 Task: Create a black and red corporate agency and business agency powerpoint template design.
Action: Mouse moved to (778, 411)
Screenshot: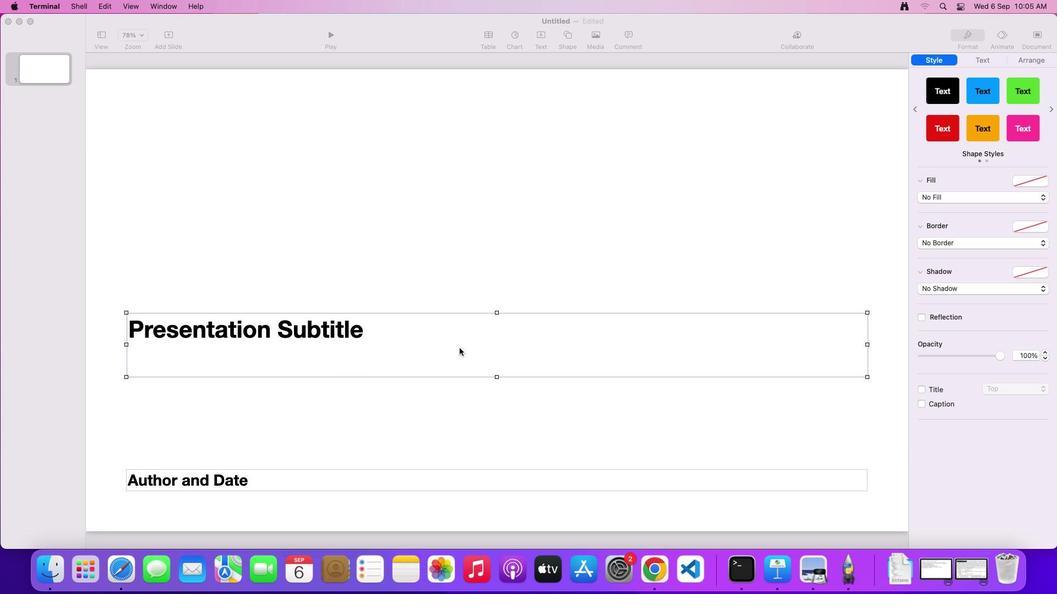 
Action: Mouse pressed left at (778, 411)
Screenshot: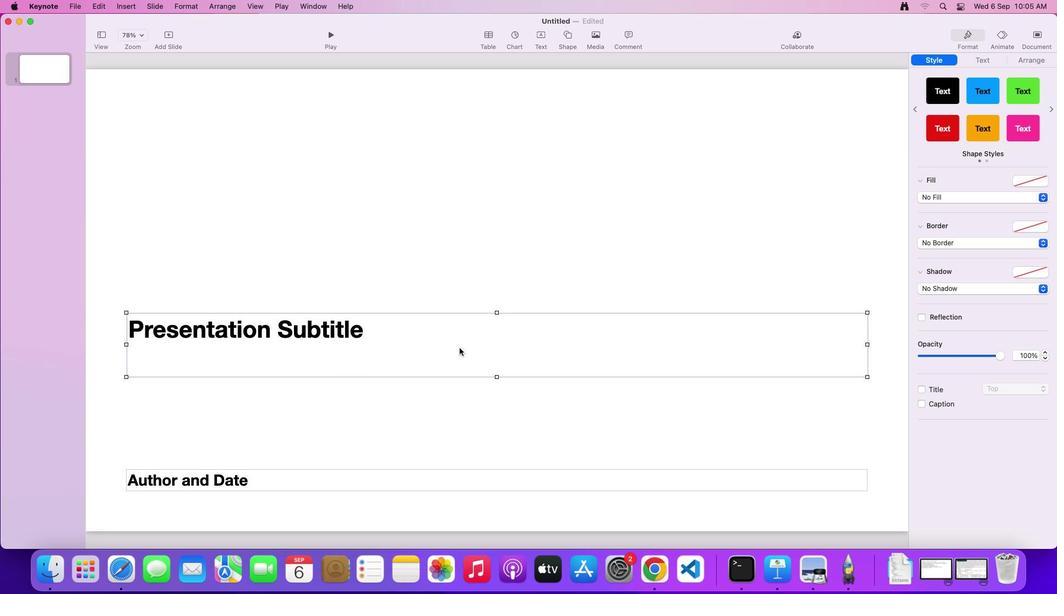 
Action: Key pressed Key.delete
Screenshot: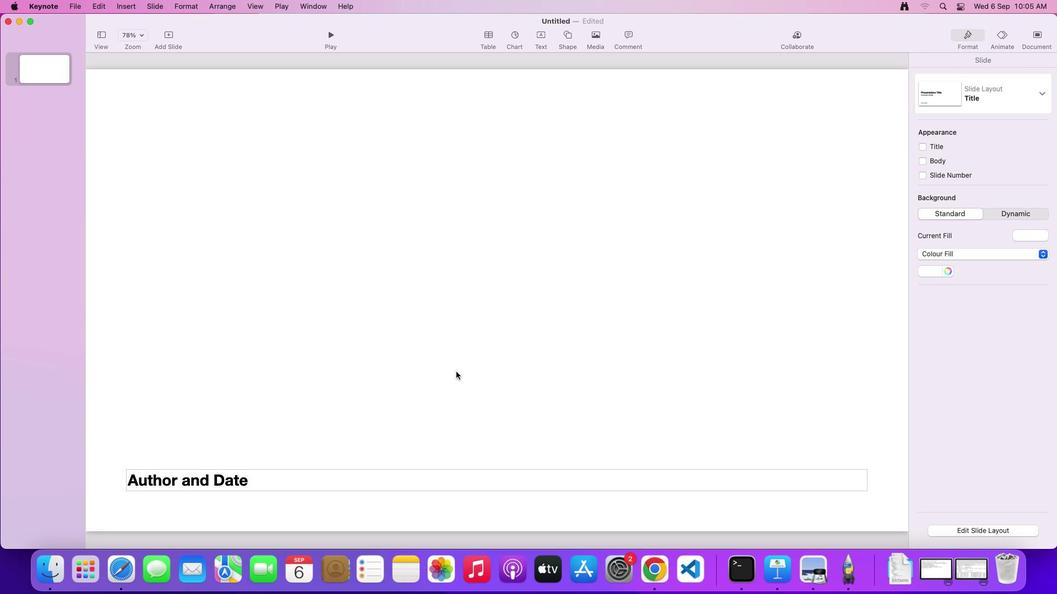 
Action: Mouse moved to (777, 421)
Screenshot: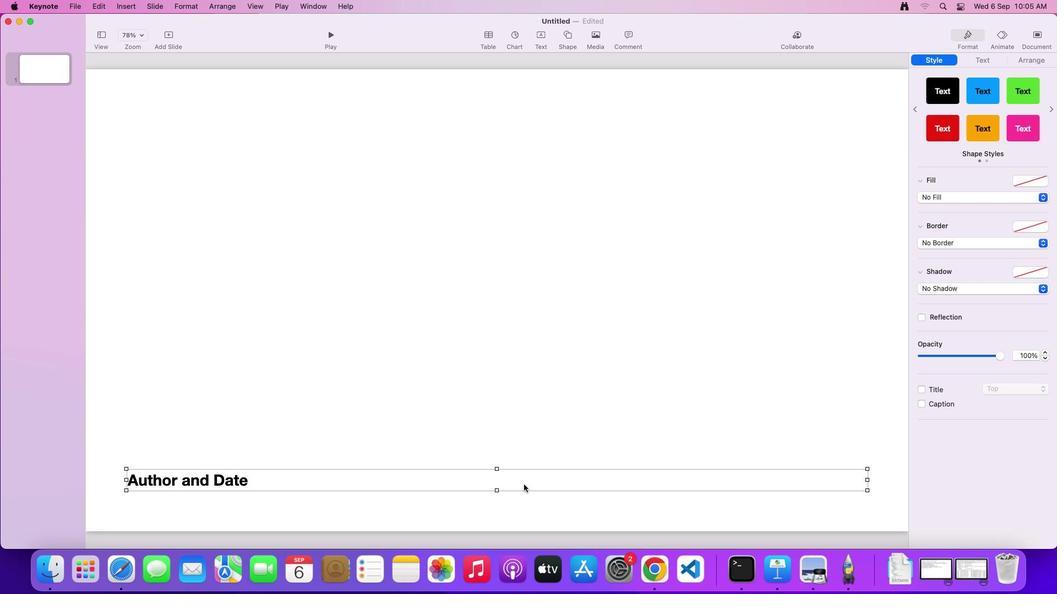 
Action: Mouse pressed left at (777, 421)
Screenshot: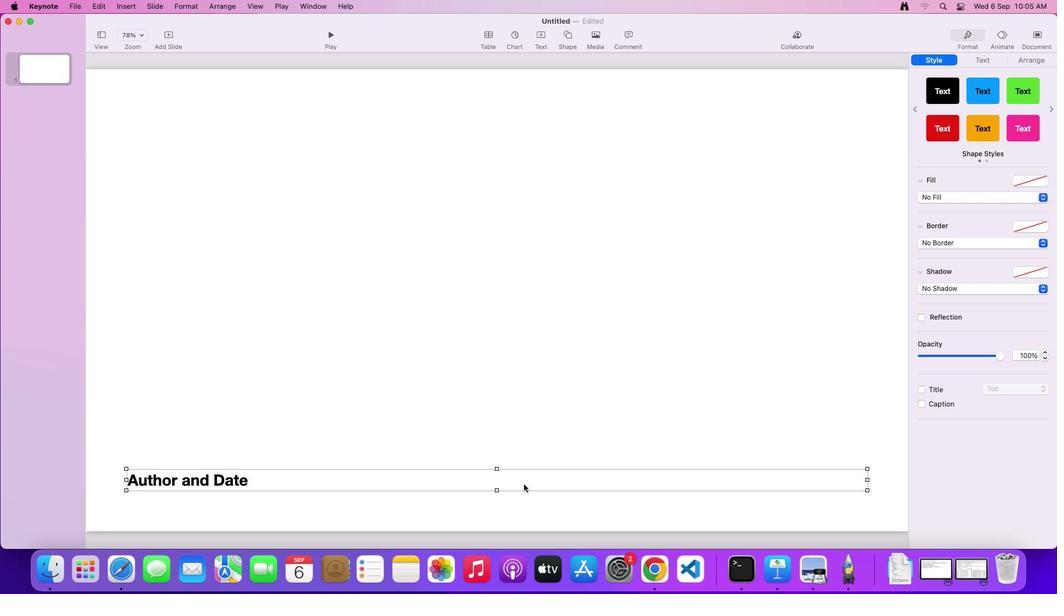 
Action: Key pressed Key.delete
Screenshot: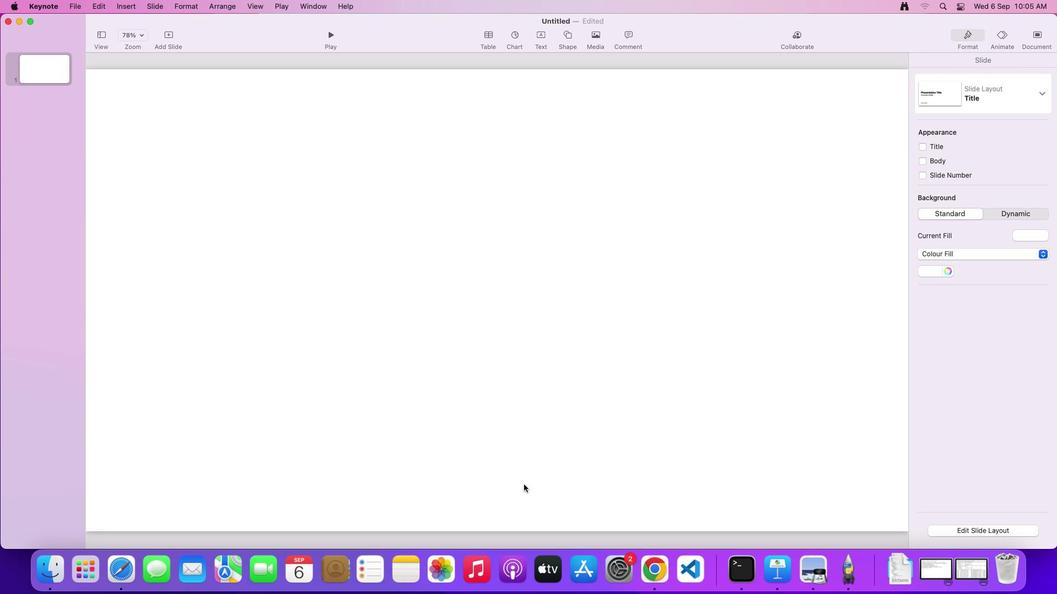 
Action: Mouse moved to (777, 406)
Screenshot: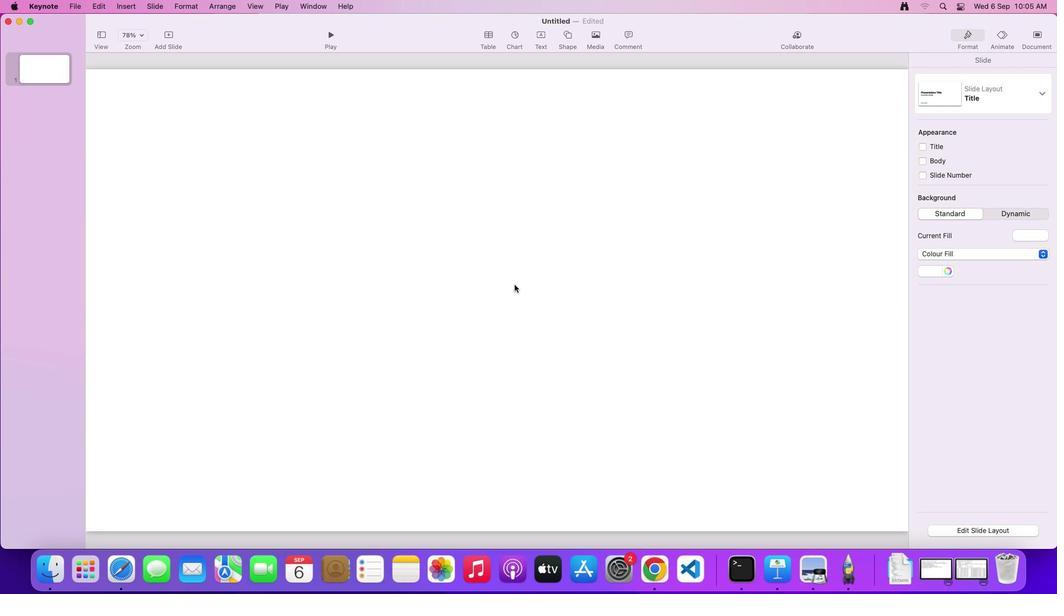 
Action: Mouse pressed left at (777, 406)
Screenshot: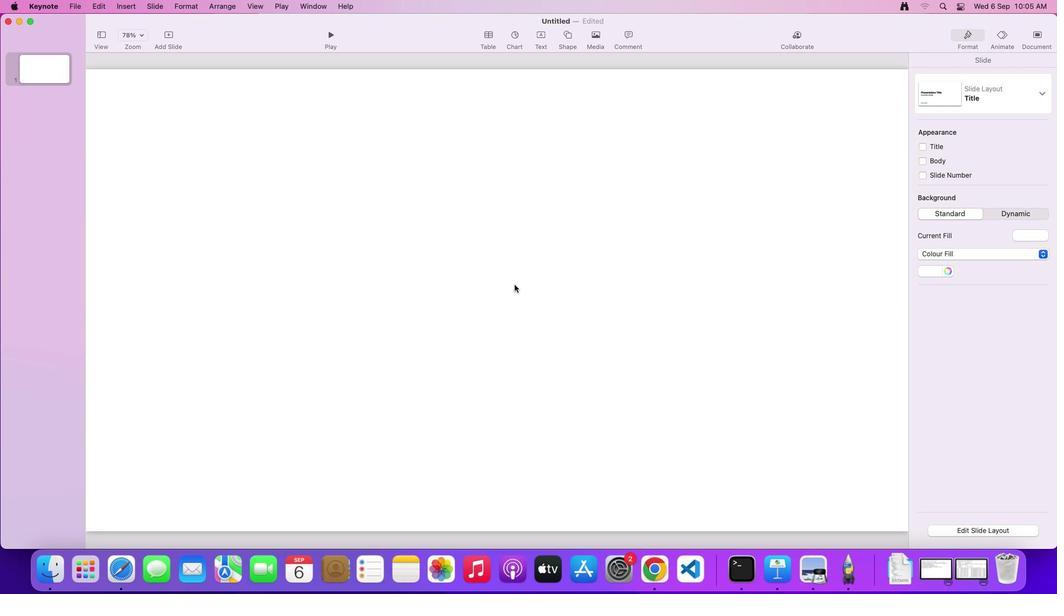 
Action: Mouse moved to (778, 399)
Screenshot: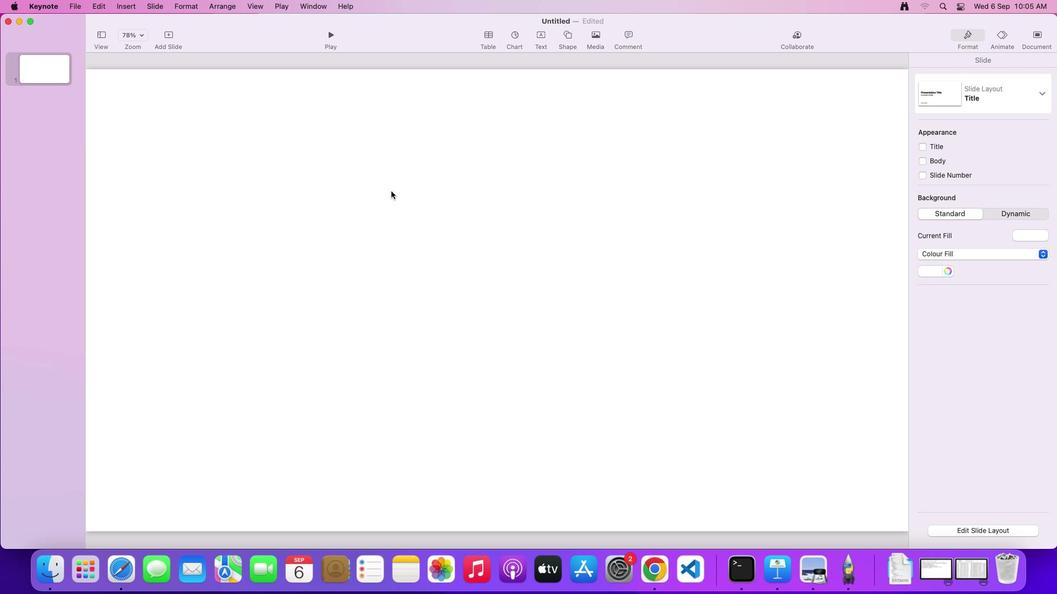 
Action: Mouse pressed left at (778, 399)
Screenshot: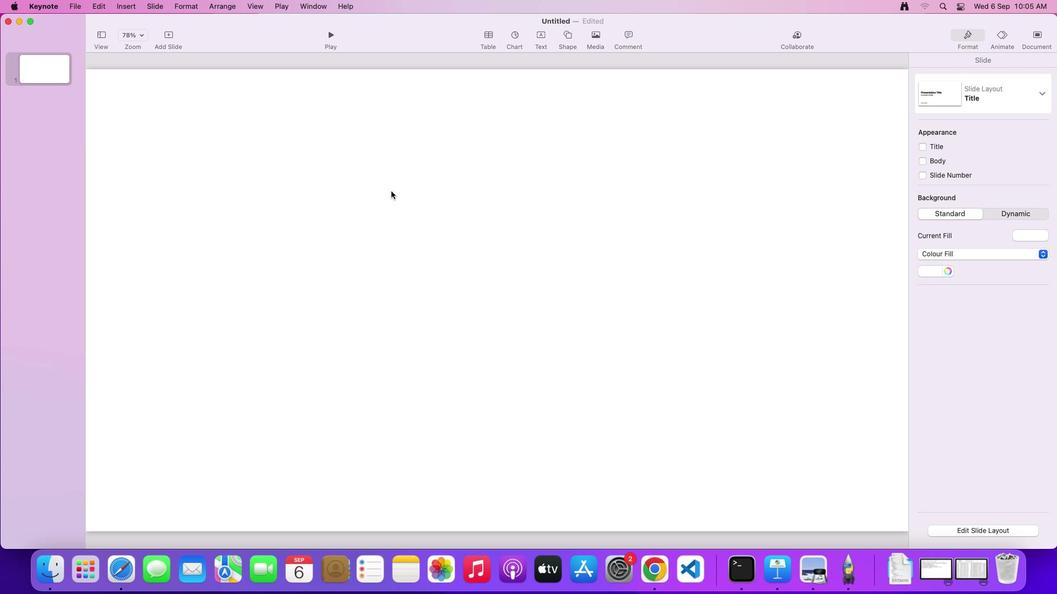 
Action: Mouse moved to (773, 405)
Screenshot: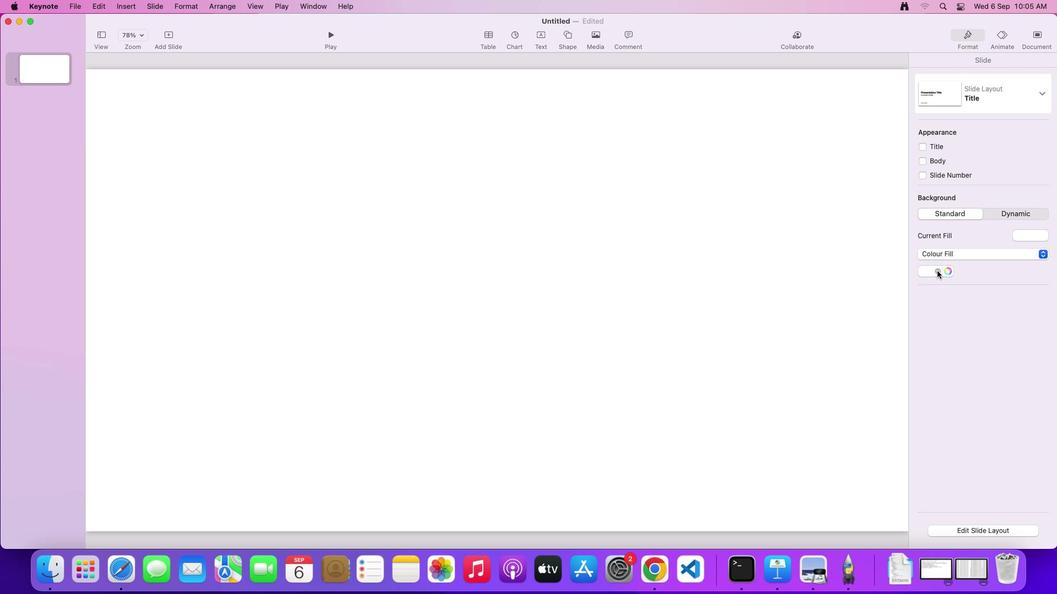 
Action: Mouse pressed left at (773, 405)
Screenshot: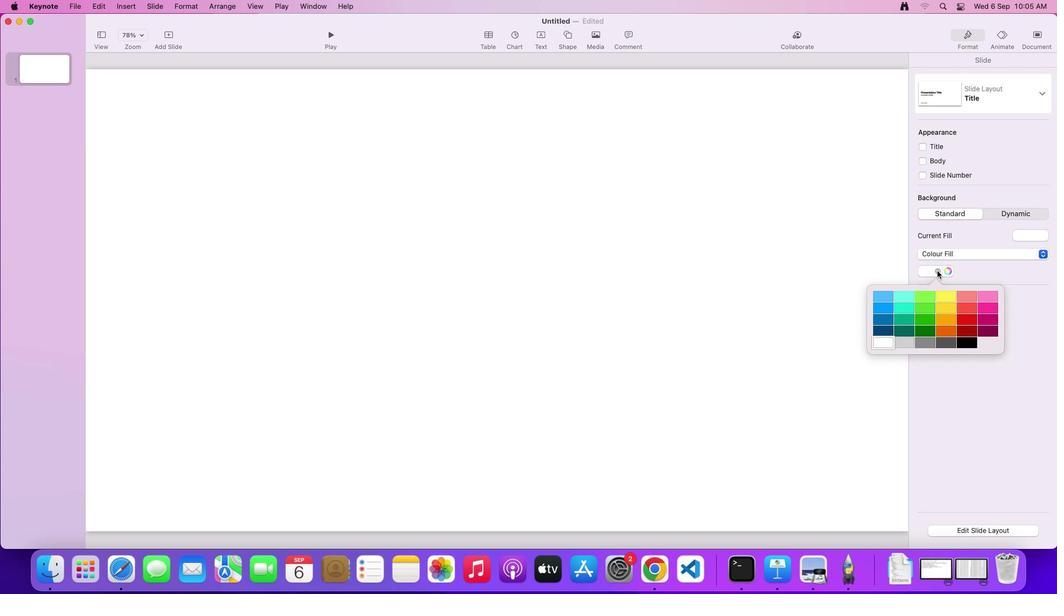 
Action: Mouse moved to (773, 410)
Screenshot: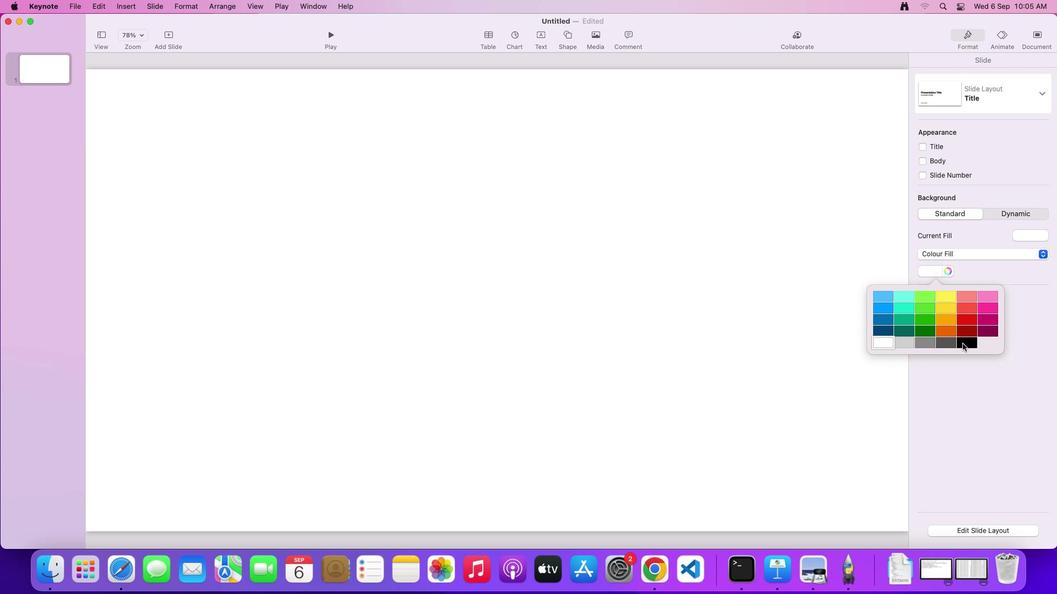 
Action: Mouse pressed left at (773, 410)
Screenshot: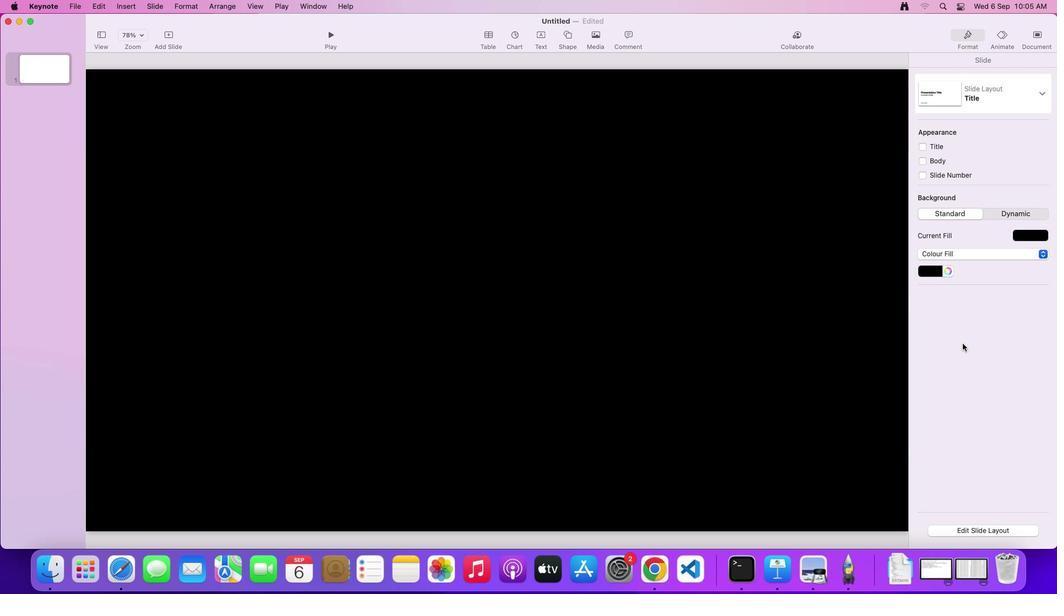
Action: Mouse moved to (778, 401)
Screenshot: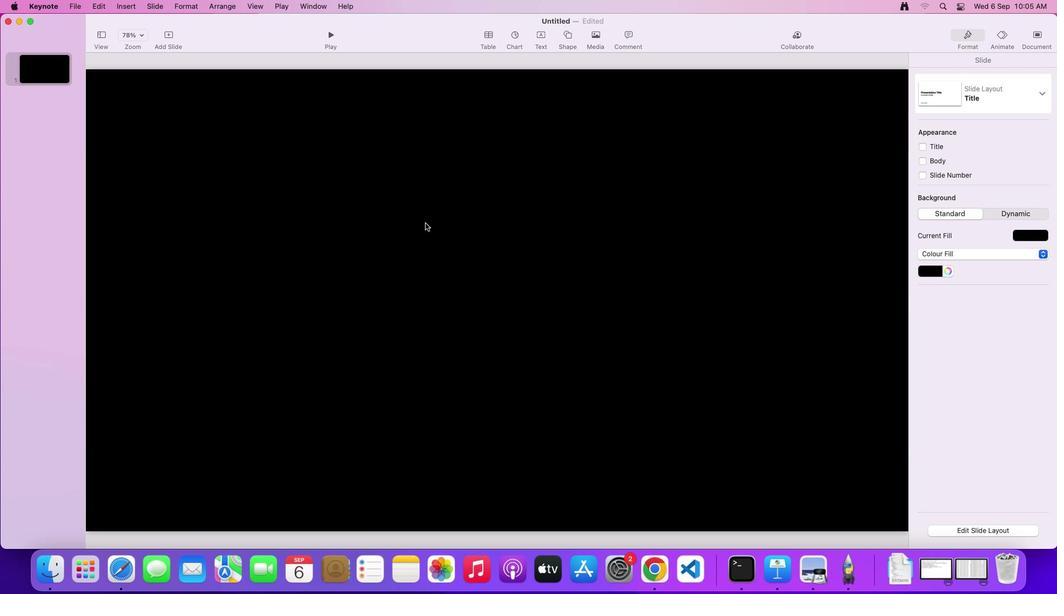 
Action: Mouse pressed left at (778, 401)
Screenshot: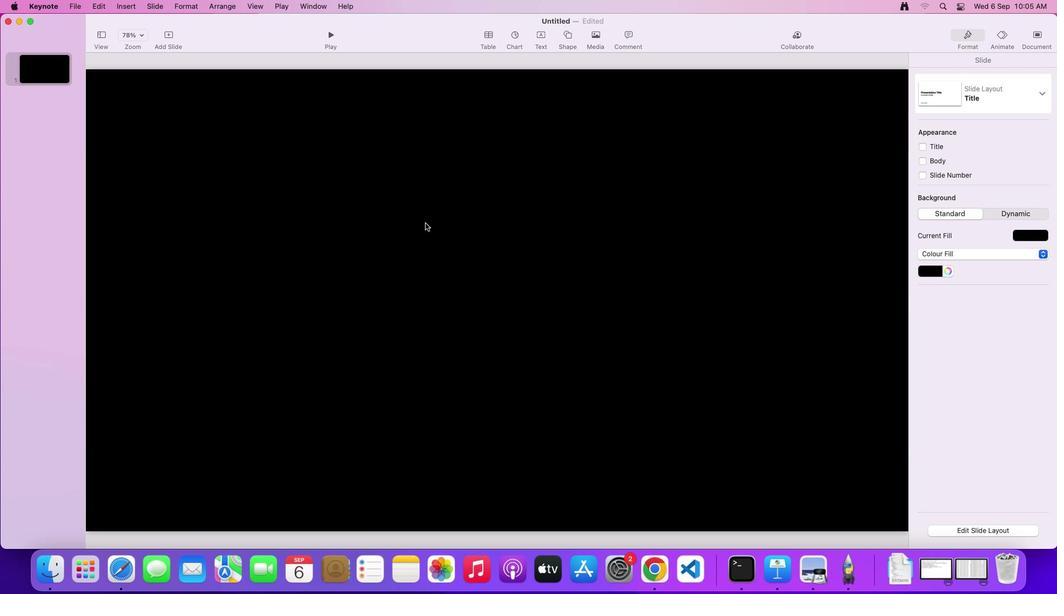 
Action: Mouse moved to (776, 387)
Screenshot: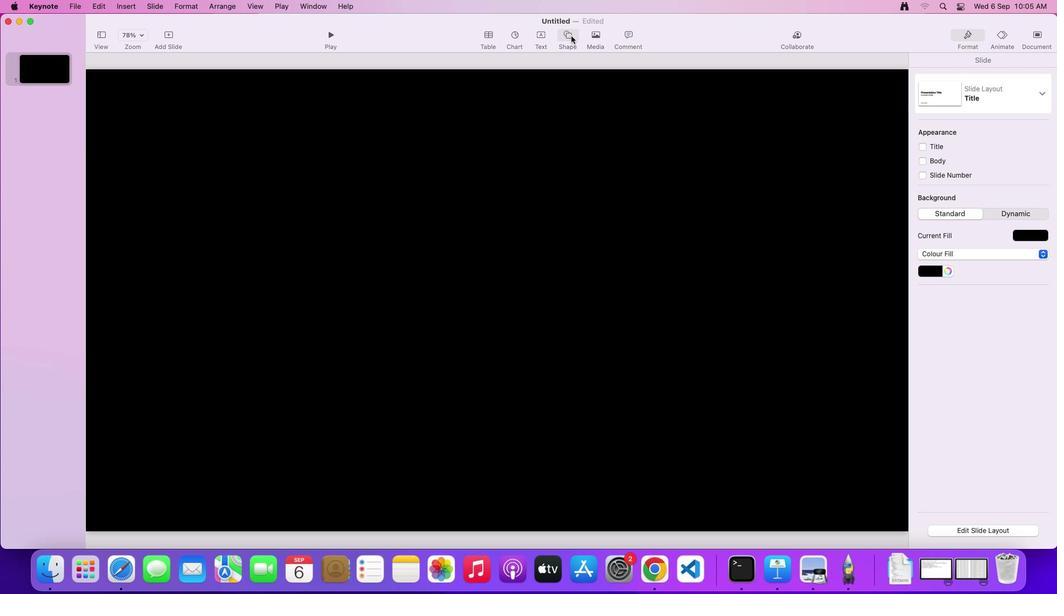
Action: Mouse pressed left at (776, 387)
Screenshot: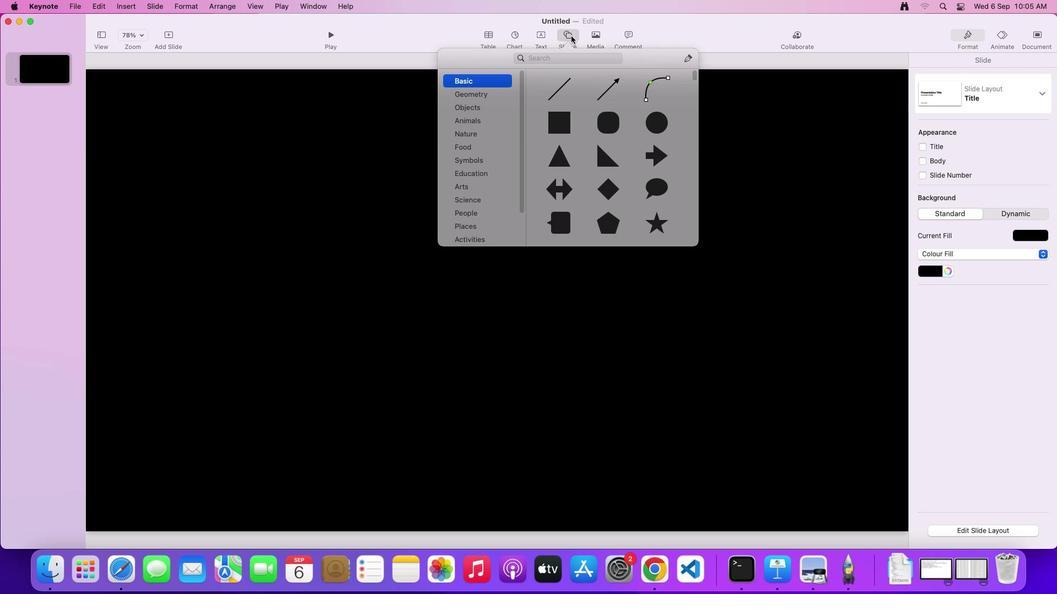
Action: Mouse moved to (776, 394)
Screenshot: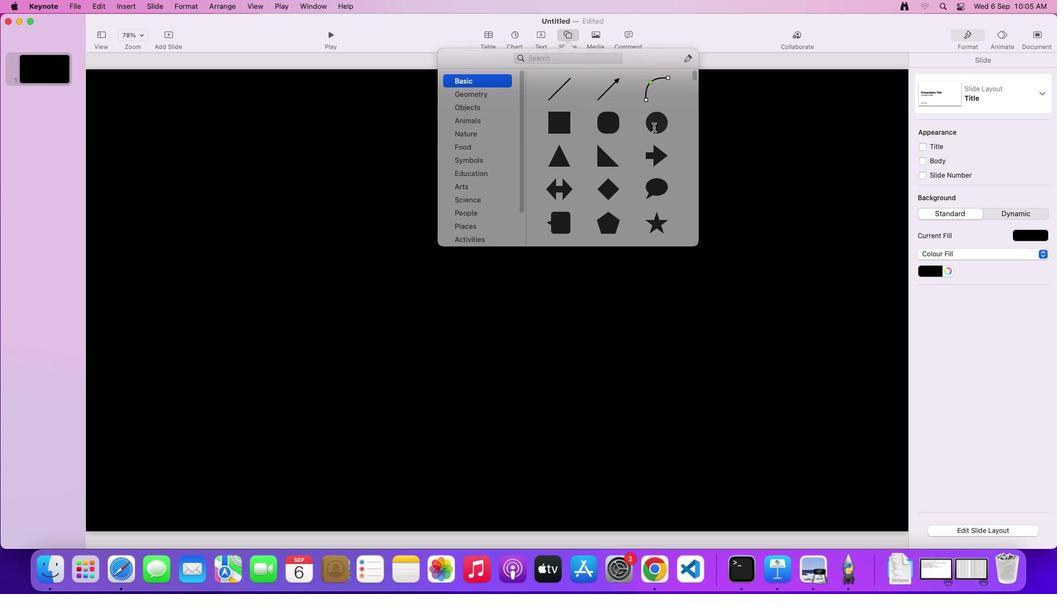
Action: Mouse pressed left at (776, 394)
Screenshot: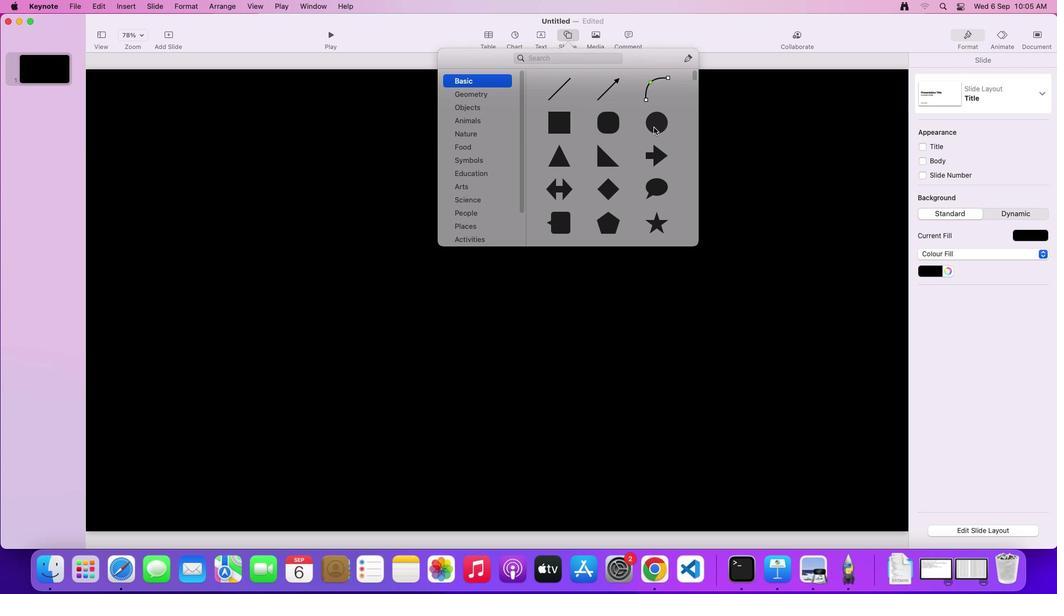 
Action: Mouse moved to (773, 401)
Screenshot: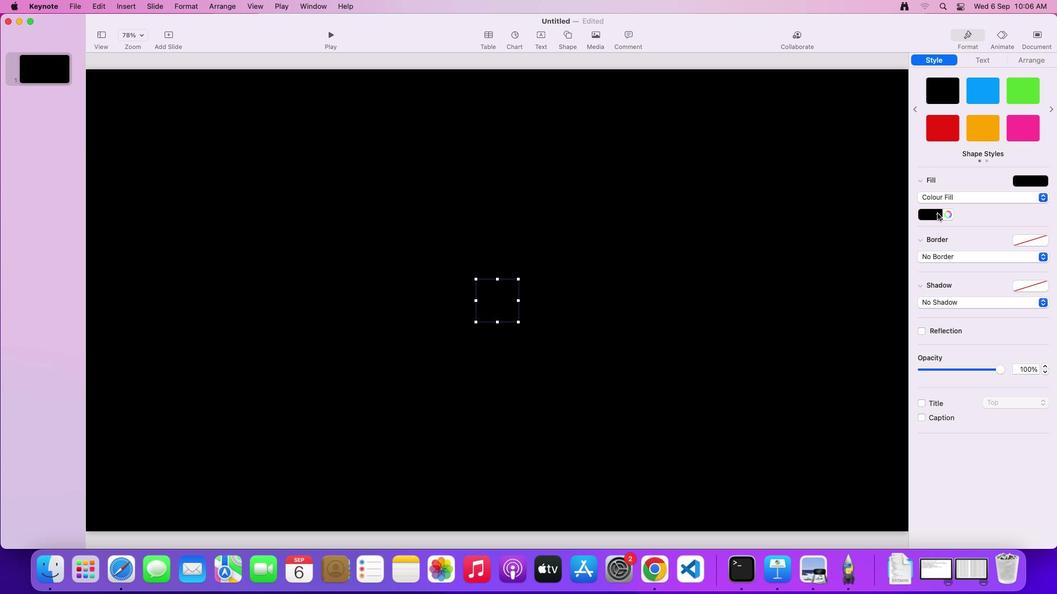 
Action: Mouse pressed left at (773, 401)
Screenshot: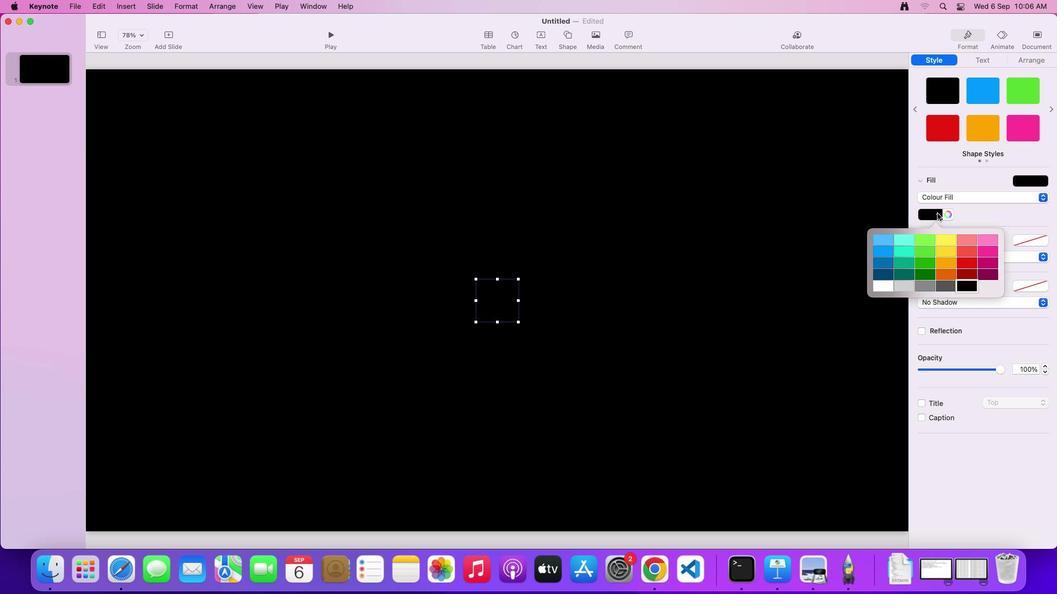 
Action: Mouse moved to (774, 406)
Screenshot: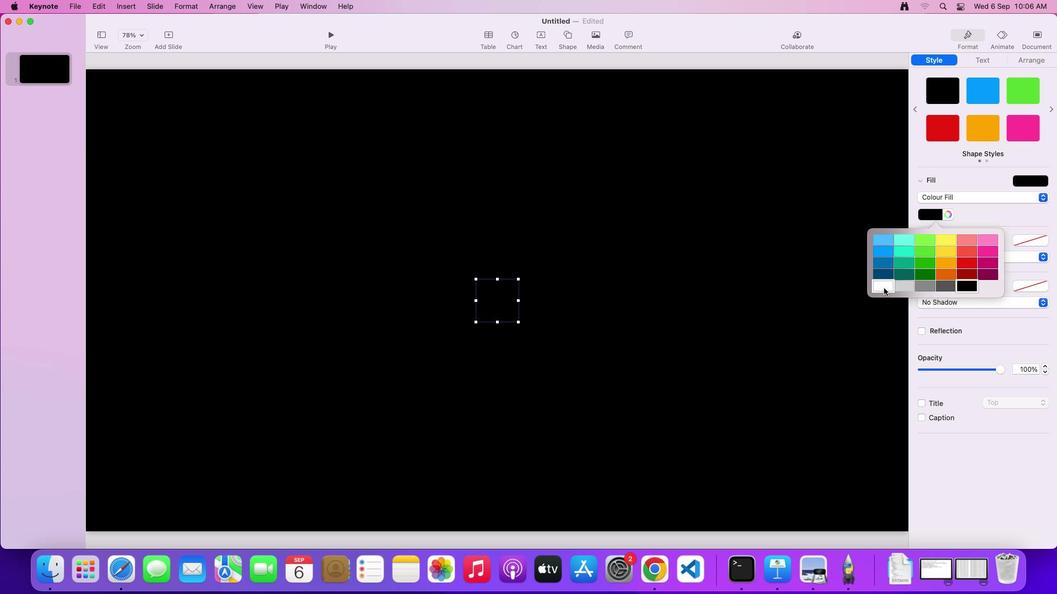 
Action: Mouse pressed left at (774, 406)
Screenshot: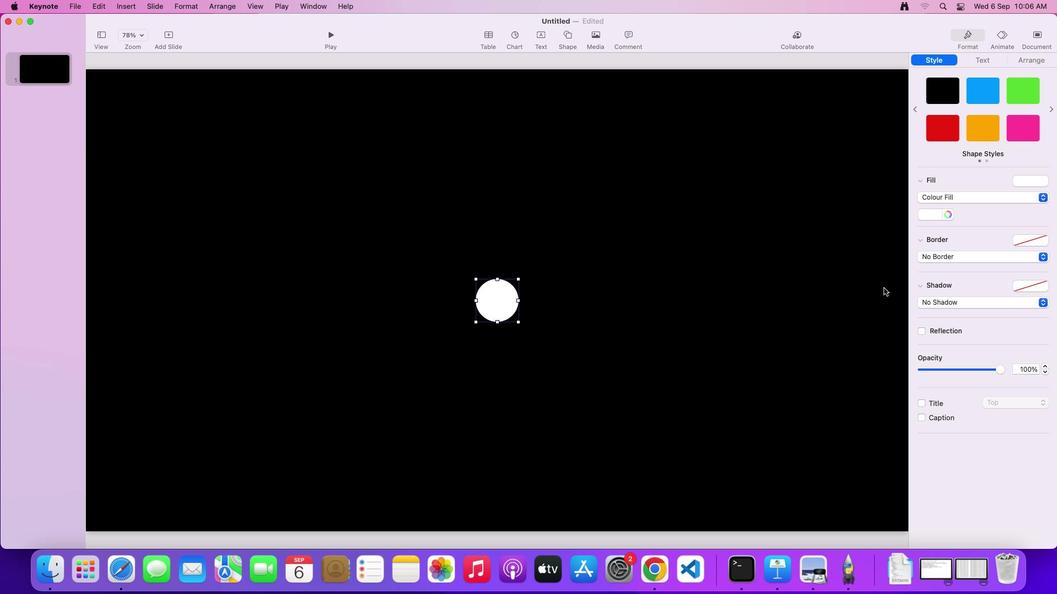 
Action: Mouse moved to (777, 409)
Screenshot: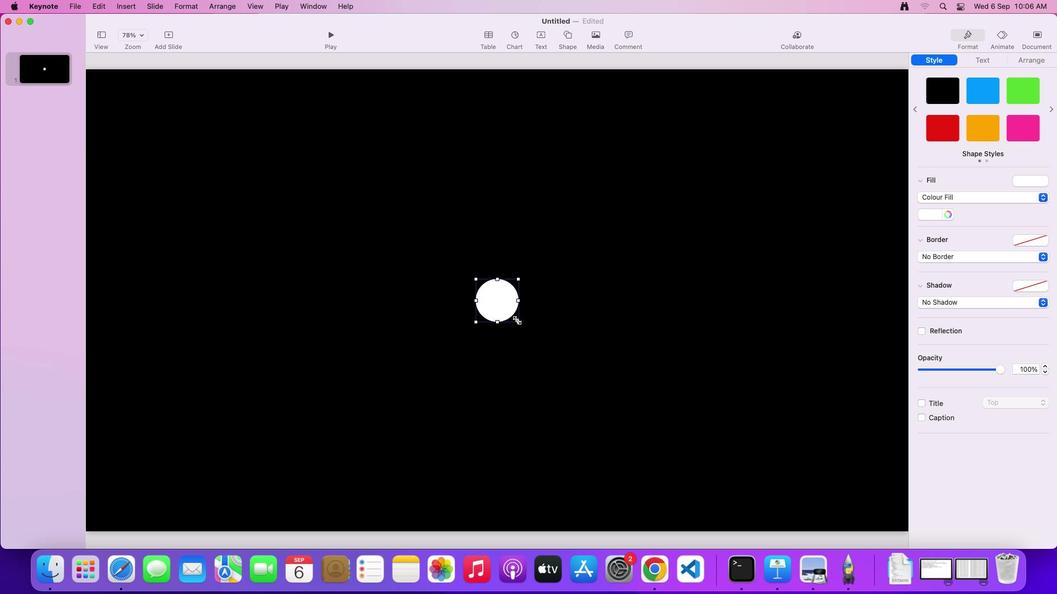 
Action: Mouse pressed left at (777, 409)
Screenshot: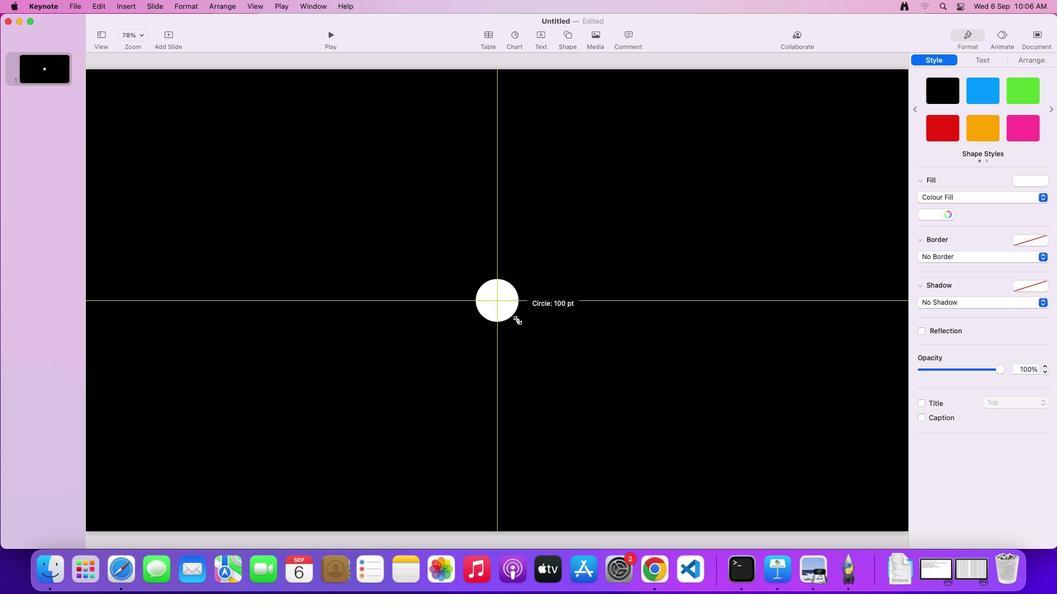 
Action: Mouse moved to (776, 408)
Screenshot: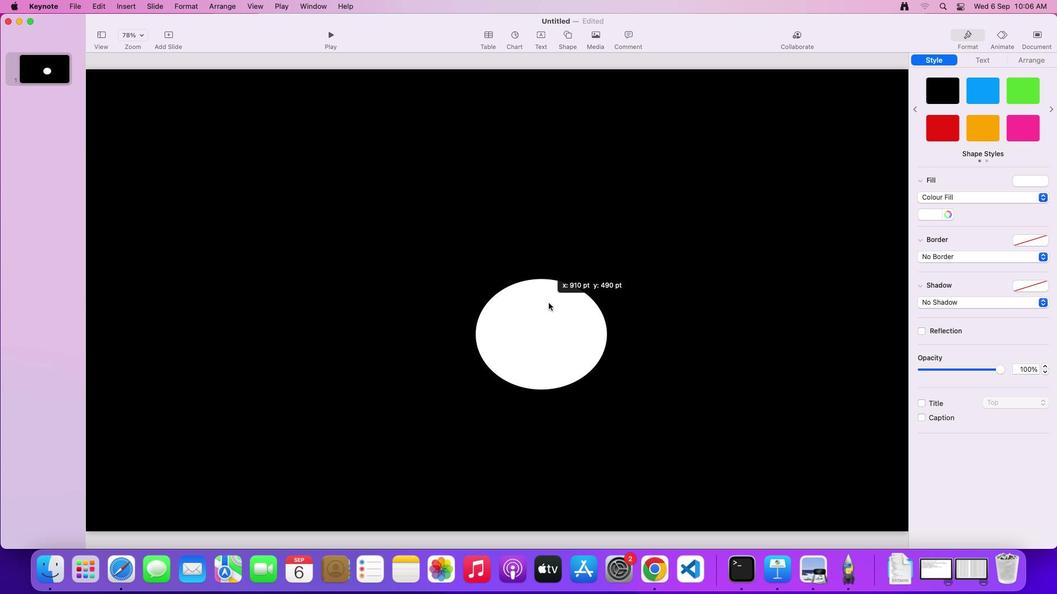 
Action: Mouse pressed left at (776, 408)
Screenshot: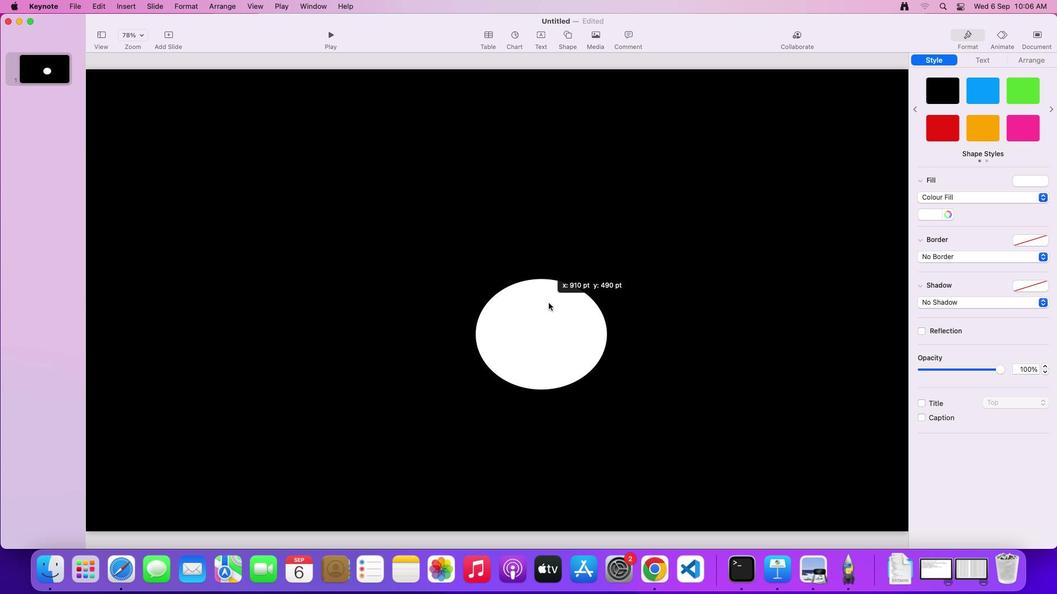 
Action: Mouse moved to (780, 400)
Screenshot: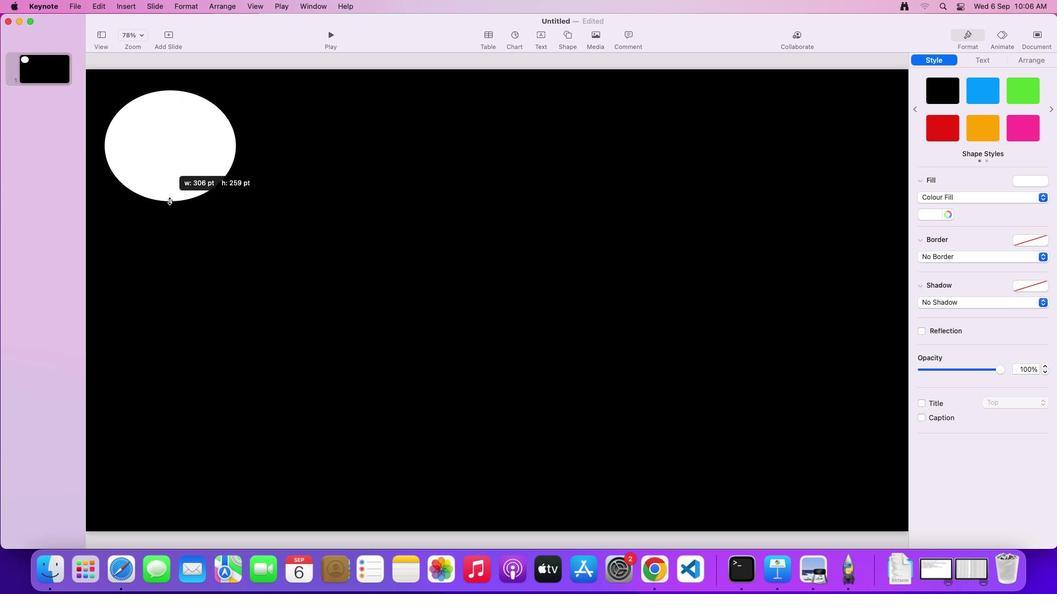 
Action: Mouse pressed left at (780, 400)
Screenshot: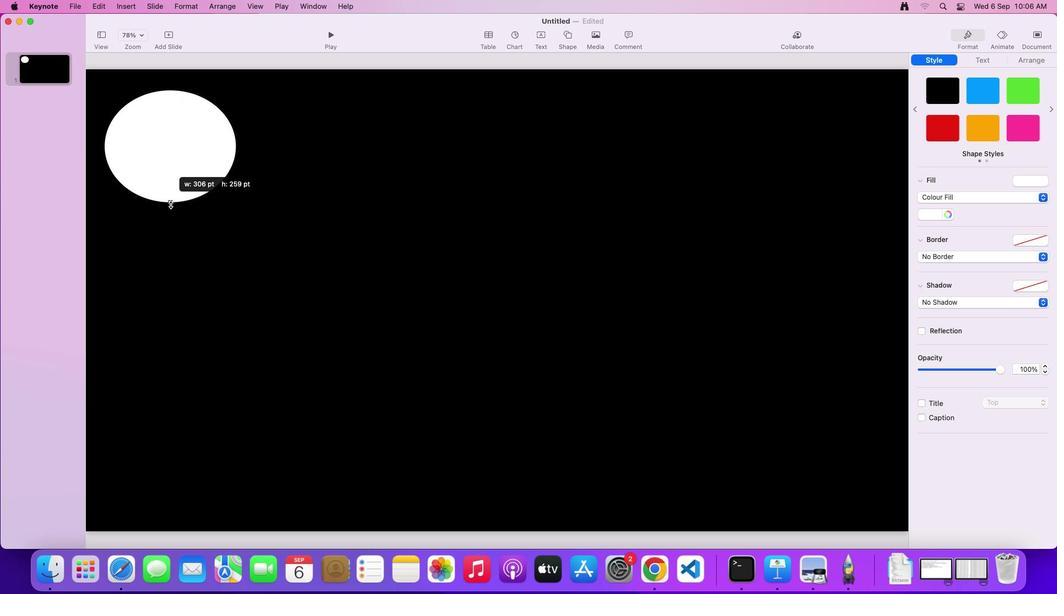 
Action: Mouse moved to (780, 398)
Screenshot: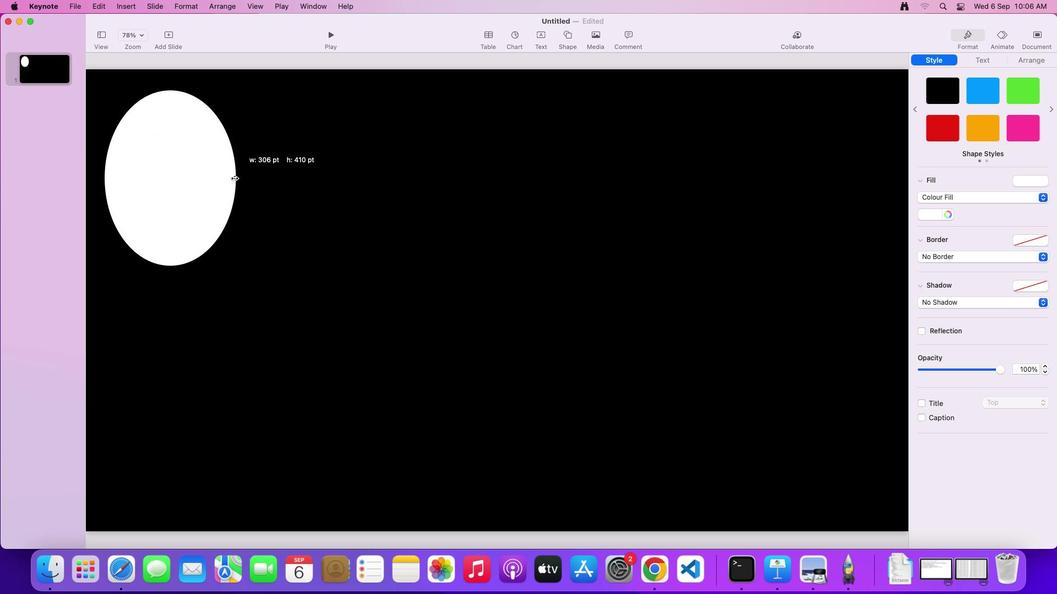 
Action: Mouse pressed left at (780, 398)
Screenshot: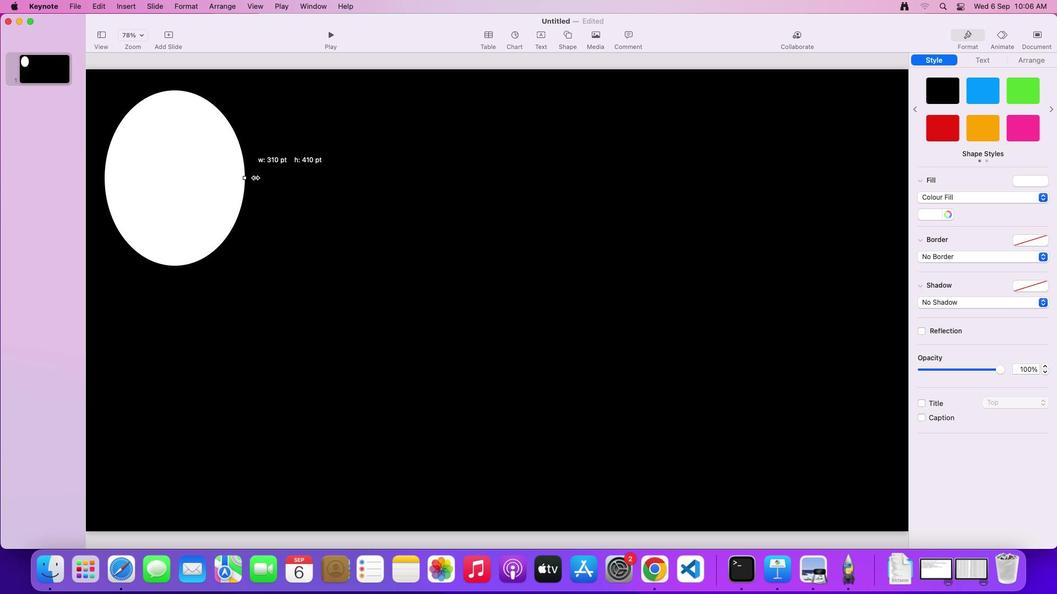 
Action: Mouse moved to (780, 399)
Screenshot: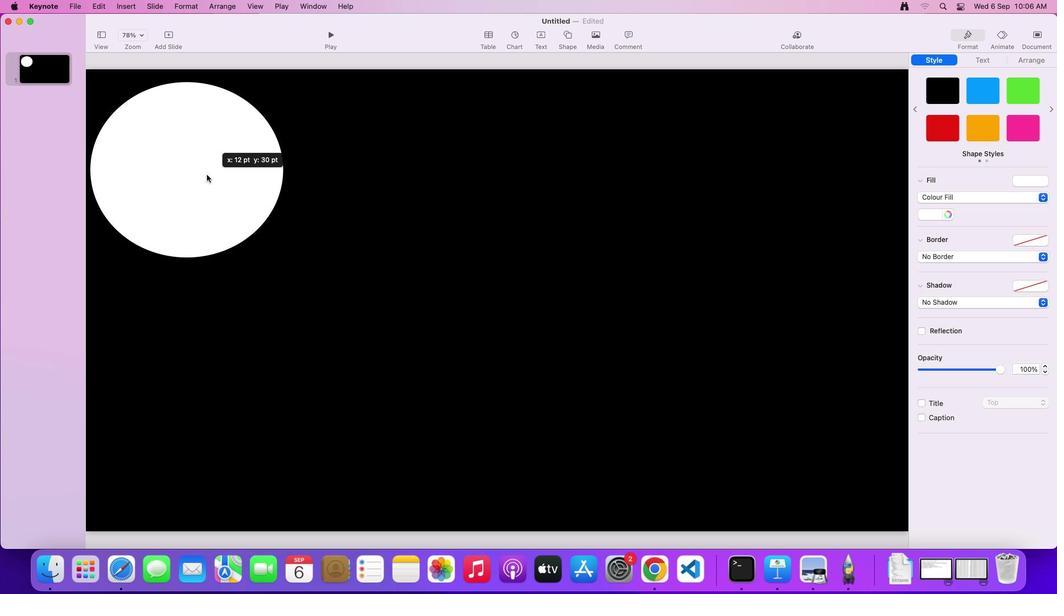 
Action: Mouse pressed left at (780, 399)
Screenshot: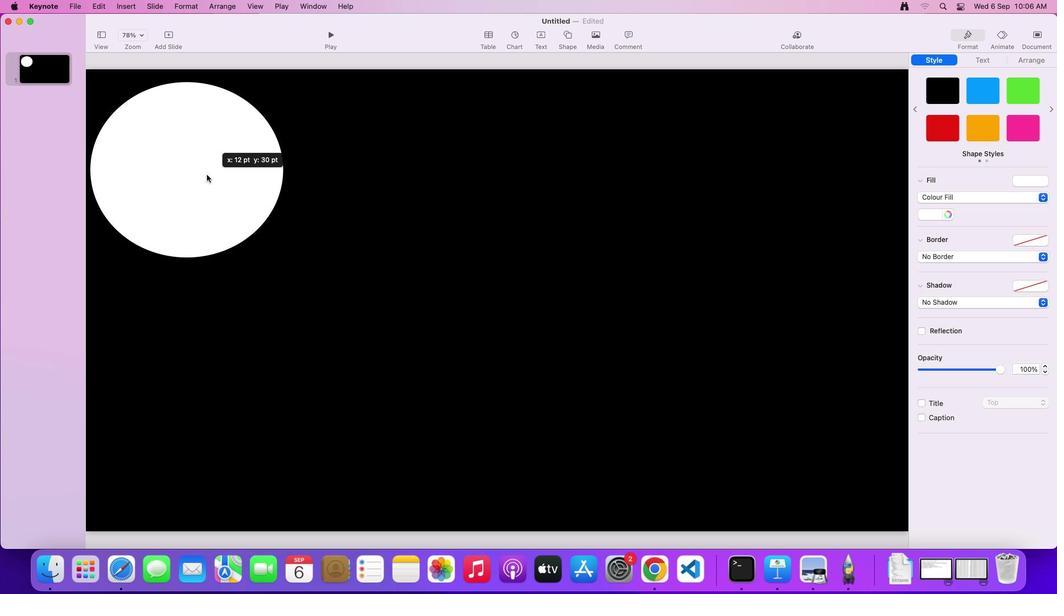 
Action: Mouse moved to (776, 387)
Screenshot: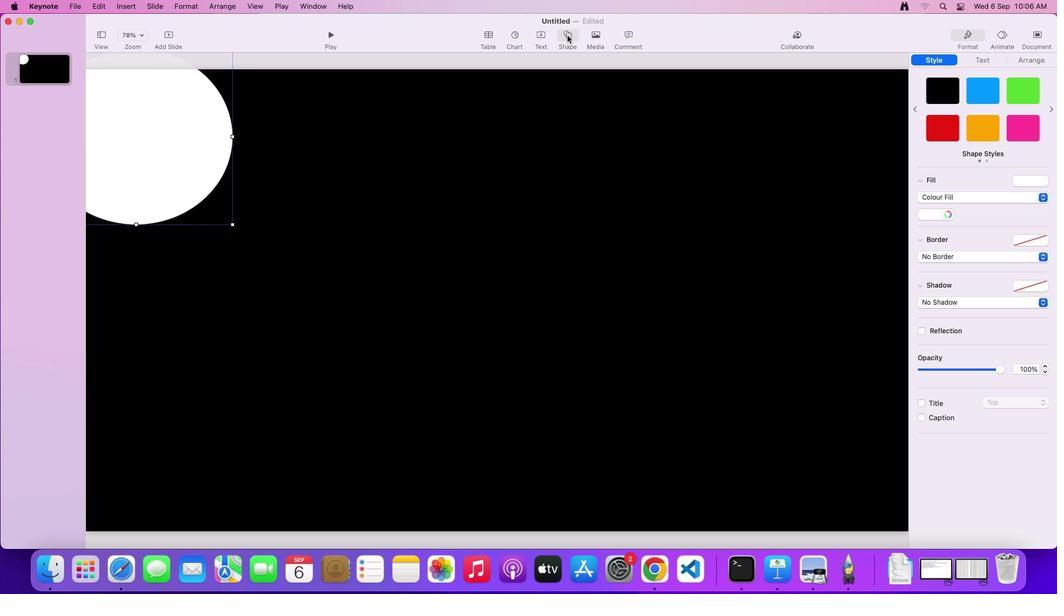 
Action: Mouse pressed left at (776, 387)
Screenshot: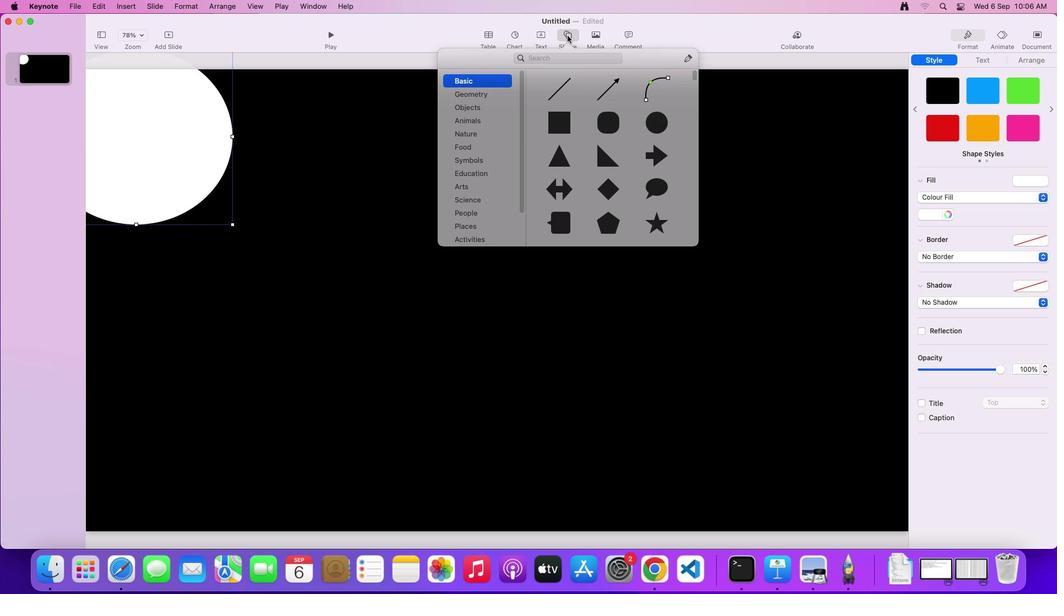 
Action: Mouse moved to (776, 395)
Screenshot: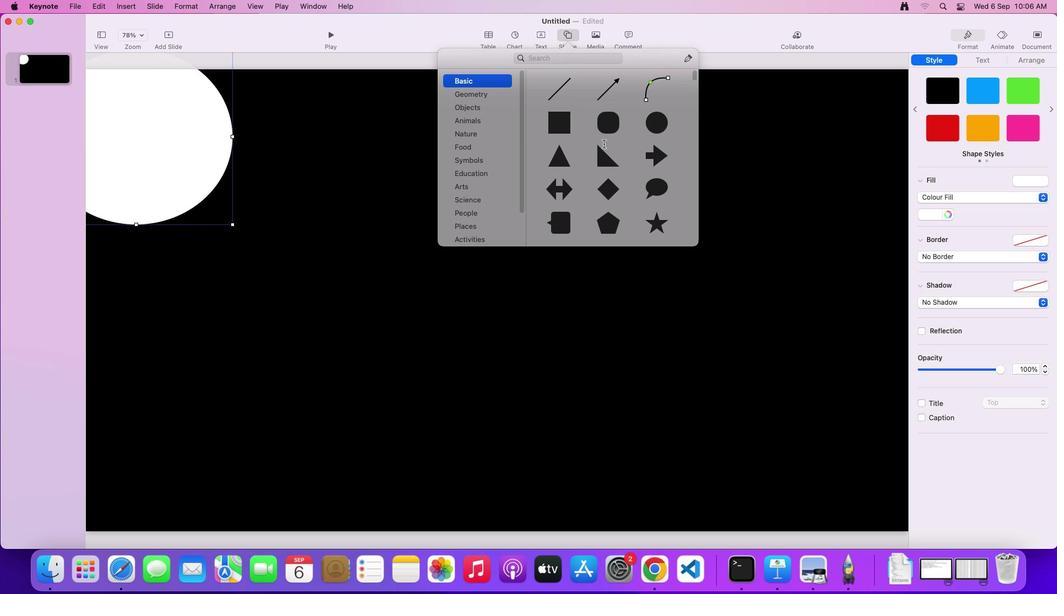 
Action: Mouse scrolled (776, 395) with delta (782, 385)
Screenshot: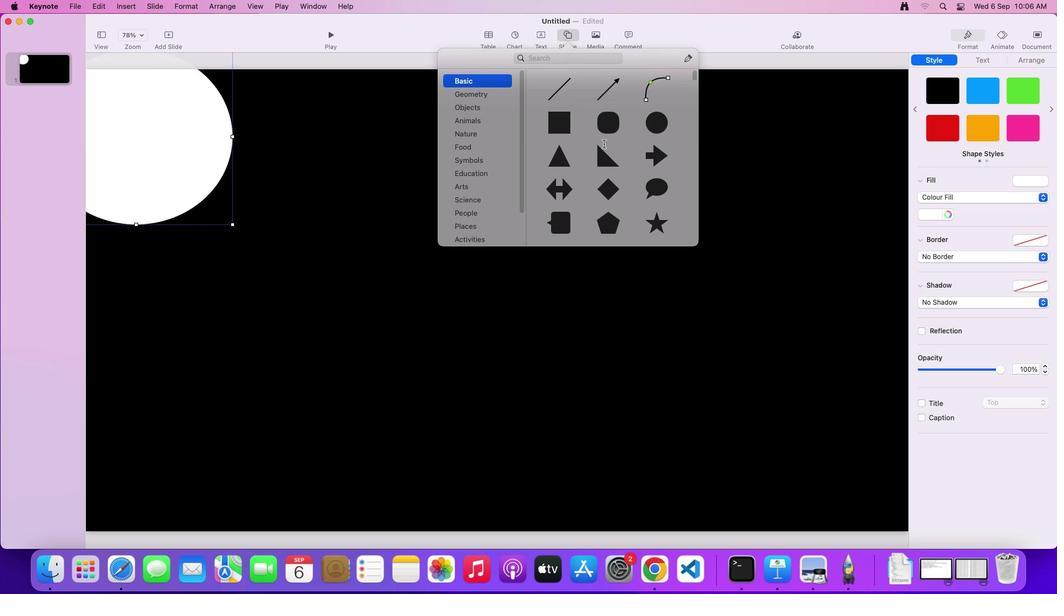 
Action: Mouse scrolled (776, 395) with delta (782, 385)
Screenshot: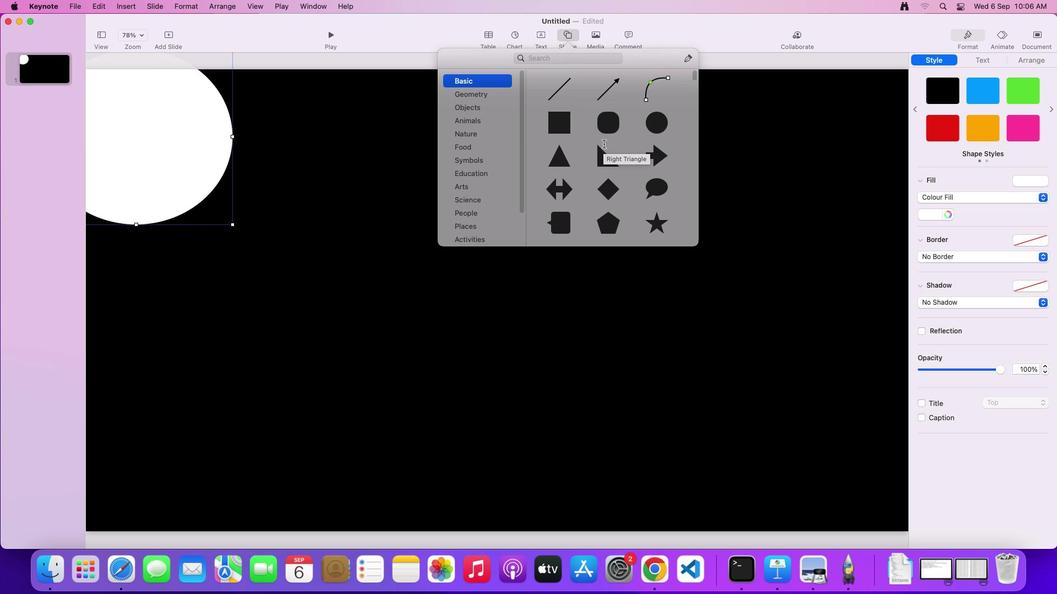 
Action: Mouse scrolled (776, 395) with delta (782, 385)
Screenshot: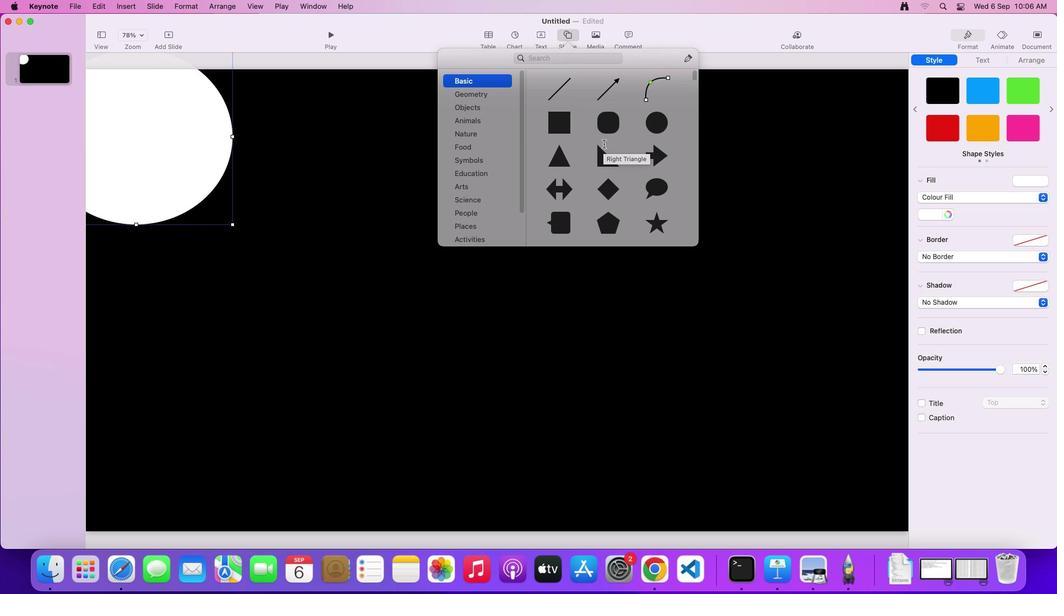 
Action: Mouse scrolled (776, 395) with delta (782, 385)
Screenshot: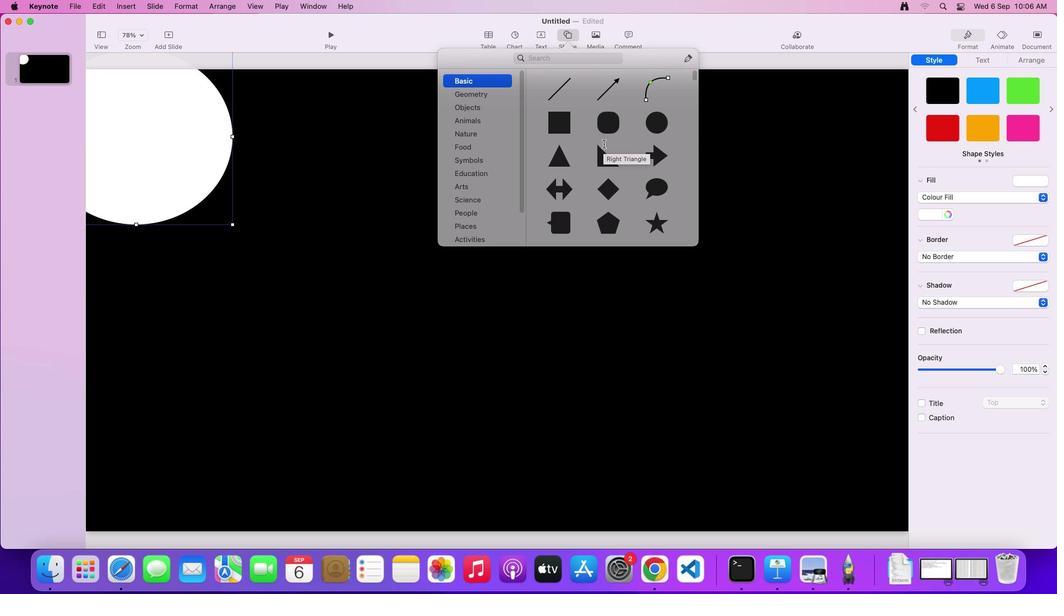 
Action: Mouse scrolled (776, 395) with delta (782, 385)
Screenshot: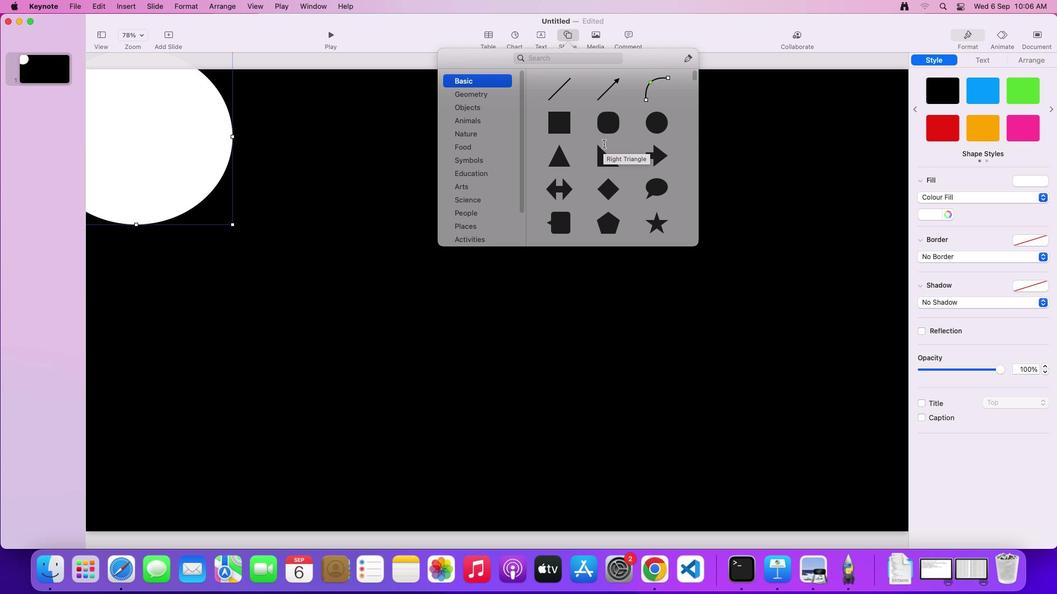
Action: Mouse scrolled (776, 395) with delta (782, 385)
Screenshot: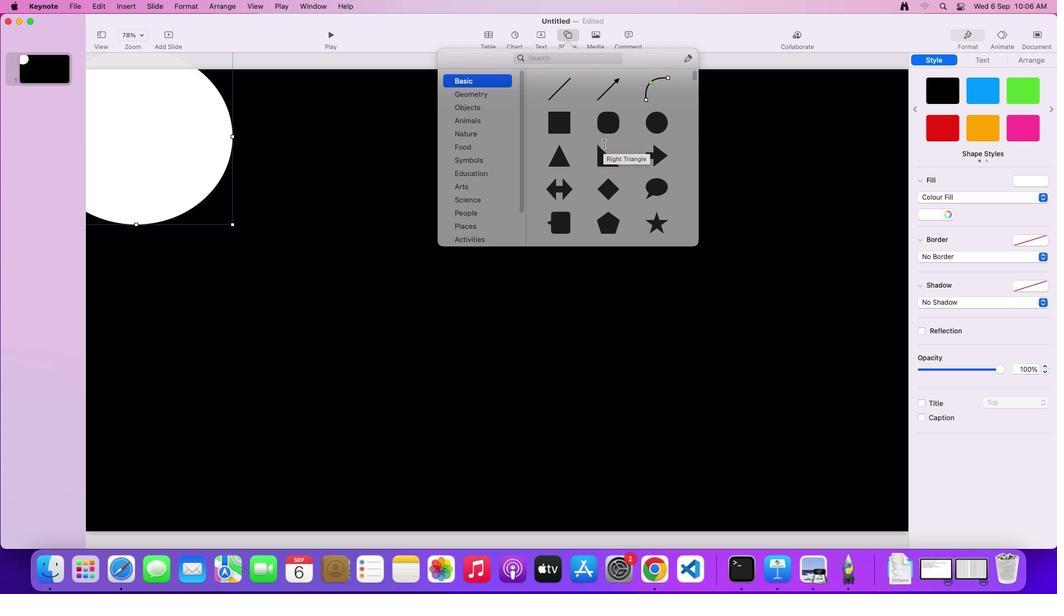 
Action: Mouse scrolled (776, 395) with delta (782, 385)
Screenshot: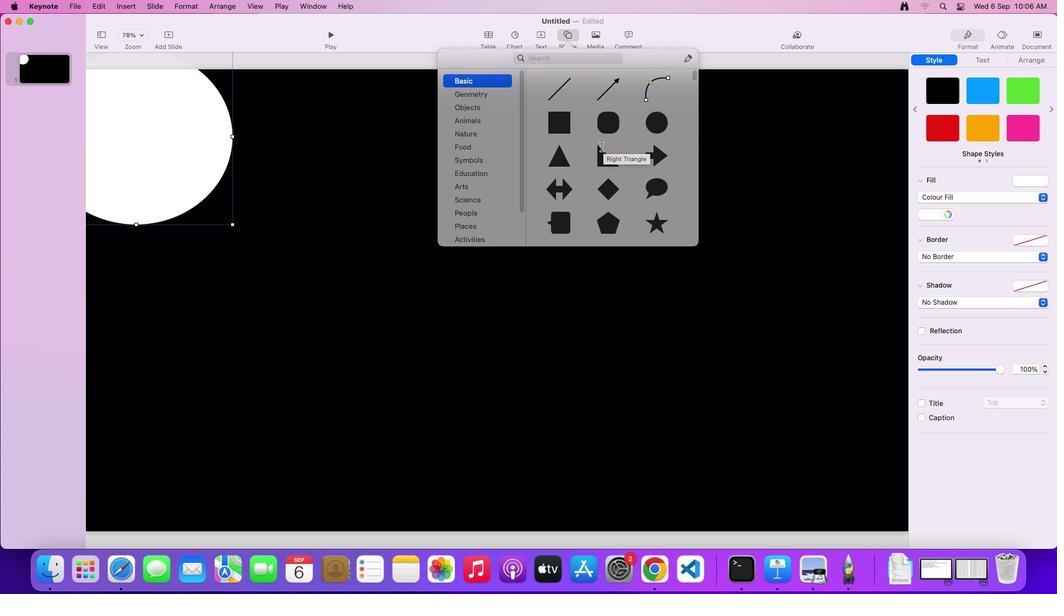 
Action: Mouse moved to (776, 409)
Screenshot: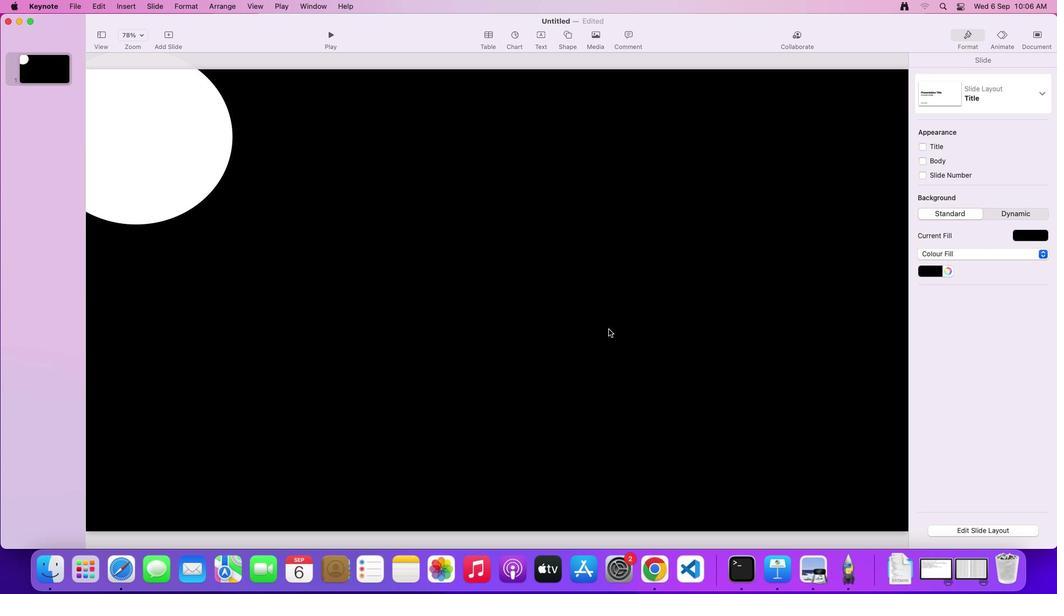 
Action: Mouse pressed left at (776, 409)
Screenshot: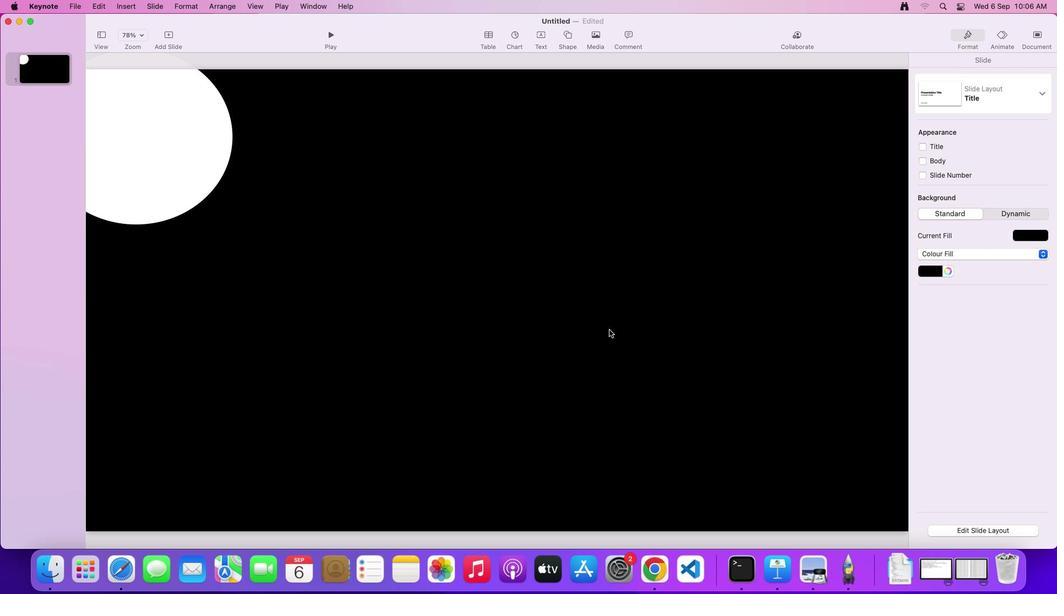 
Action: Mouse moved to (773, 405)
Screenshot: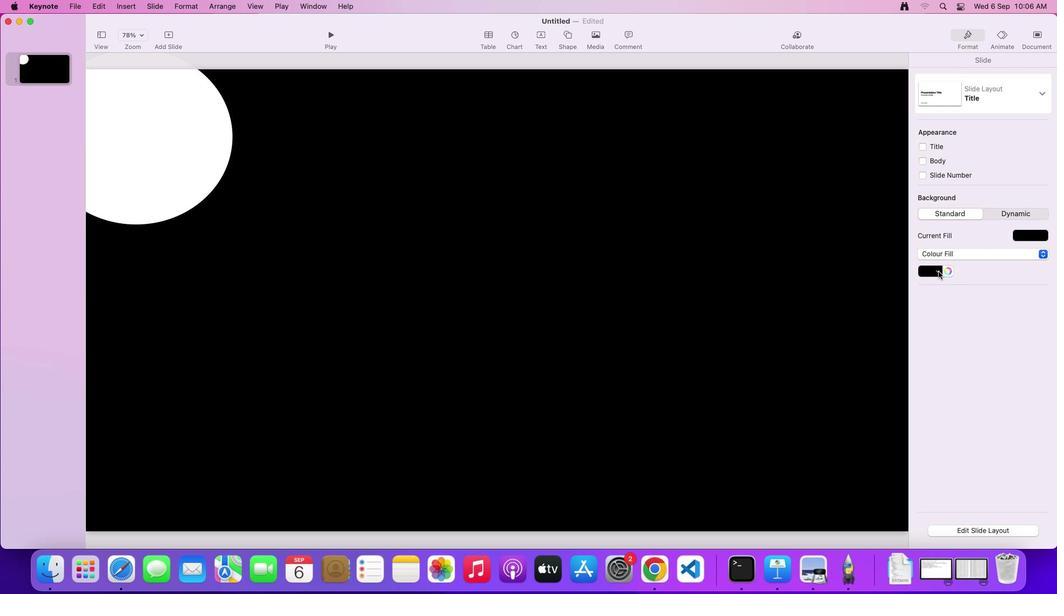 
Action: Mouse pressed left at (773, 405)
Screenshot: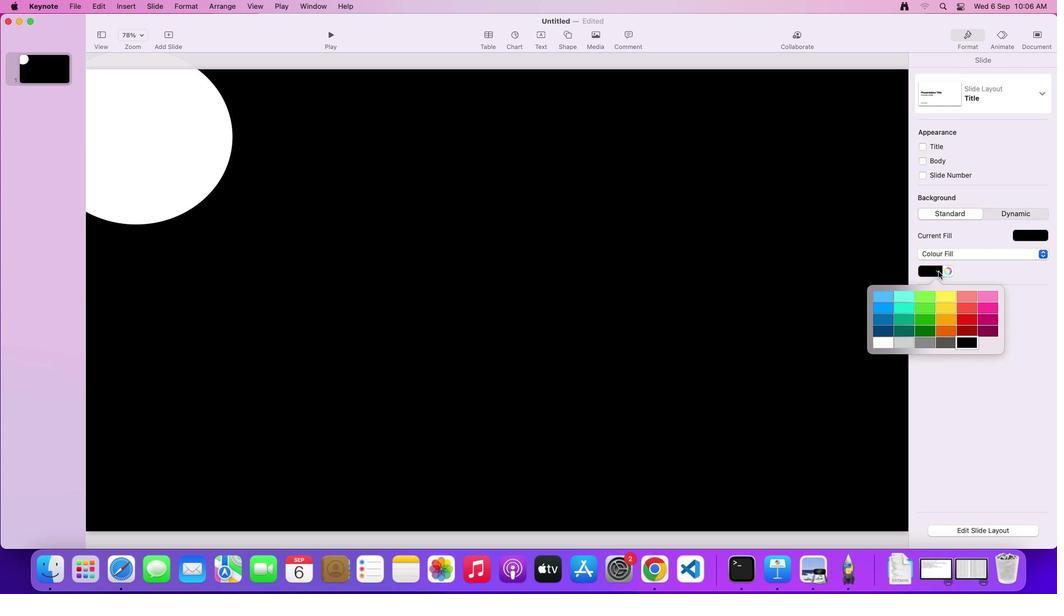 
Action: Mouse moved to (773, 410)
Screenshot: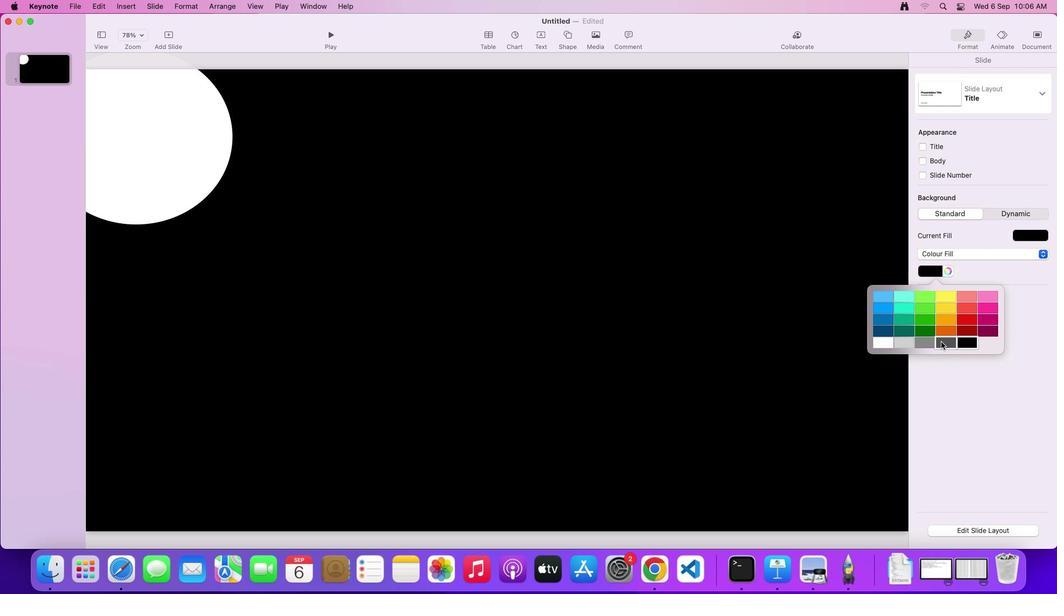 
Action: Mouse pressed left at (773, 410)
Screenshot: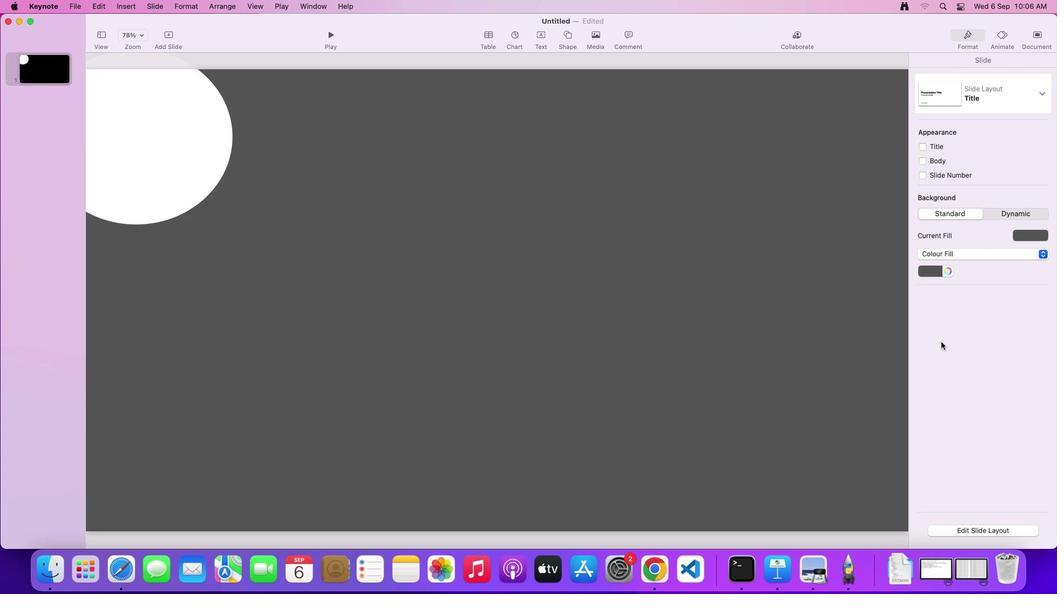 
Action: Mouse moved to (778, 402)
Screenshot: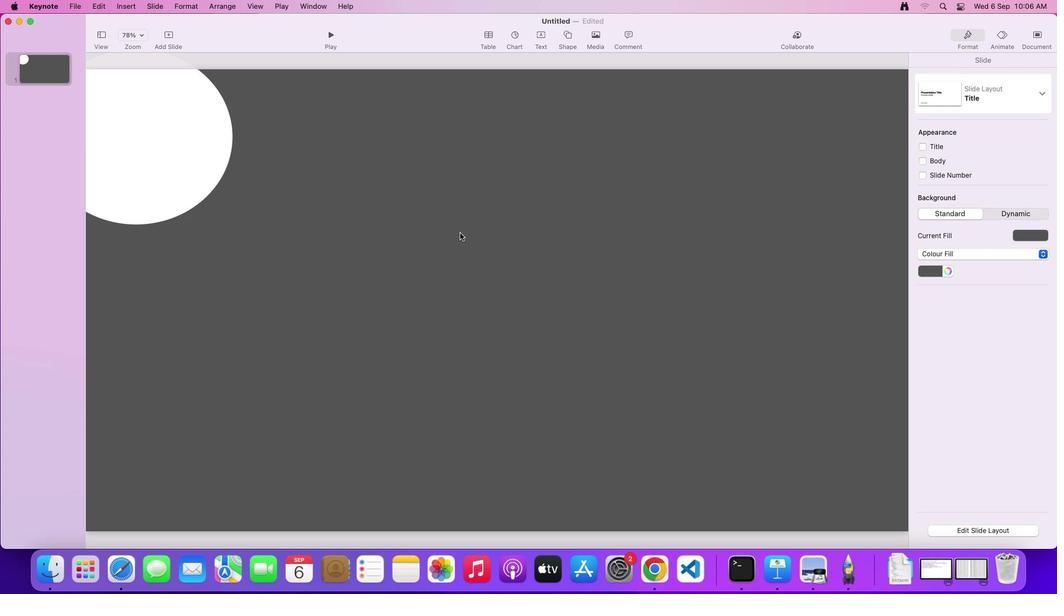 
Action: Mouse pressed left at (778, 402)
Screenshot: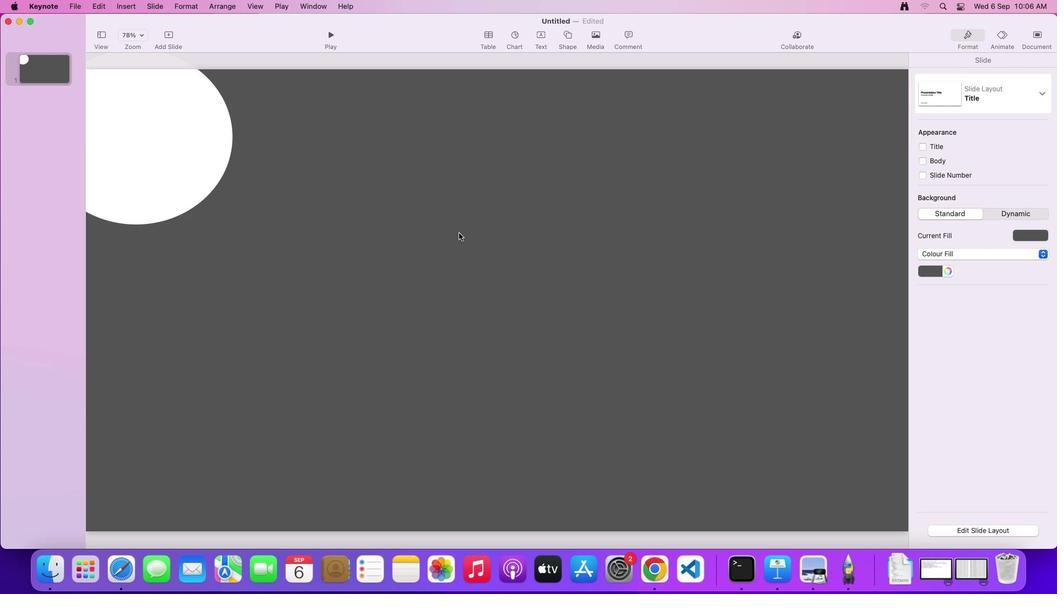 
Action: Mouse moved to (776, 387)
Screenshot: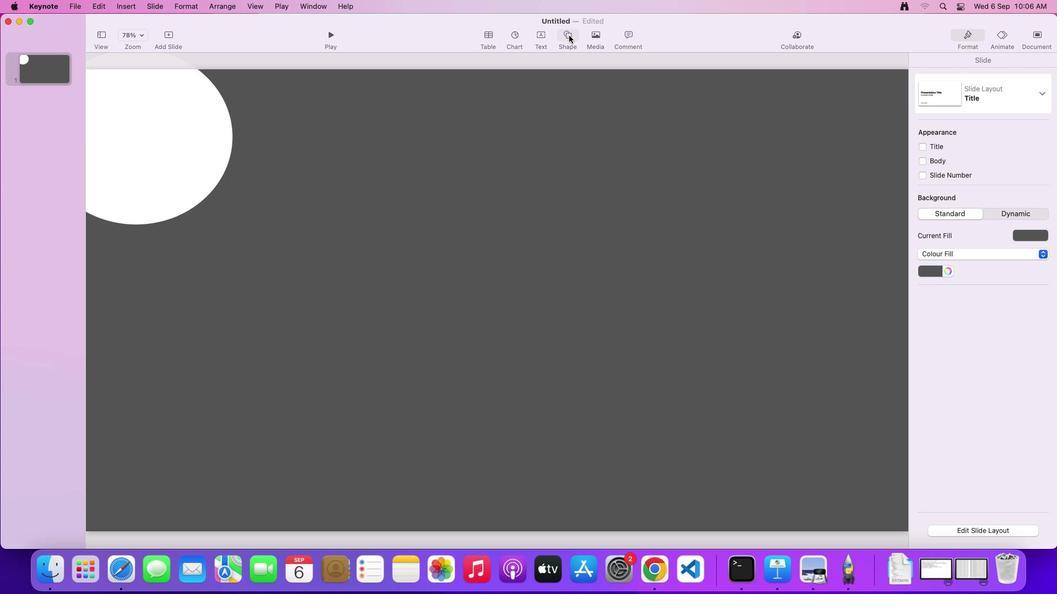 
Action: Mouse pressed left at (776, 387)
Screenshot: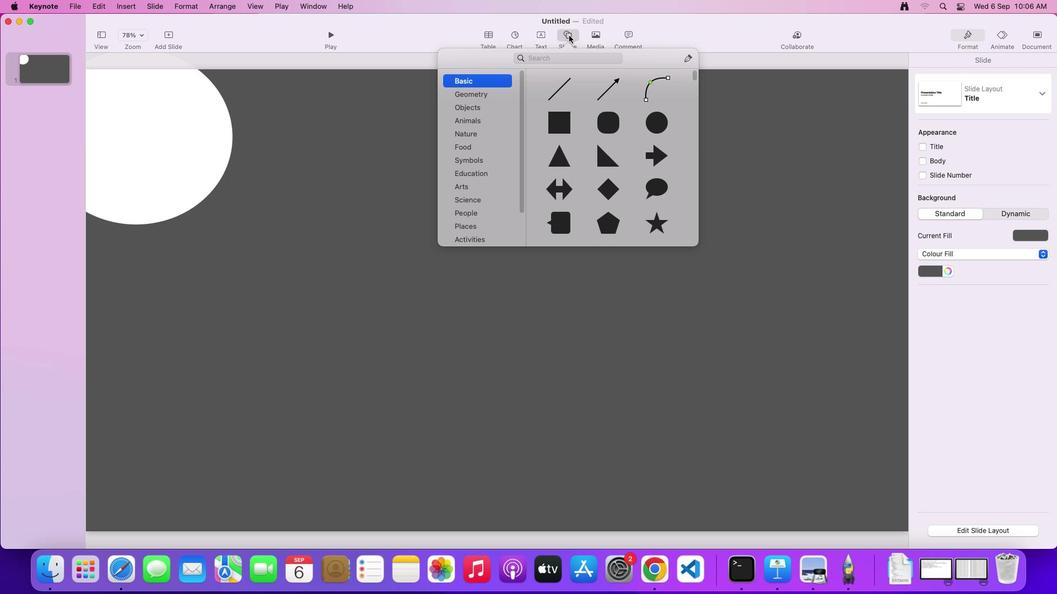 
Action: Mouse moved to (776, 394)
Screenshot: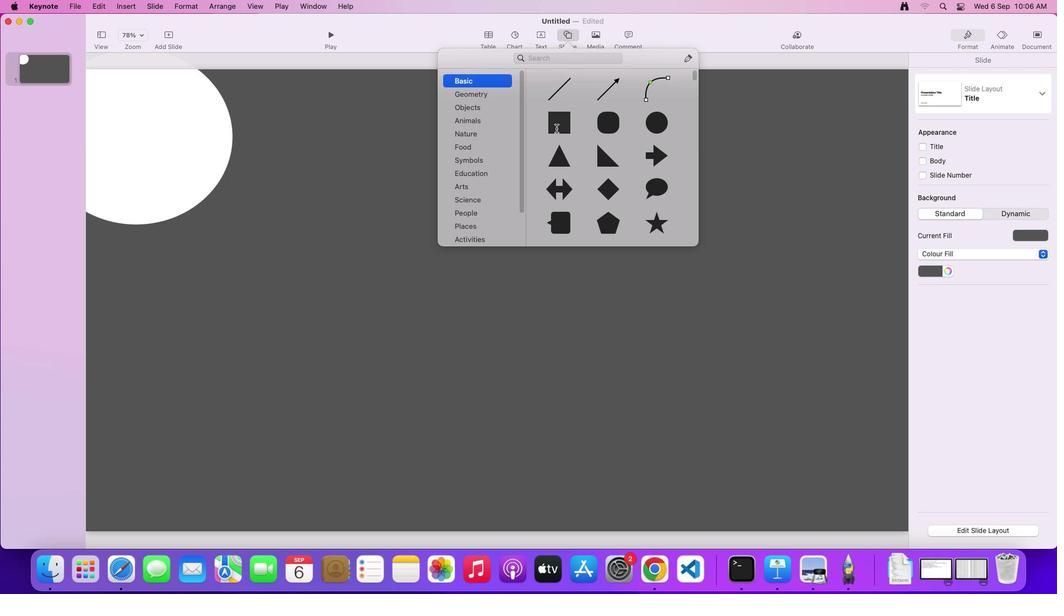 
Action: Mouse pressed left at (776, 394)
Screenshot: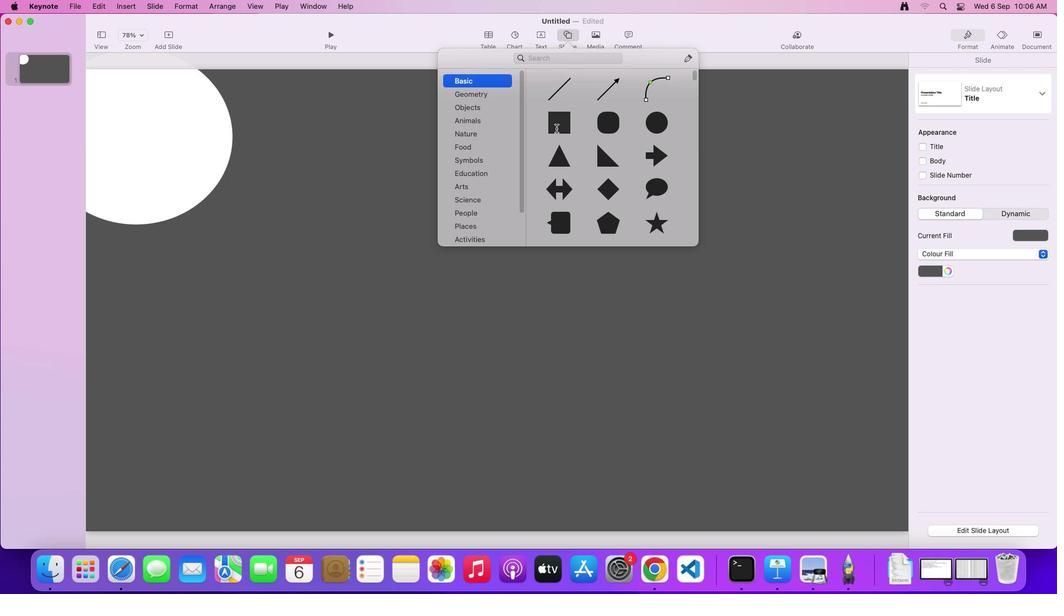 
Action: Mouse moved to (777, 408)
Screenshot: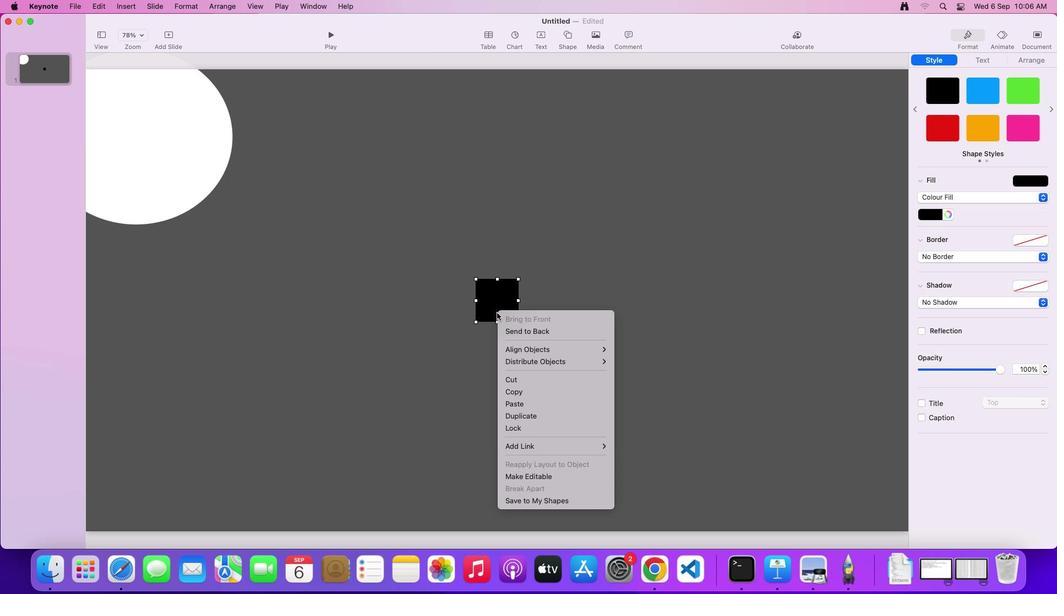 
Action: Mouse pressed right at (777, 408)
Screenshot: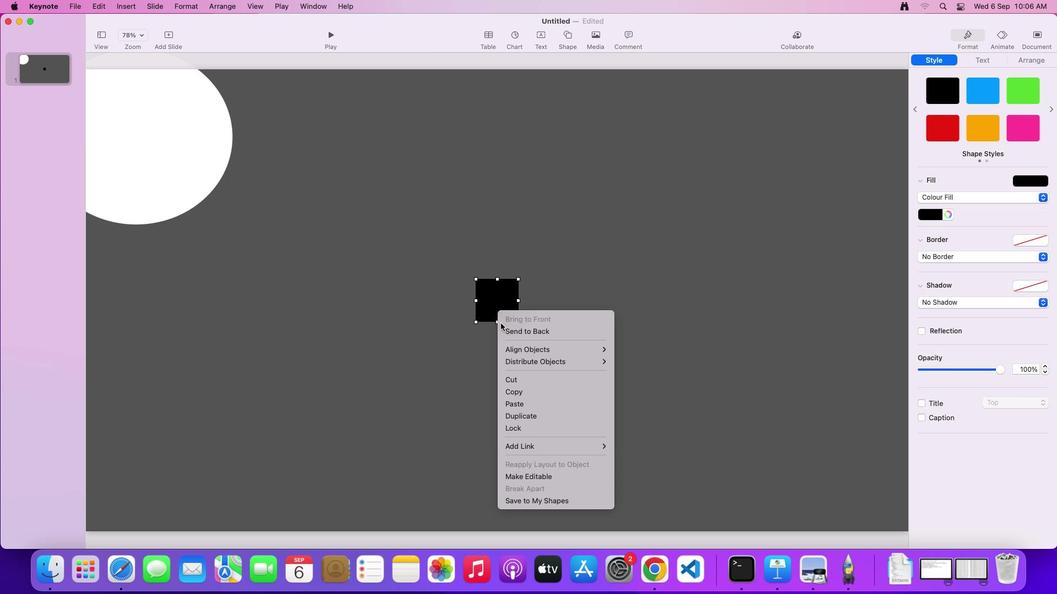 
Action: Mouse moved to (777, 421)
Screenshot: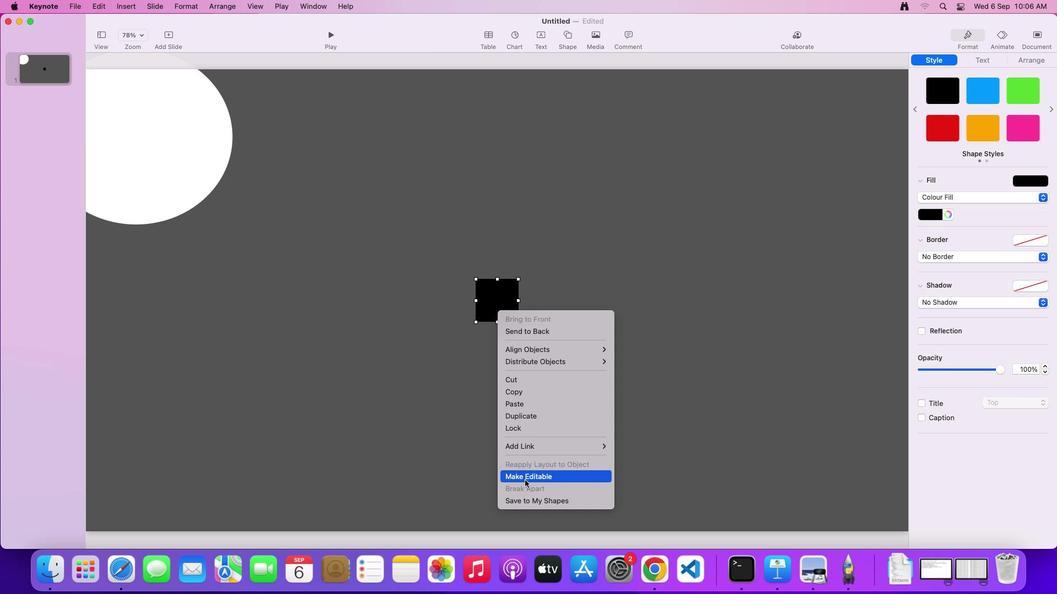 
Action: Mouse pressed left at (777, 421)
Screenshot: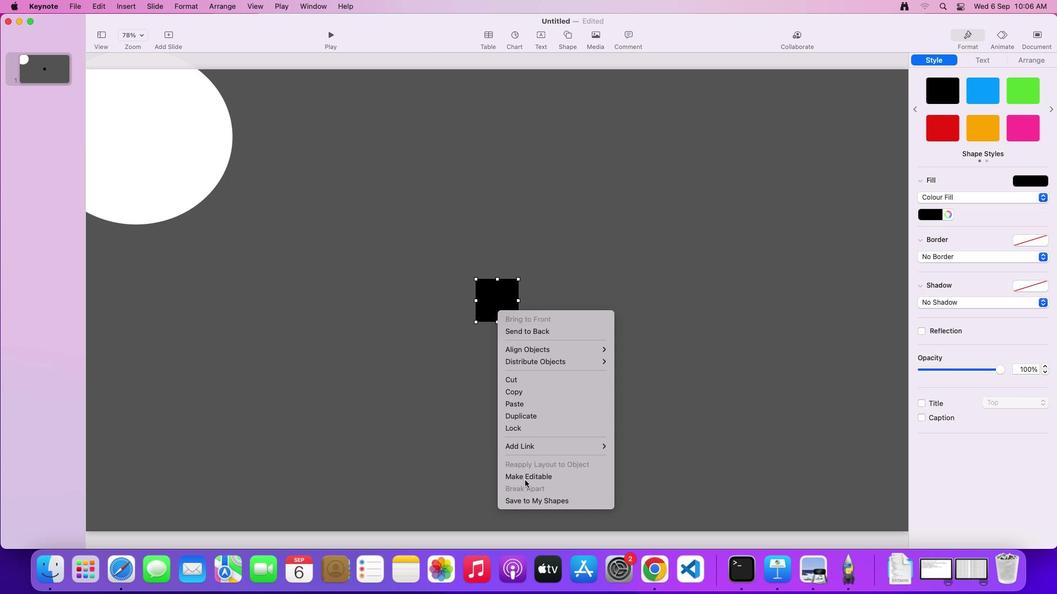 
Action: Mouse moved to (777, 409)
Screenshot: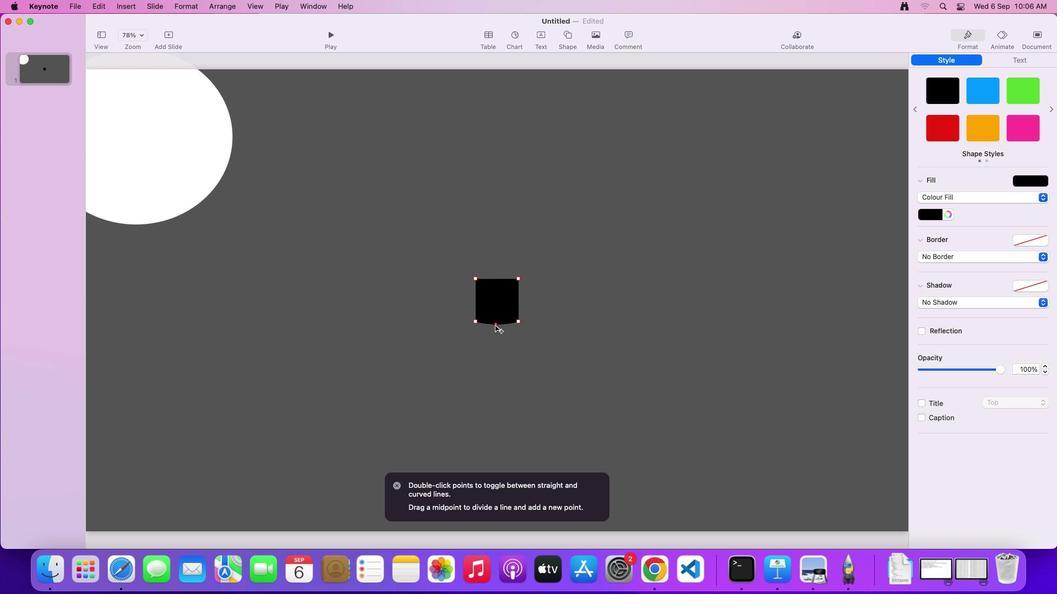 
Action: Mouse pressed left at (777, 409)
Screenshot: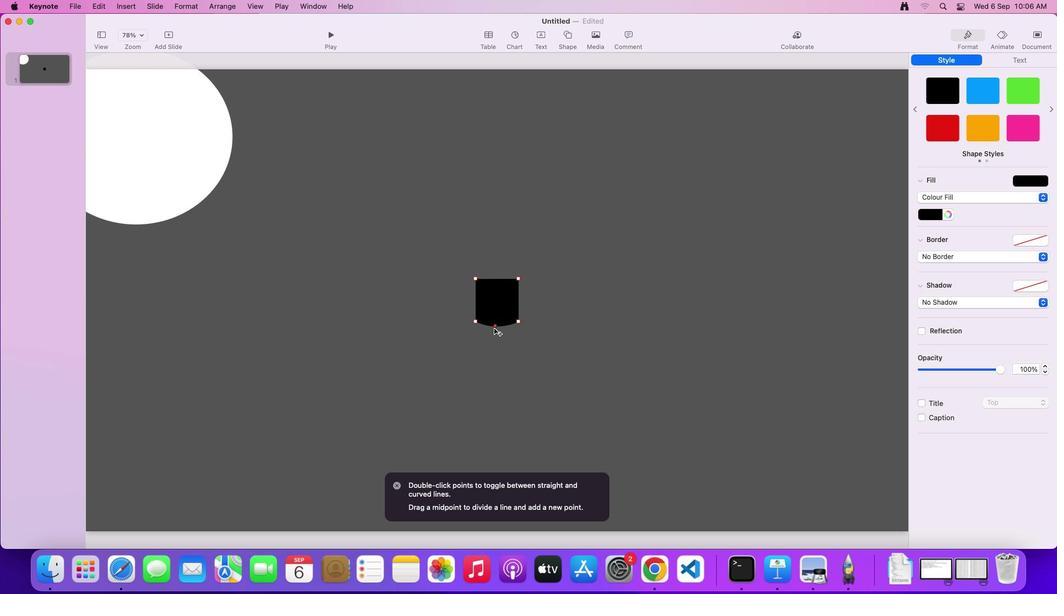 
Action: Mouse moved to (777, 409)
Screenshot: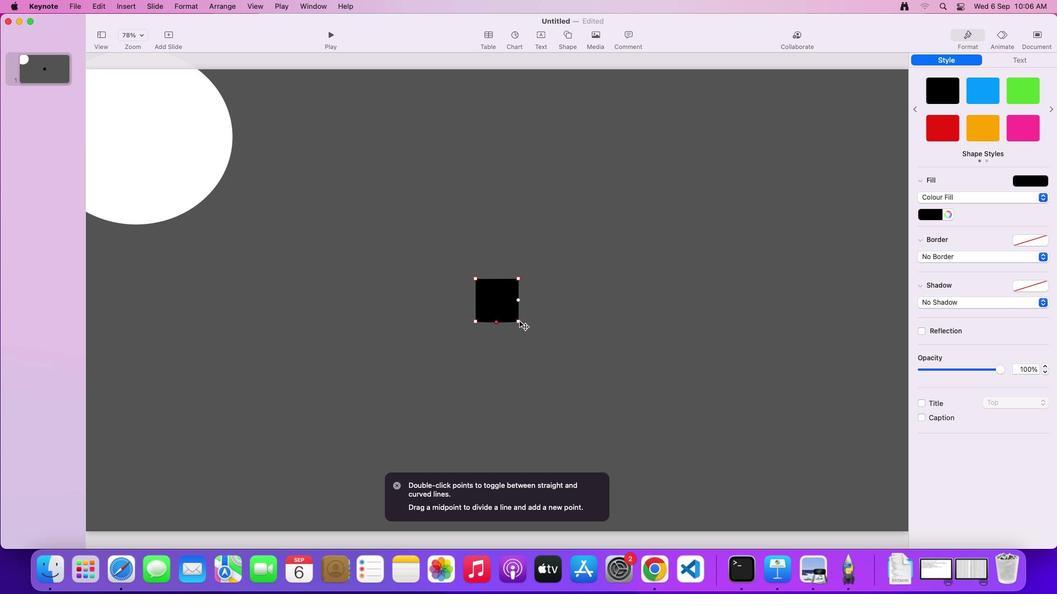 
Action: Mouse pressed left at (777, 409)
Screenshot: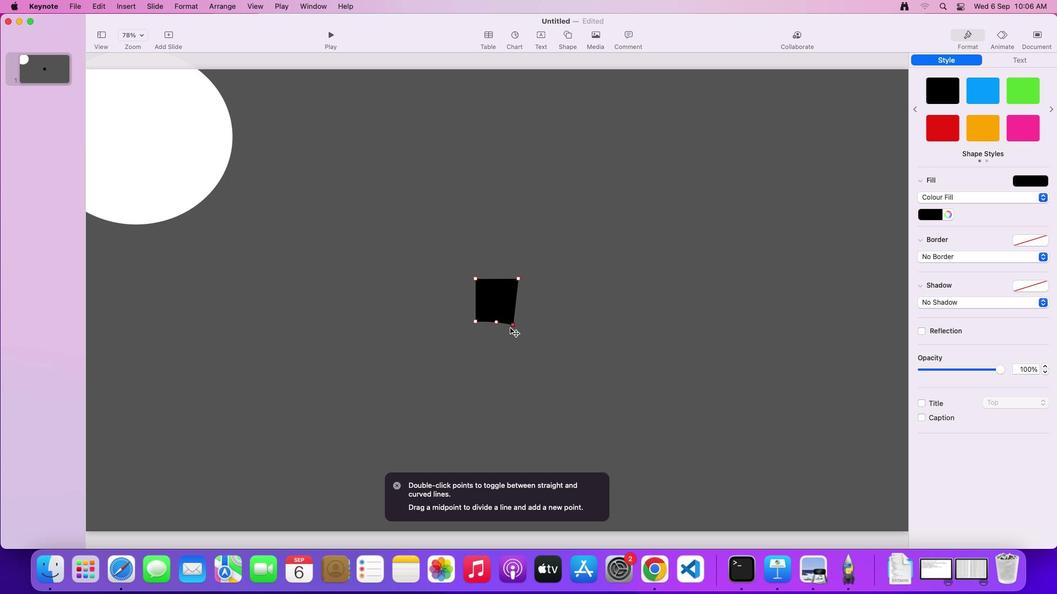 
Action: Mouse moved to (777, 408)
Screenshot: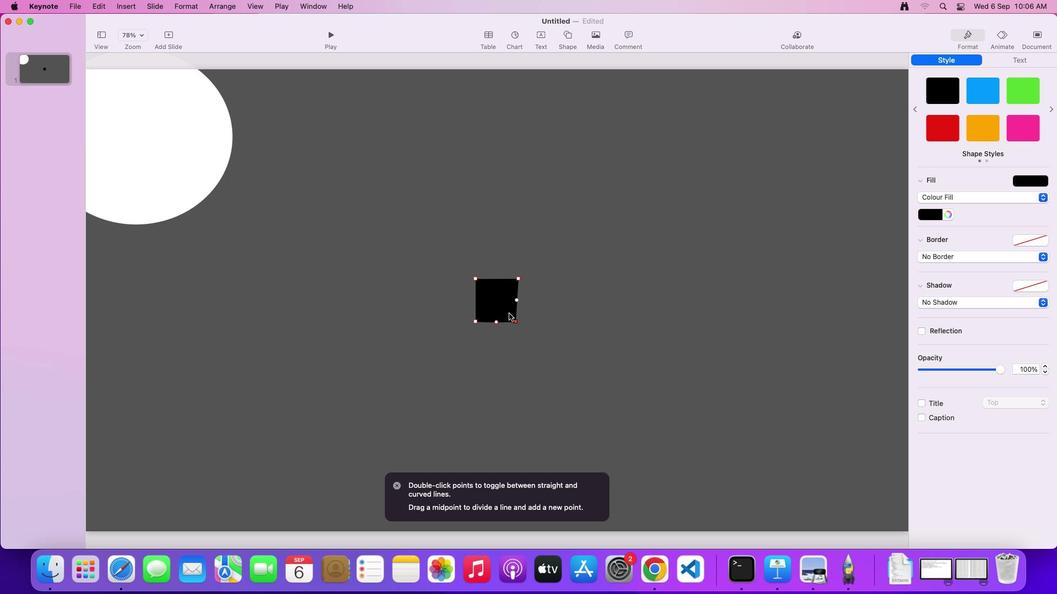 
Action: Mouse pressed left at (777, 408)
Screenshot: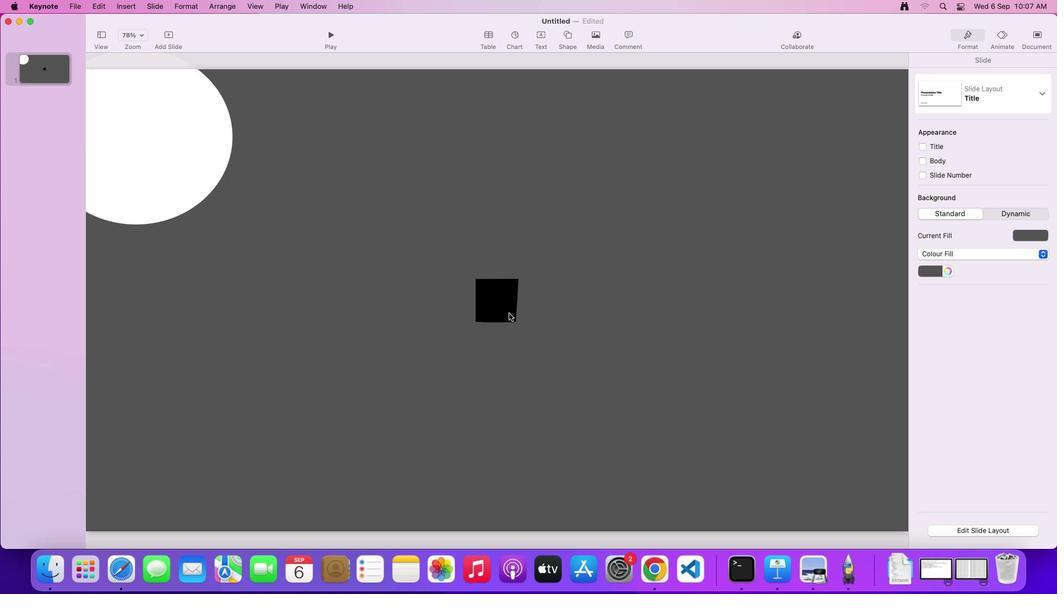 
Action: Mouse pressed left at (777, 408)
Screenshot: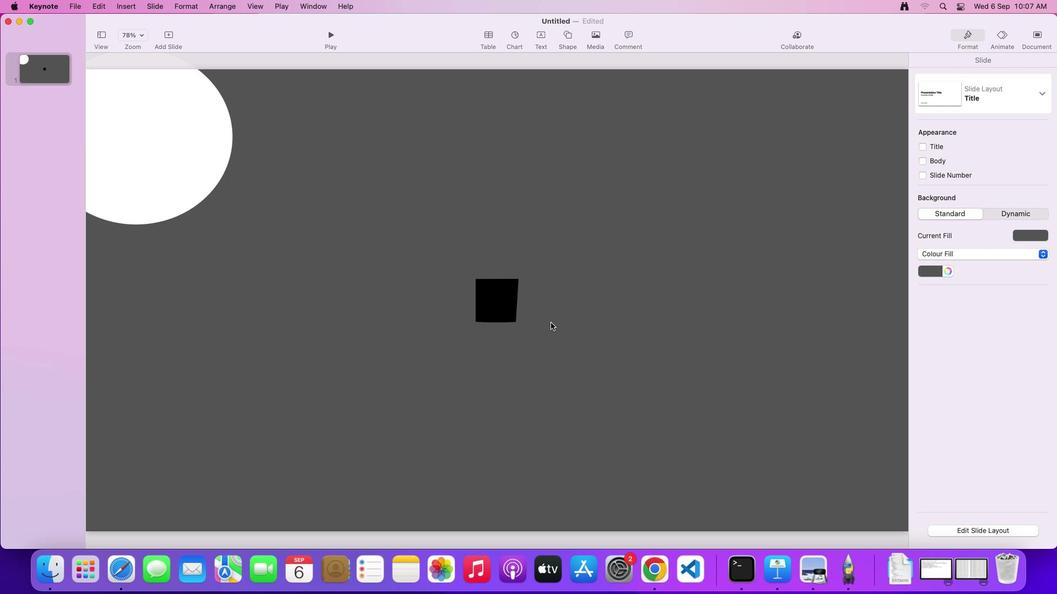 
Action: Mouse moved to (778, 408)
Screenshot: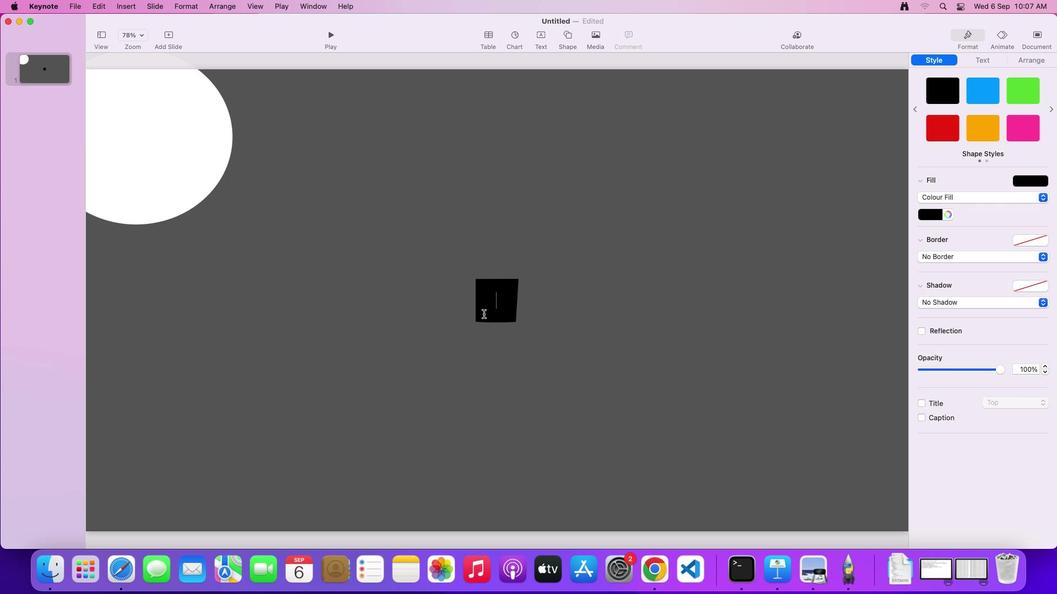 
Action: Mouse pressed left at (778, 408)
Screenshot: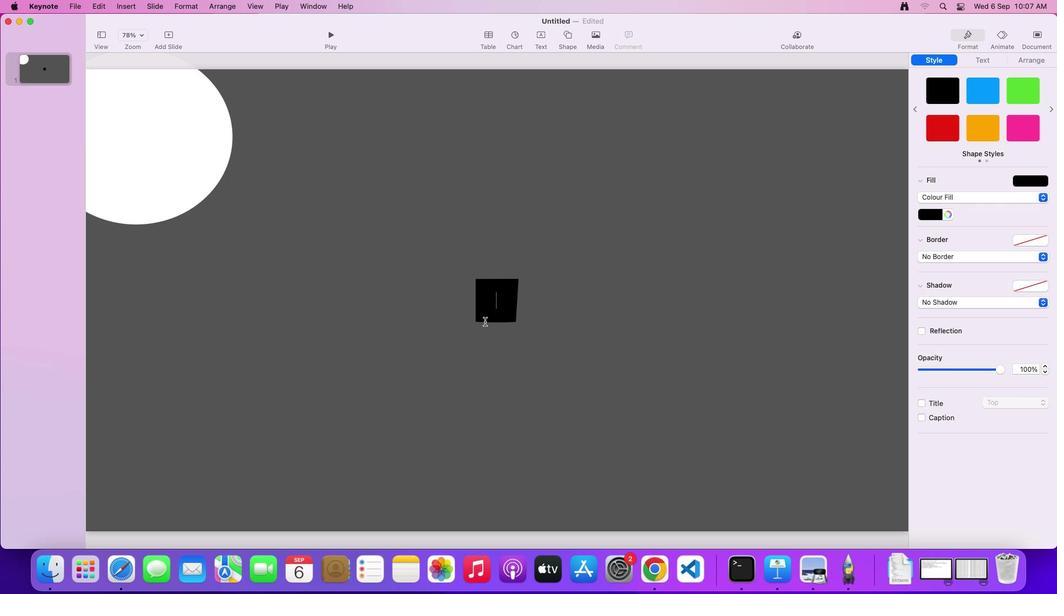 
Action: Mouse moved to (776, 412)
Screenshot: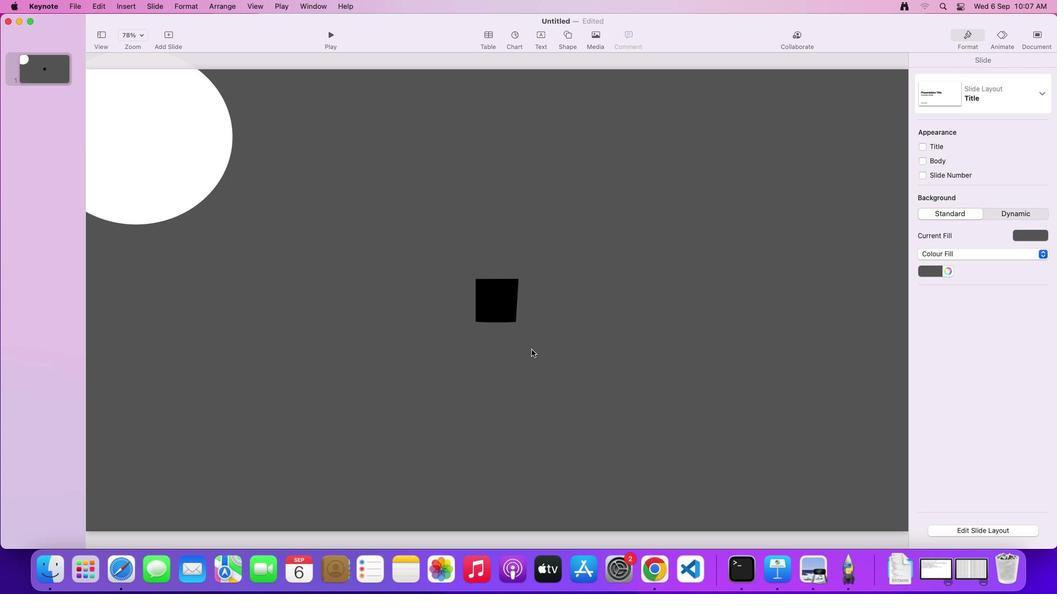 
Action: Mouse pressed left at (776, 412)
Screenshot: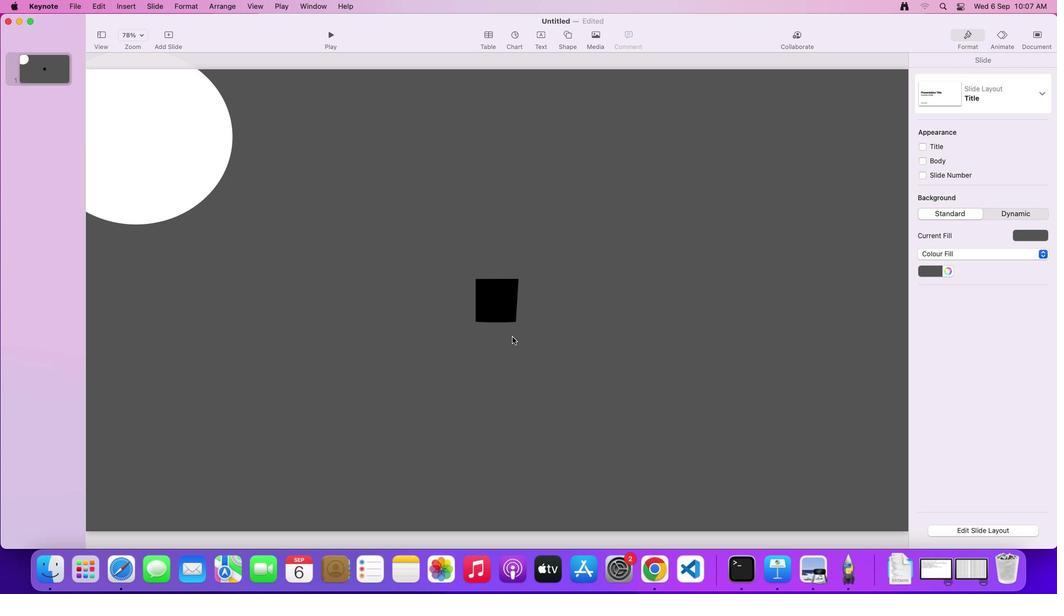 
Action: Mouse moved to (777, 408)
Screenshot: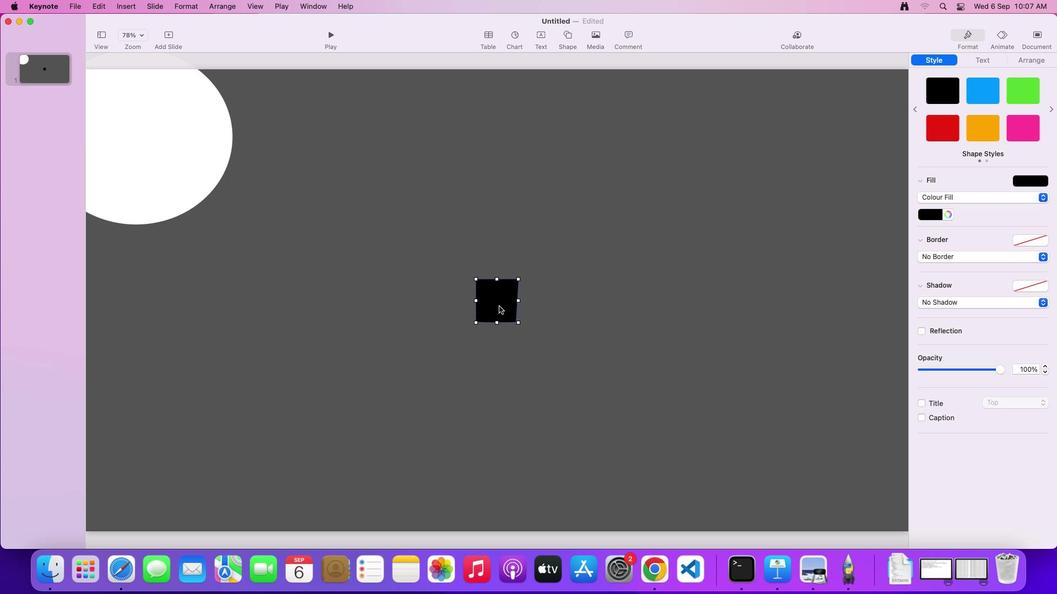 
Action: Mouse pressed left at (777, 408)
Screenshot: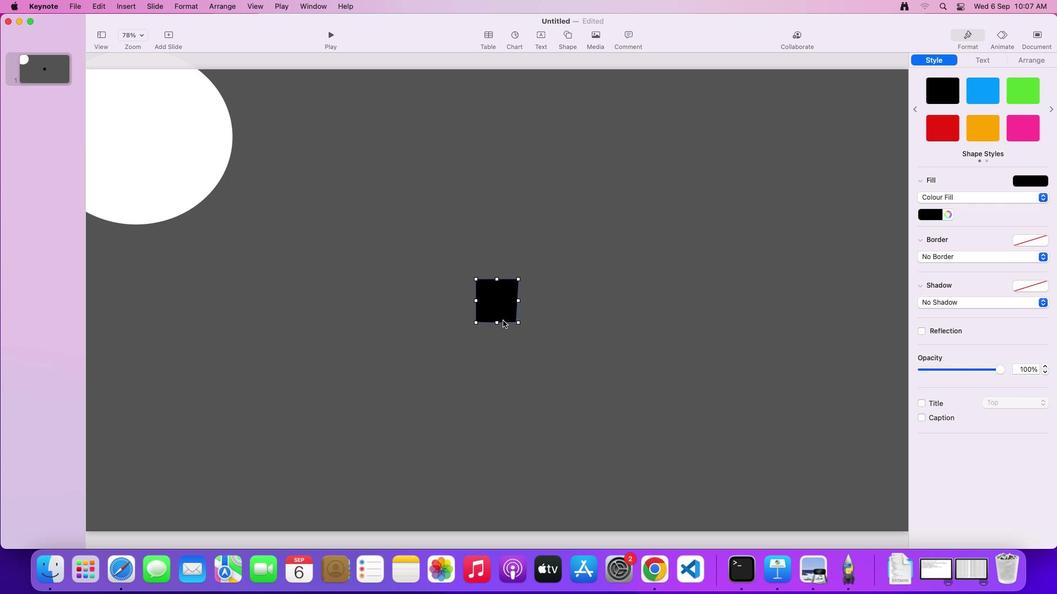 
Action: Mouse moved to (777, 409)
Screenshot: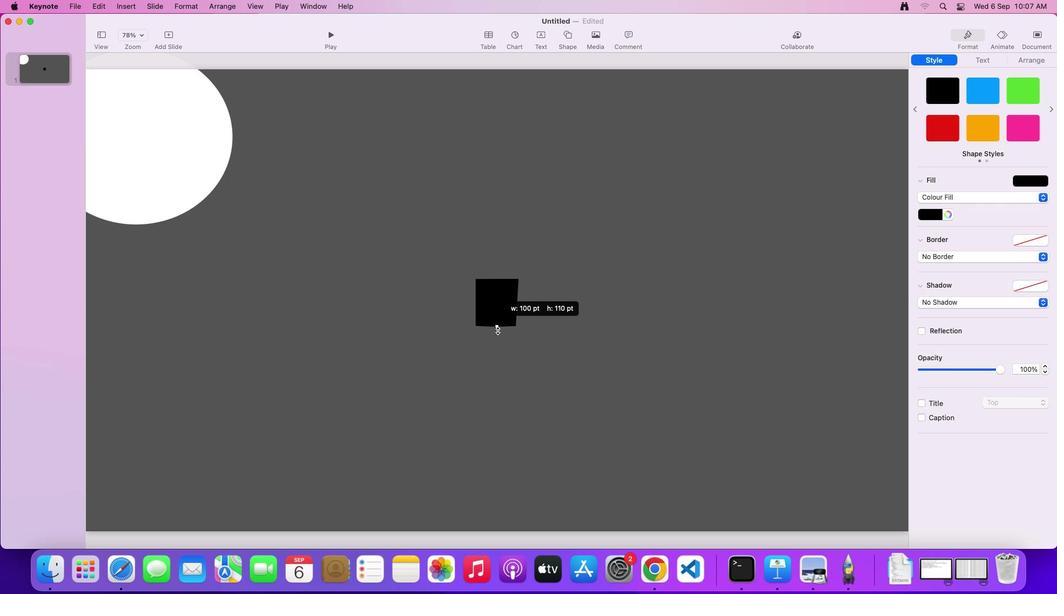
Action: Mouse pressed left at (777, 409)
Screenshot: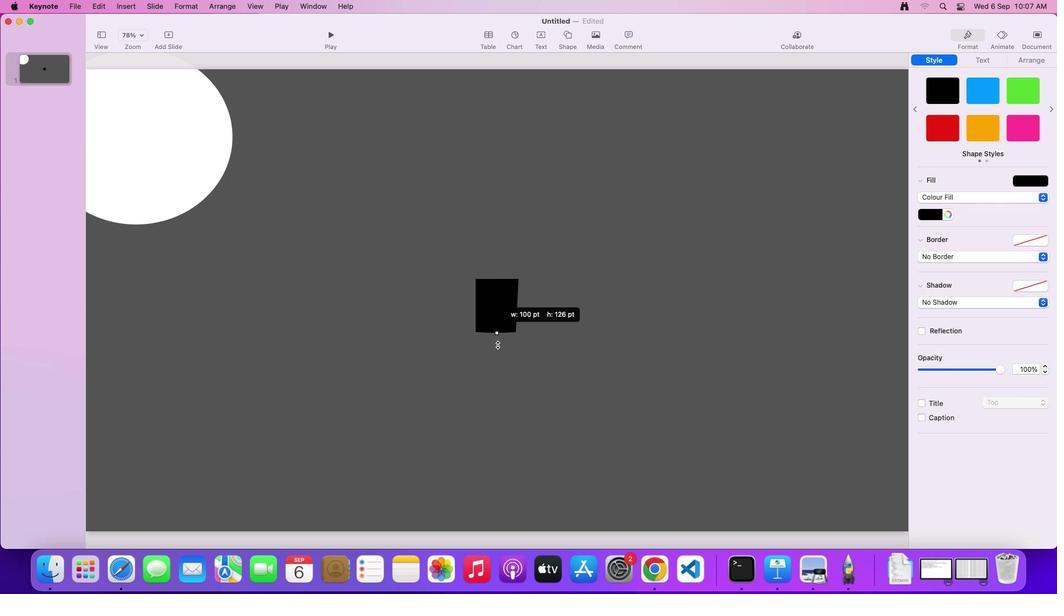 
Action: Mouse moved to (777, 406)
Screenshot: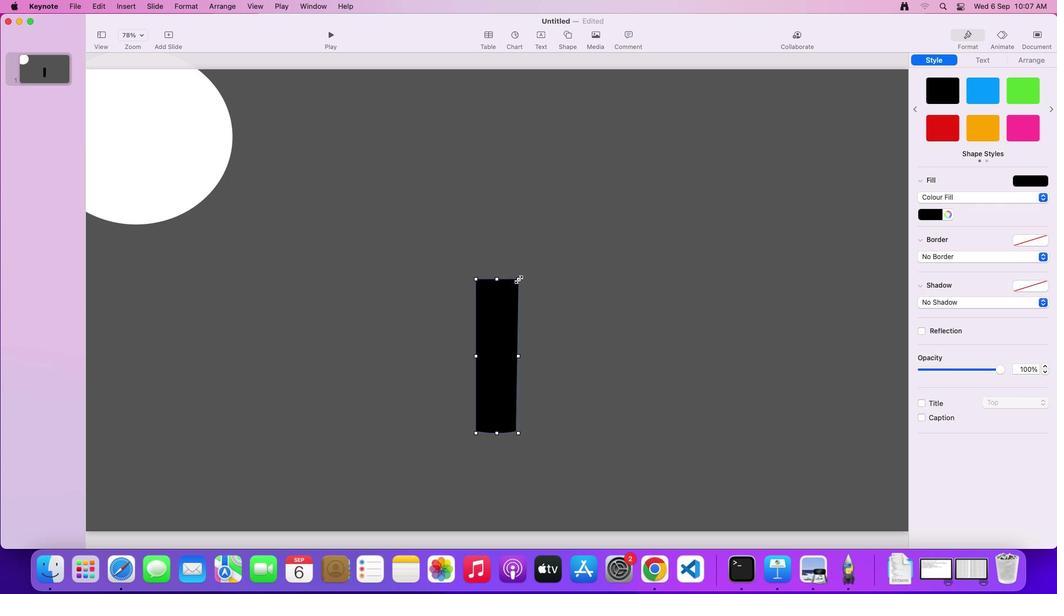 
Action: Mouse pressed left at (777, 406)
Screenshot: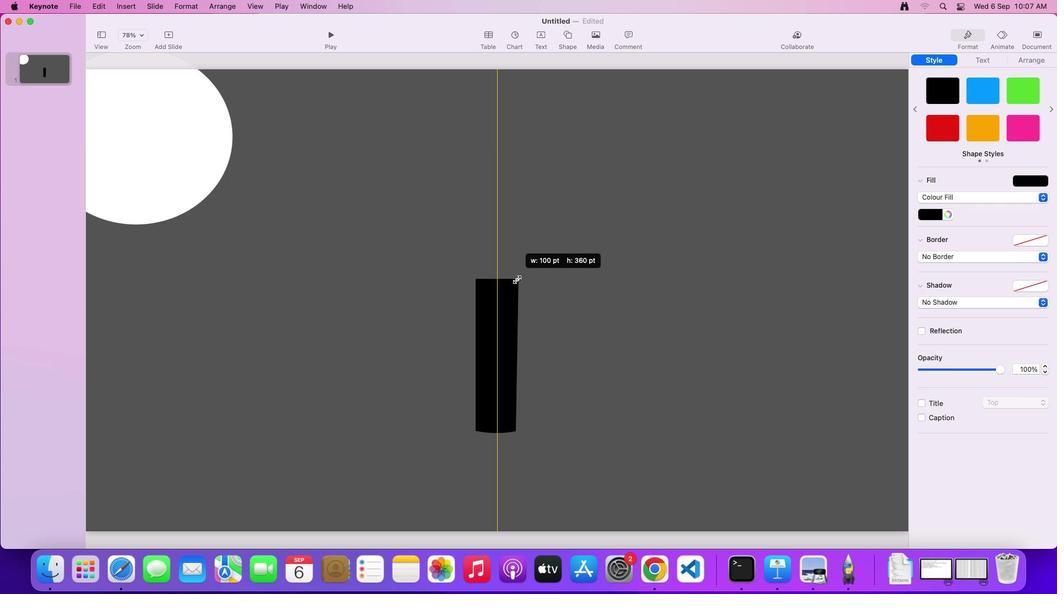 
Action: Mouse moved to (777, 412)
Screenshot: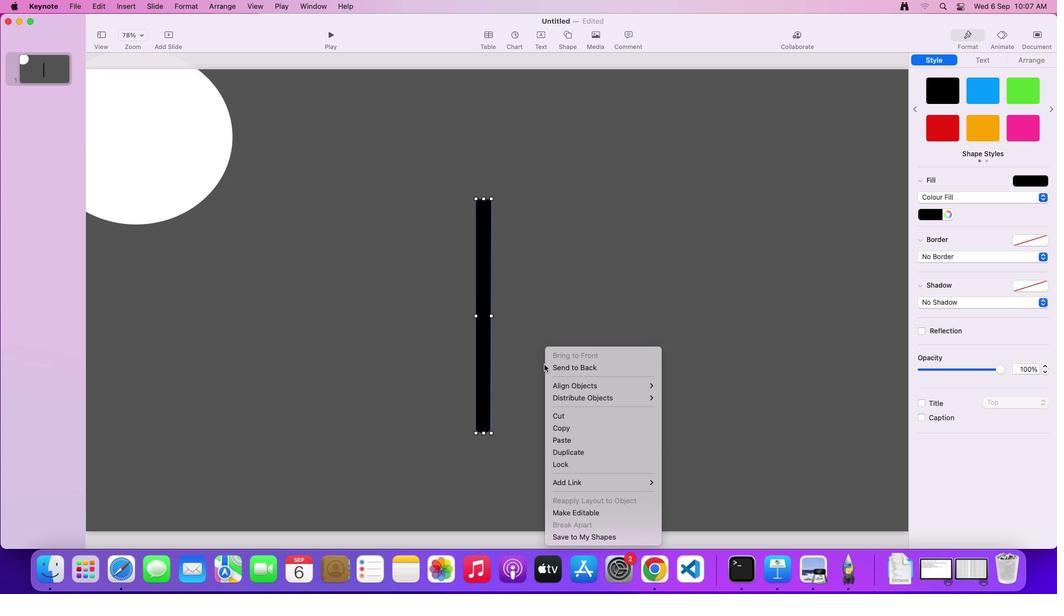 
Action: Mouse pressed right at (777, 412)
Screenshot: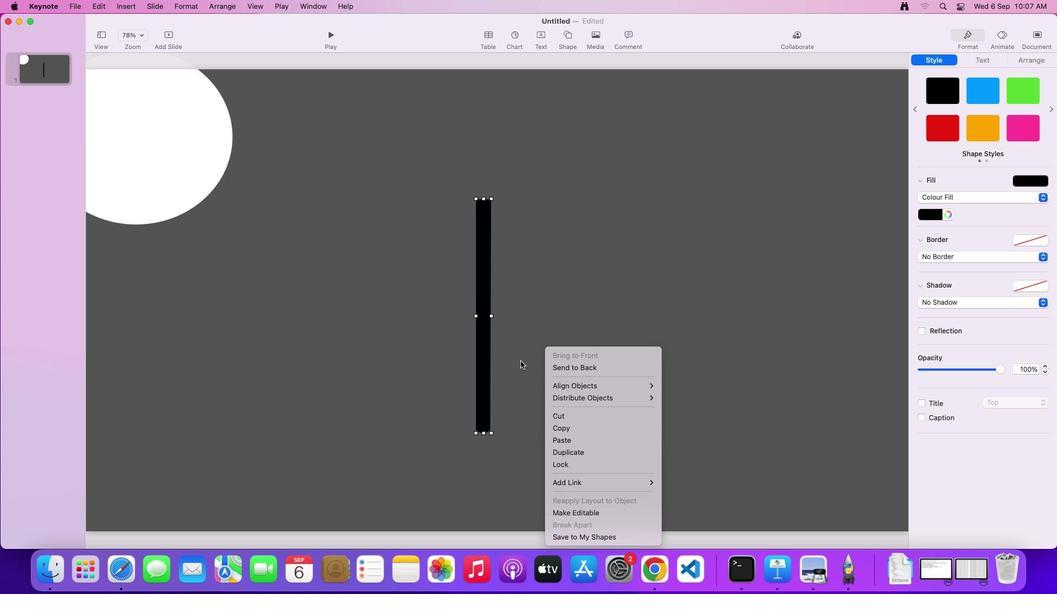 
Action: Mouse moved to (777, 413)
Screenshot: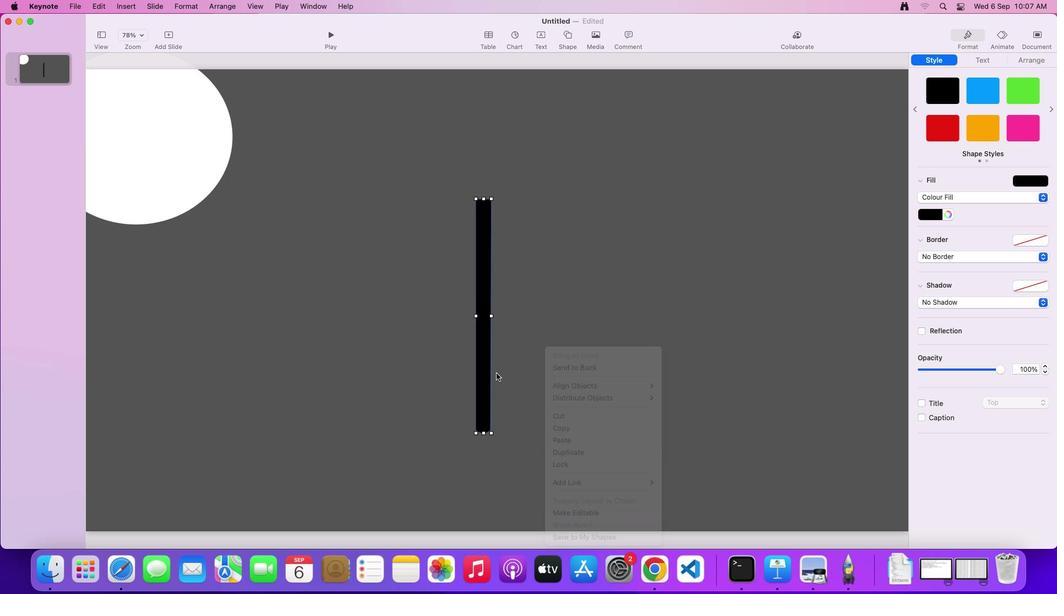 
Action: Mouse pressed left at (777, 413)
Screenshot: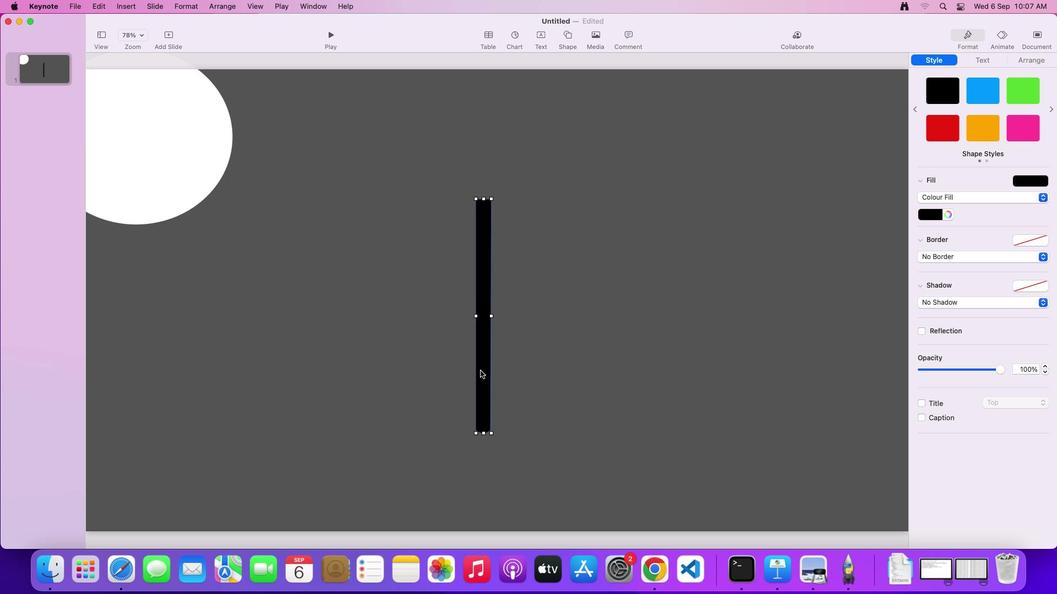
Action: Mouse moved to (778, 412)
Screenshot: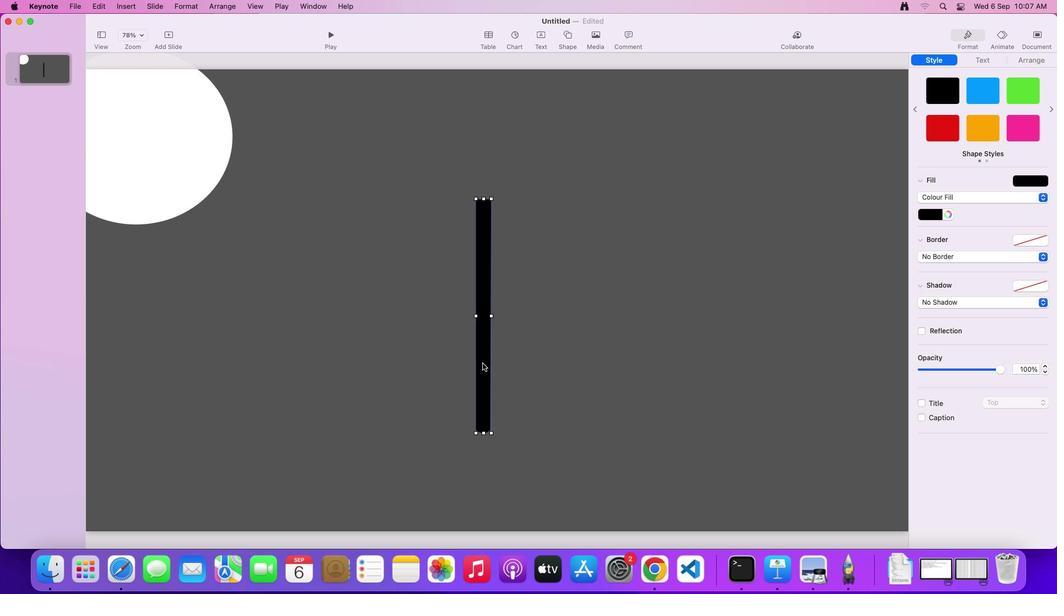 
Action: Mouse pressed left at (778, 412)
Screenshot: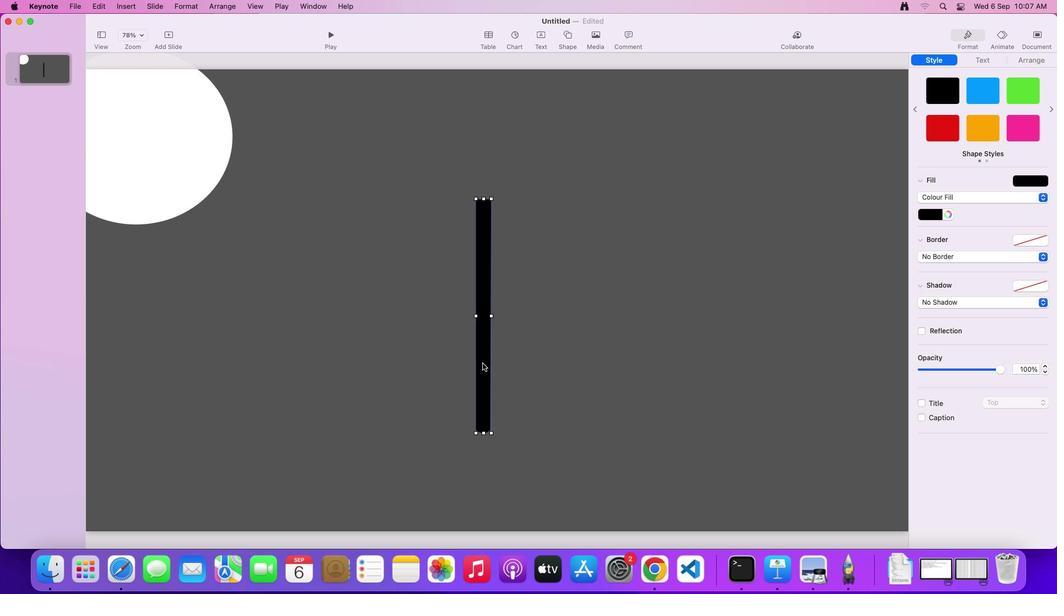 
Action: Mouse moved to (778, 412)
Screenshot: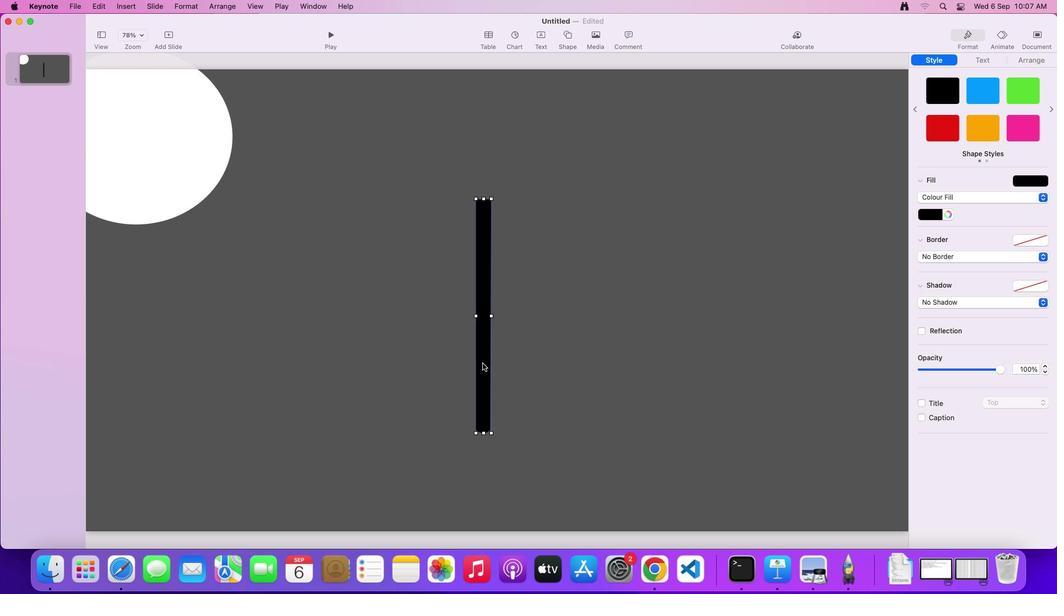 
Action: Mouse pressed right at (778, 412)
Screenshot: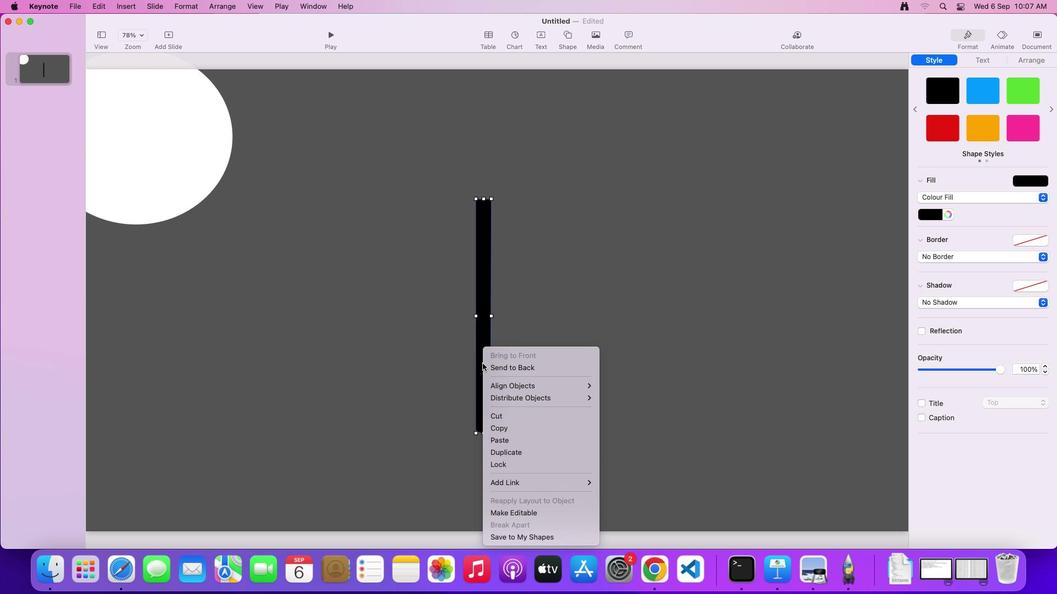 
Action: Mouse moved to (777, 423)
Screenshot: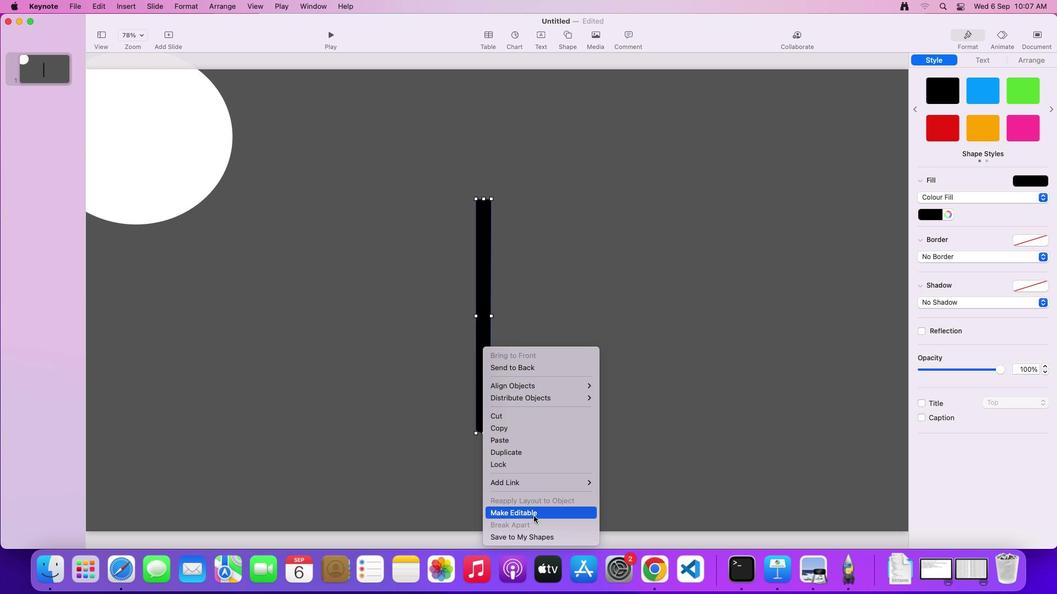 
Action: Mouse pressed left at (777, 423)
Screenshot: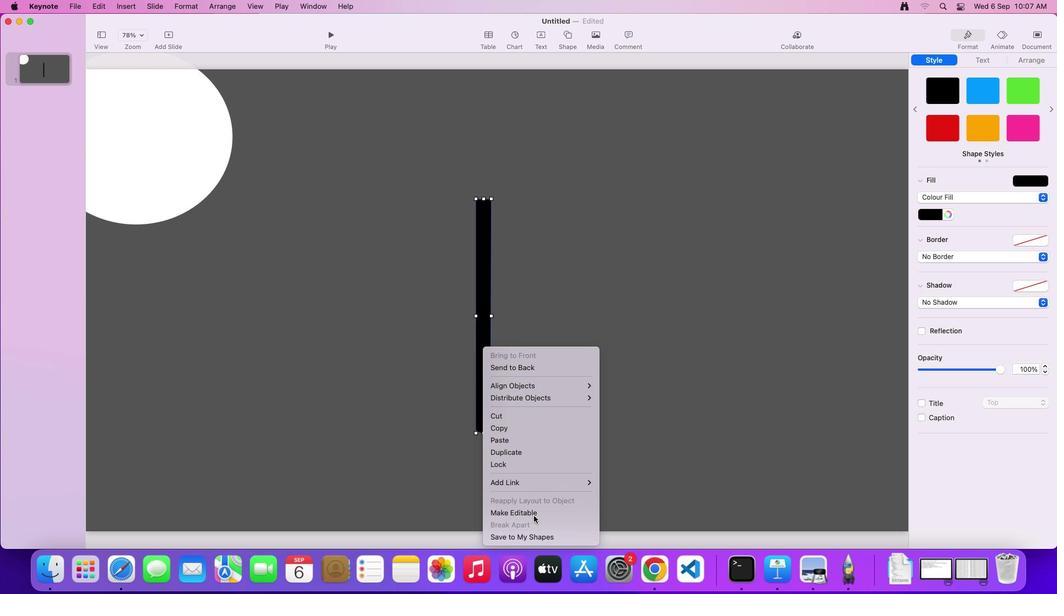 
Action: Mouse moved to (778, 417)
Screenshot: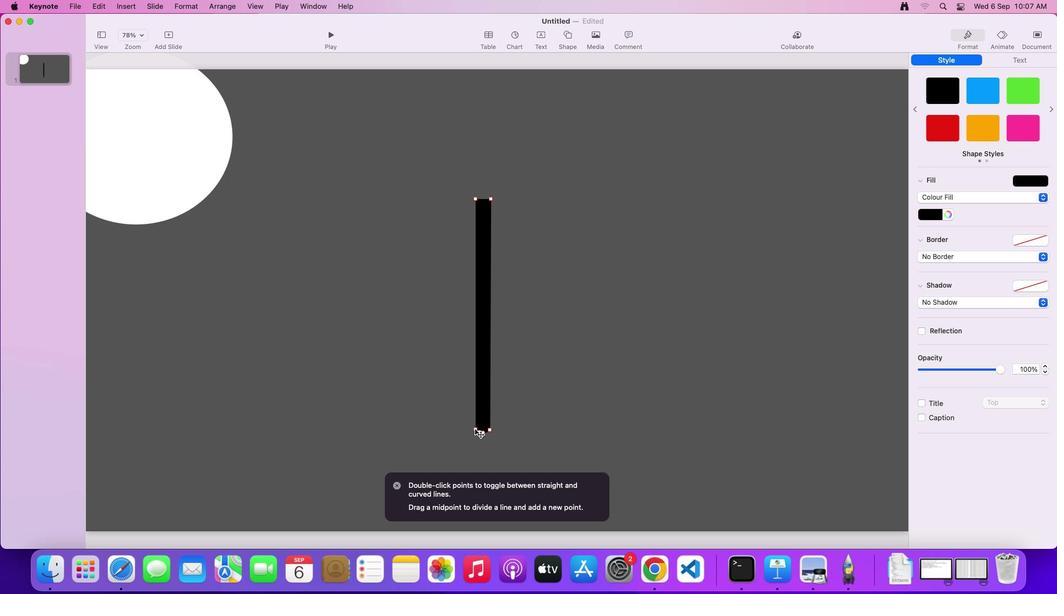 
Action: Mouse pressed left at (778, 417)
Screenshot: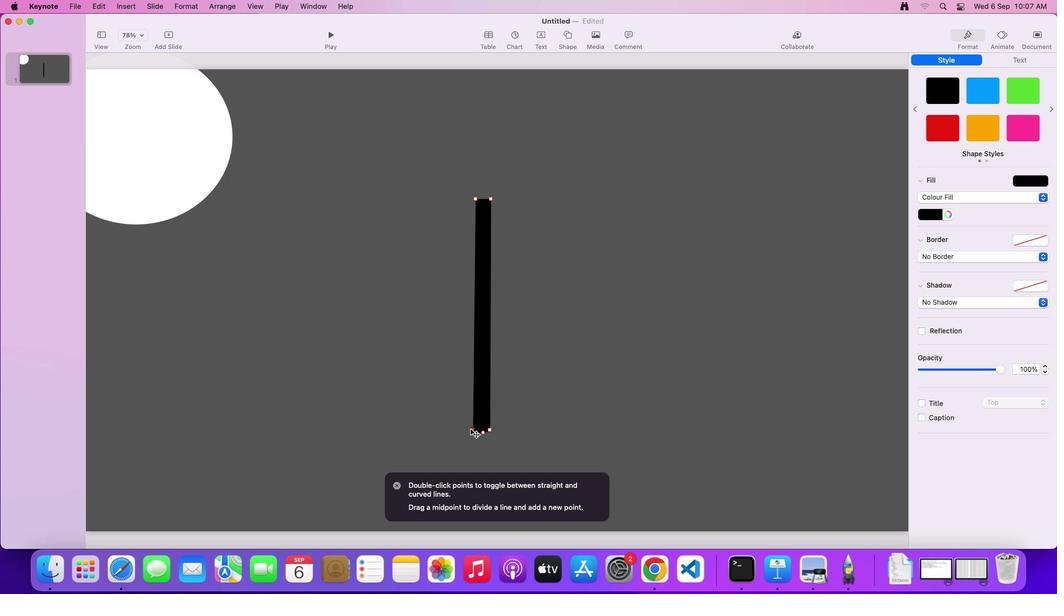 
Action: Mouse moved to (778, 417)
Screenshot: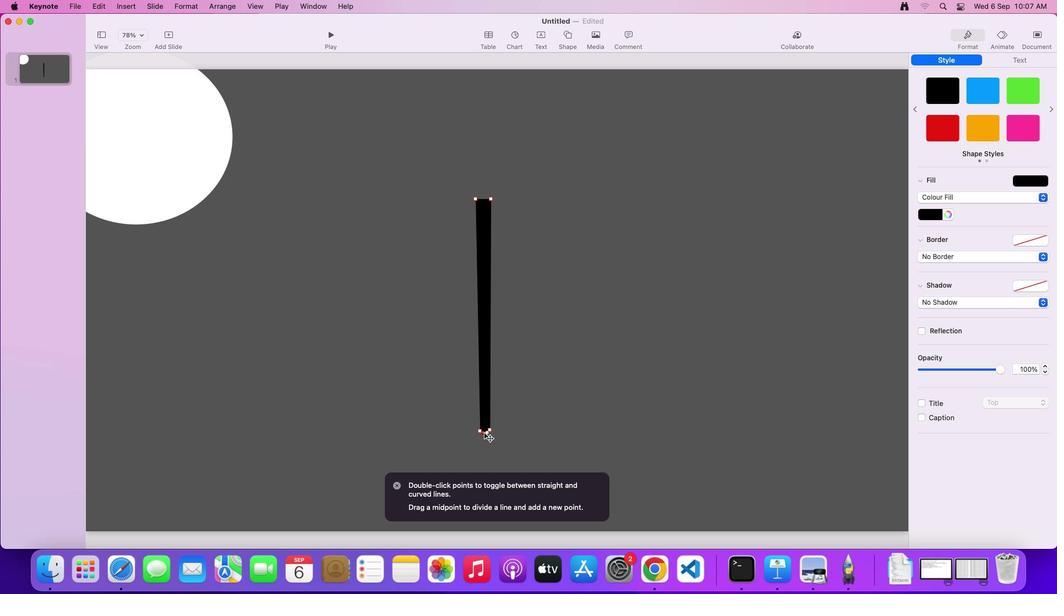 
Action: Mouse pressed left at (778, 417)
Screenshot: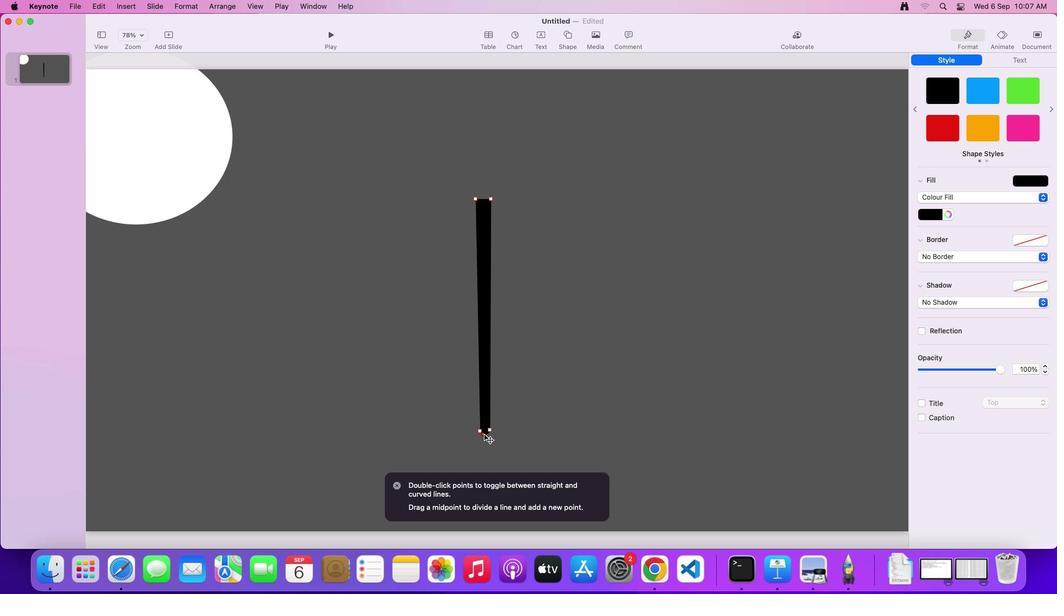 
Action: Mouse moved to (777, 416)
Screenshot: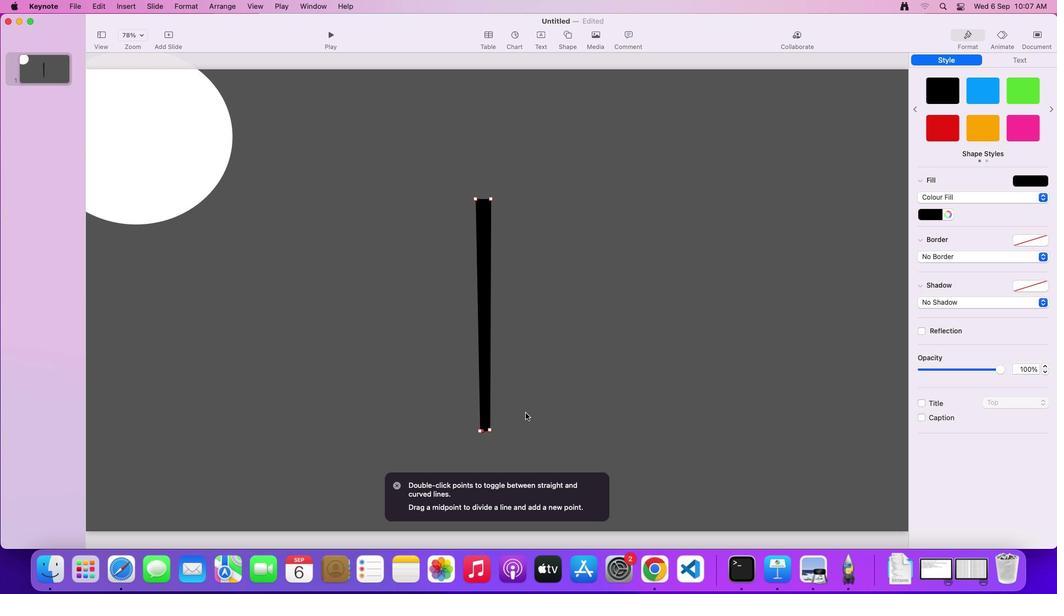 
Action: Mouse pressed left at (777, 416)
Screenshot: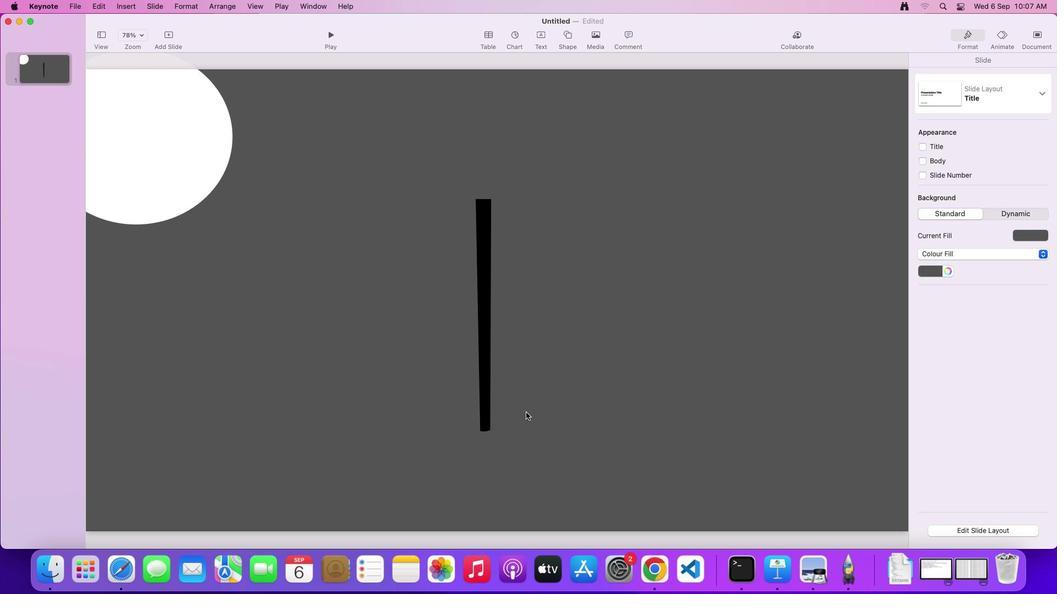 
Action: Mouse moved to (778, 406)
Screenshot: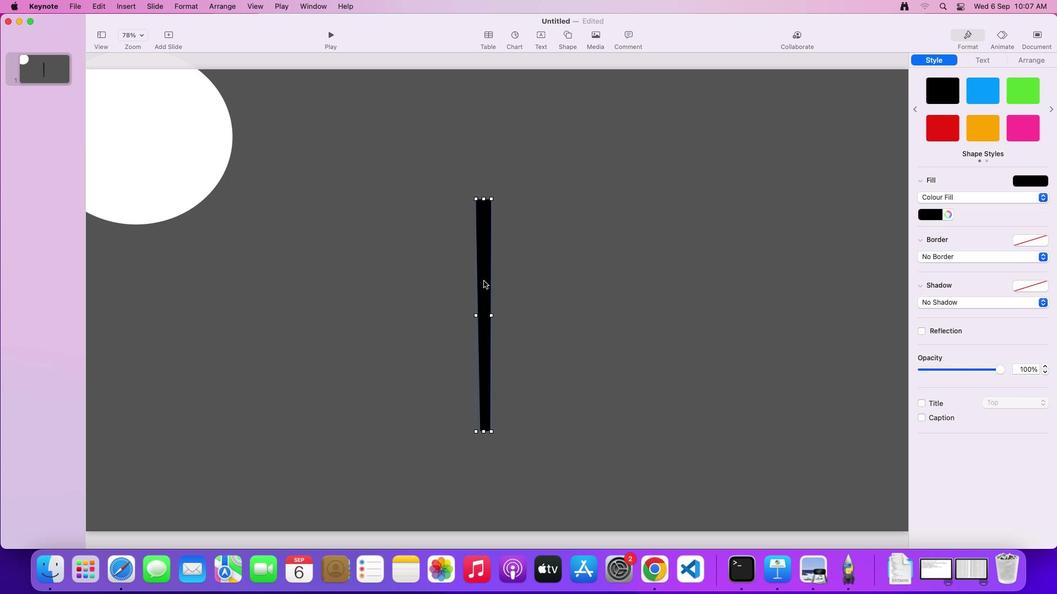 
Action: Mouse pressed left at (778, 406)
Screenshot: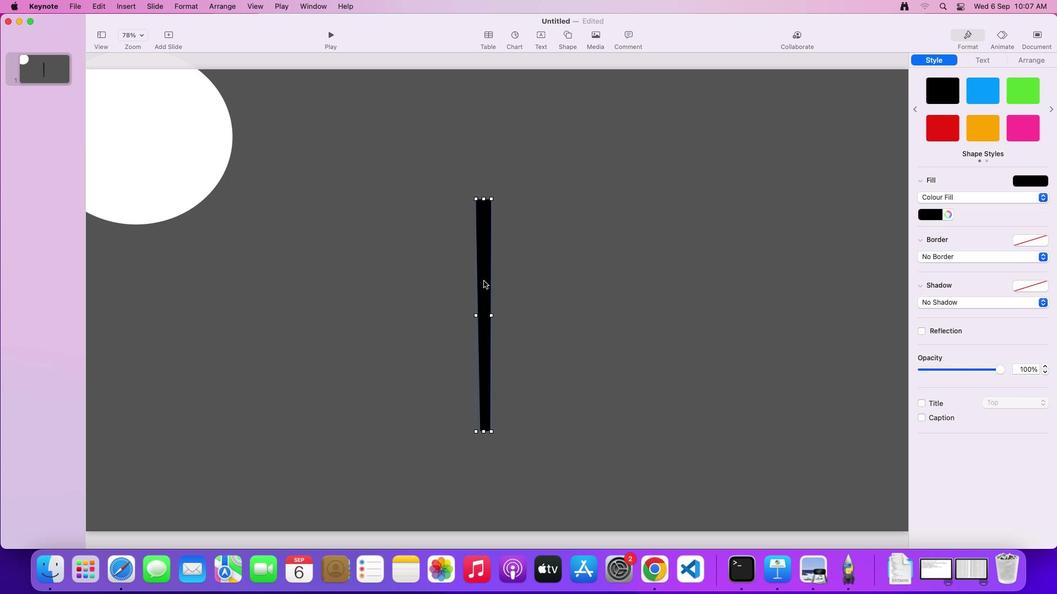 
Action: Mouse moved to (780, 406)
Screenshot: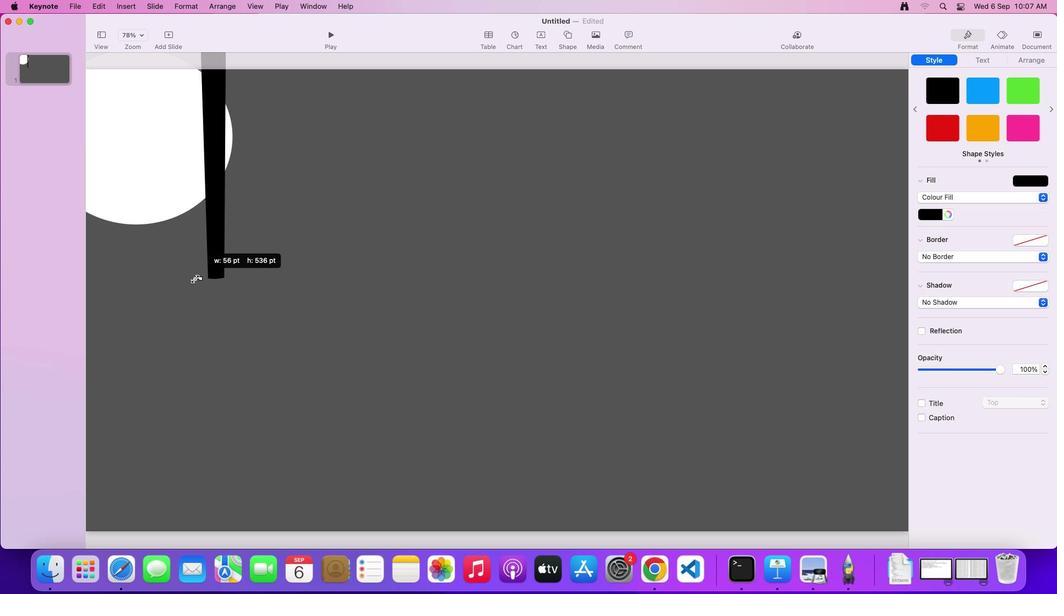 
Action: Mouse pressed left at (780, 406)
Screenshot: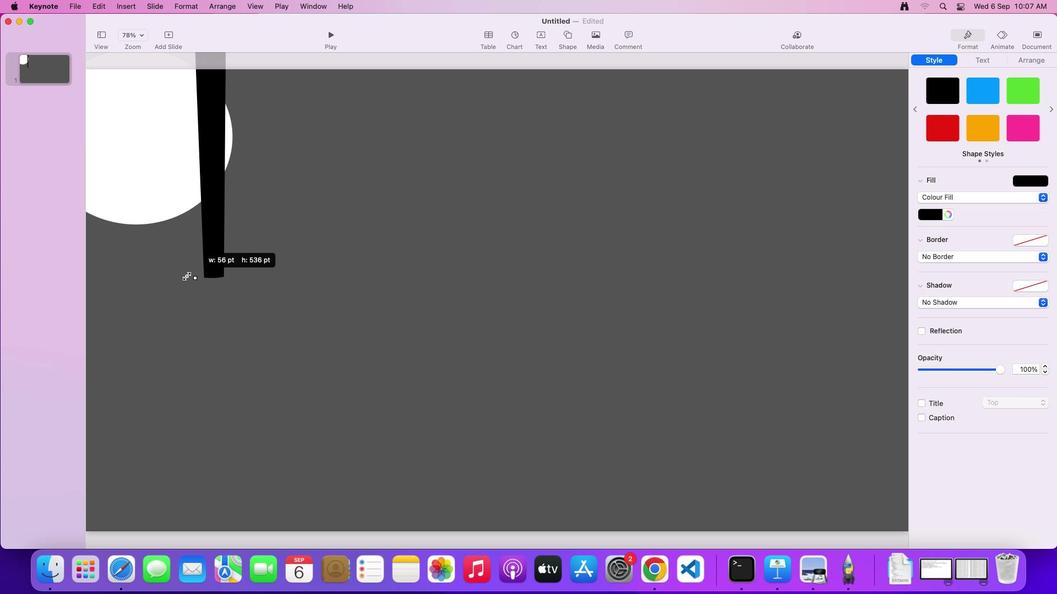 
Action: Mouse moved to (780, 404)
Screenshot: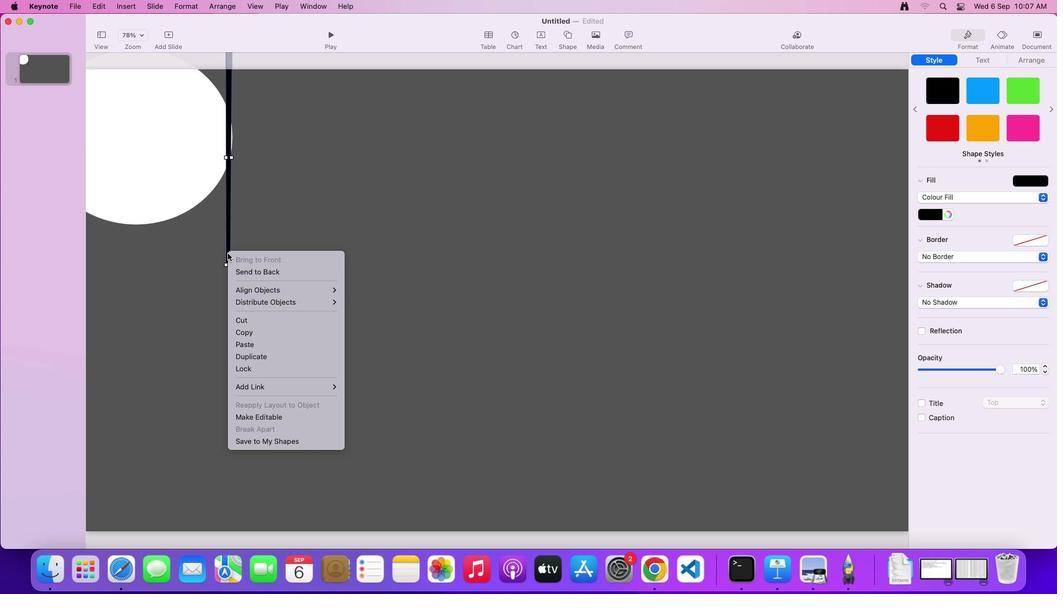 
Action: Mouse pressed right at (780, 404)
Screenshot: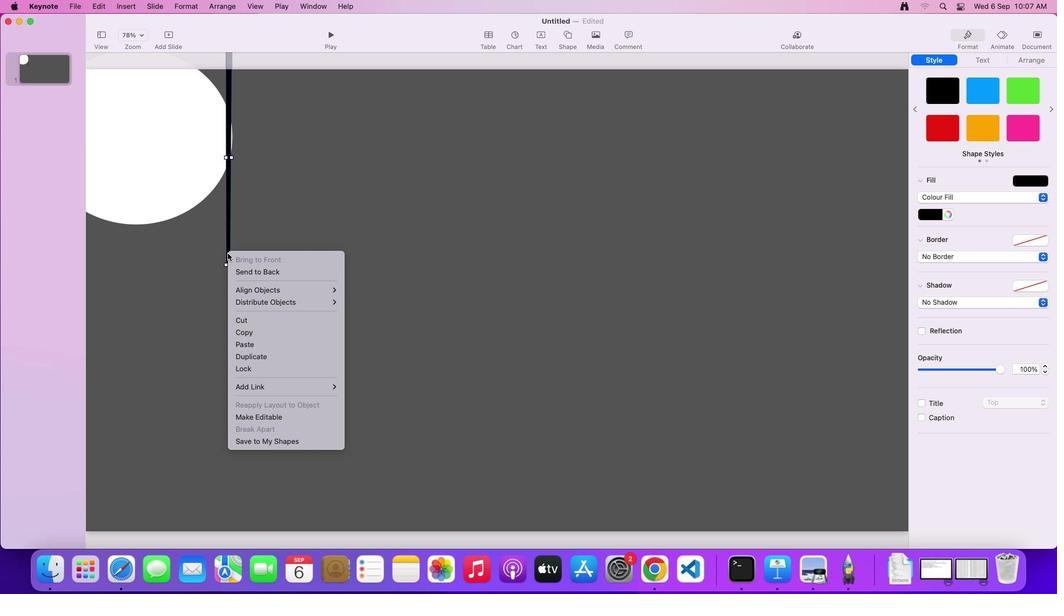 
Action: Mouse moved to (778, 410)
Screenshot: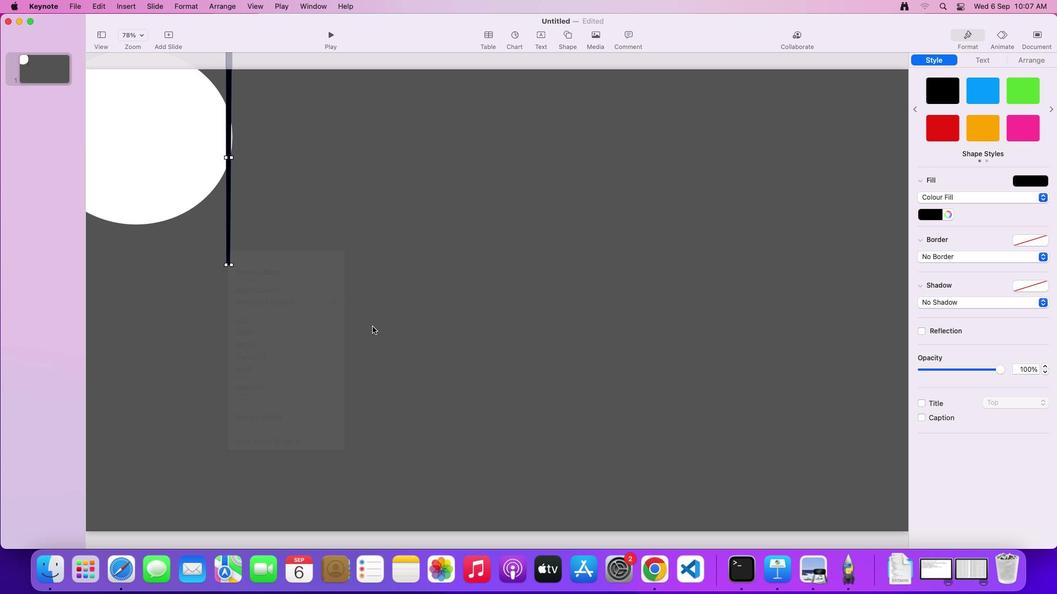 
Action: Mouse pressed left at (778, 410)
Screenshot: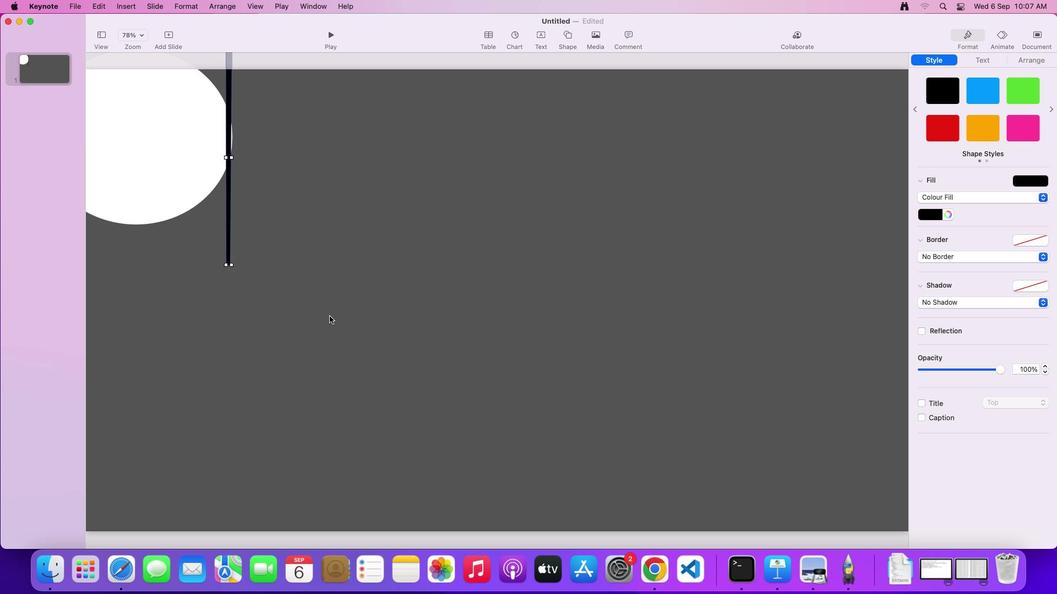 
Action: Mouse moved to (780, 404)
Screenshot: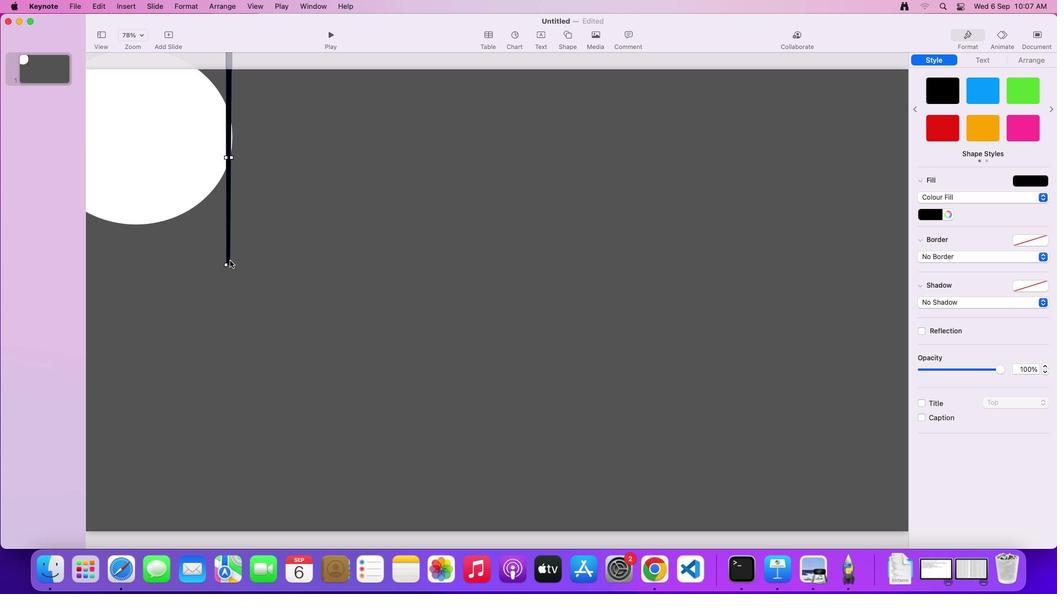 
Action: Mouse pressed left at (780, 404)
Screenshot: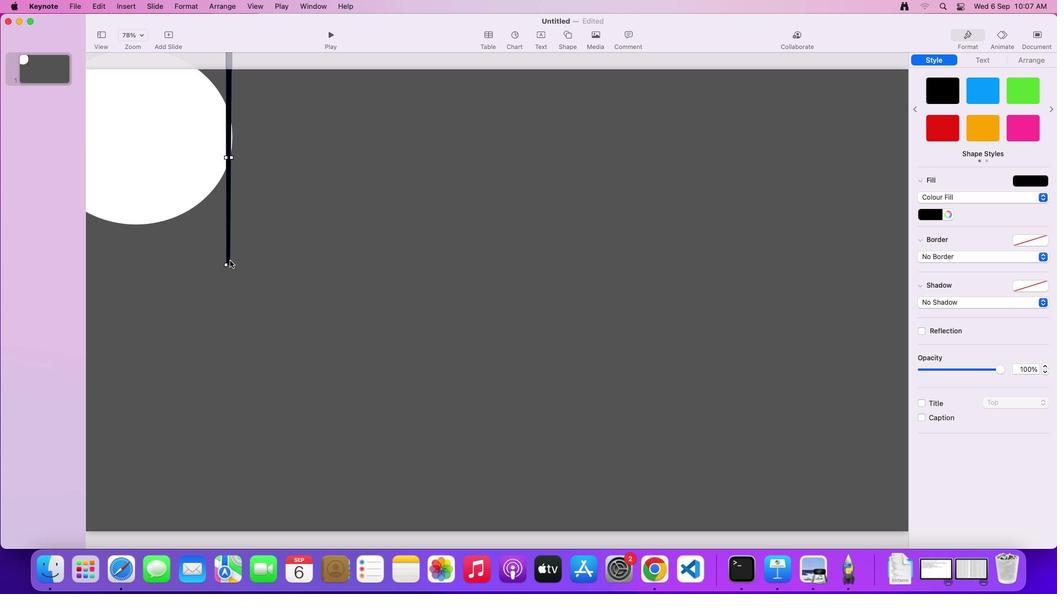 
Action: Key pressed Key.delete
Screenshot: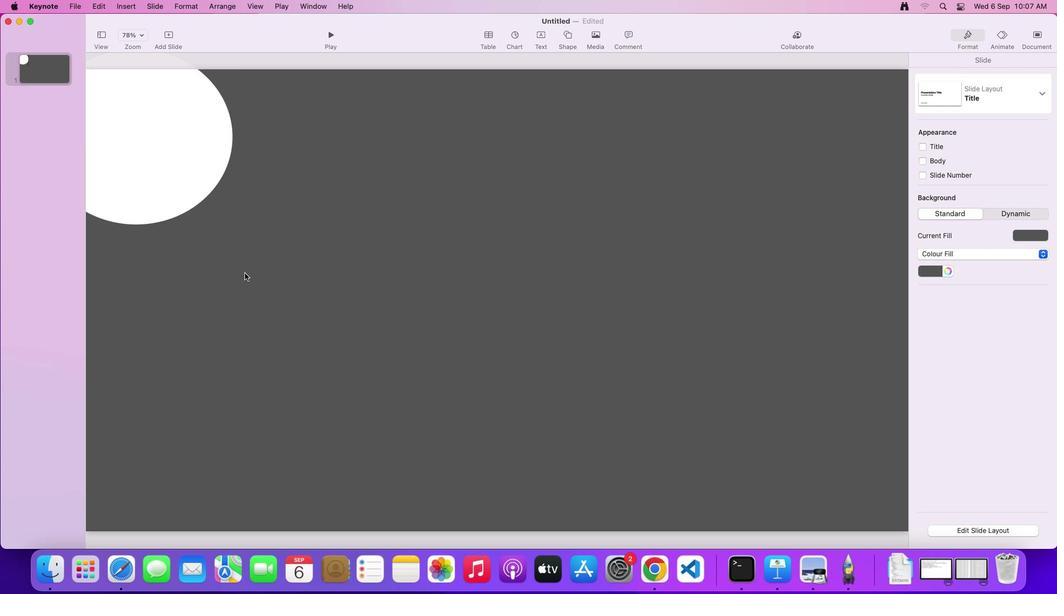 
Action: Mouse moved to (776, 387)
Screenshot: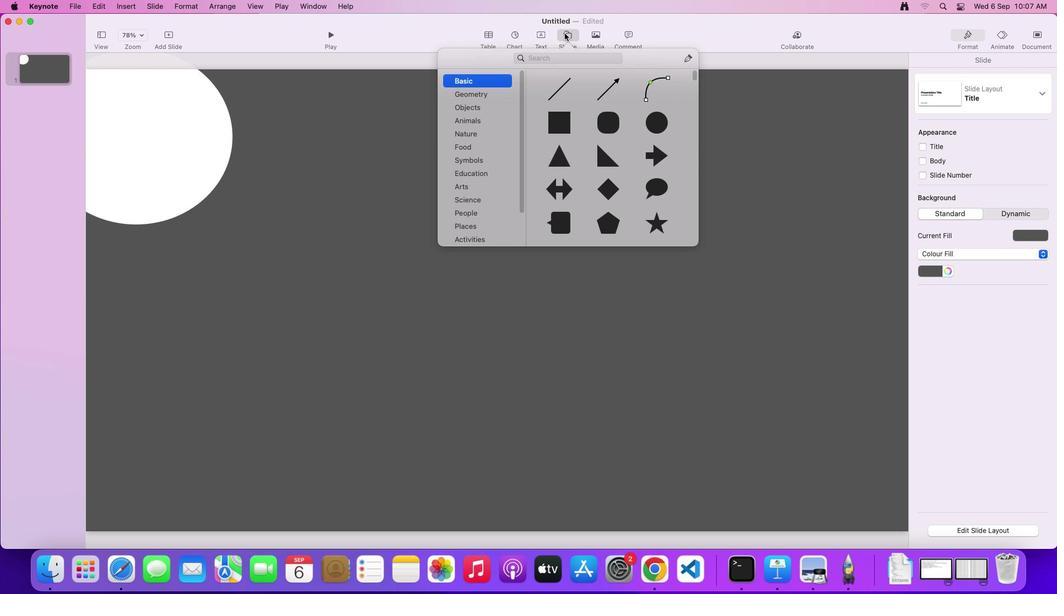 
Action: Mouse pressed left at (776, 387)
Screenshot: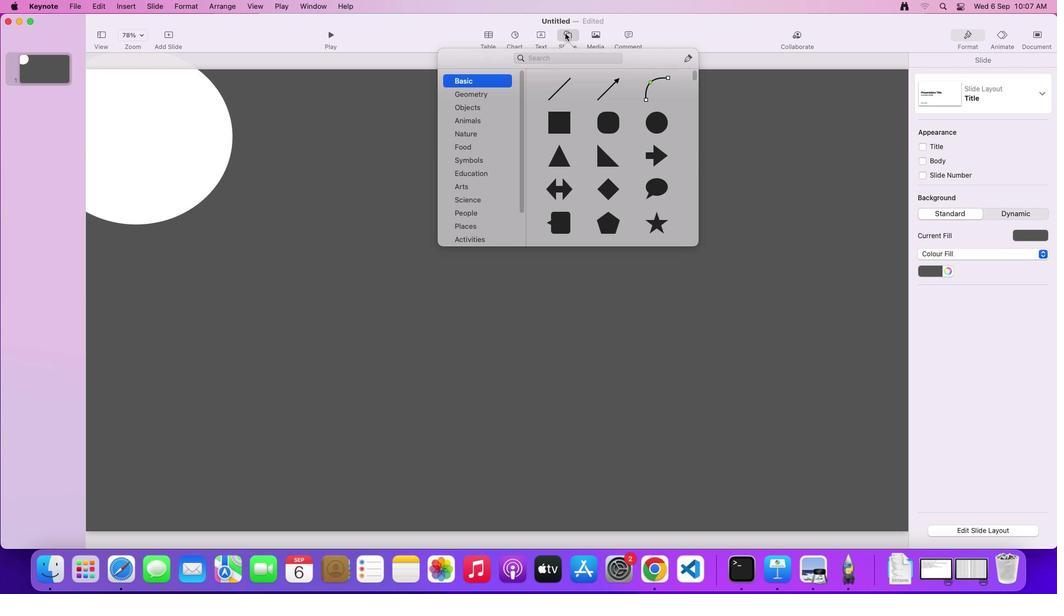 
Action: Mouse moved to (776, 400)
Screenshot: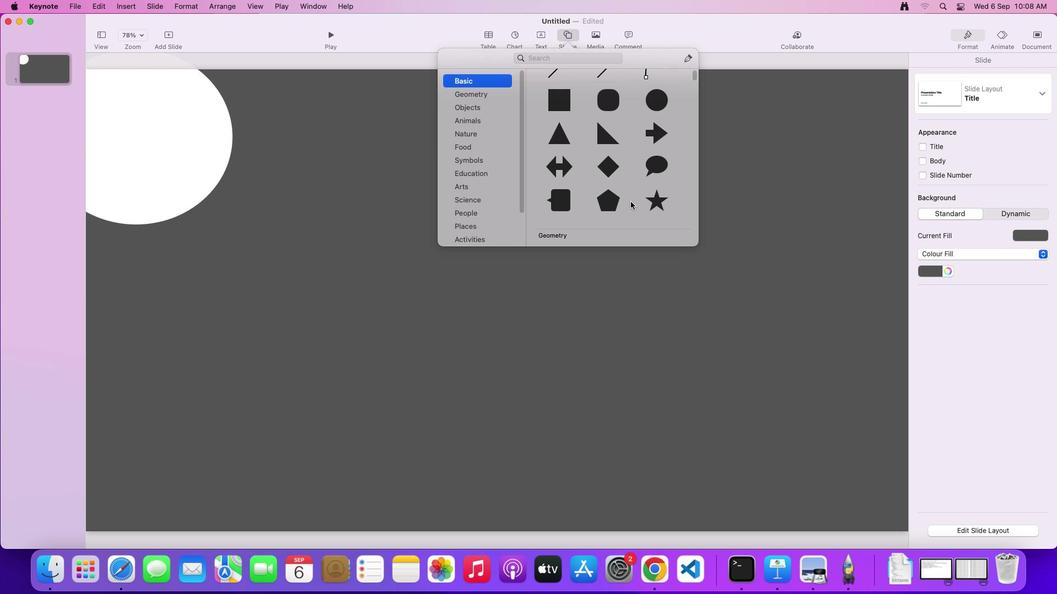 
Action: Mouse scrolled (776, 400) with delta (782, 385)
Screenshot: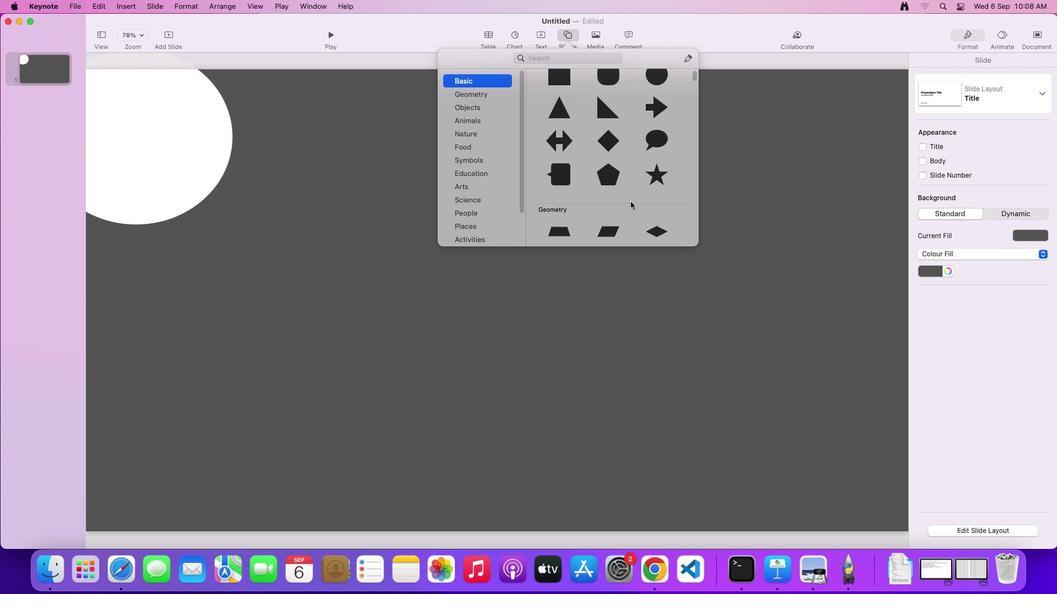 
Action: Mouse scrolled (776, 400) with delta (782, 385)
Screenshot: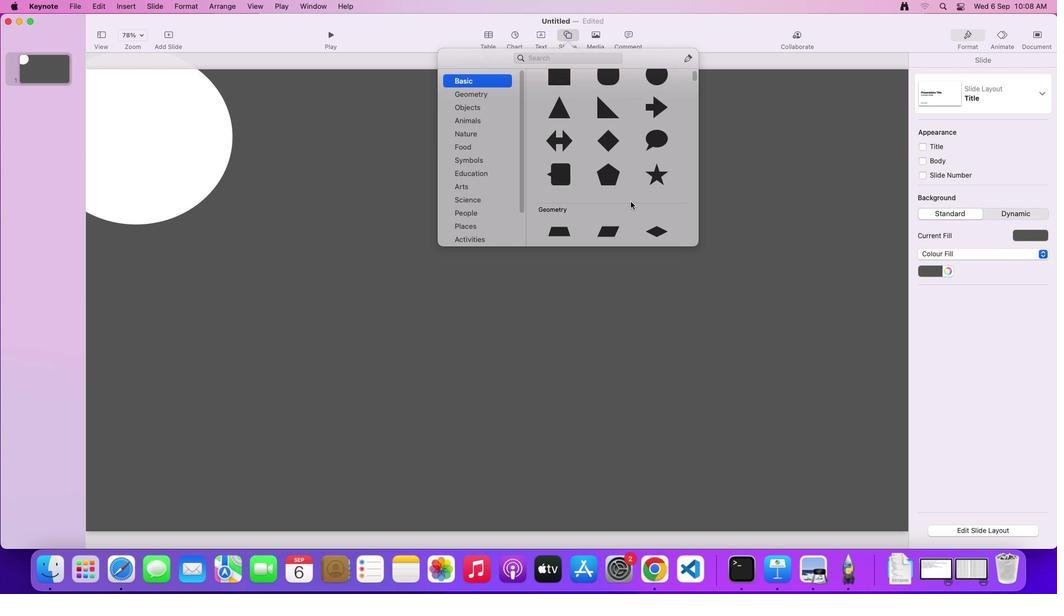 
Action: Mouse scrolled (776, 400) with delta (782, 384)
Screenshot: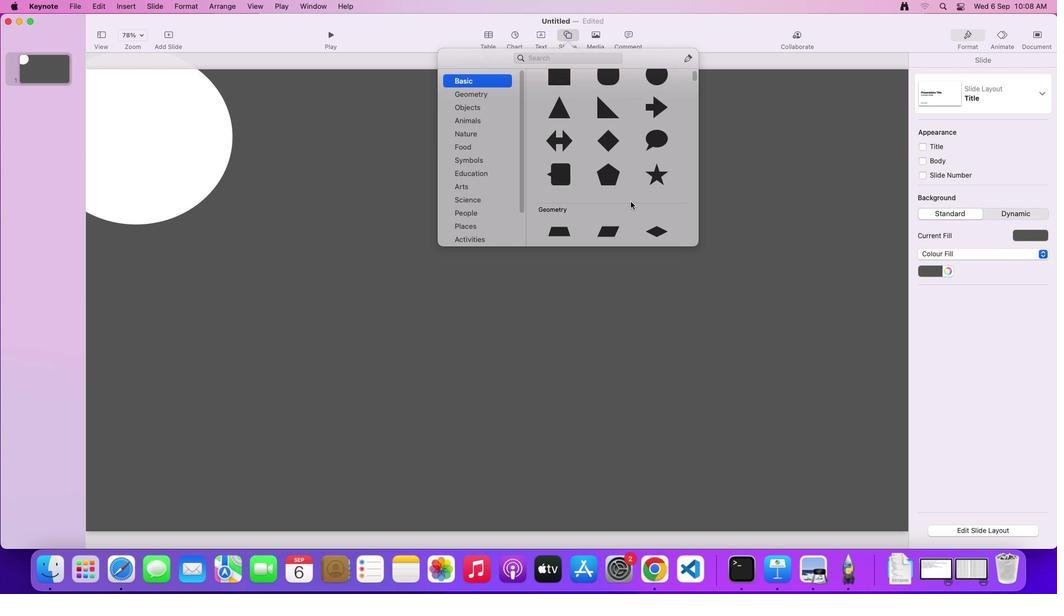 
Action: Mouse scrolled (776, 400) with delta (782, 384)
Screenshot: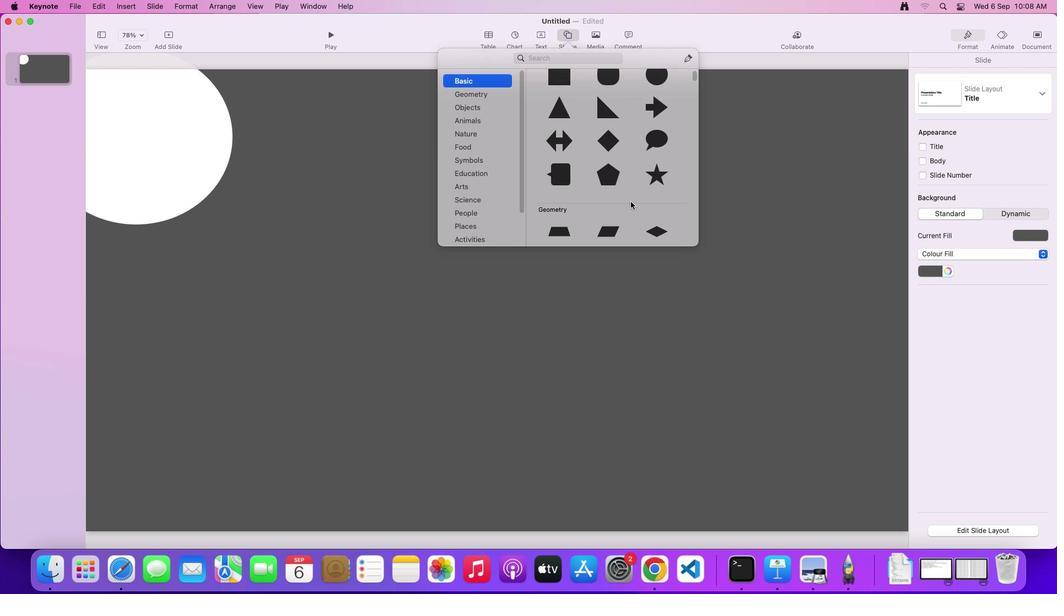 
Action: Mouse scrolled (776, 400) with delta (782, 385)
Screenshot: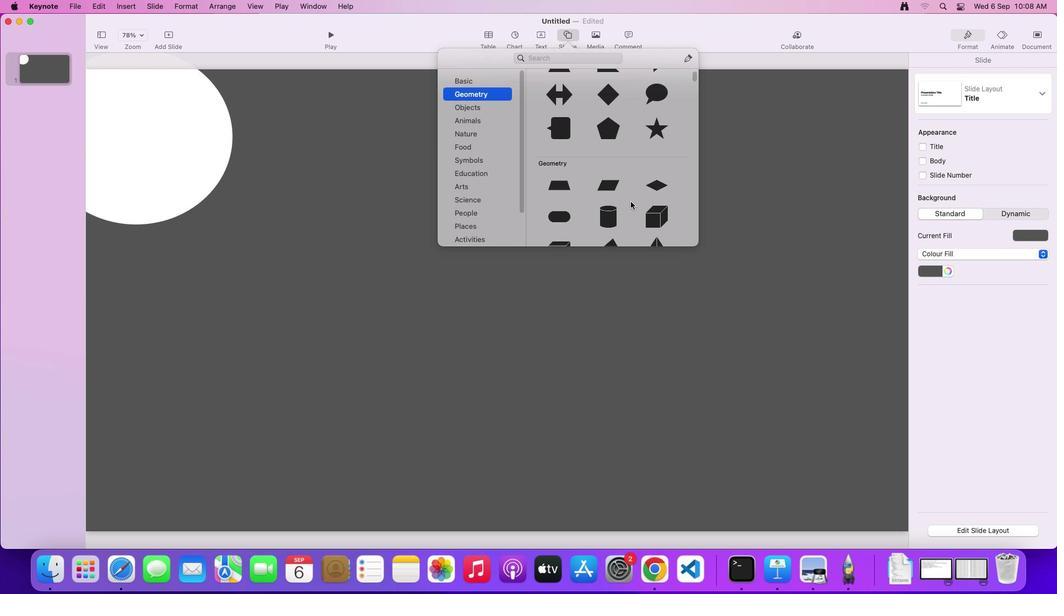 
Action: Mouse scrolled (776, 400) with delta (782, 385)
Screenshot: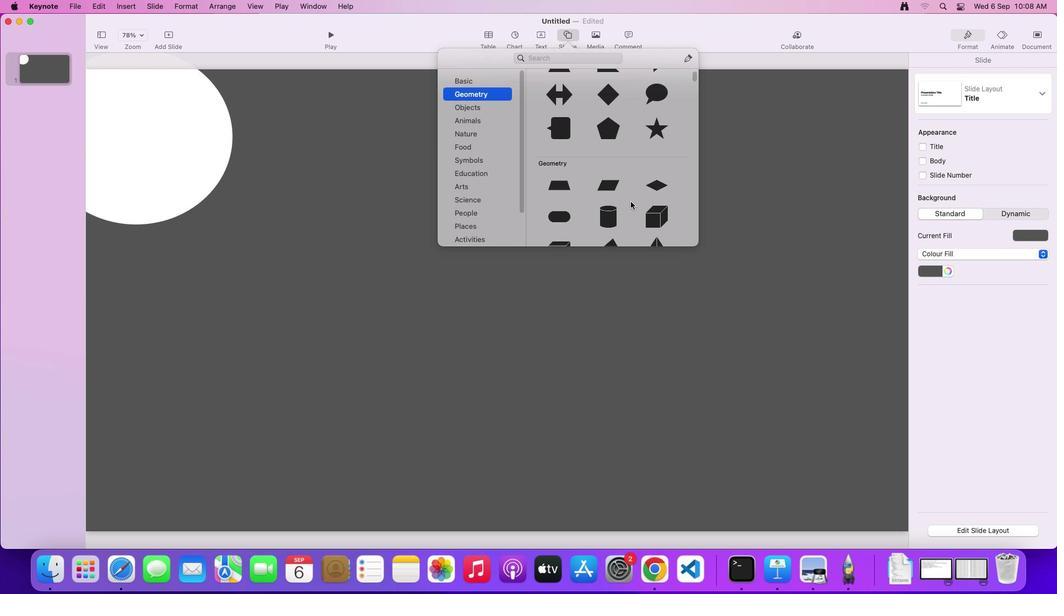 
Action: Mouse scrolled (776, 400) with delta (782, 384)
Screenshot: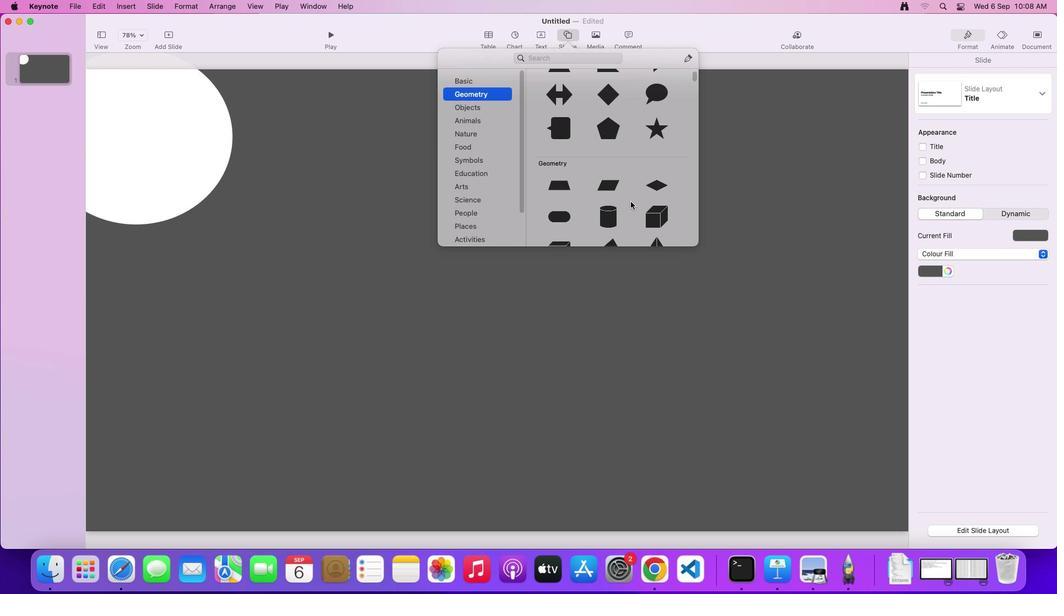 
Action: Mouse scrolled (776, 400) with delta (782, 384)
Screenshot: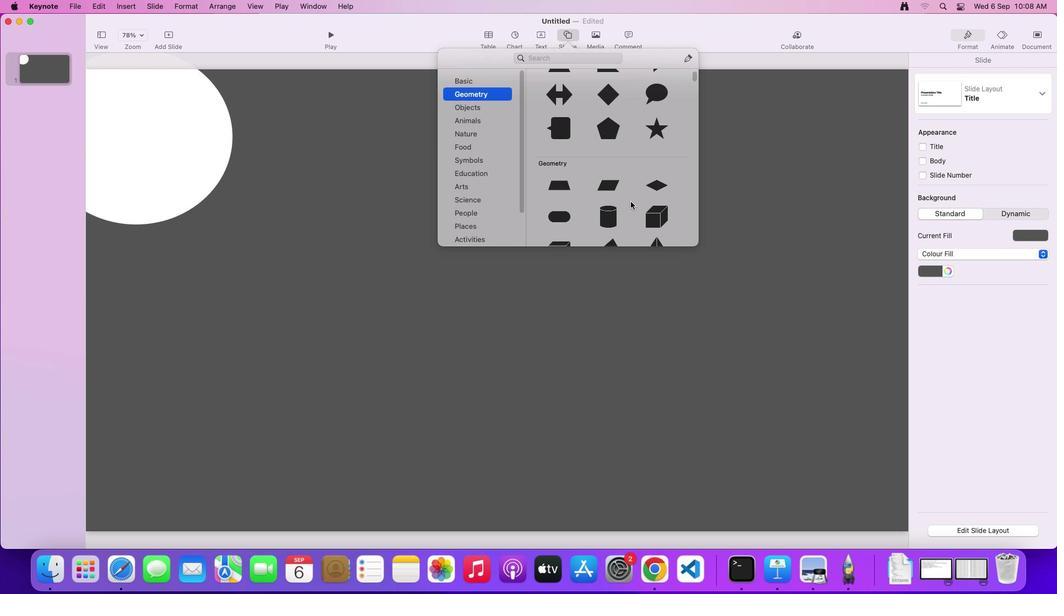 
Action: Mouse scrolled (776, 400) with delta (782, 385)
Screenshot: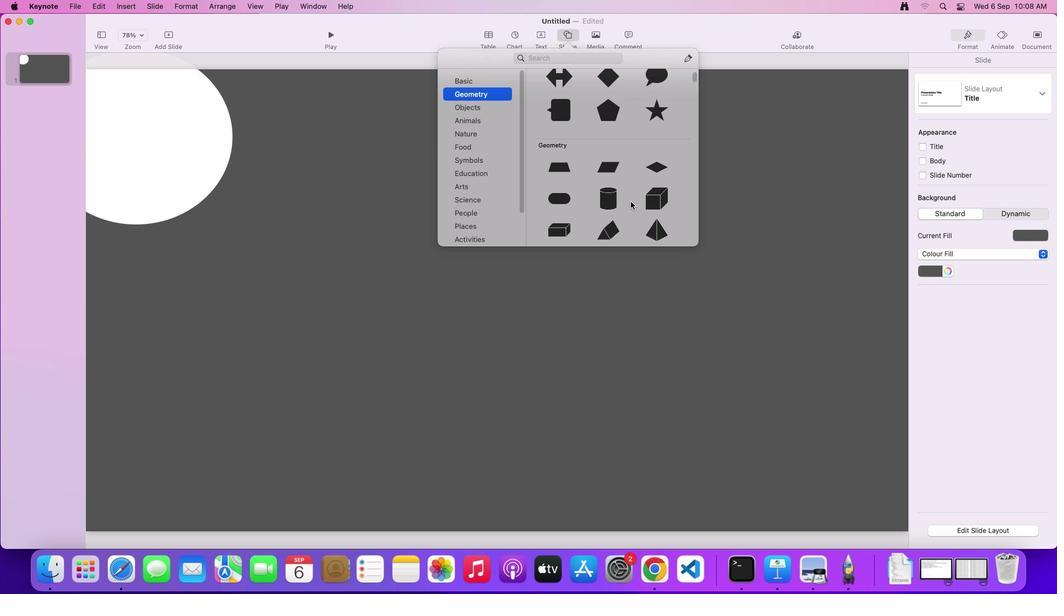 
Action: Mouse scrolled (776, 400) with delta (782, 385)
Screenshot: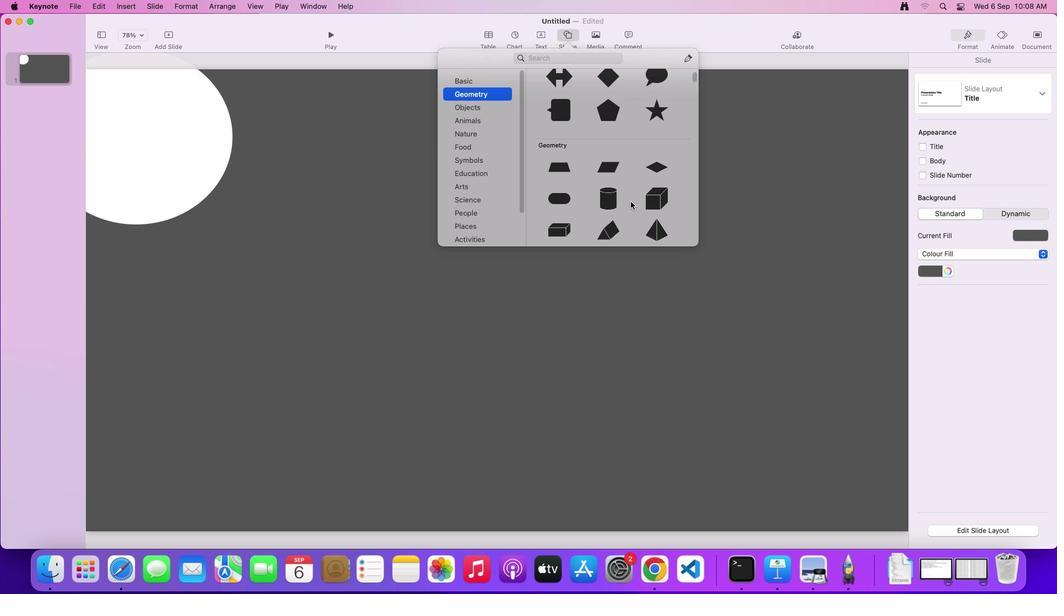 
Action: Mouse scrolled (776, 400) with delta (782, 384)
Screenshot: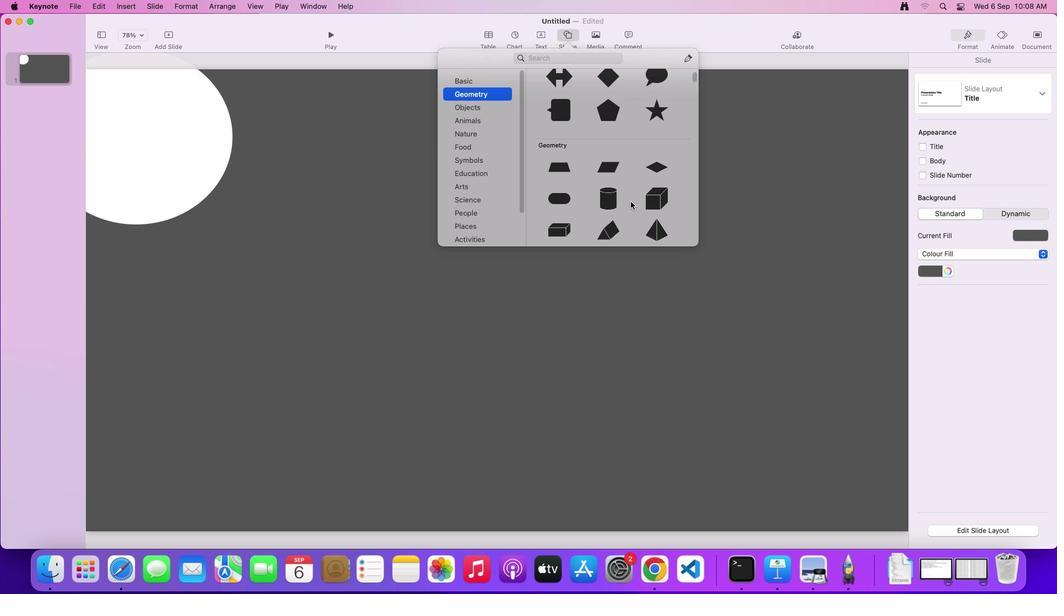
Action: Mouse scrolled (776, 400) with delta (782, 385)
Screenshot: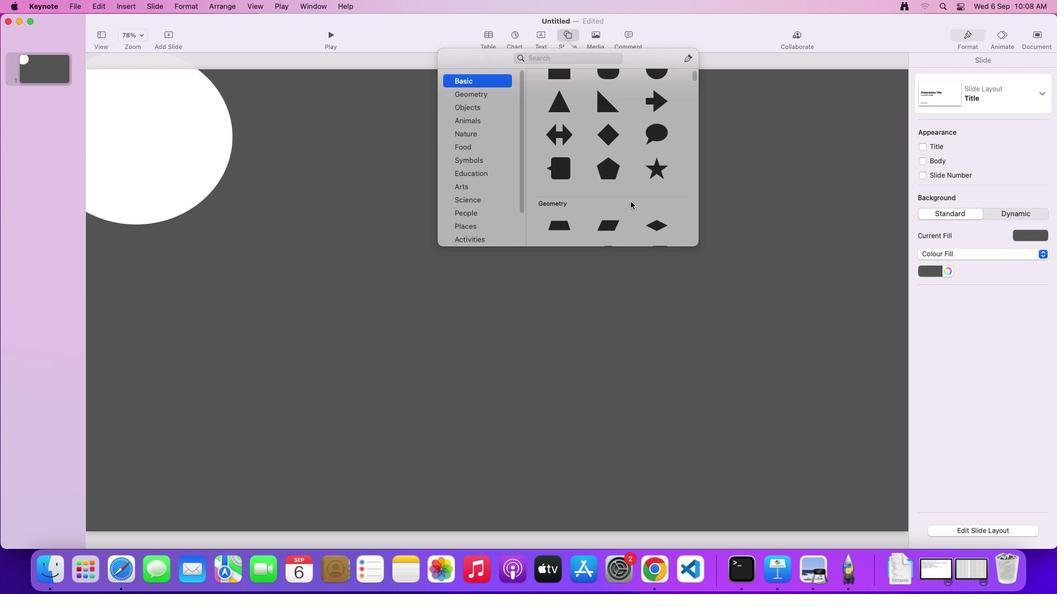 
Action: Mouse scrolled (776, 400) with delta (782, 385)
Screenshot: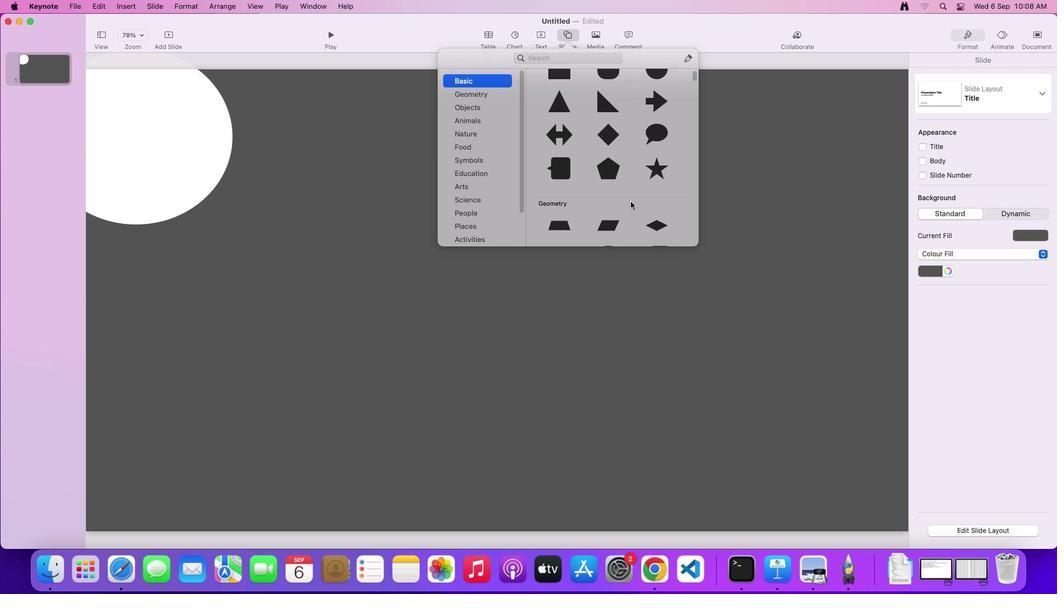 
Action: Mouse scrolled (776, 400) with delta (782, 385)
Screenshot: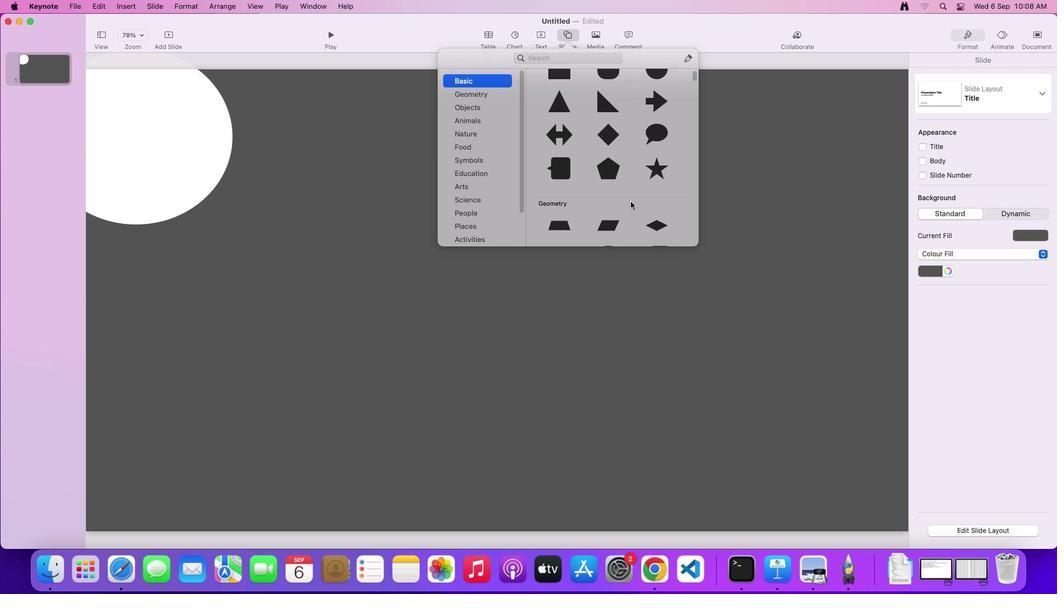 
Action: Mouse scrolled (776, 400) with delta (782, 385)
Screenshot: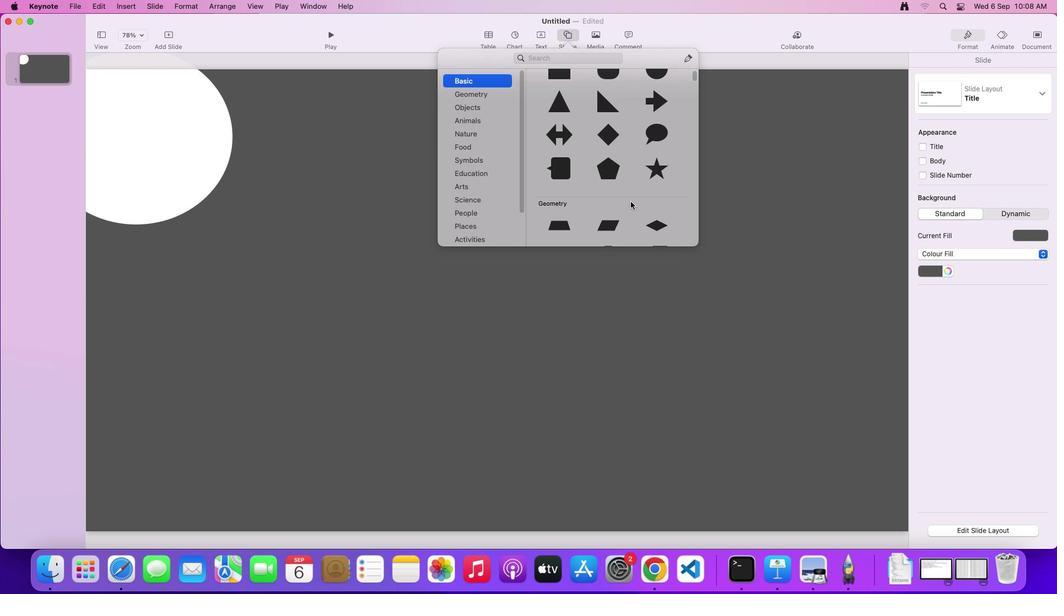 
Action: Mouse scrolled (776, 400) with delta (782, 385)
Screenshot: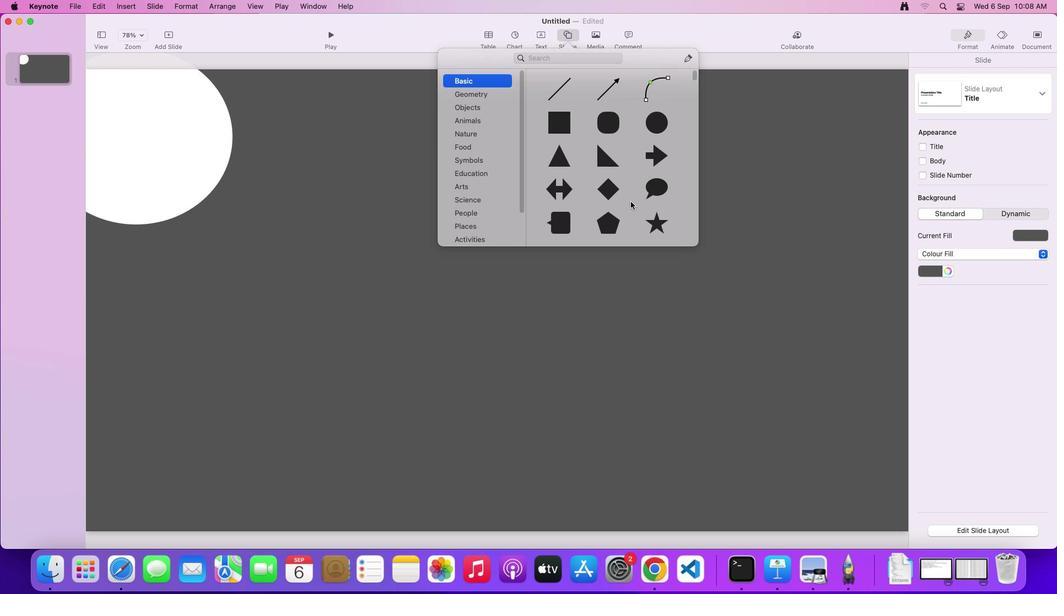 
Action: Mouse scrolled (776, 400) with delta (782, 385)
Screenshot: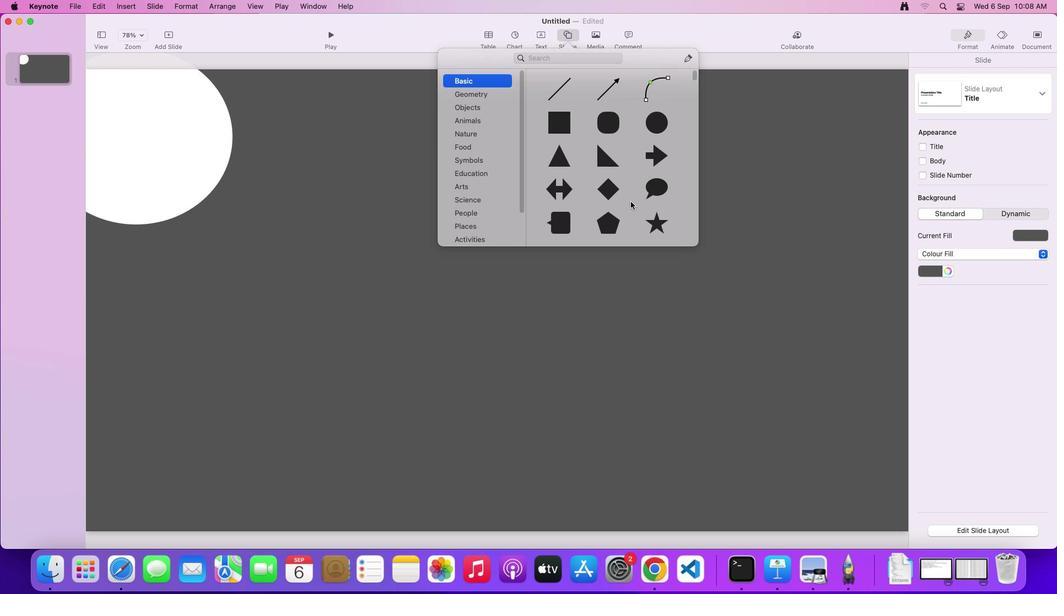 
Action: Mouse scrolled (776, 400) with delta (782, 385)
Screenshot: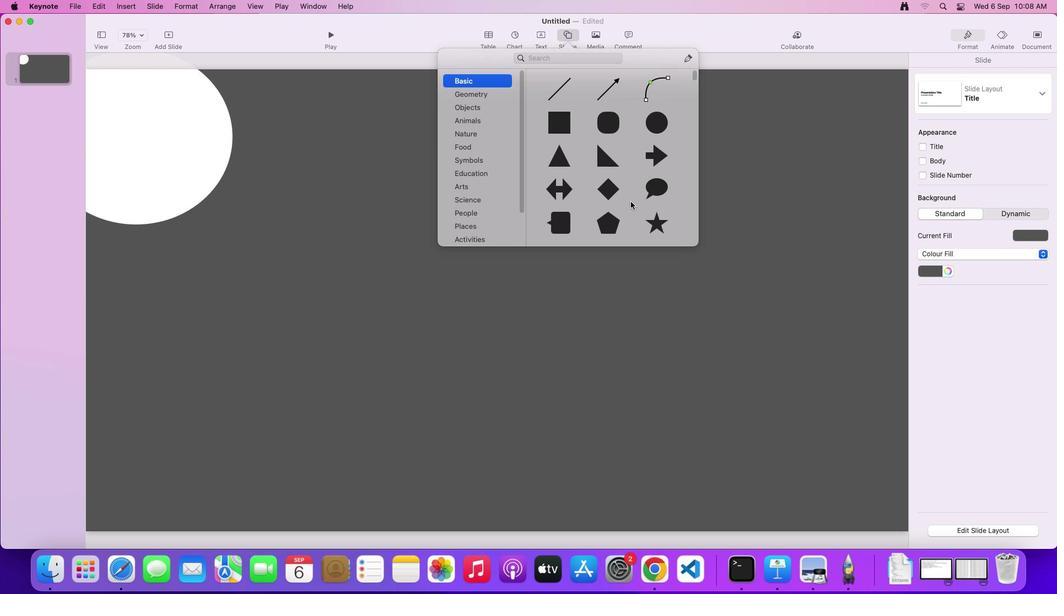 
Action: Mouse scrolled (776, 400) with delta (782, 385)
Screenshot: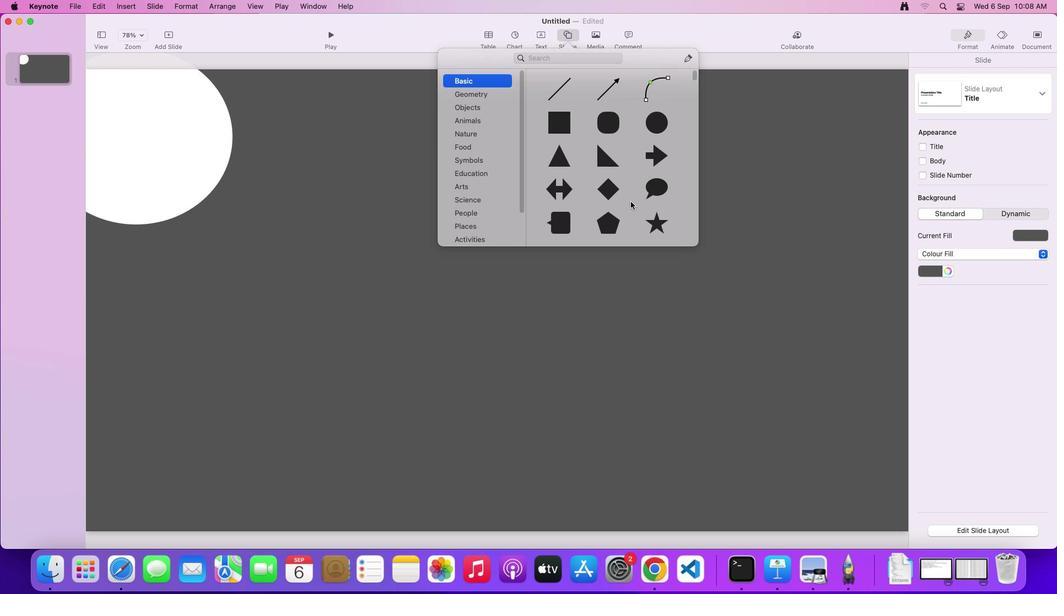 
Action: Mouse scrolled (776, 400) with delta (782, 385)
Screenshot: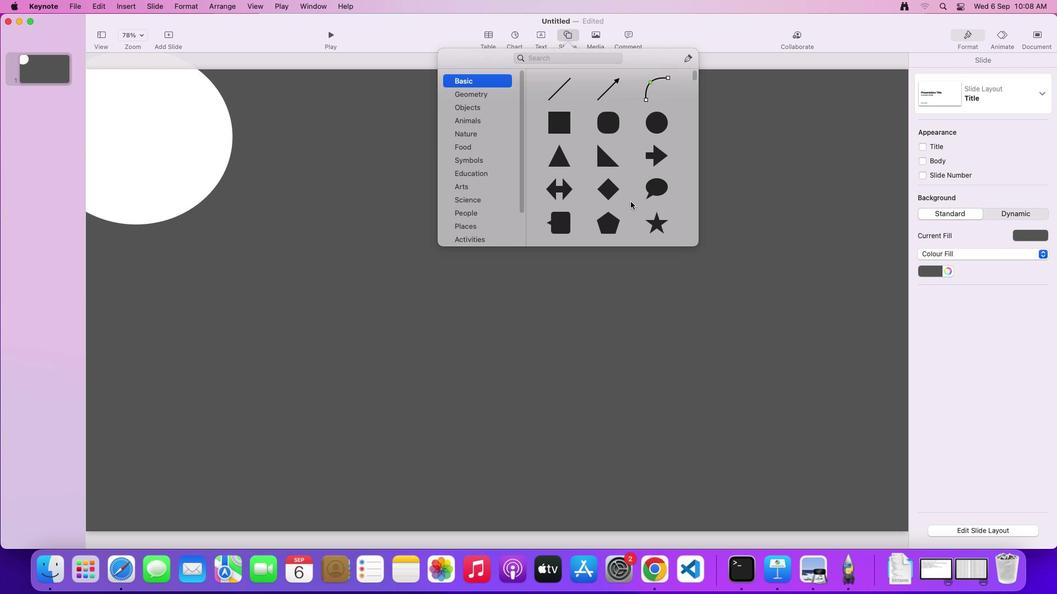 
Action: Mouse scrolled (776, 400) with delta (782, 385)
Screenshot: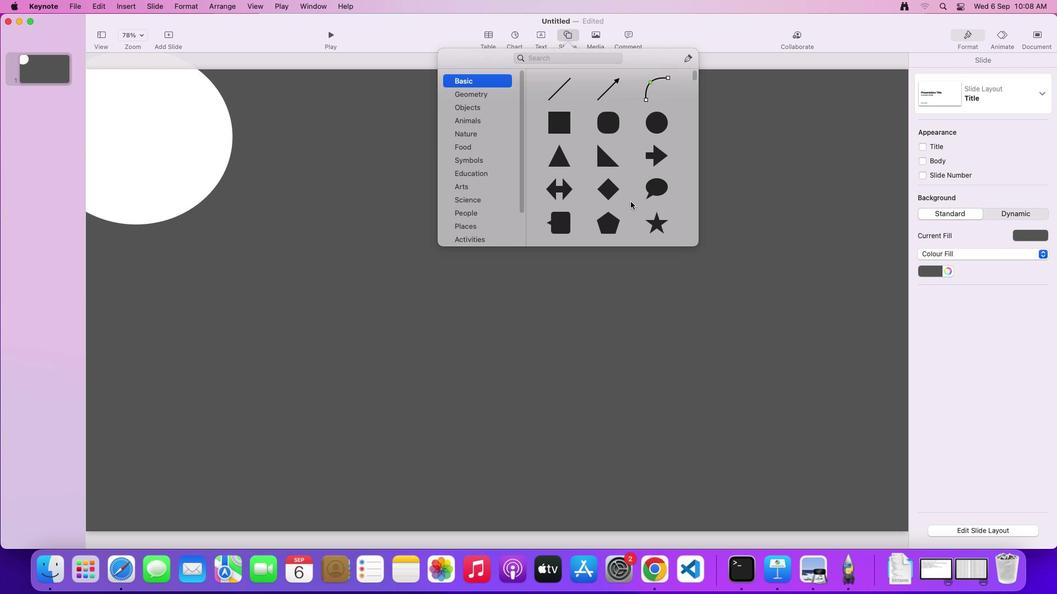 
Action: Mouse scrolled (776, 400) with delta (782, 385)
Screenshot: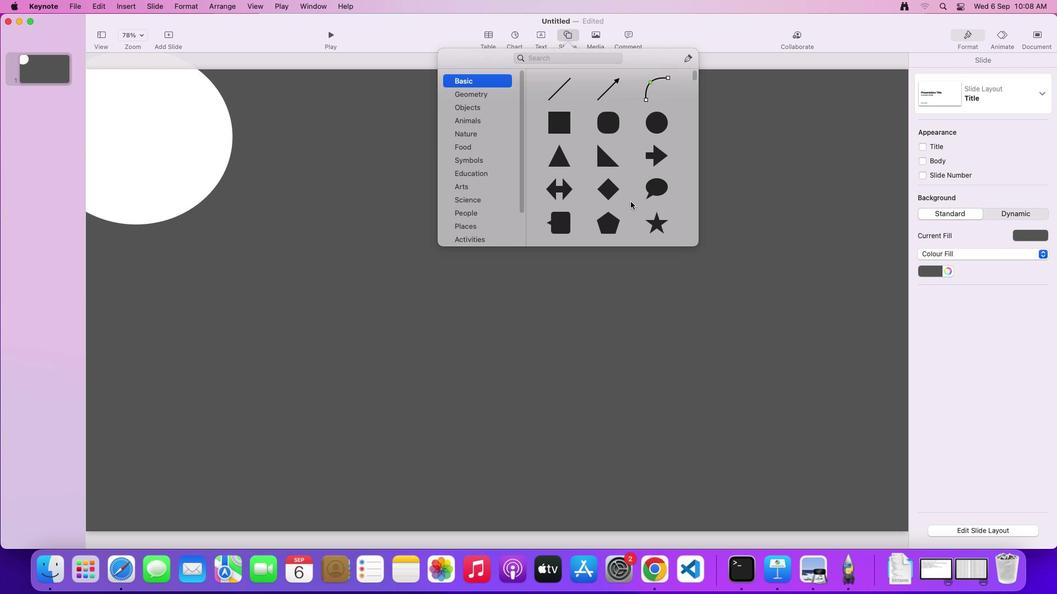 
Action: Mouse scrolled (776, 400) with delta (782, 385)
Screenshot: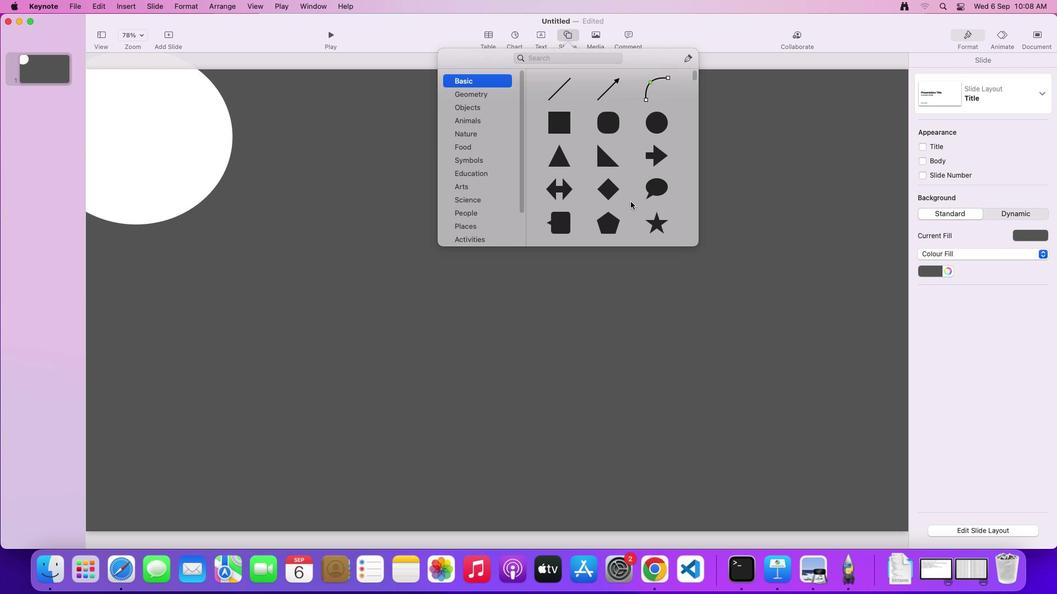 
Action: Mouse scrolled (776, 400) with delta (782, 385)
Screenshot: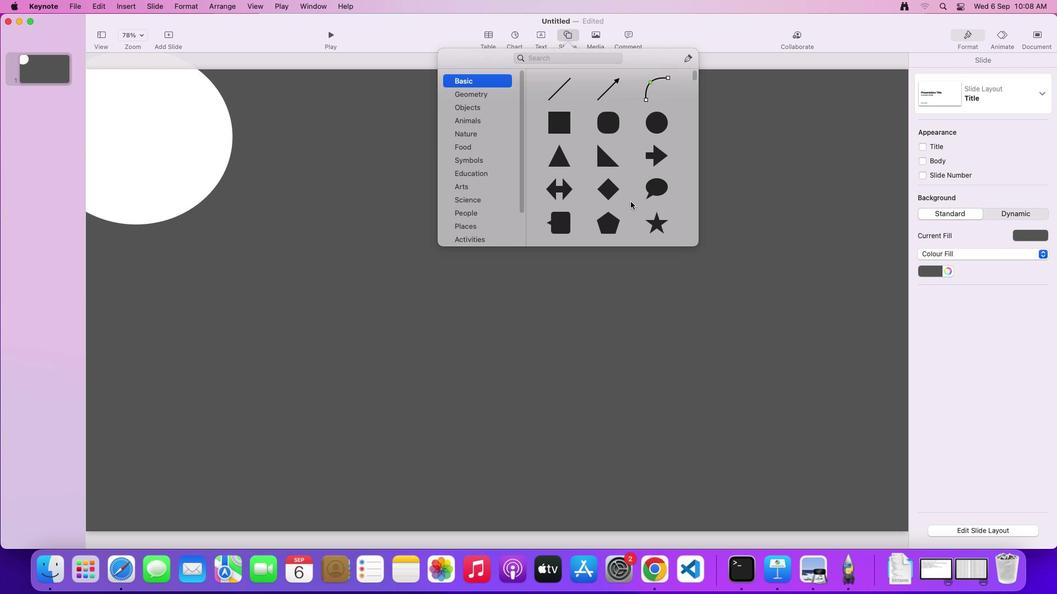 
Action: Mouse moved to (776, 391)
Screenshot: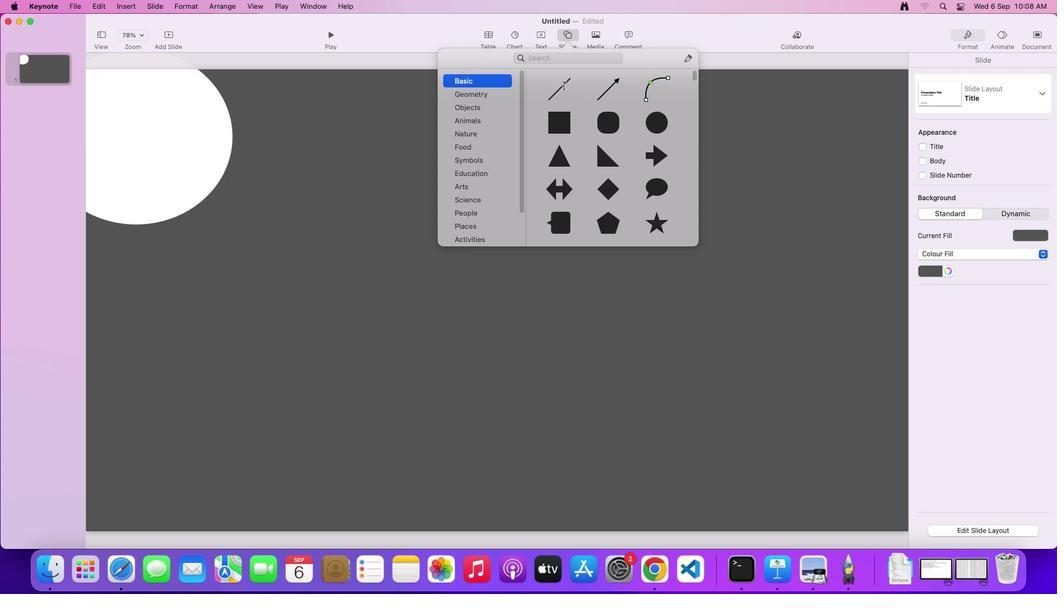 
Action: Mouse pressed left at (776, 391)
Screenshot: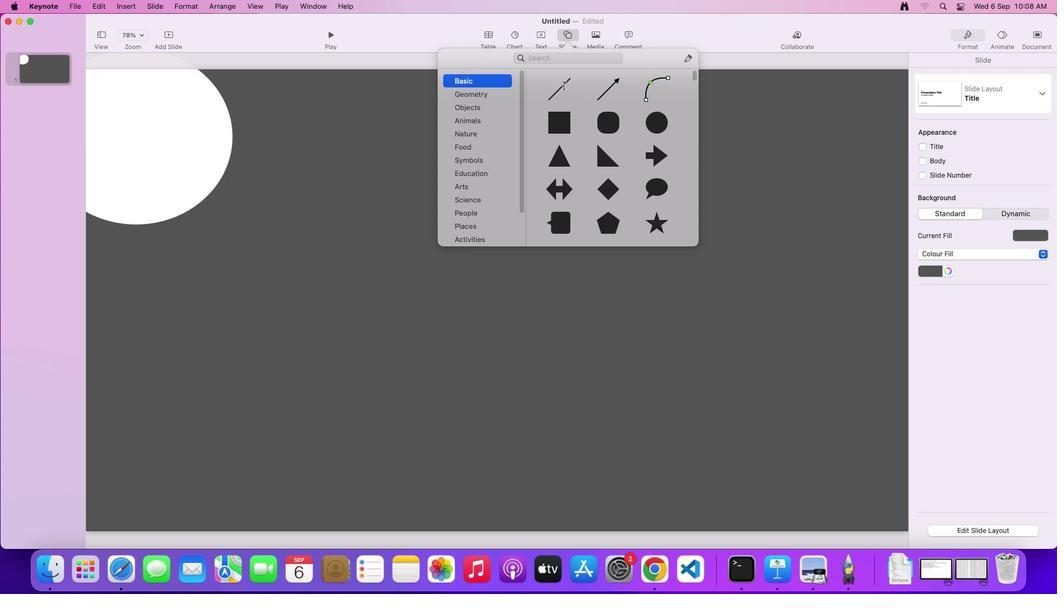
Action: Mouse moved to (773, 401)
Screenshot: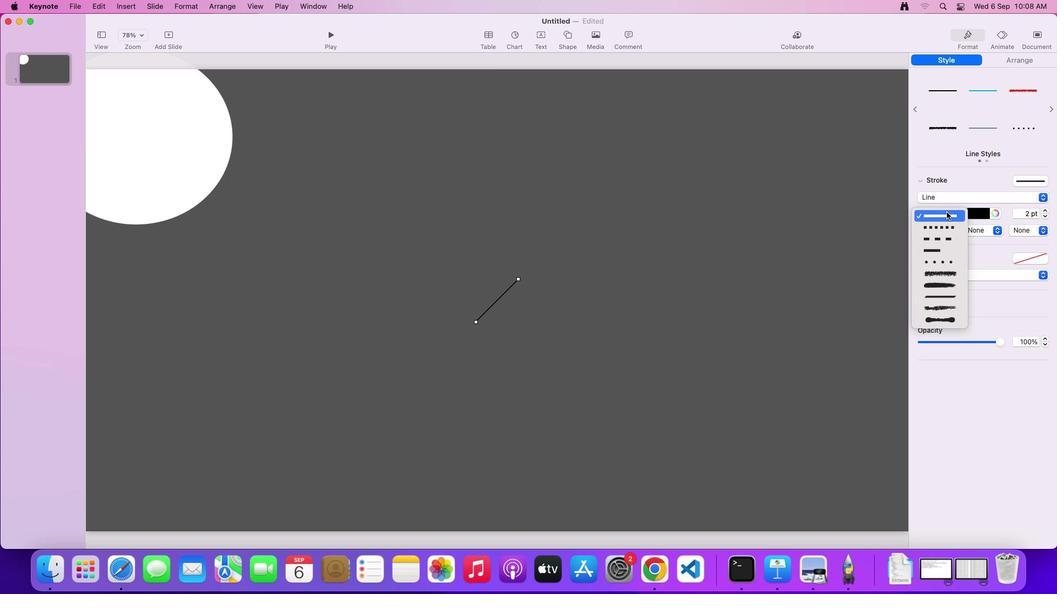 
Action: Mouse pressed left at (773, 401)
Screenshot: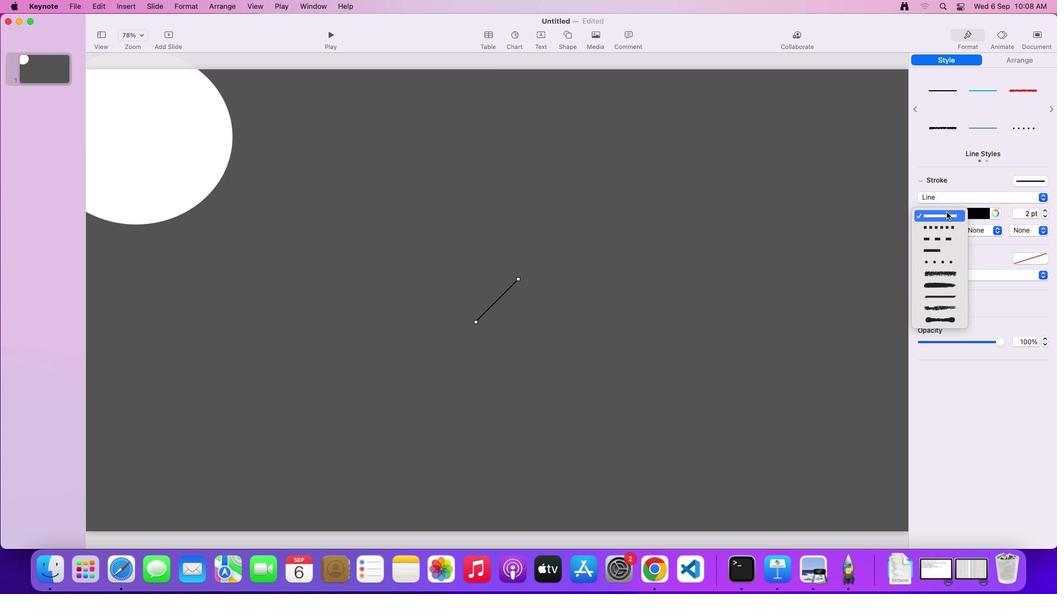 
Action: Mouse moved to (773, 404)
Screenshot: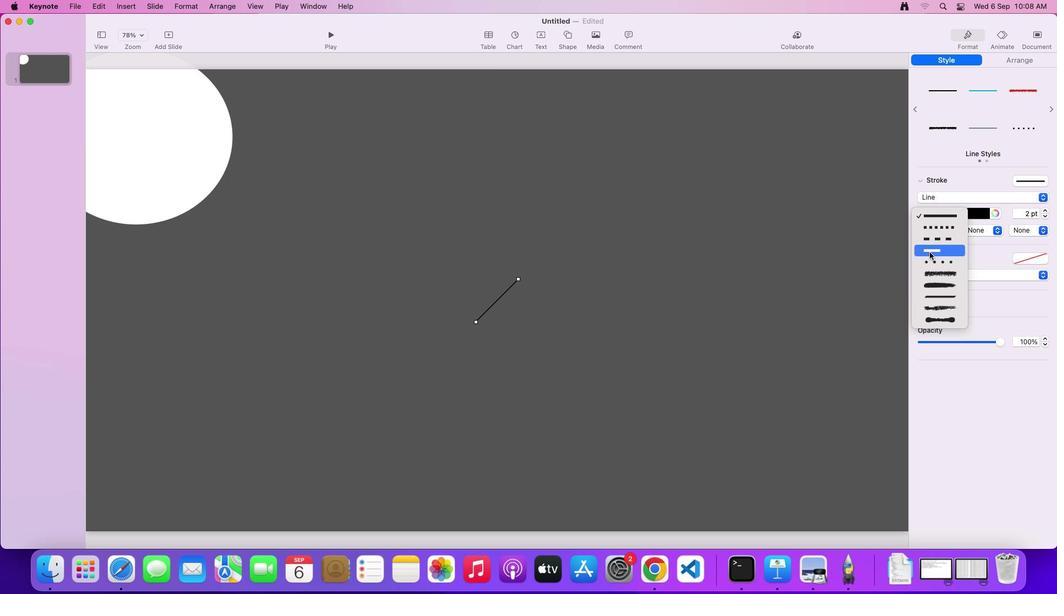 
Action: Mouse pressed left at (773, 404)
Screenshot: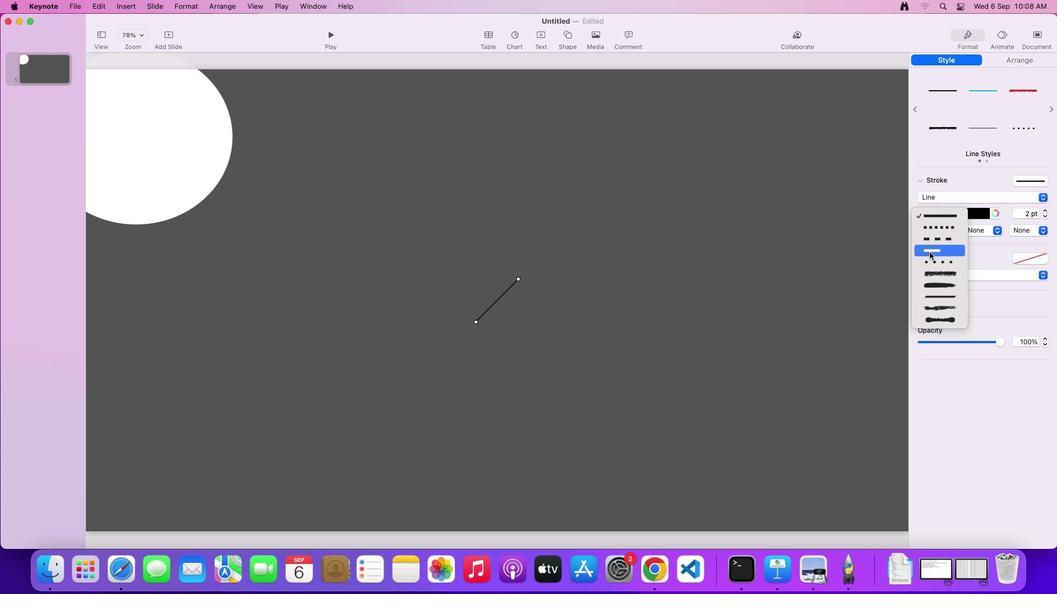 
Action: Mouse moved to (773, 400)
Screenshot: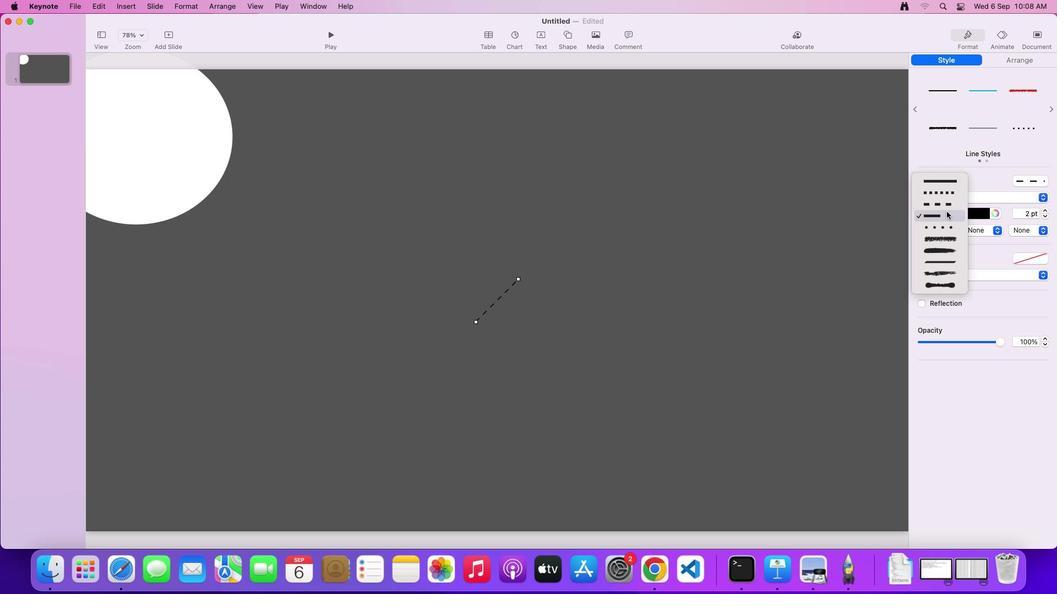 
Action: Mouse pressed left at (773, 400)
Screenshot: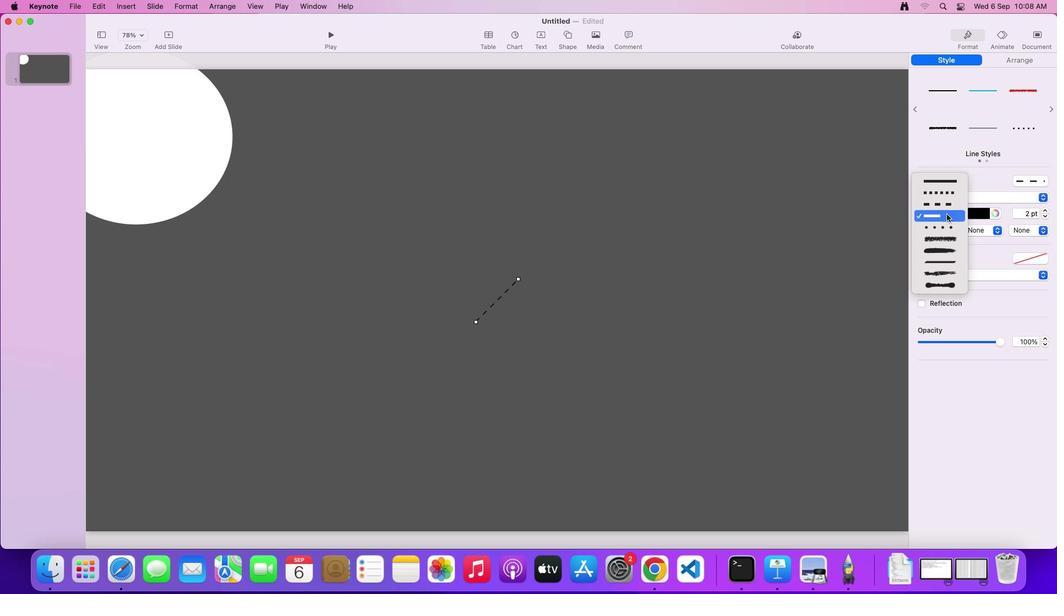 
Action: Mouse moved to (773, 398)
Screenshot: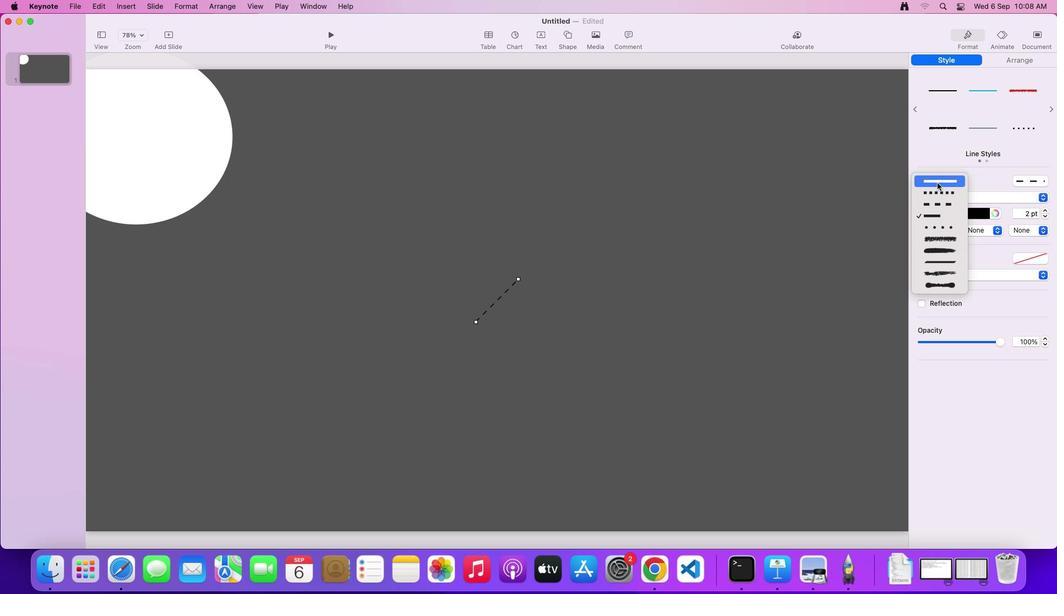 
Action: Mouse pressed left at (773, 398)
Screenshot: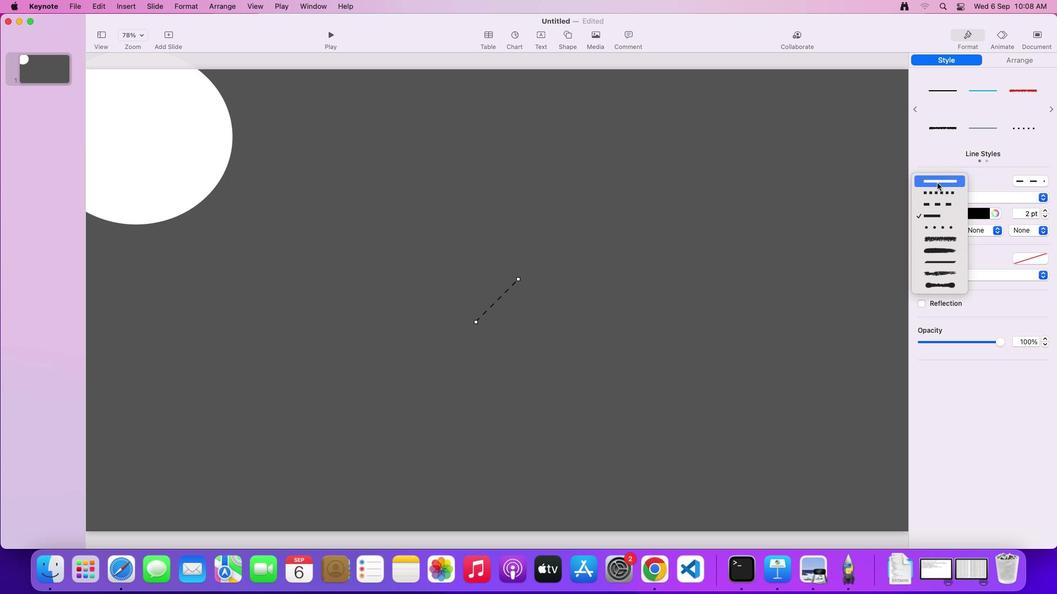 
Action: Mouse moved to (772, 400)
Screenshot: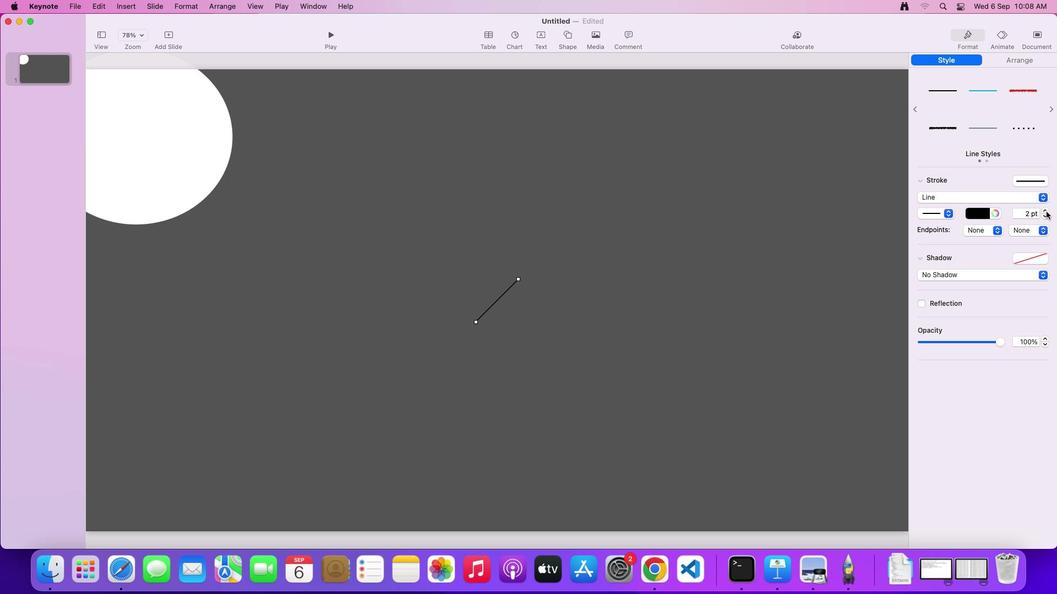 
Action: Mouse pressed left at (772, 400)
Screenshot: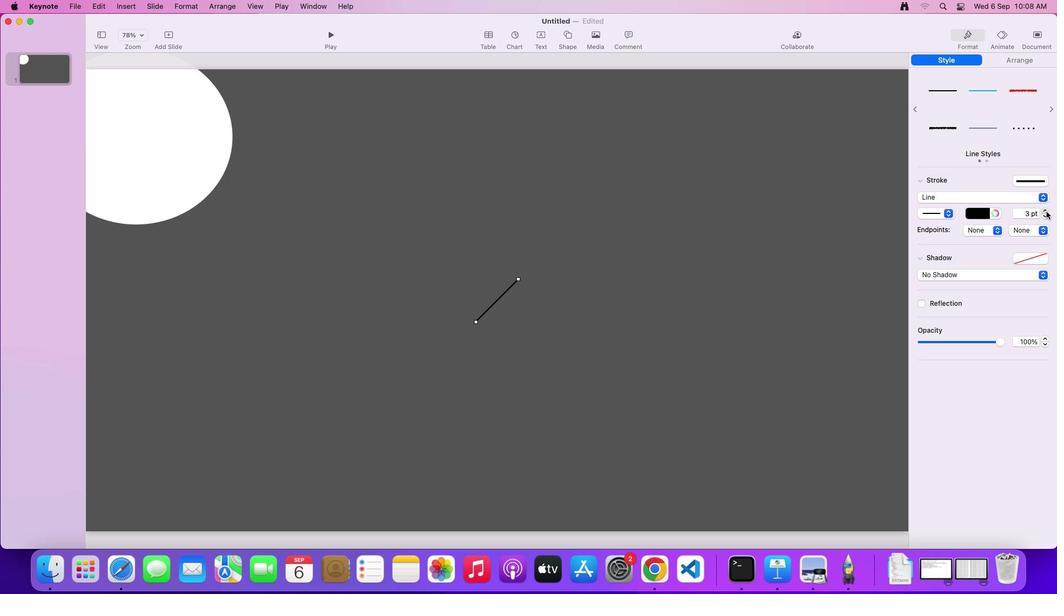 
Action: Mouse moved to (777, 408)
Screenshot: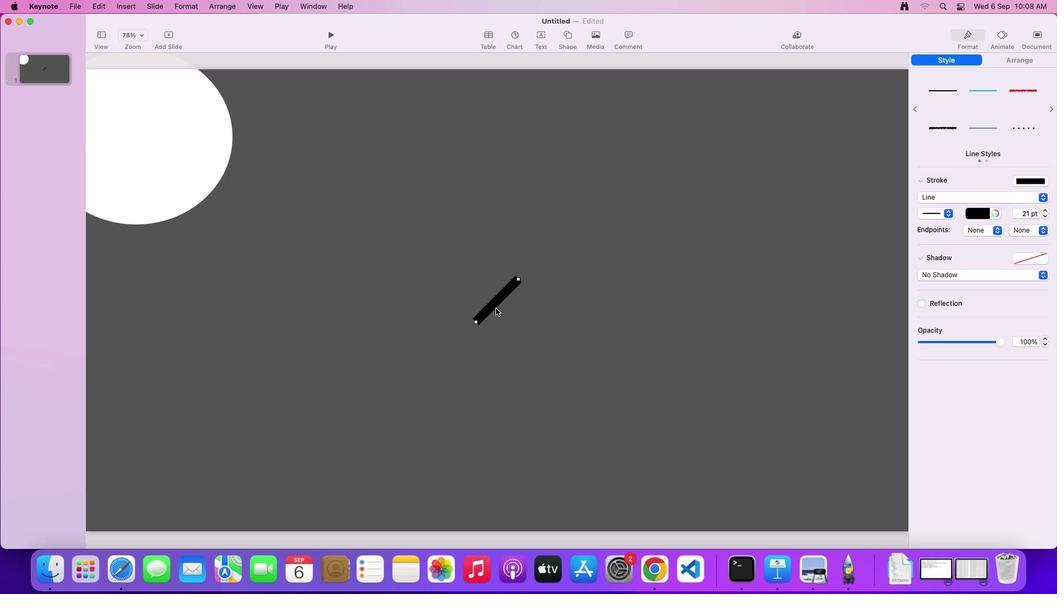 
Action: Mouse pressed right at (777, 408)
Screenshot: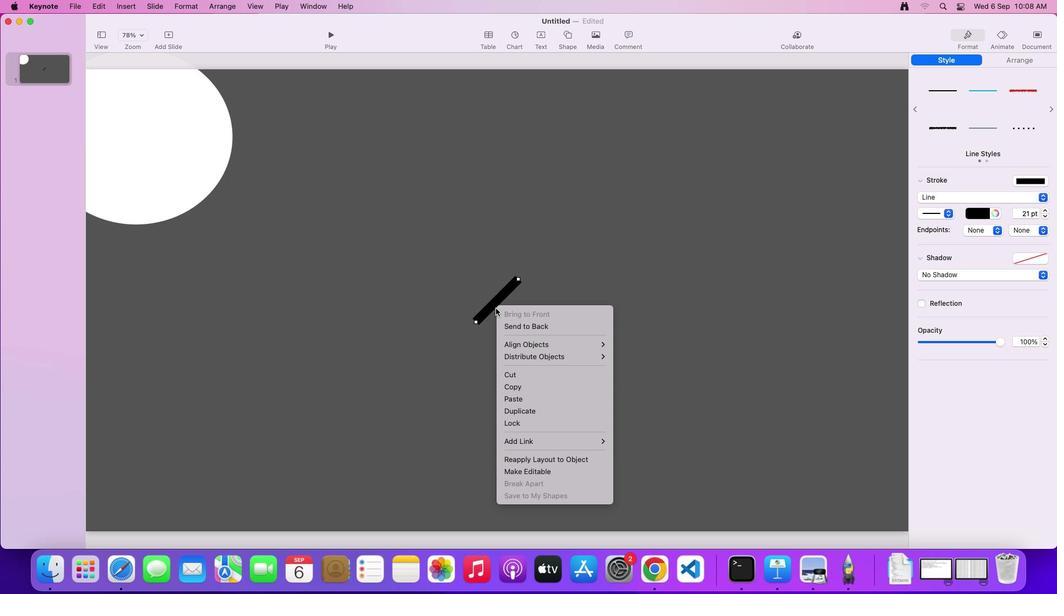 
Action: Mouse moved to (776, 405)
Screenshot: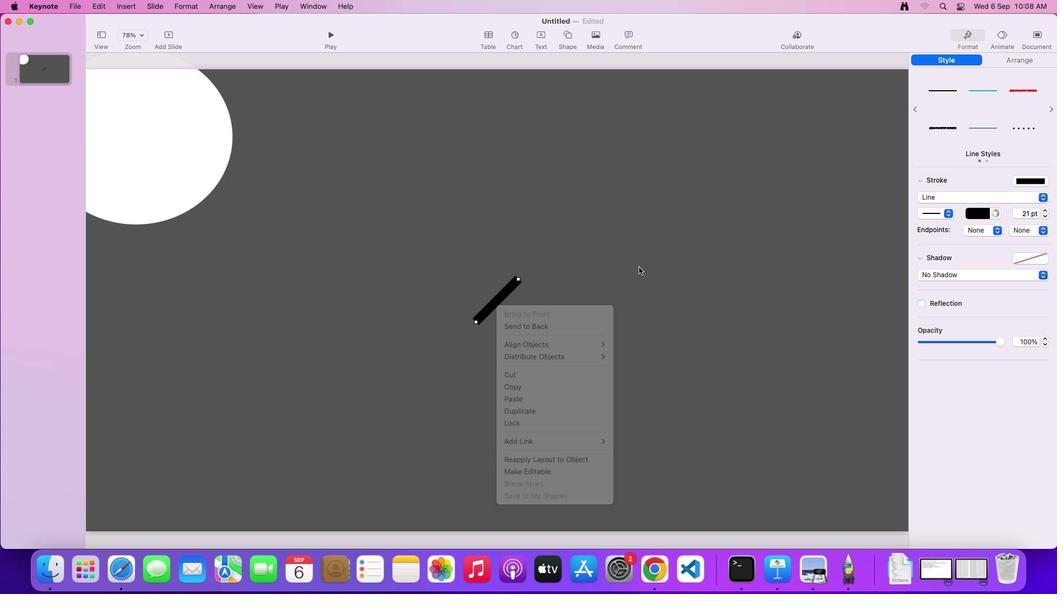 
Action: Mouse pressed left at (776, 405)
Screenshot: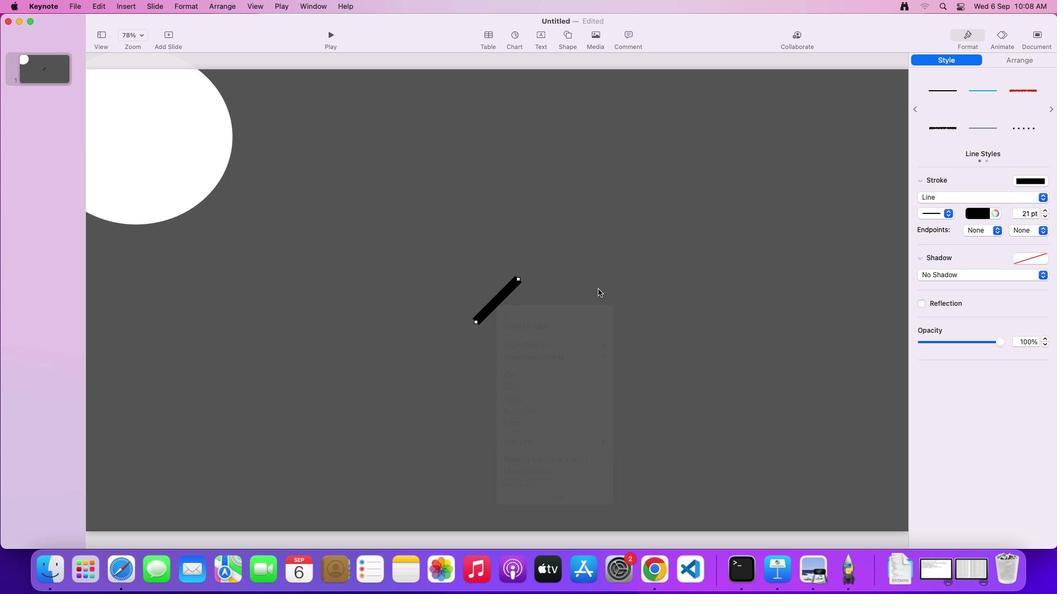 
Action: Mouse moved to (778, 409)
Screenshot: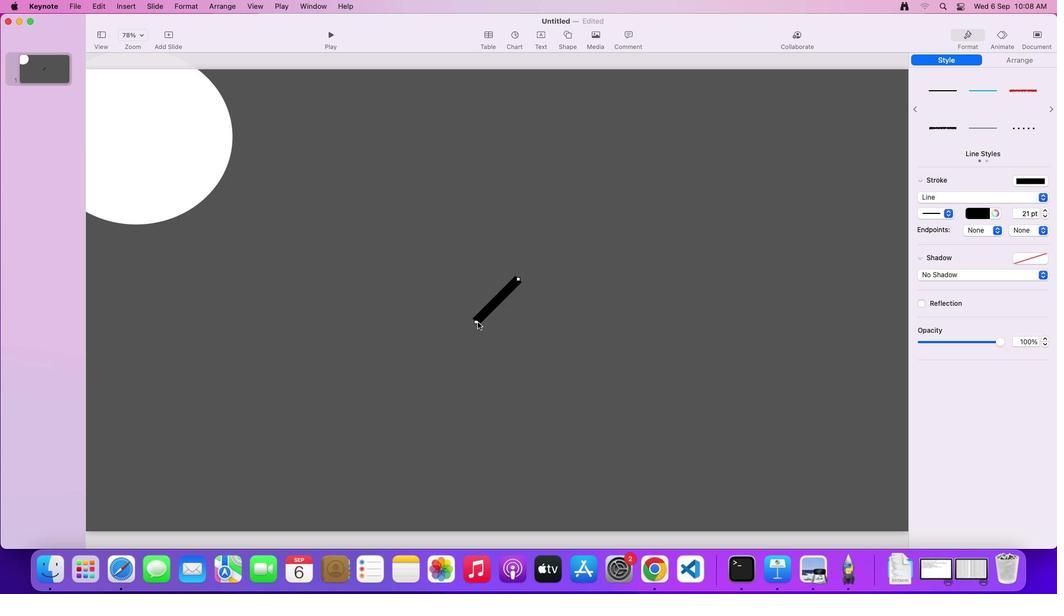 
Action: Mouse pressed left at (778, 409)
Screenshot: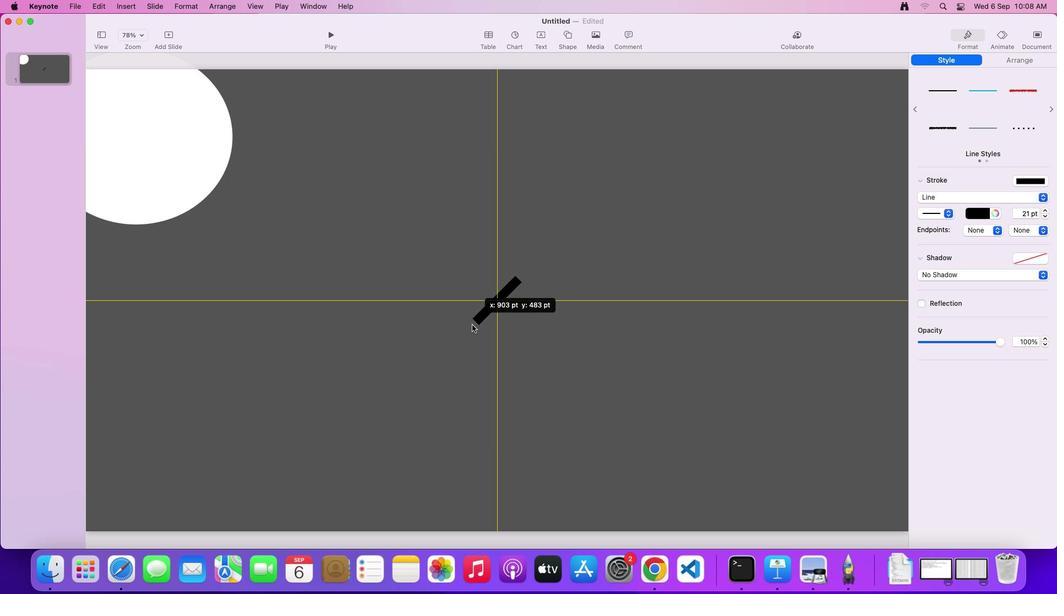 
Action: Mouse moved to (780, 399)
Screenshot: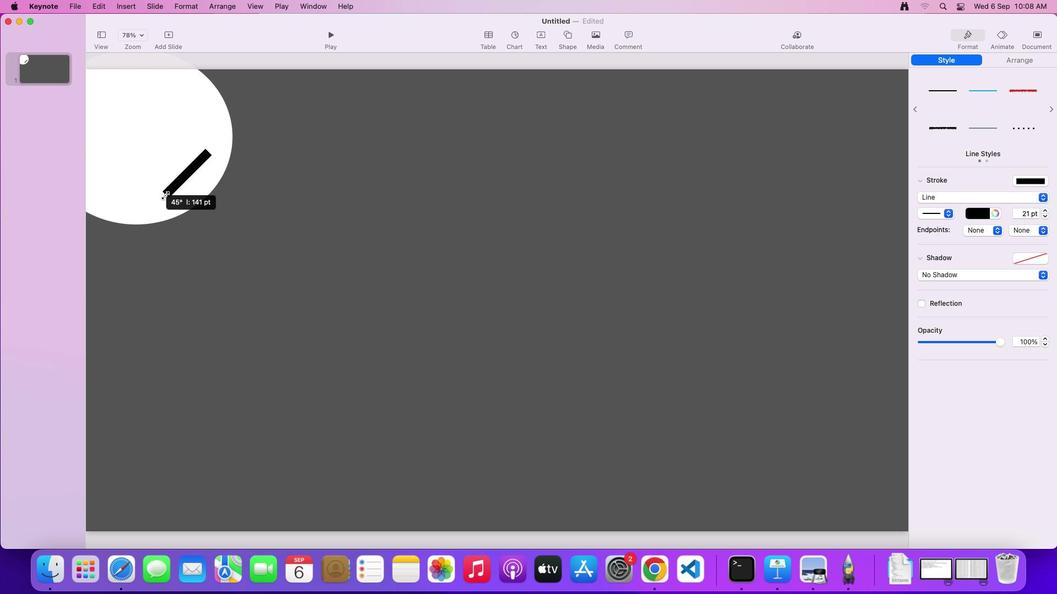 
Action: Mouse pressed left at (780, 399)
Screenshot: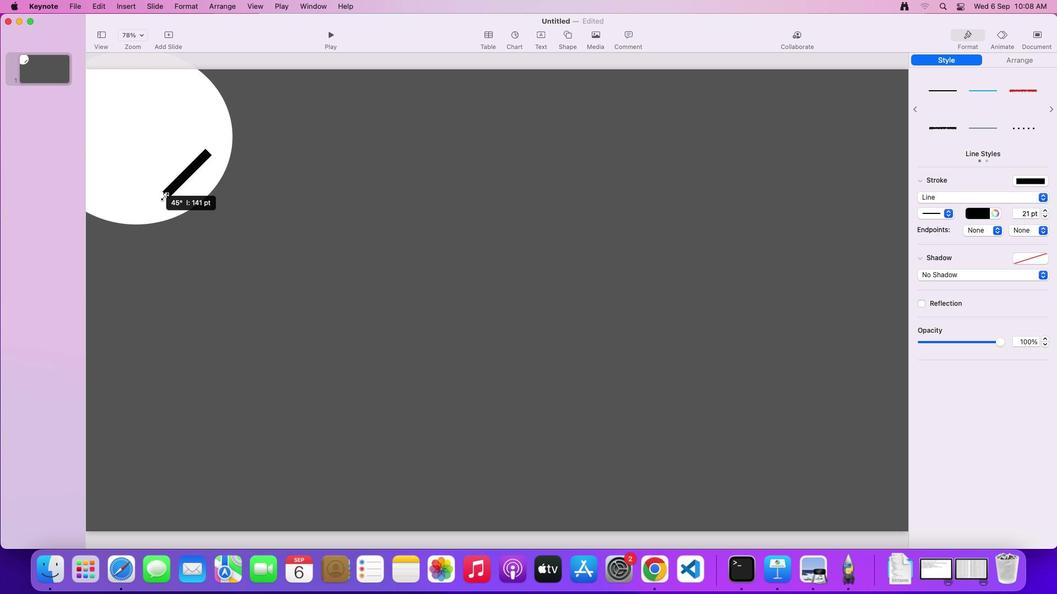 
Action: Mouse moved to (780, 396)
Screenshot: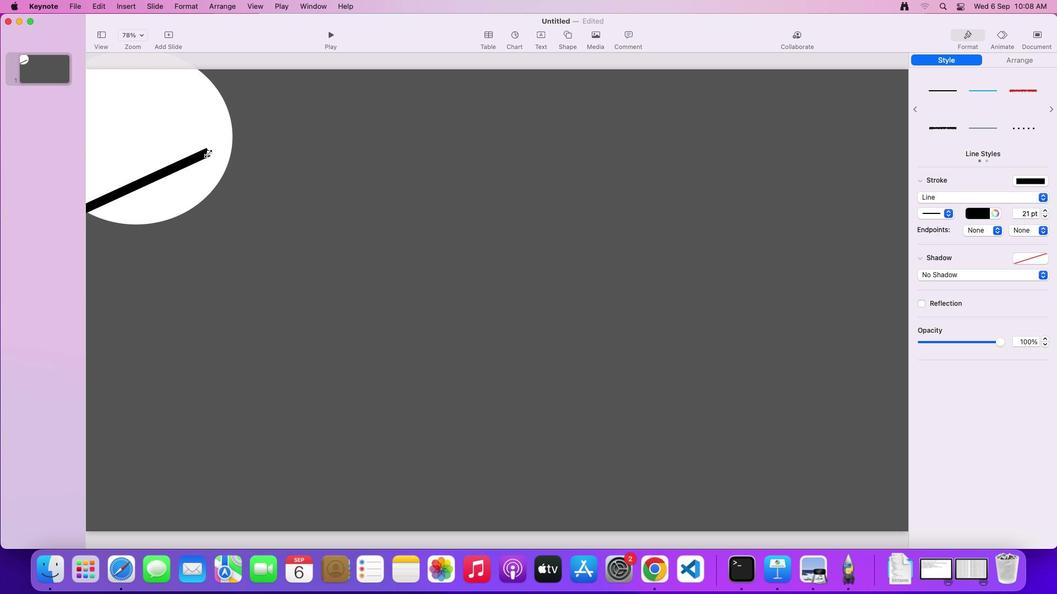 
Action: Mouse pressed left at (780, 396)
Screenshot: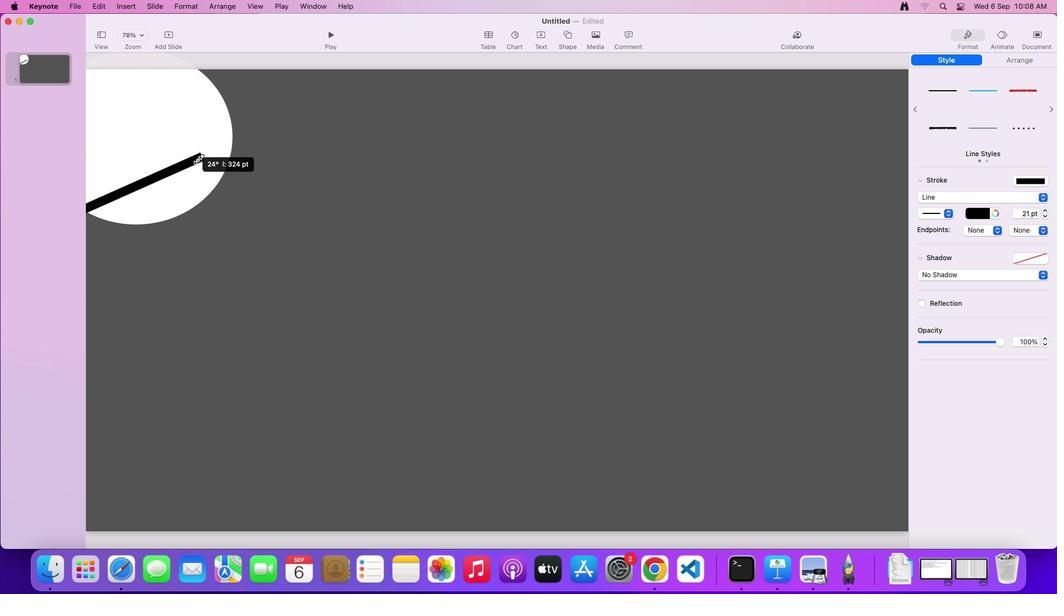 
Action: Mouse moved to (780, 397)
Screenshot: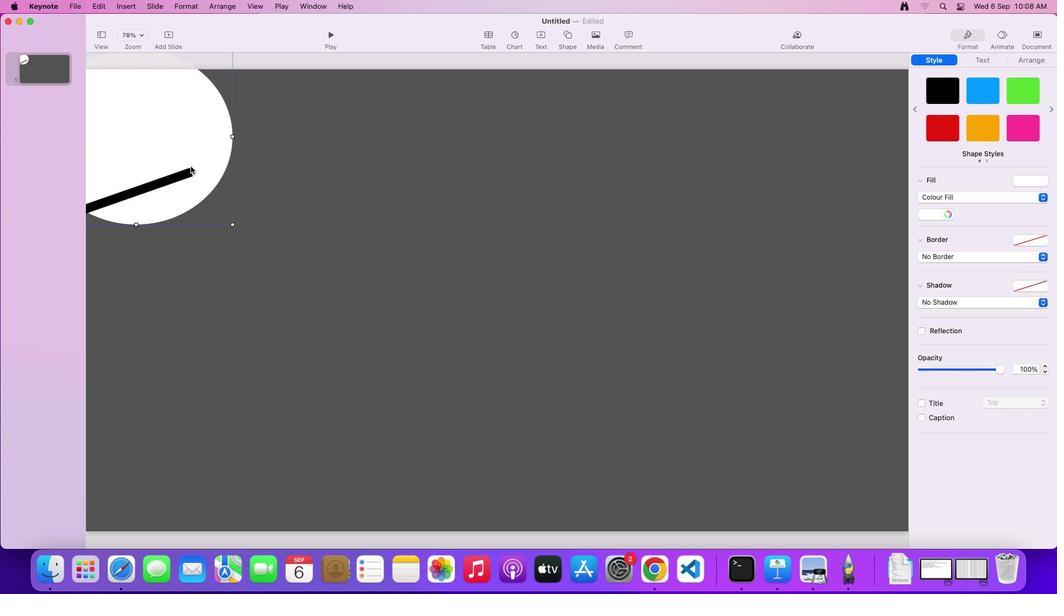 
Action: Mouse pressed left at (780, 397)
Screenshot: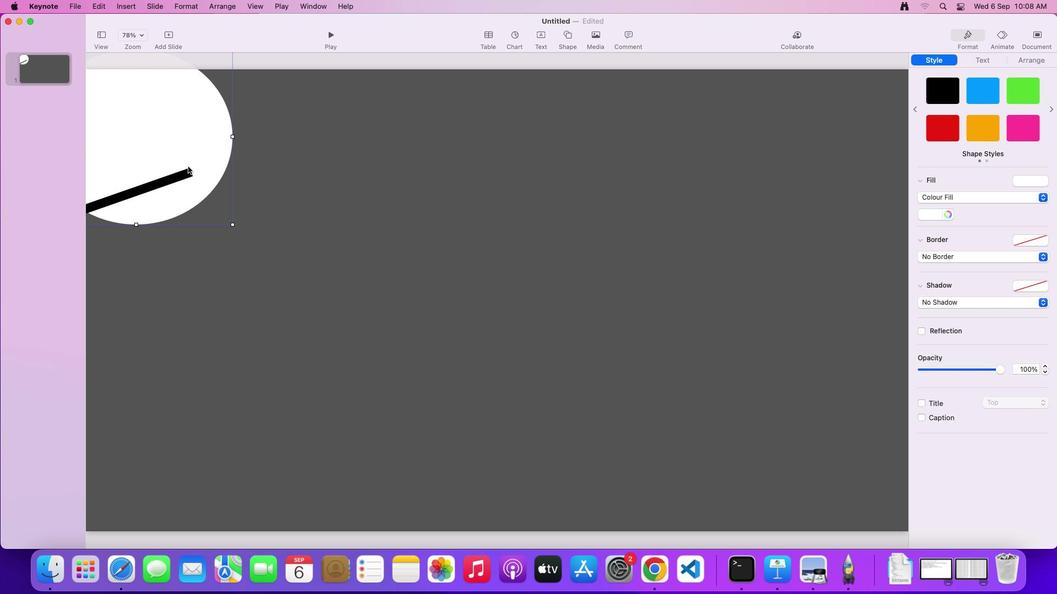 
Action: Mouse moved to (778, 398)
Screenshot: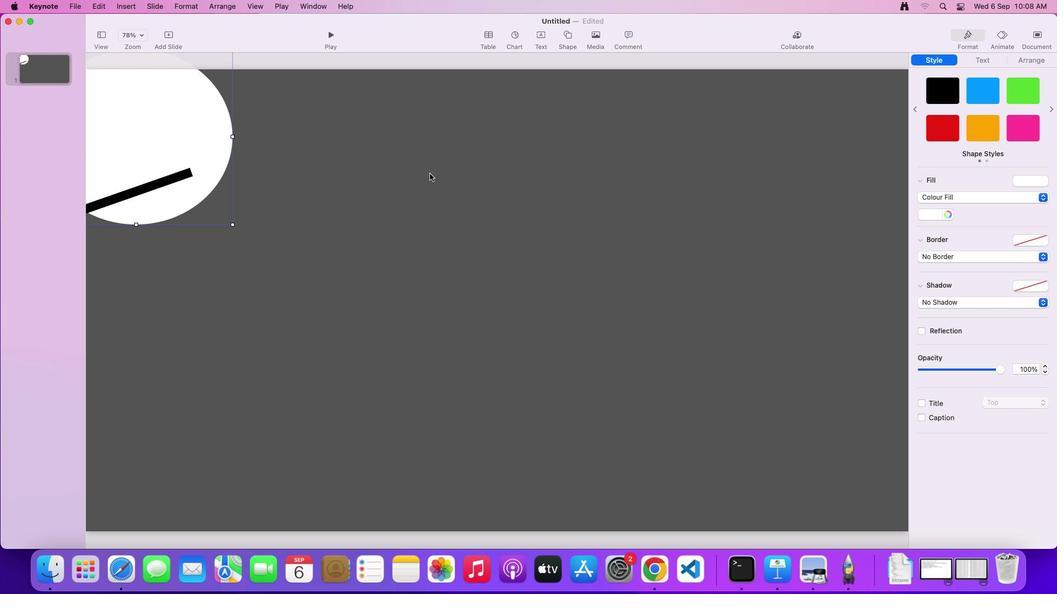 
Action: Key pressed Key.cmd
Screenshot: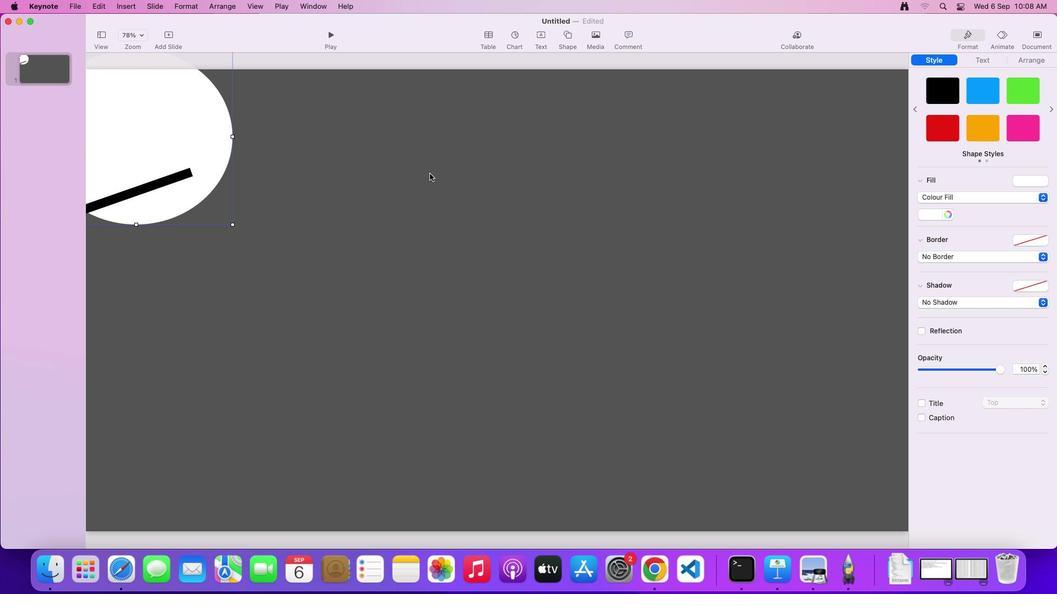 
Action: Mouse moved to (781, 399)
Screenshot: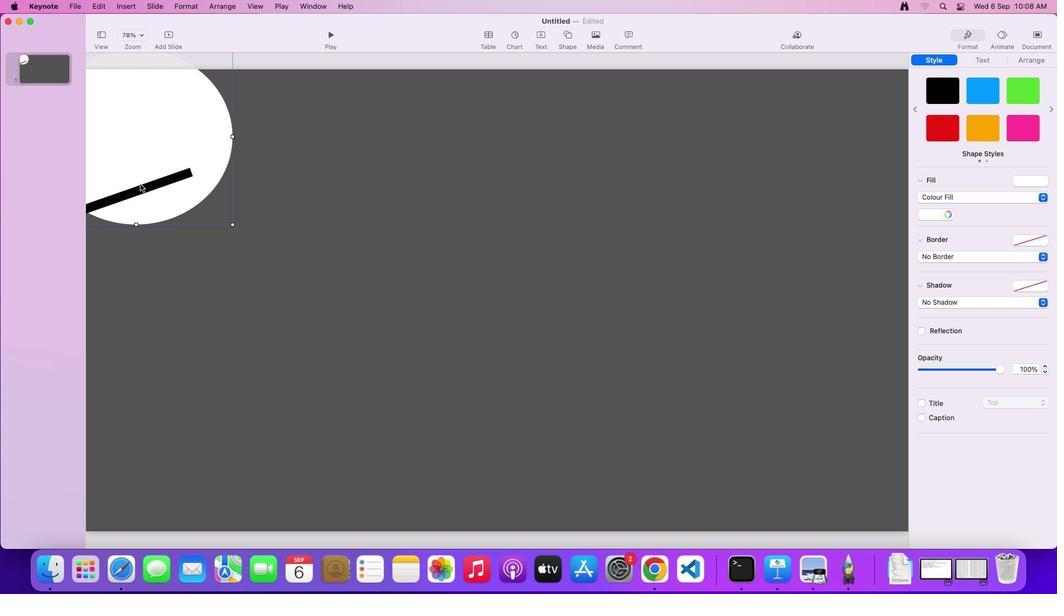 
Action: Mouse pressed left at (781, 399)
Screenshot: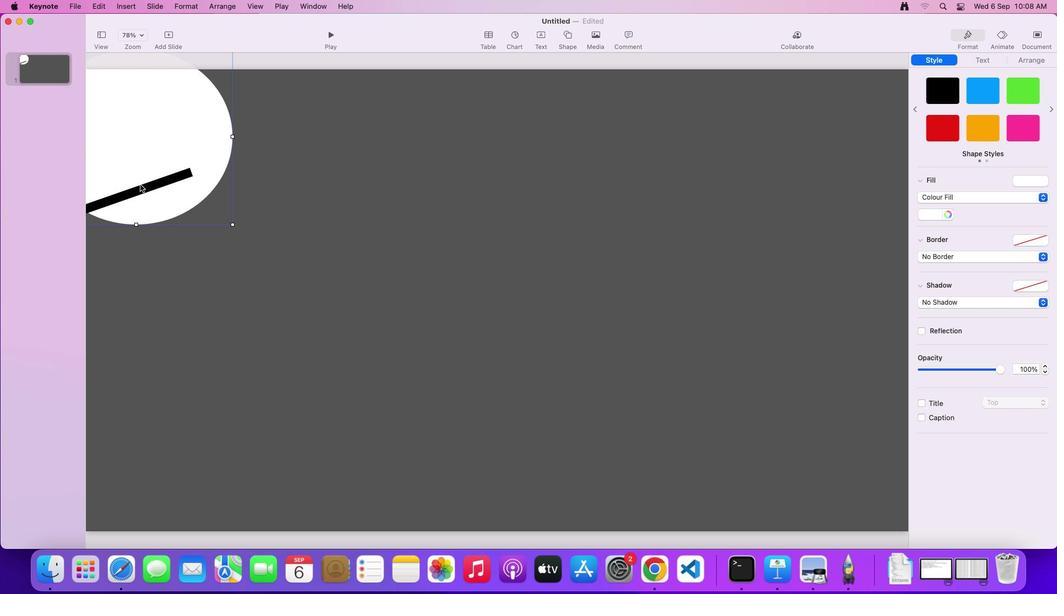 
Action: Mouse moved to (781, 399)
Screenshot: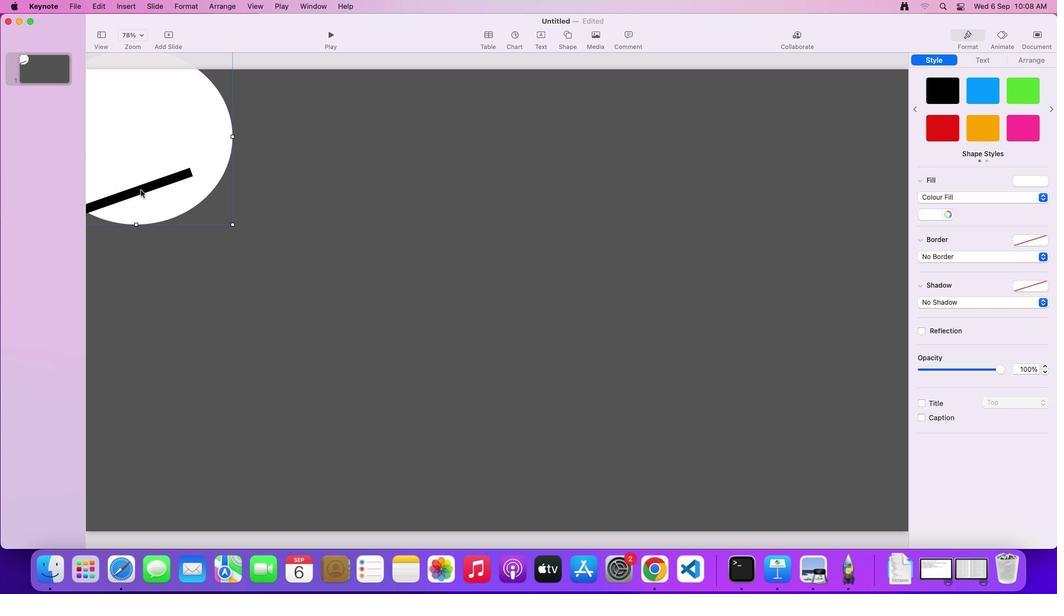 
Action: Mouse pressed left at (781, 399)
Screenshot: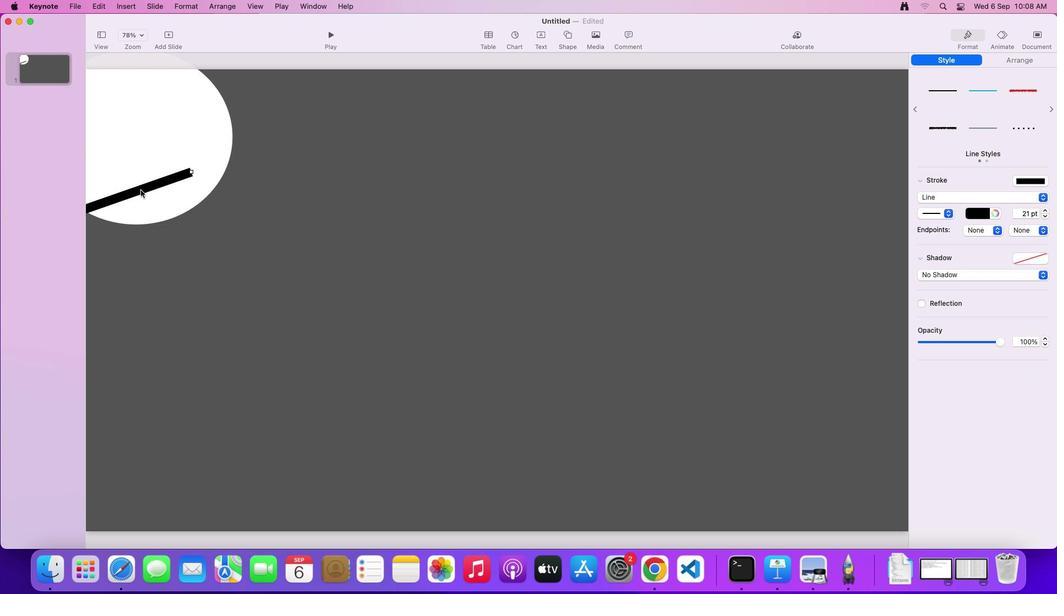 
Action: Key pressed Key.alt
Screenshot: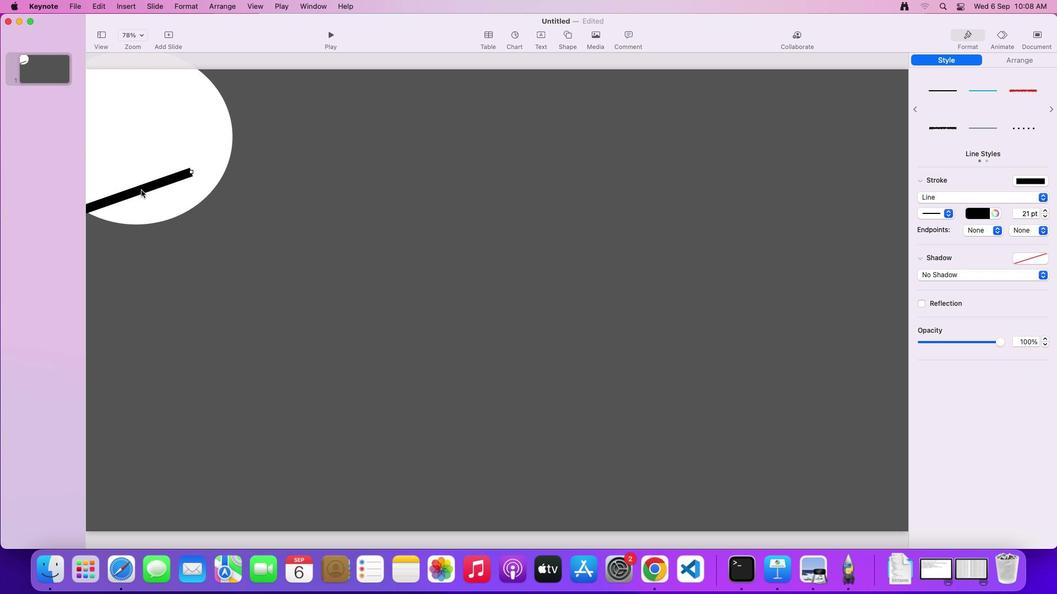 
Action: Mouse pressed left at (781, 399)
Screenshot: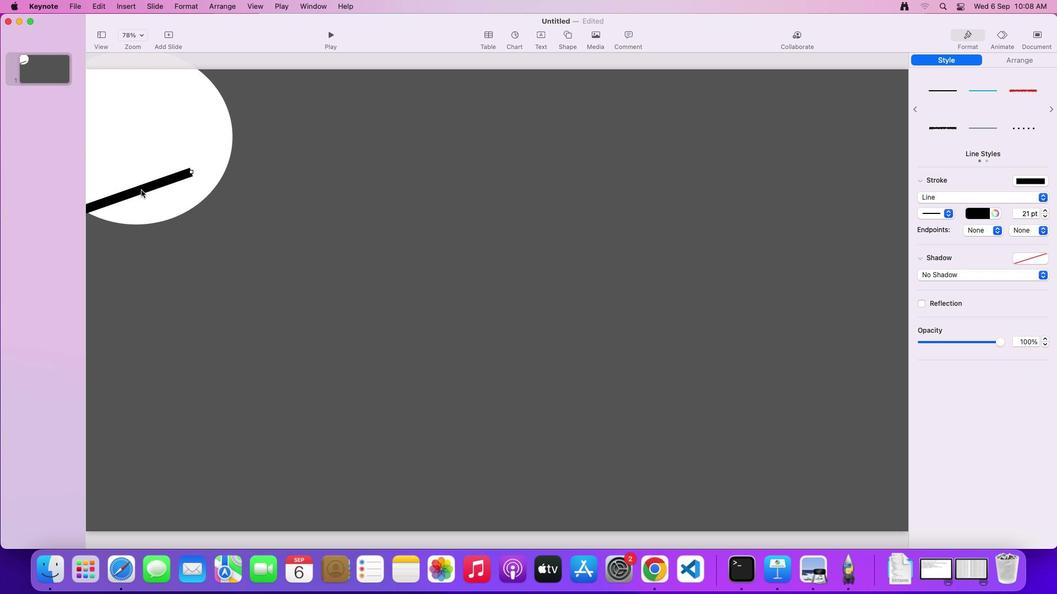 
Action: Mouse moved to (781, 399)
Screenshot: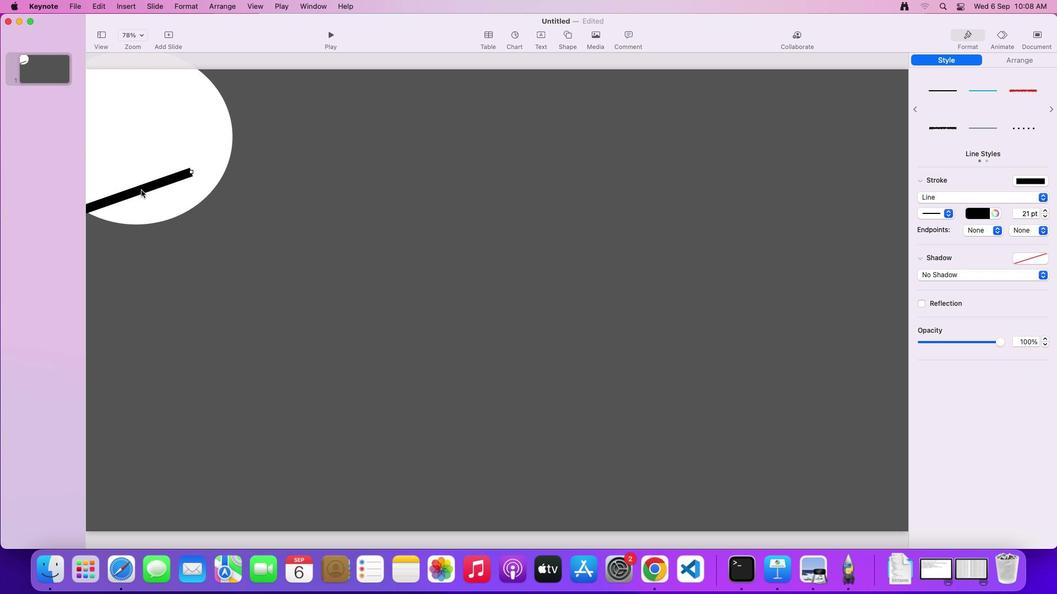 
Action: Mouse pressed left at (781, 399)
Screenshot: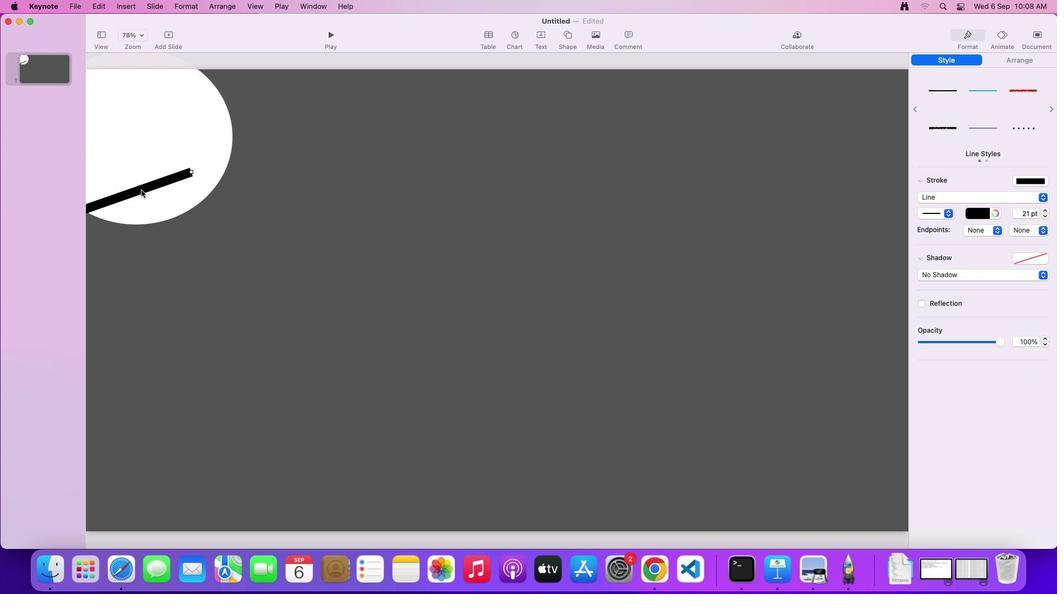 
Action: Mouse moved to (780, 398)
Screenshot: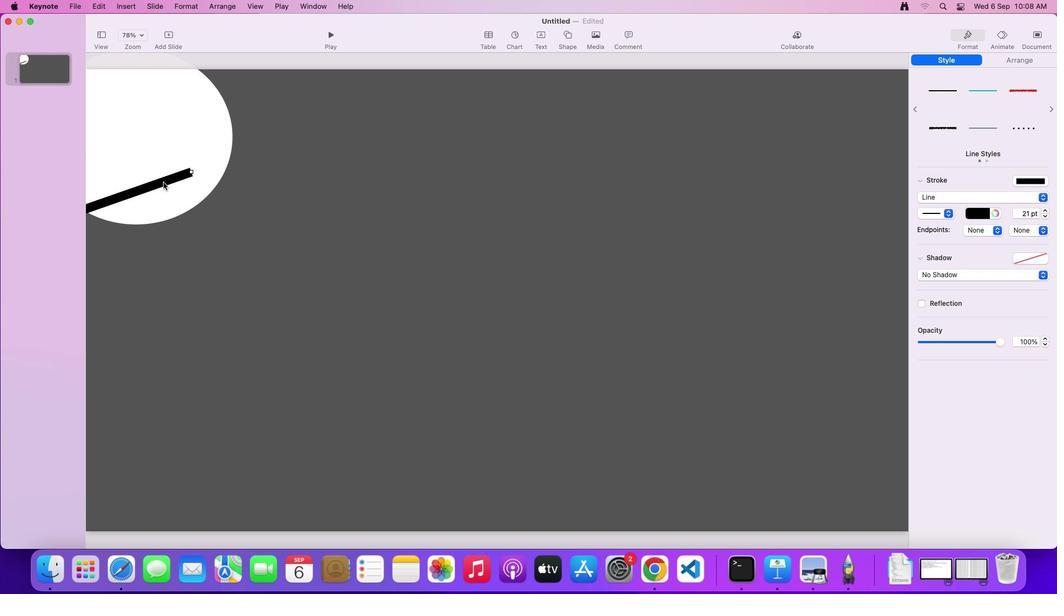 
Action: Mouse pressed left at (780, 398)
Screenshot: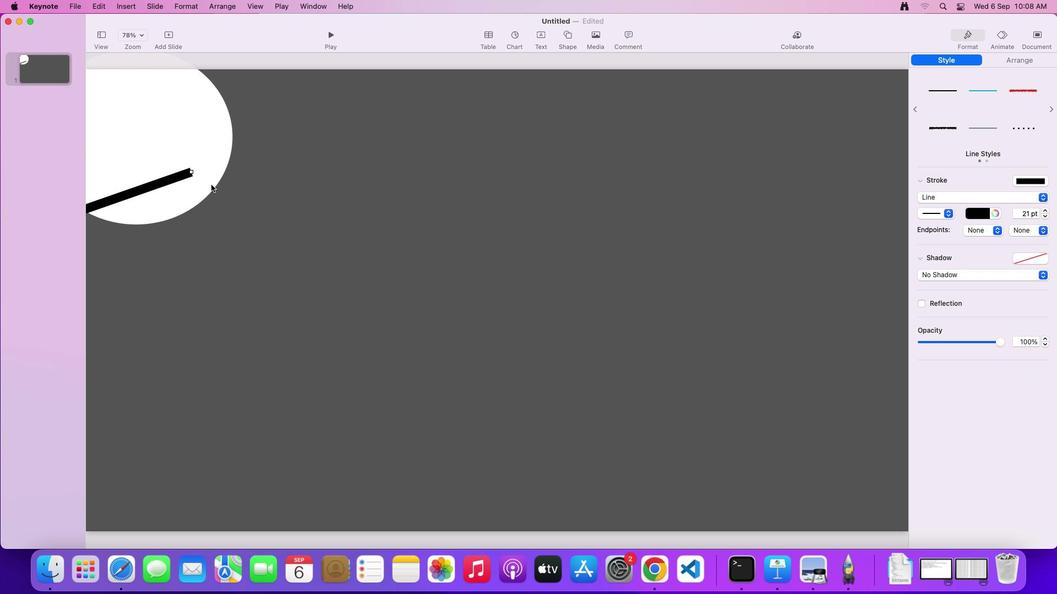 
Action: Mouse moved to (779, 398)
Screenshot: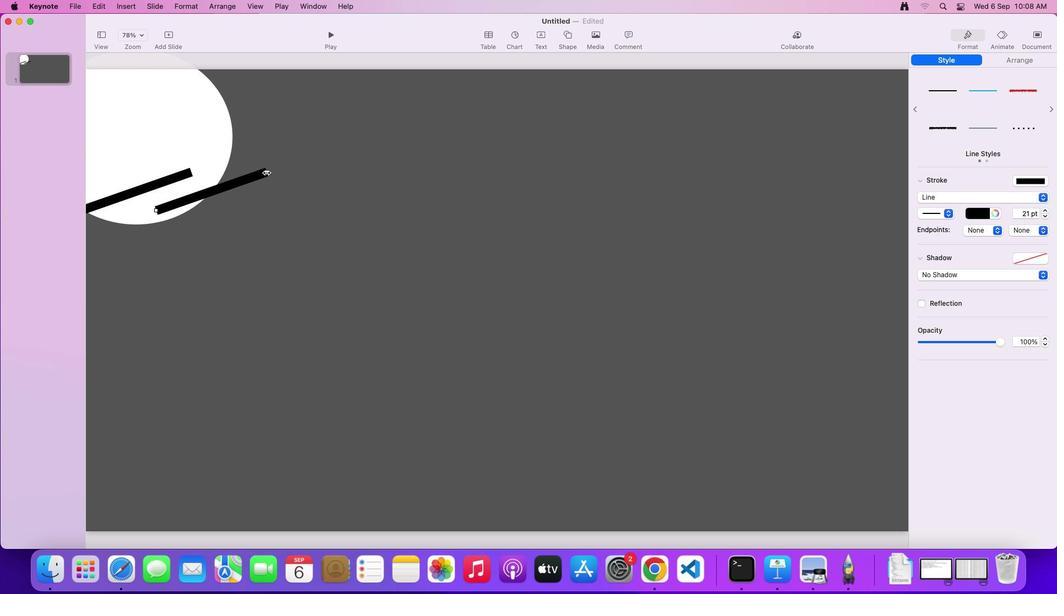 
Action: Mouse pressed left at (779, 398)
Screenshot: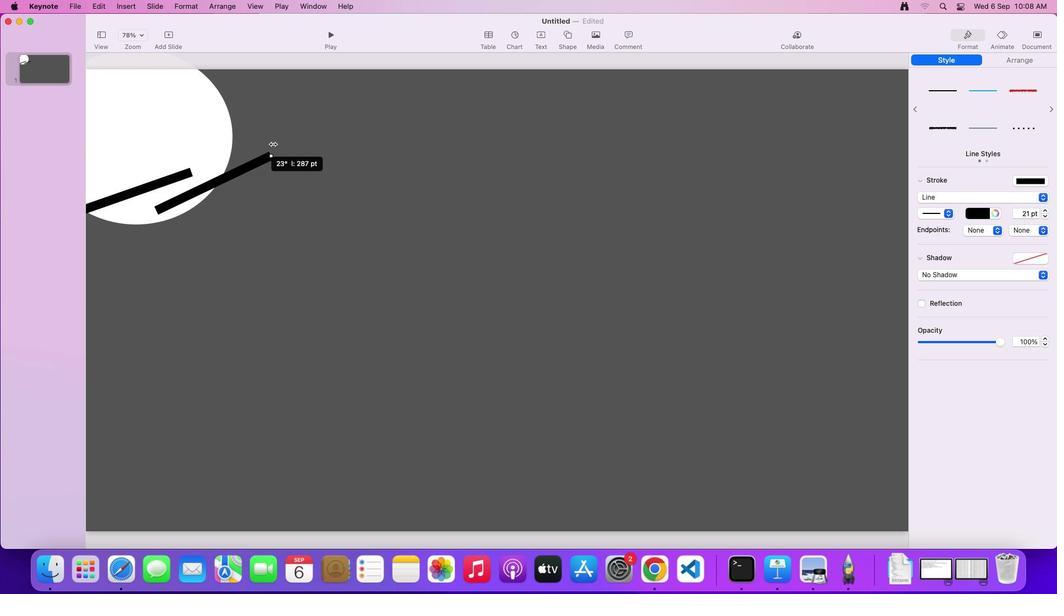 
Action: Mouse moved to (780, 400)
Screenshot: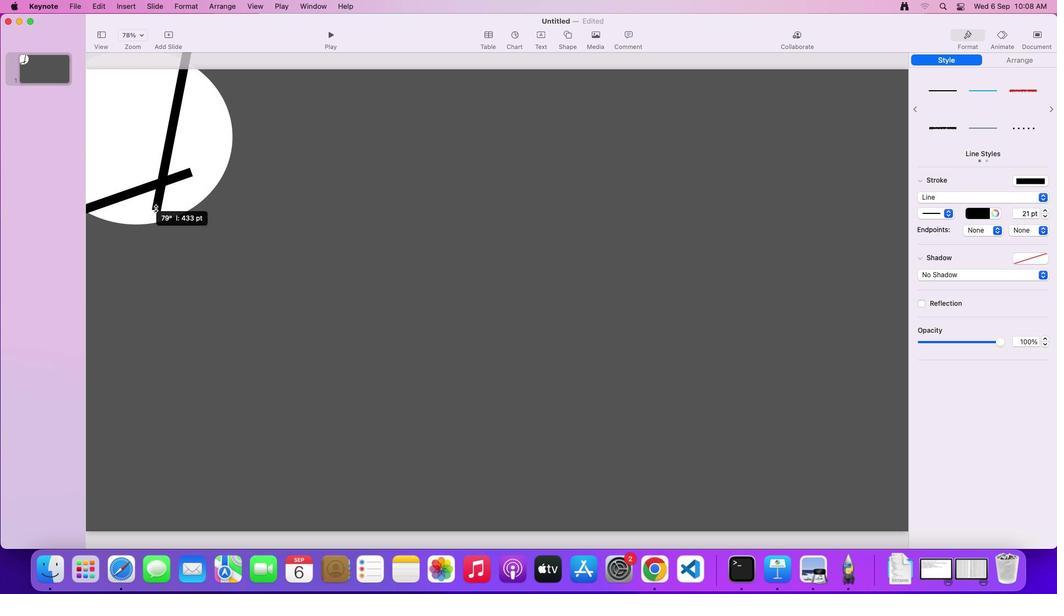 
Action: Mouse pressed left at (780, 400)
Screenshot: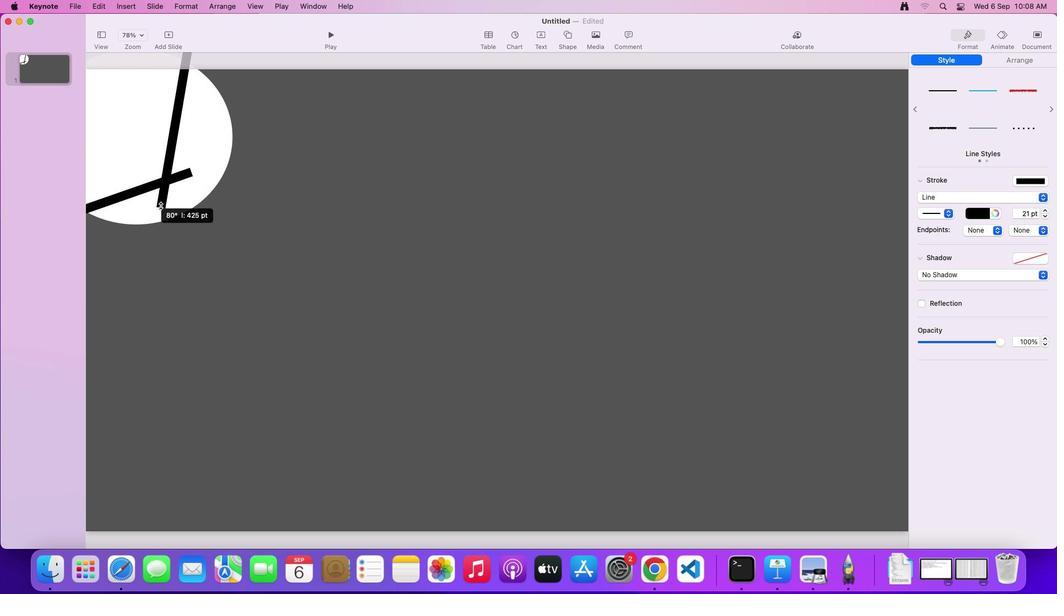 
Action: Mouse moved to (779, 400)
Screenshot: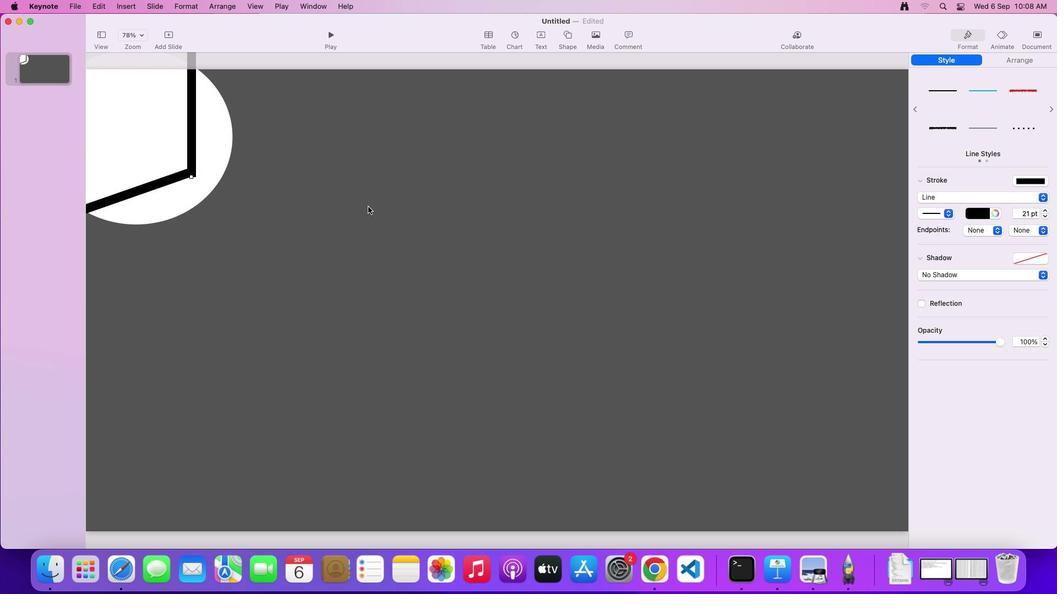 
Action: Mouse pressed left at (779, 400)
Screenshot: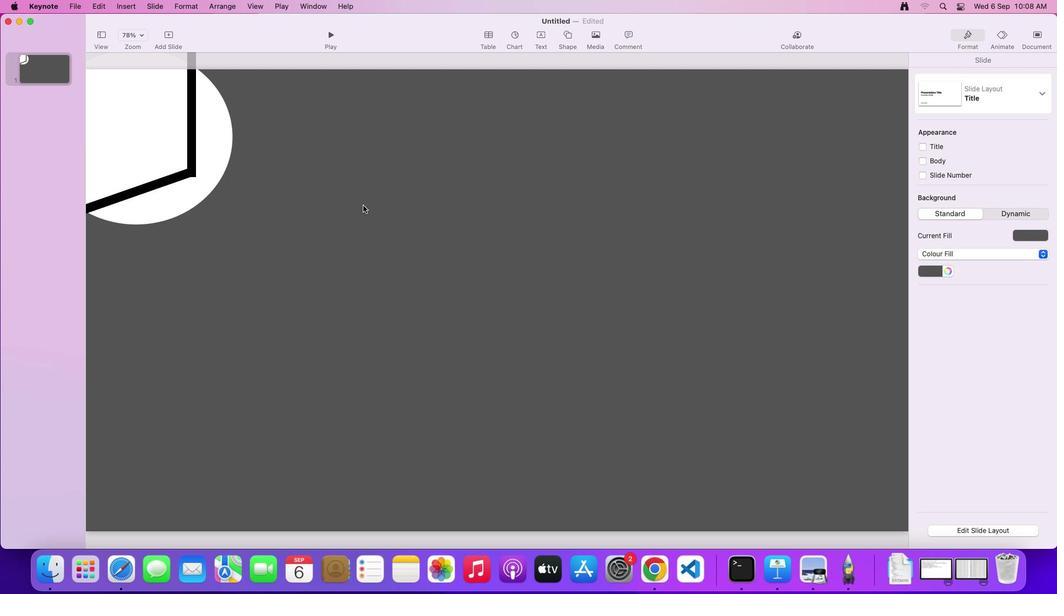 
Action: Mouse moved to (780, 397)
Screenshot: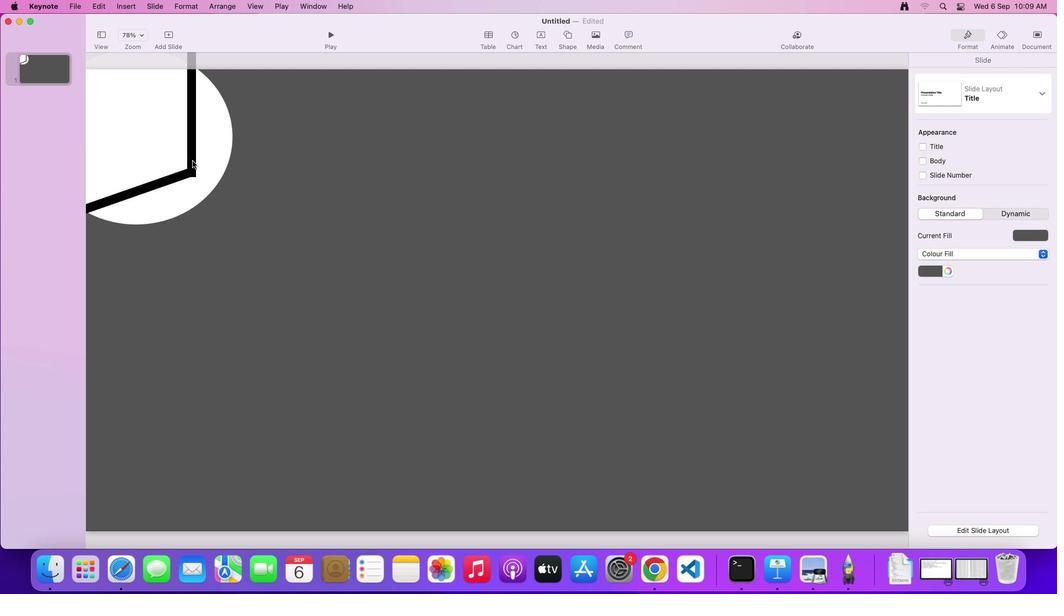 
Action: Mouse pressed left at (780, 397)
Screenshot: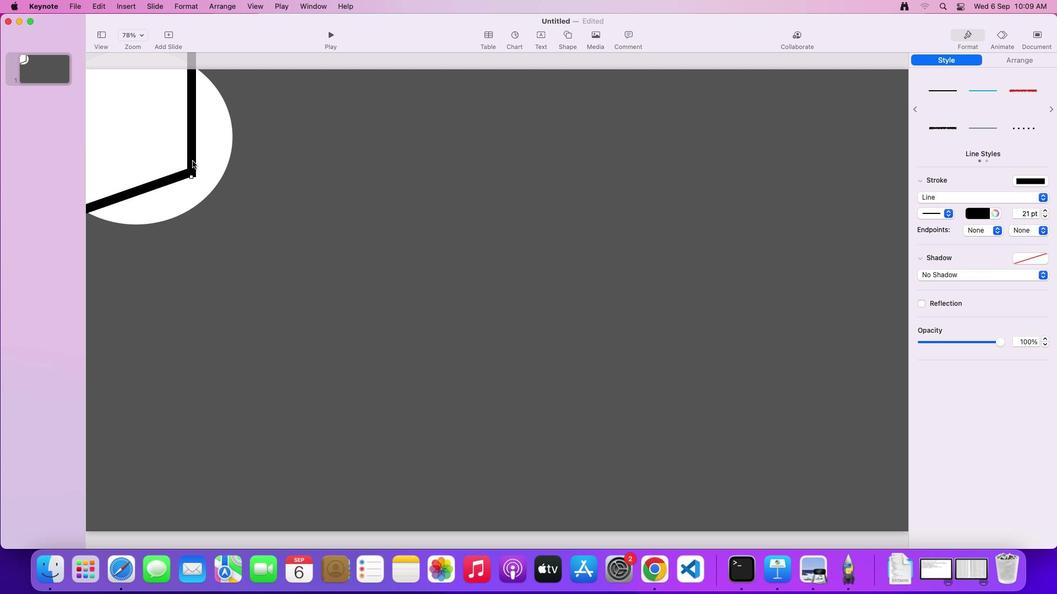 
Action: Mouse moved to (780, 399)
Screenshot: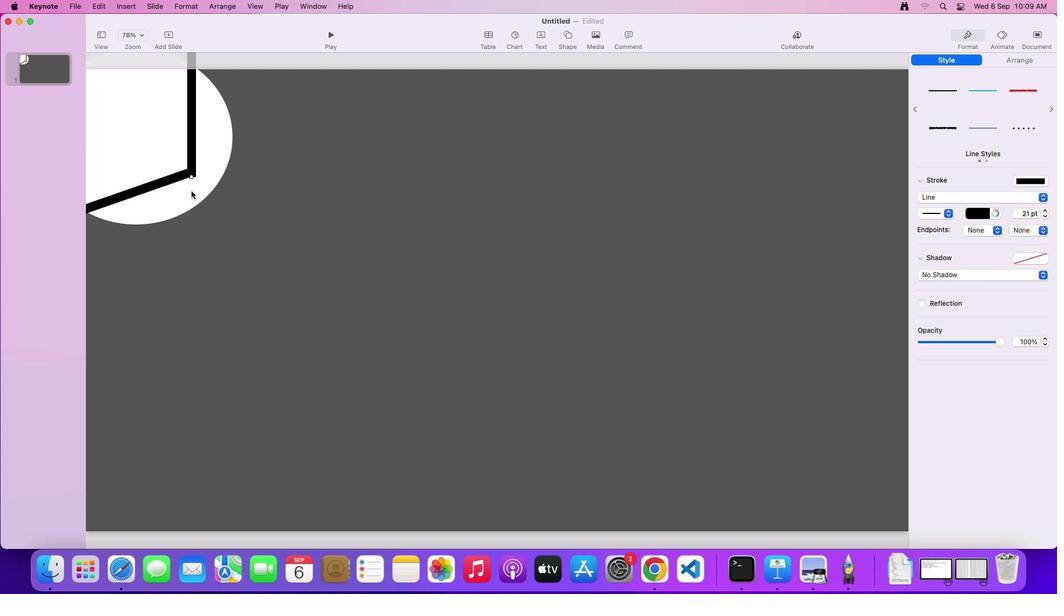 
Action: Mouse pressed left at (780, 399)
Screenshot: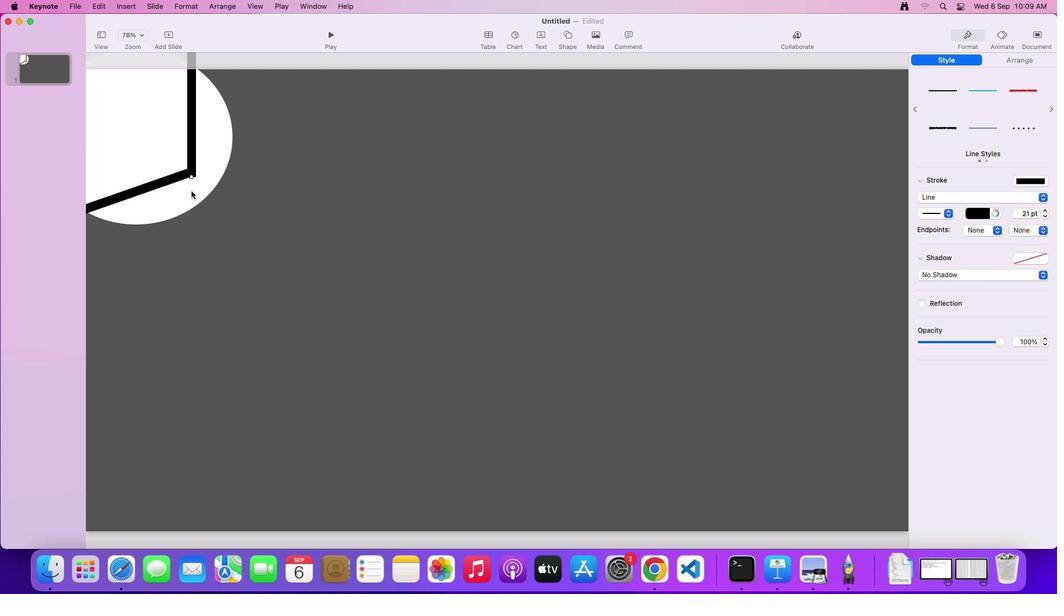 
Action: Mouse moved to (780, 401)
Screenshot: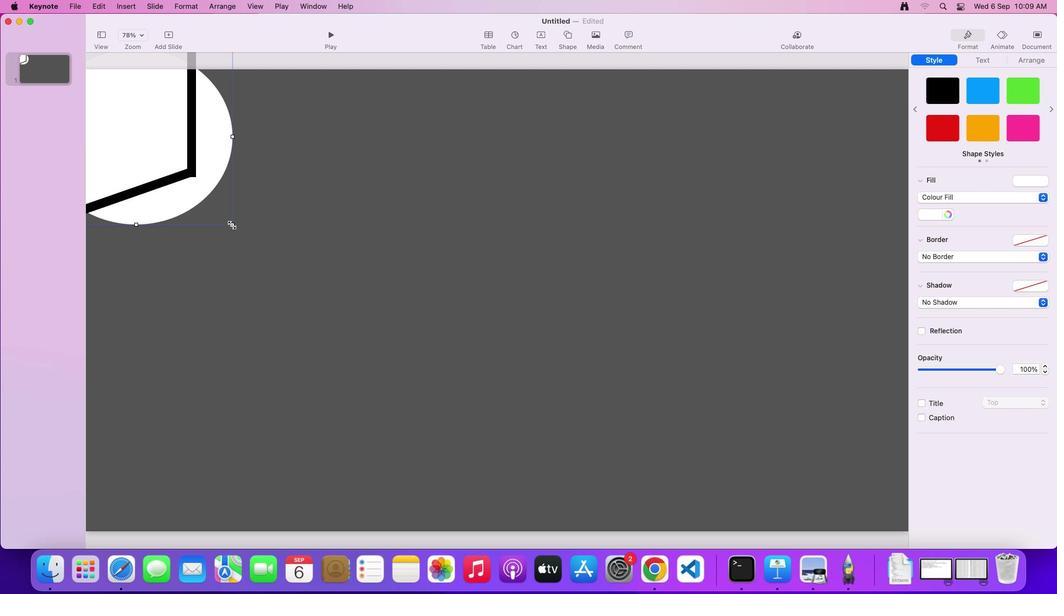 
Action: Mouse pressed left at (780, 401)
Screenshot: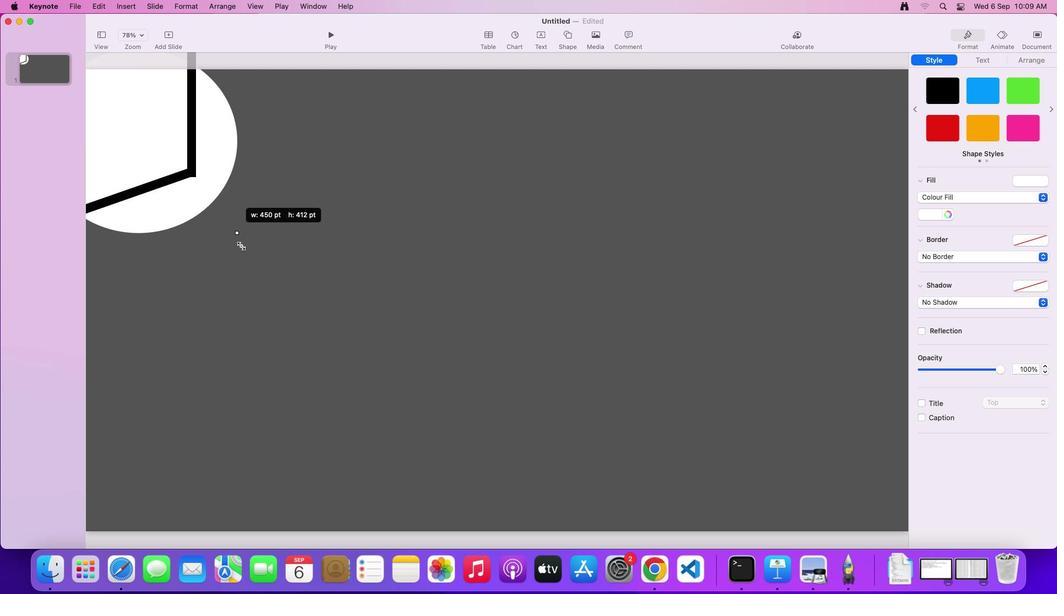 
Action: Mouse moved to (780, 403)
Screenshot: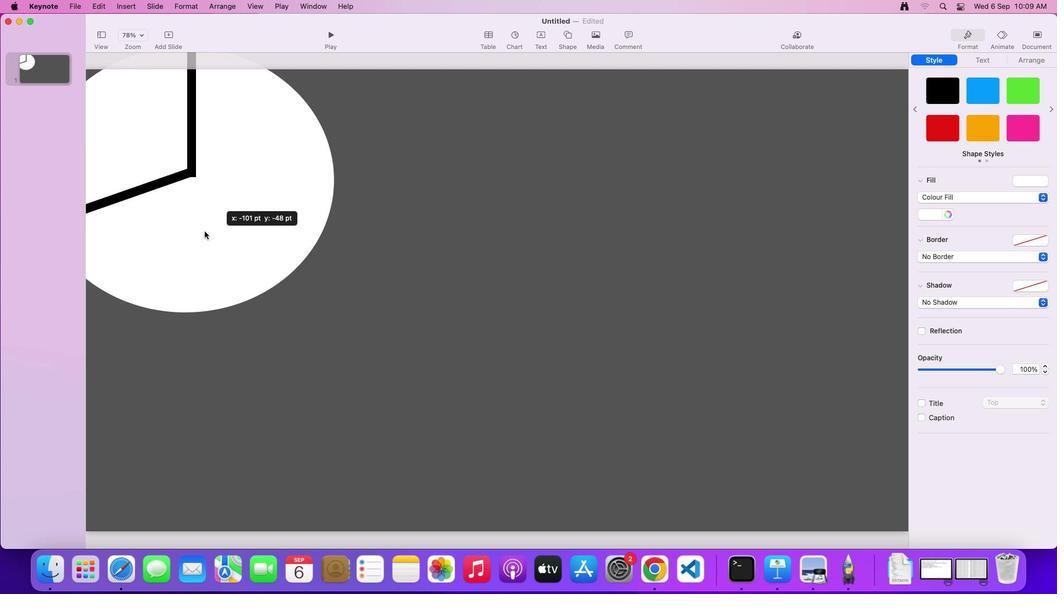 
Action: Mouse pressed left at (780, 403)
Screenshot: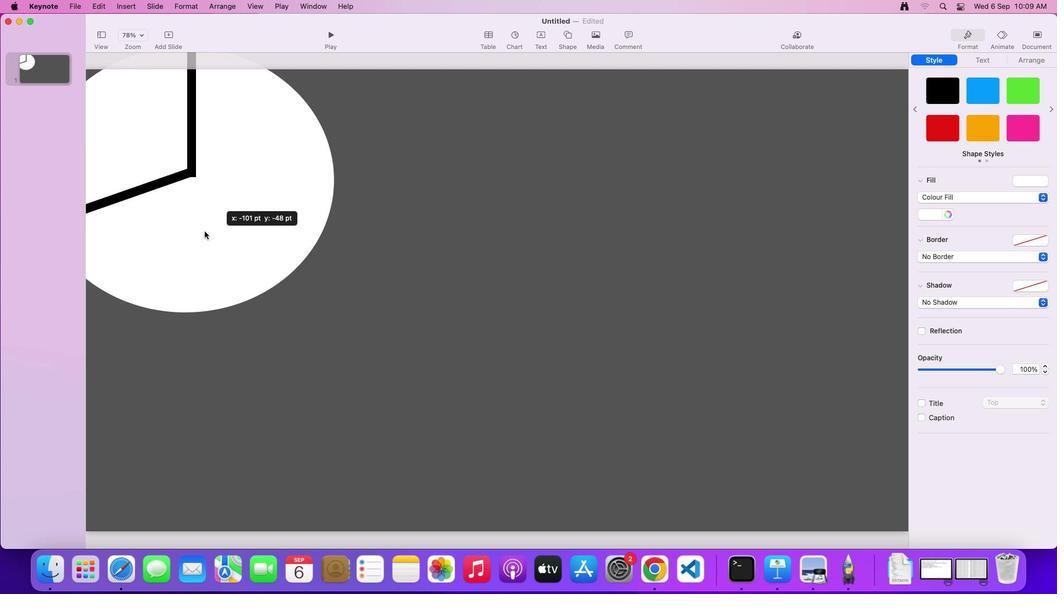 
Action: Mouse moved to (780, 398)
Screenshot: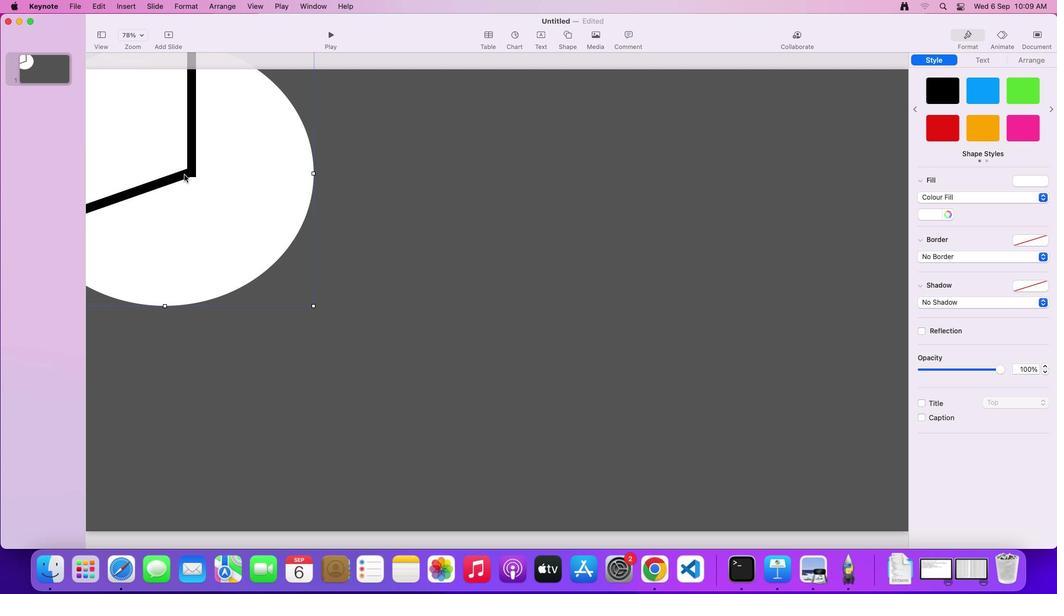 
Action: Mouse pressed left at (780, 398)
Screenshot: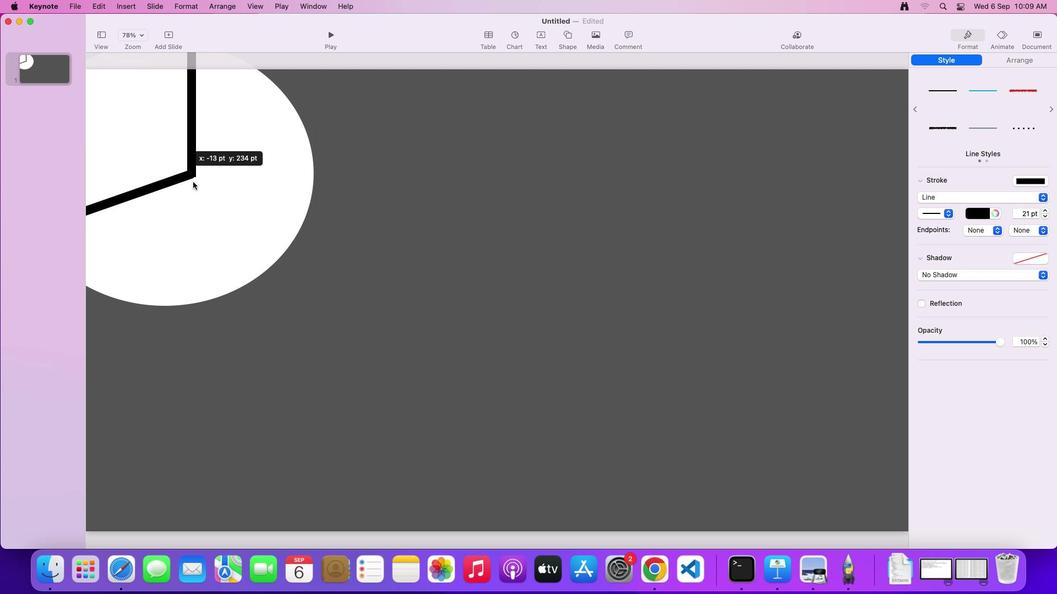 
Action: Mouse moved to (780, 403)
Screenshot: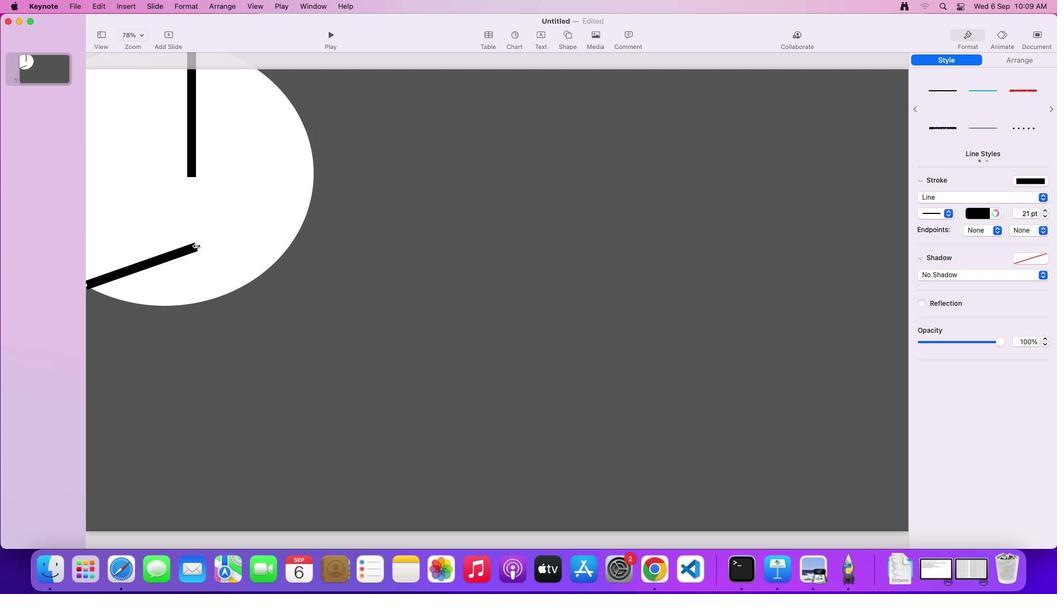 
Action: Mouse pressed left at (780, 403)
Screenshot: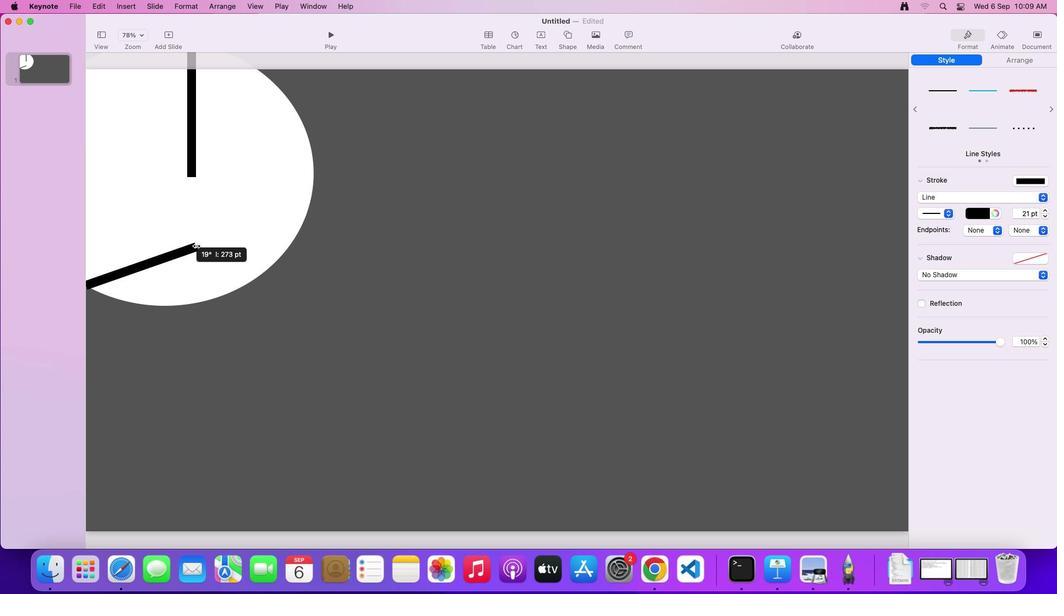 
Action: Mouse moved to (780, 396)
Screenshot: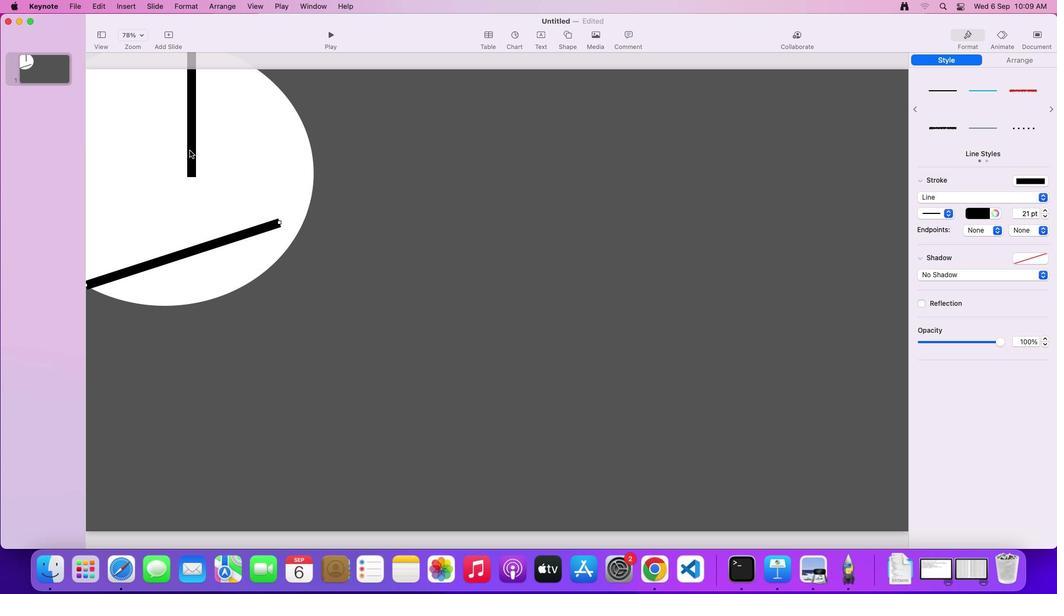 
Action: Mouse pressed left at (780, 396)
Screenshot: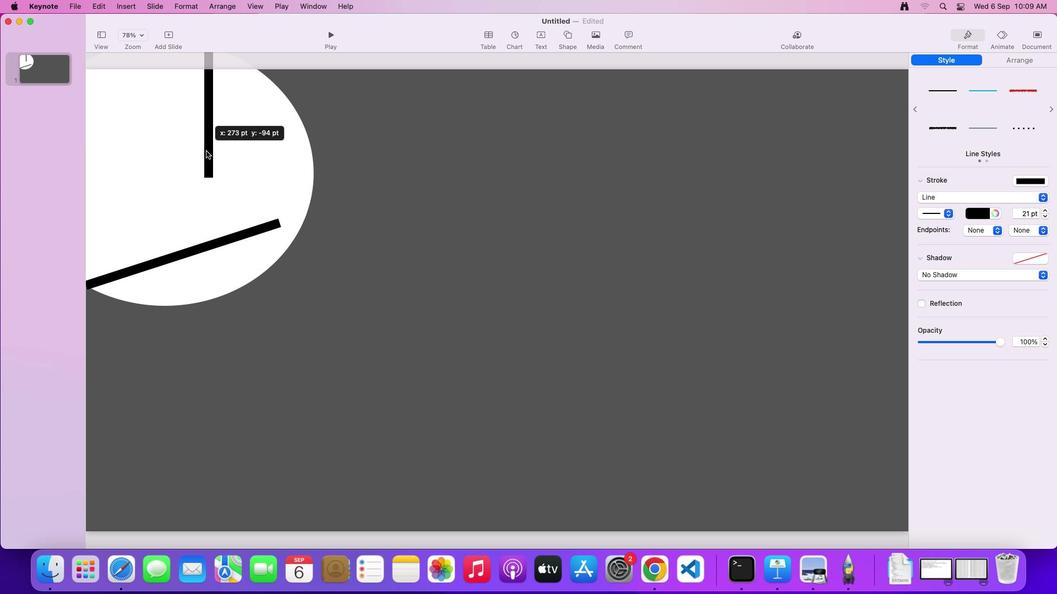 
Action: Mouse moved to (780, 398)
Screenshot: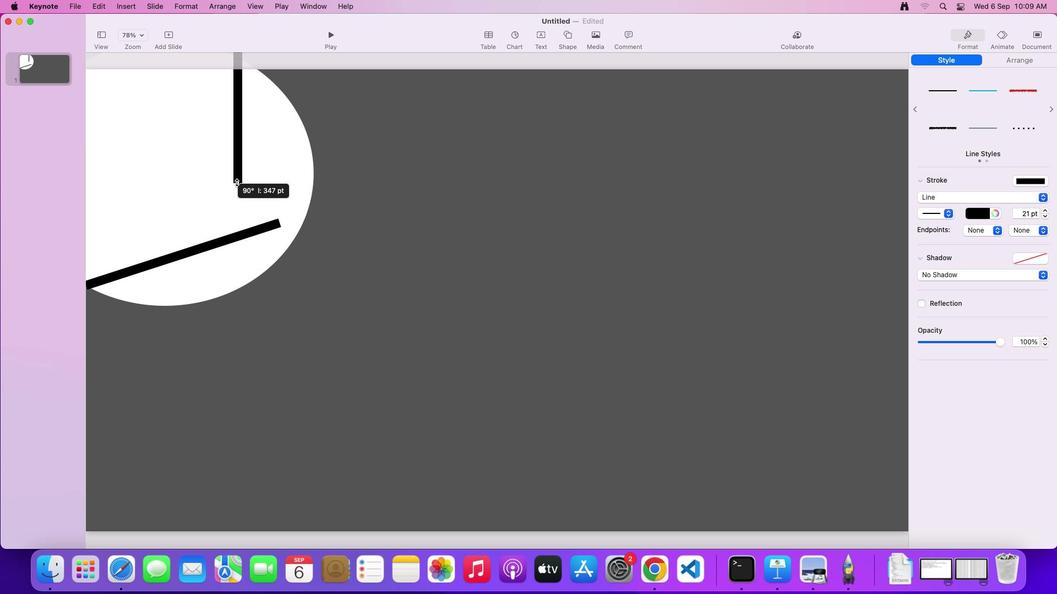 
Action: Mouse pressed left at (780, 398)
Screenshot: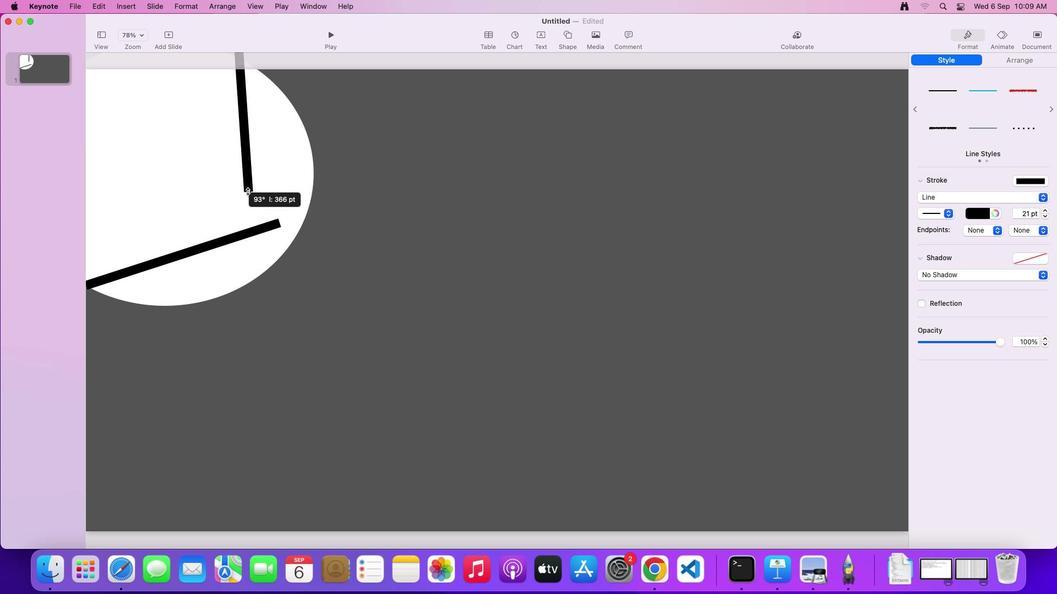 
Action: Mouse moved to (778, 400)
Screenshot: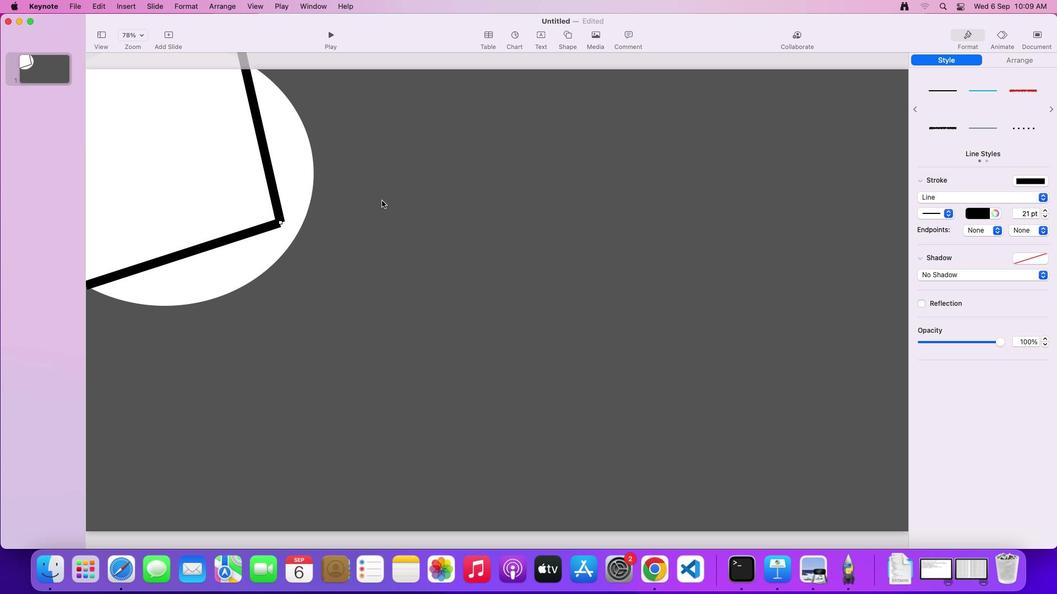 
Action: Mouse pressed left at (778, 400)
Screenshot: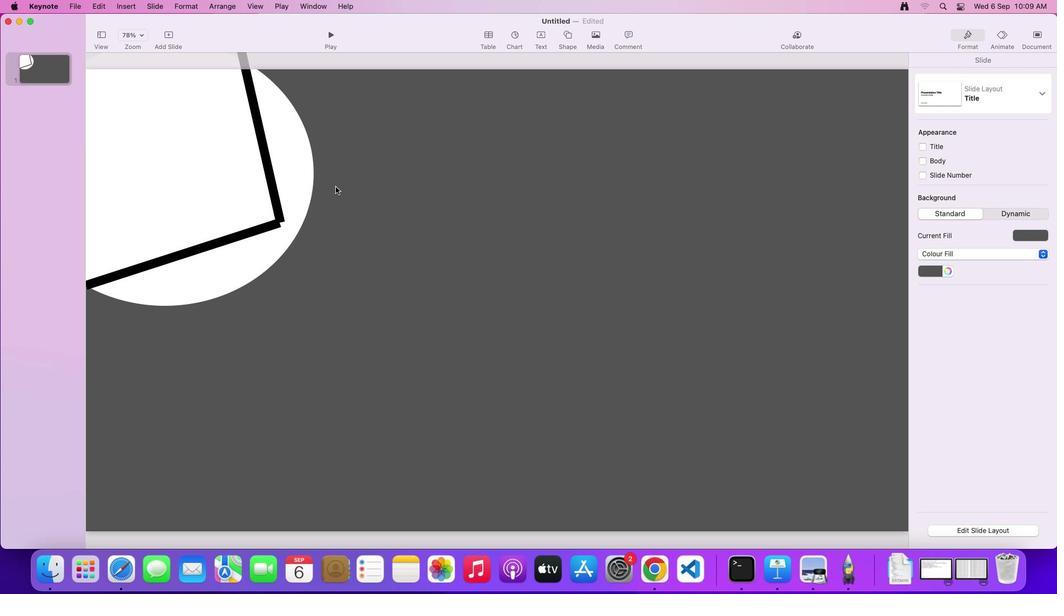 
Action: Mouse moved to (779, 399)
Screenshot: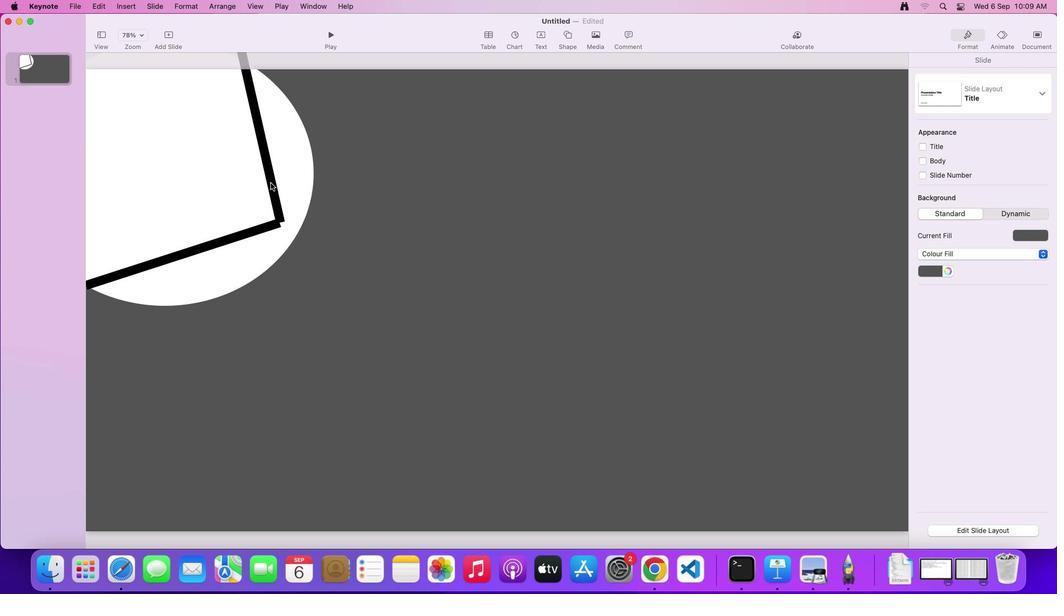 
Action: Mouse pressed left at (779, 399)
Screenshot: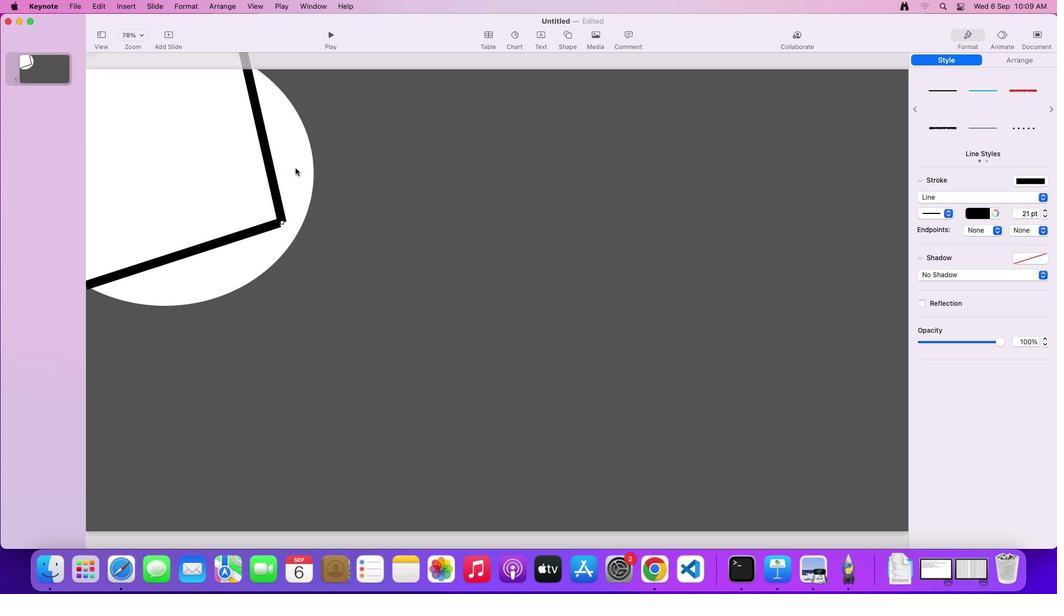 
Action: Mouse moved to (776, 387)
Screenshot: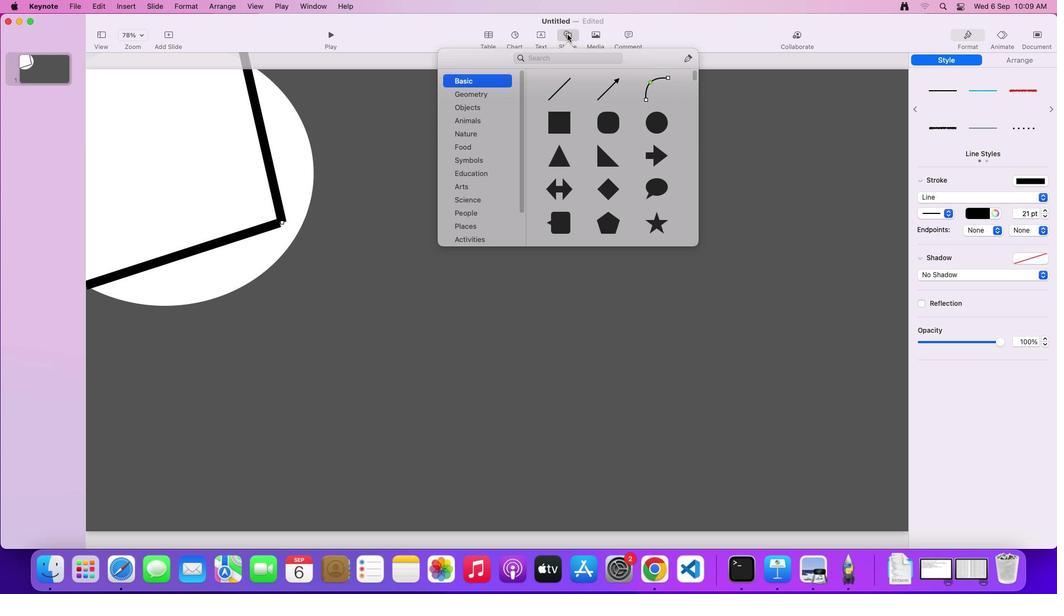
Action: Mouse pressed left at (776, 387)
Screenshot: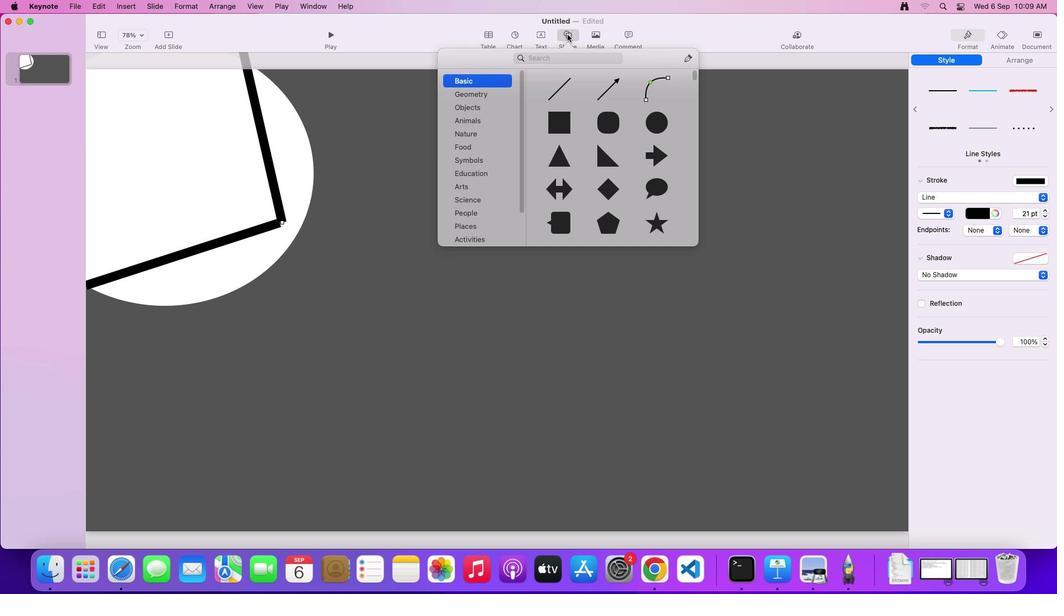 
Action: Mouse moved to (775, 396)
Screenshot: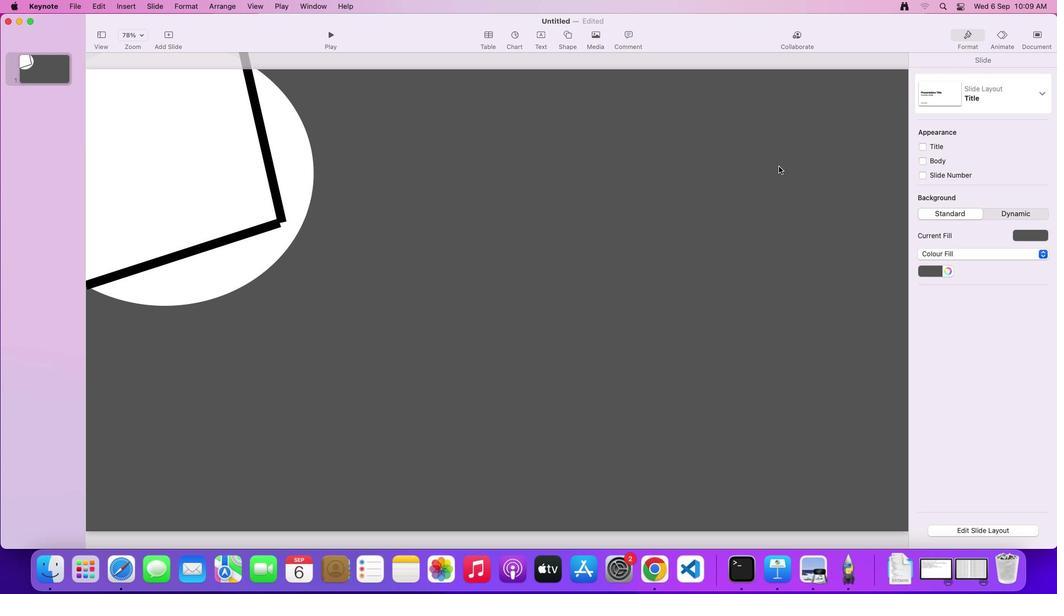 
Action: Mouse pressed left at (775, 396)
Screenshot: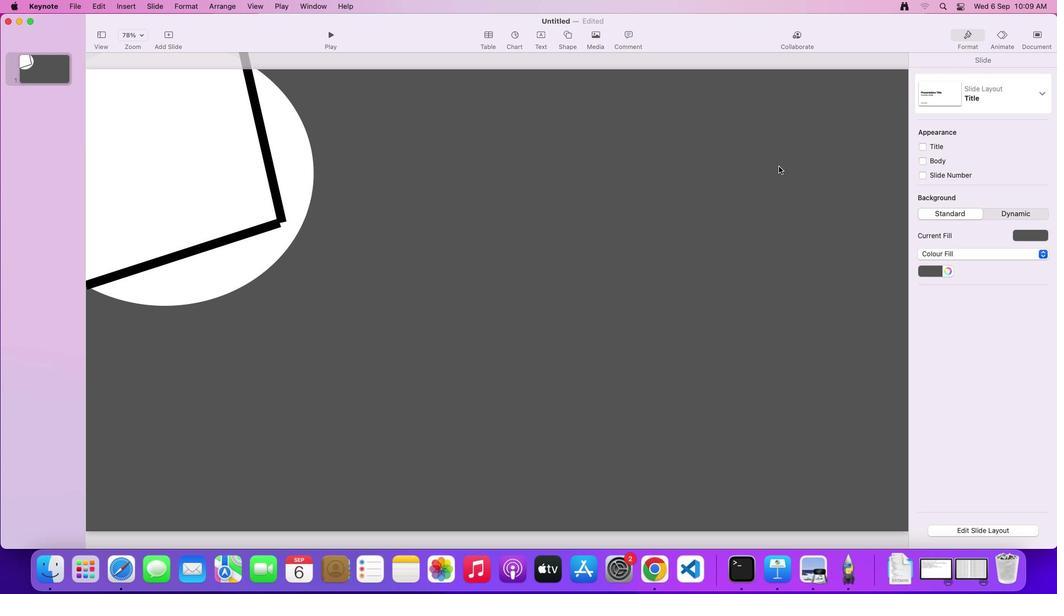 
Action: Mouse moved to (779, 397)
Screenshot: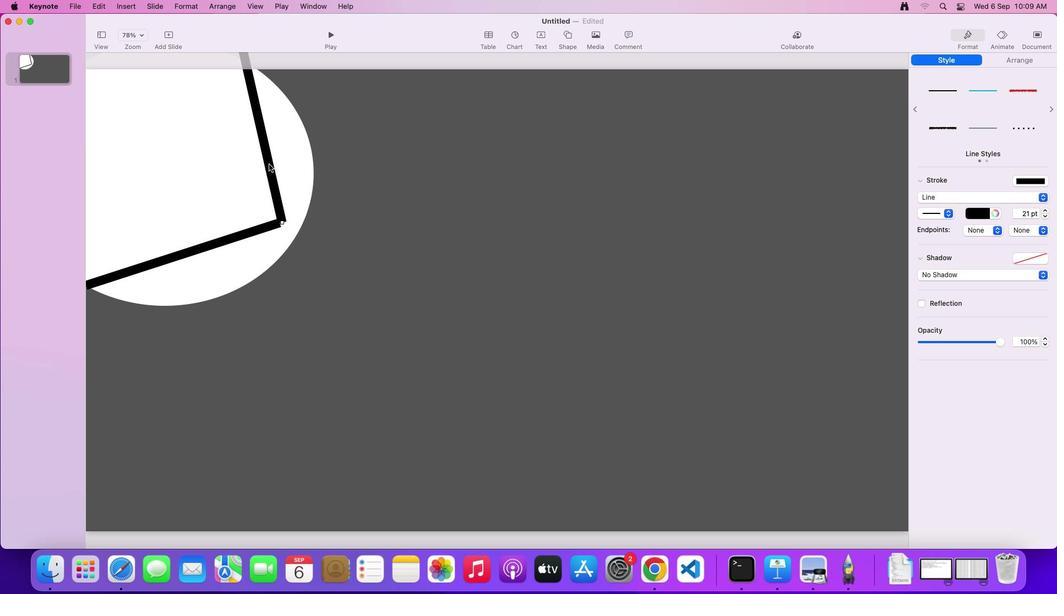 
Action: Mouse pressed left at (779, 397)
Screenshot: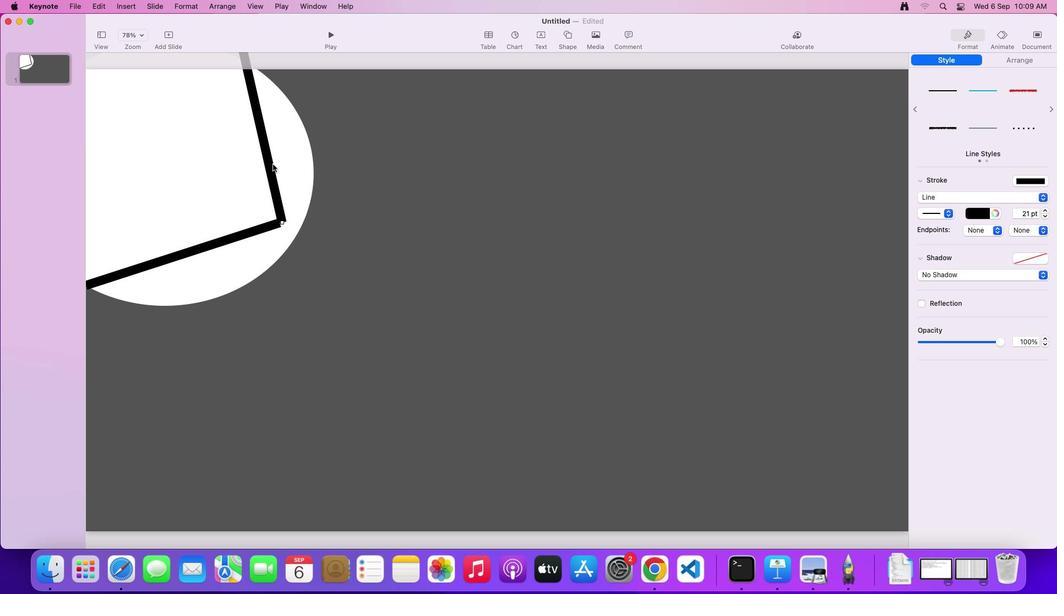
Action: Mouse moved to (773, 401)
Screenshot: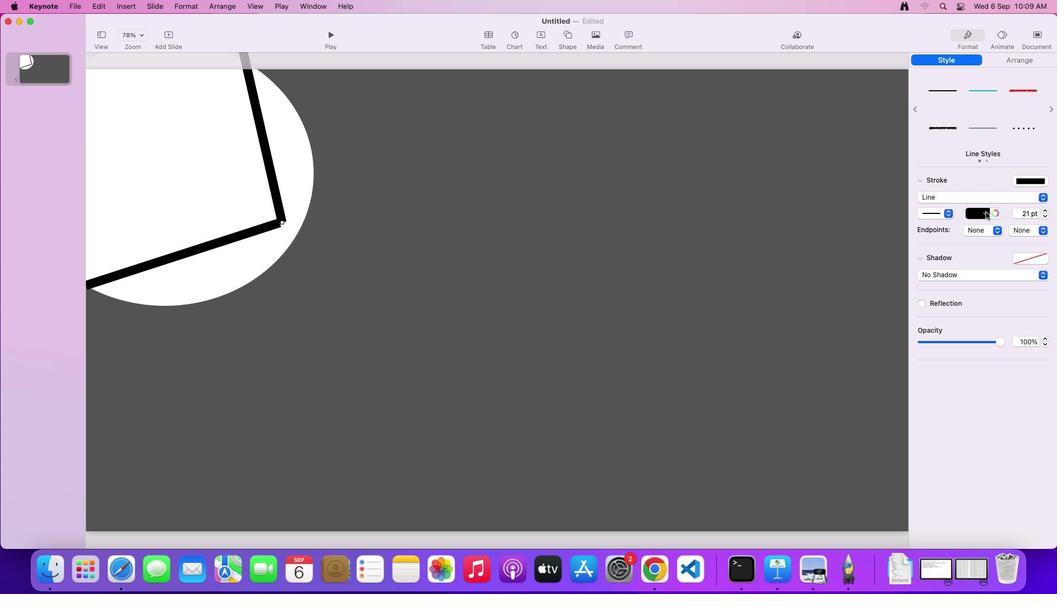 
Action: Mouse pressed left at (773, 401)
Screenshot: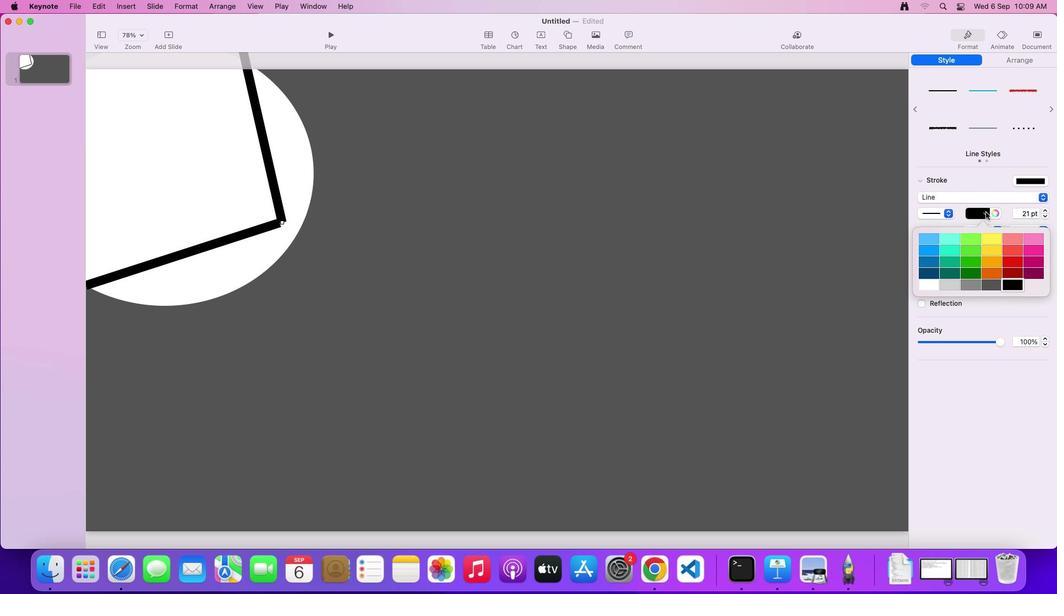 
Action: Mouse moved to (772, 404)
Screenshot: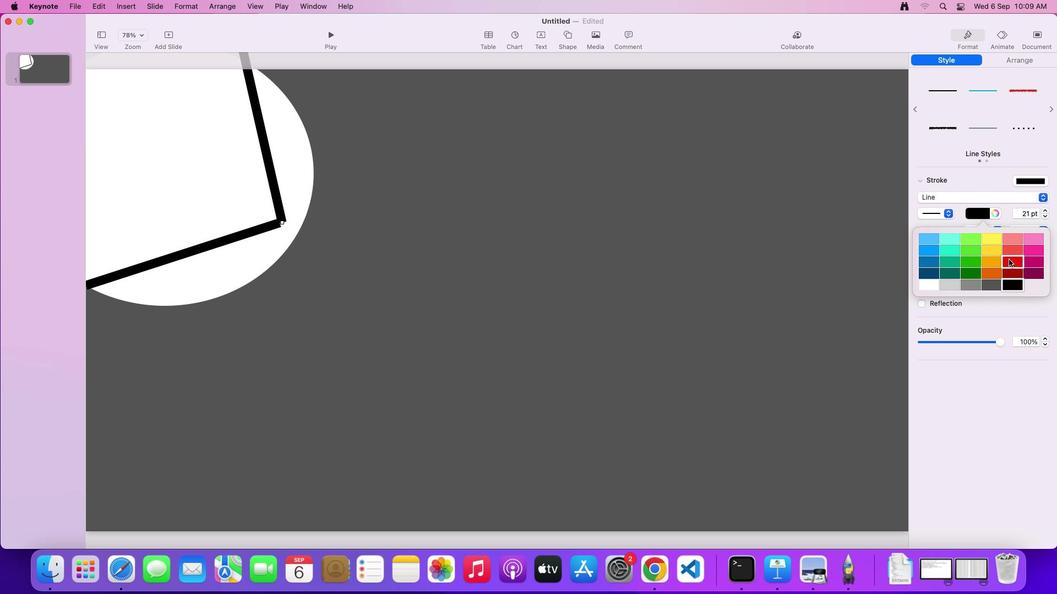 
Action: Mouse pressed left at (772, 404)
Screenshot: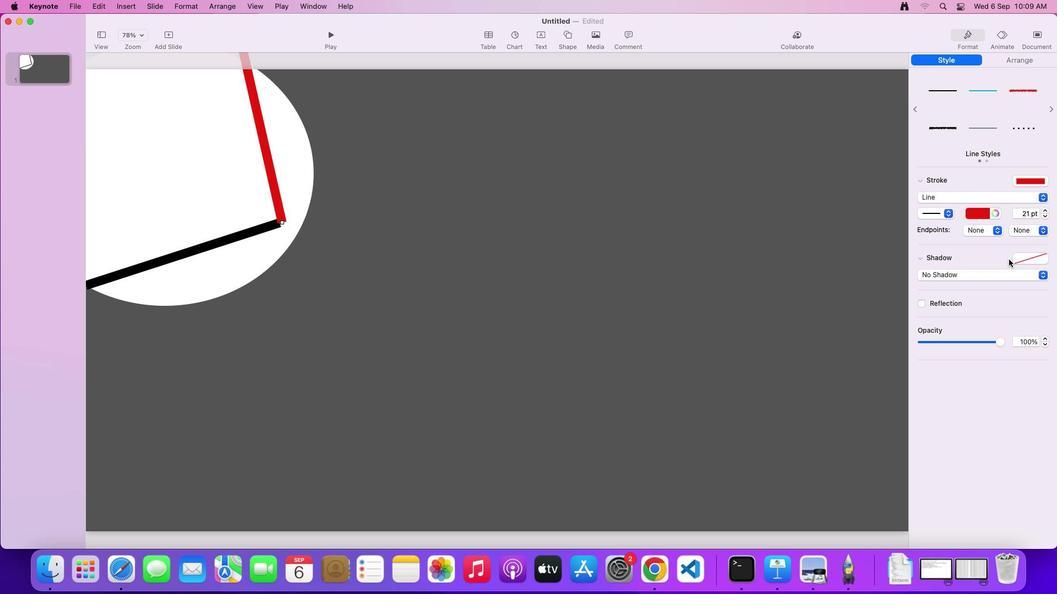 
Action: Mouse moved to (780, 402)
Screenshot: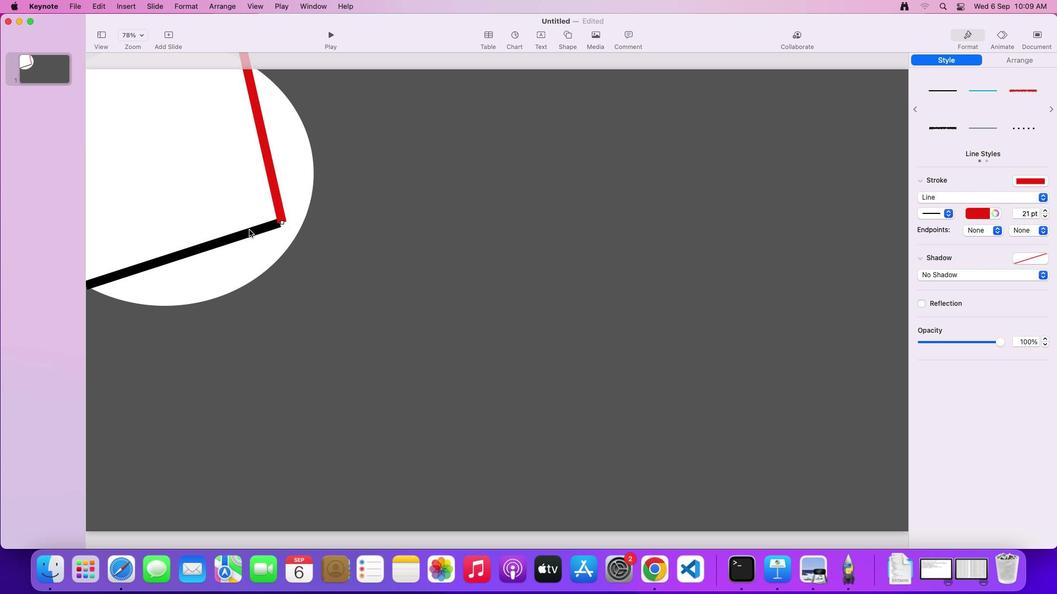 
Action: Mouse pressed left at (780, 402)
Screenshot: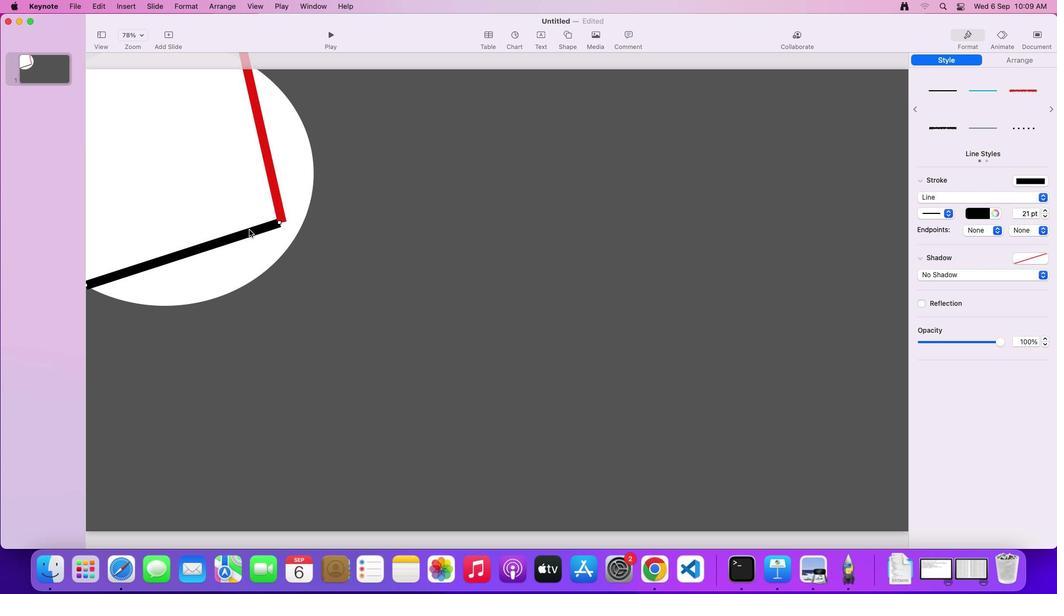 
Action: Mouse moved to (773, 401)
Screenshot: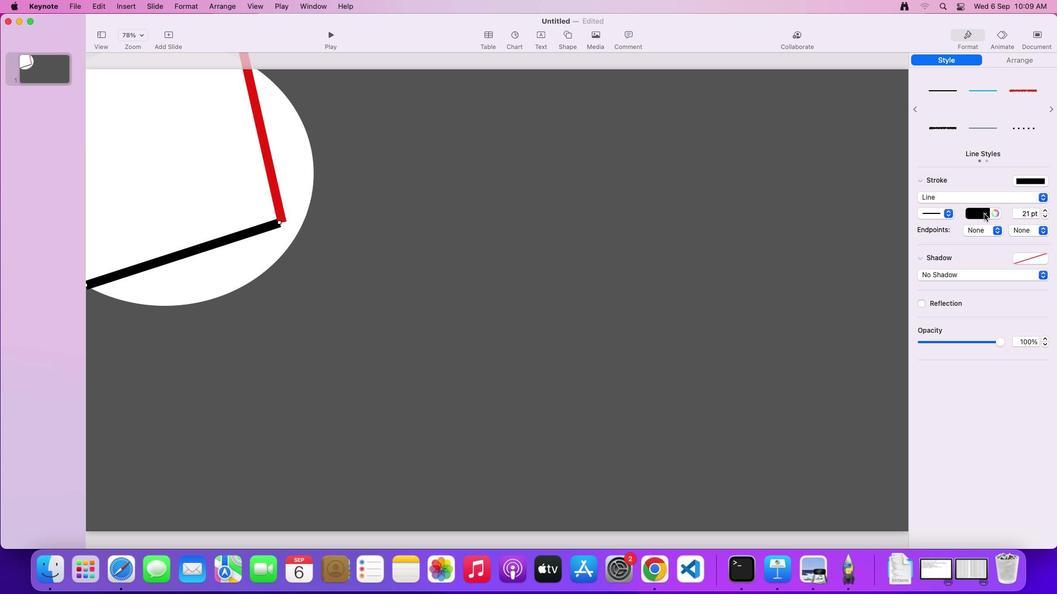 
Action: Mouse pressed left at (773, 401)
Screenshot: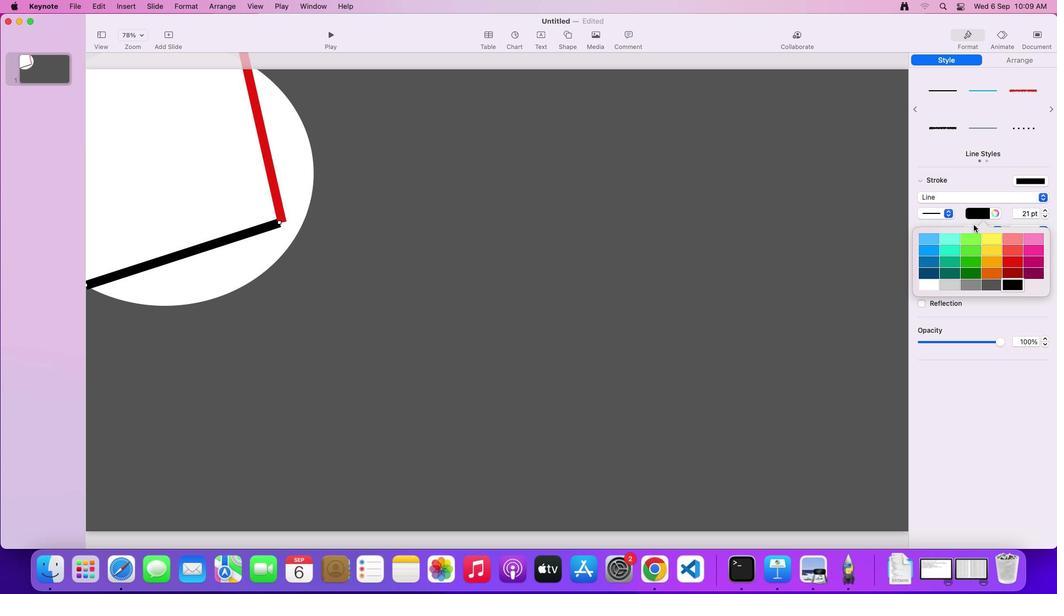 
Action: Mouse moved to (772, 404)
Screenshot: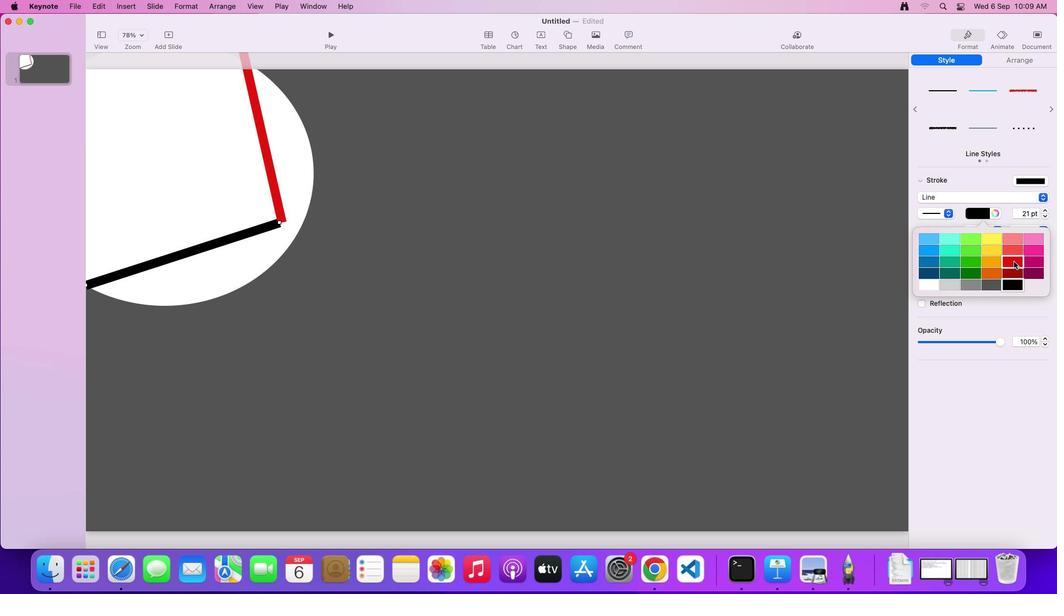 
Action: Mouse pressed left at (772, 404)
Screenshot: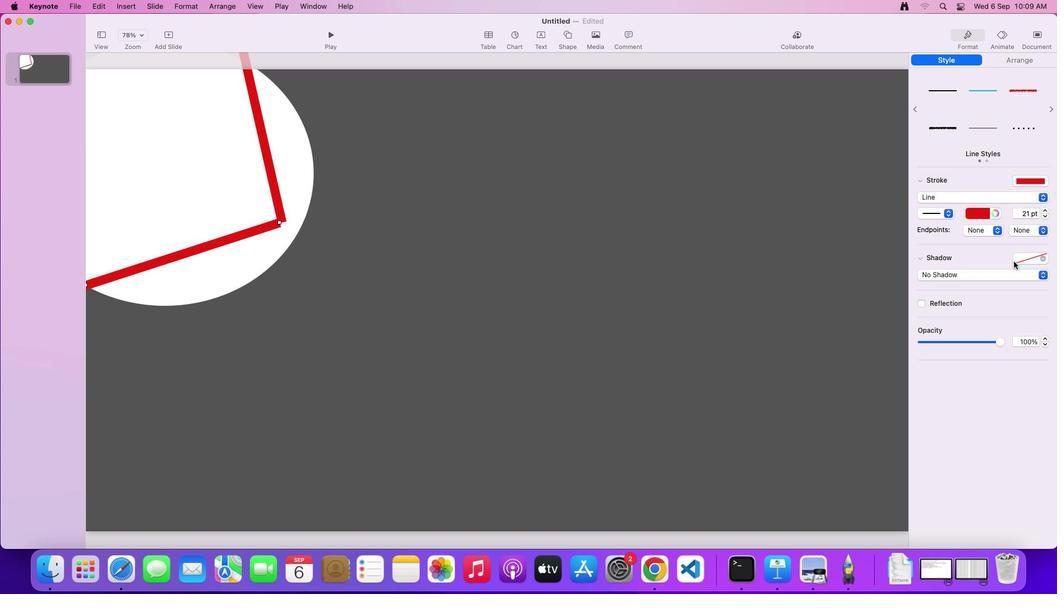 
Action: Mouse moved to (779, 399)
Screenshot: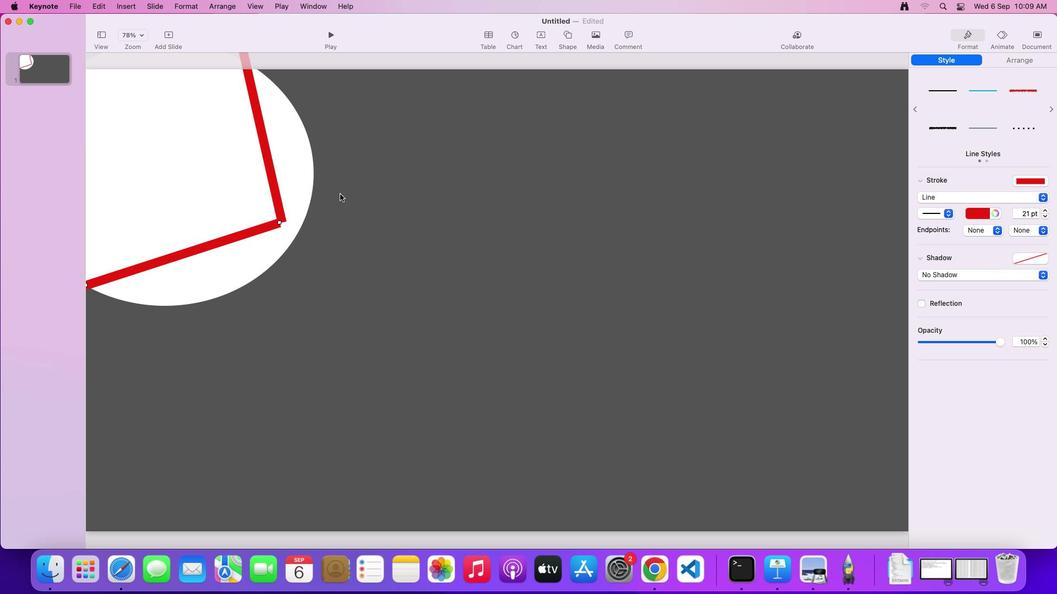 
Action: Mouse pressed left at (779, 399)
Screenshot: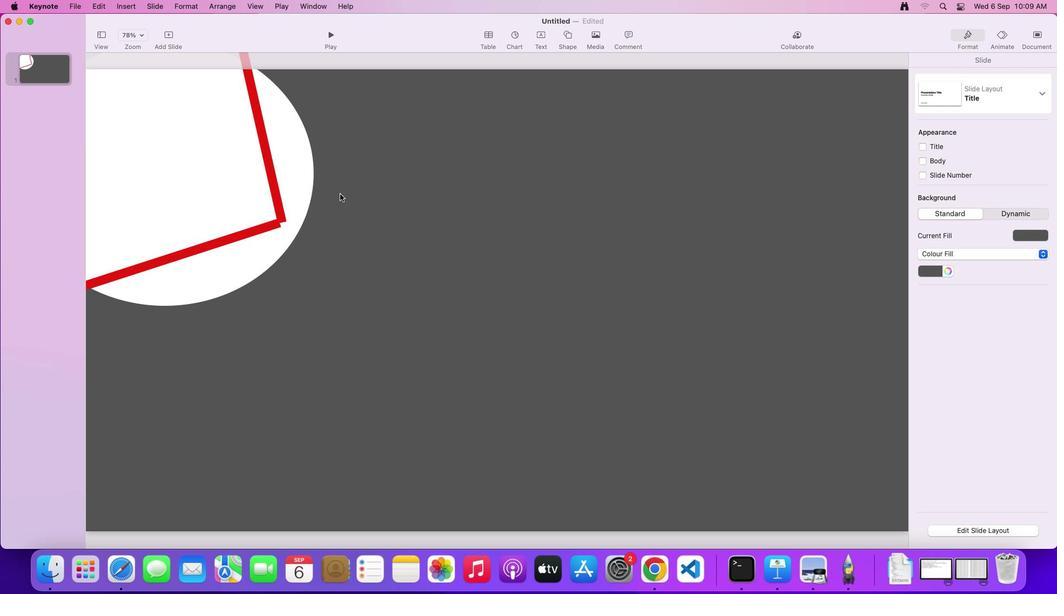 
Action: Mouse moved to (776, 388)
Screenshot: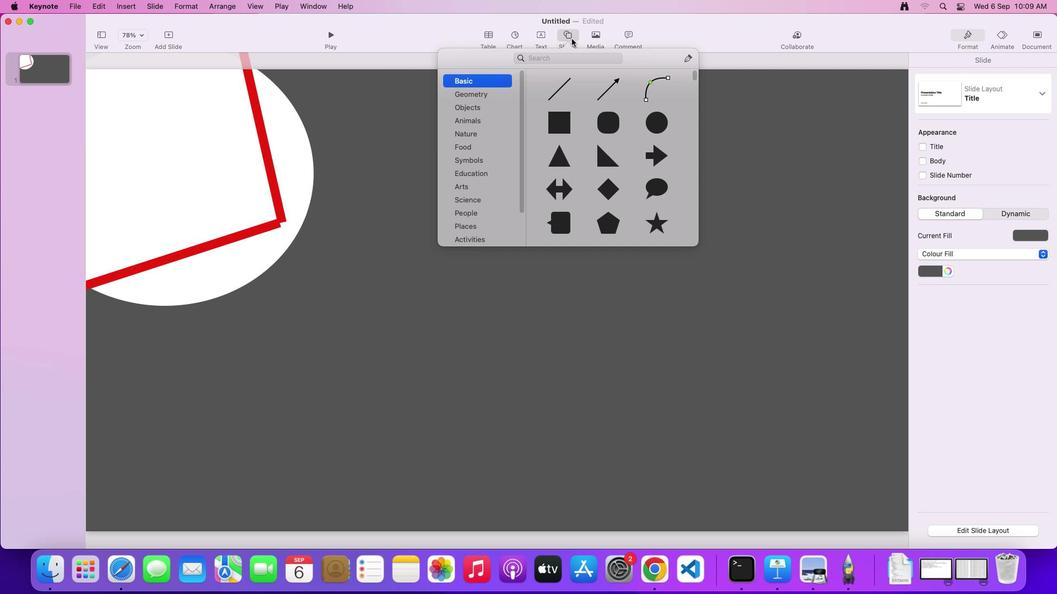 
Action: Mouse pressed left at (776, 388)
Screenshot: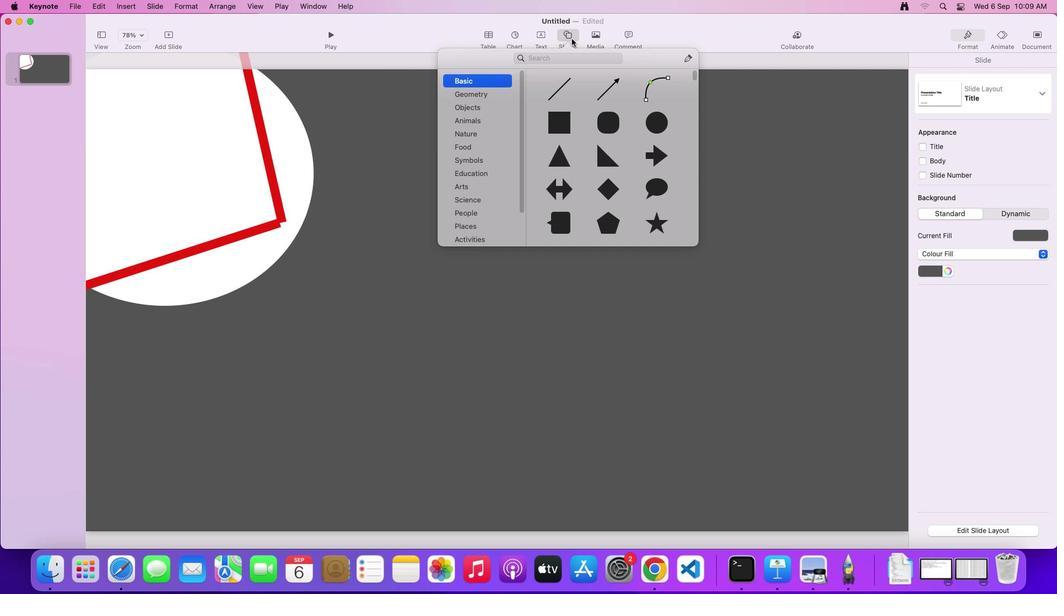 
Action: Mouse moved to (776, 398)
Screenshot: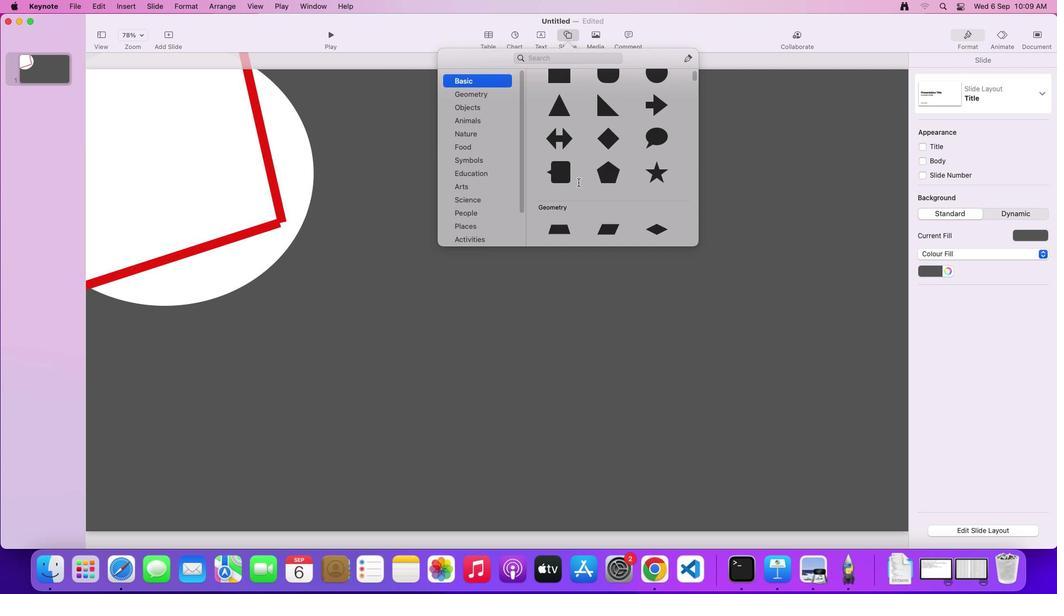 
Action: Mouse scrolled (776, 398) with delta (782, 385)
Screenshot: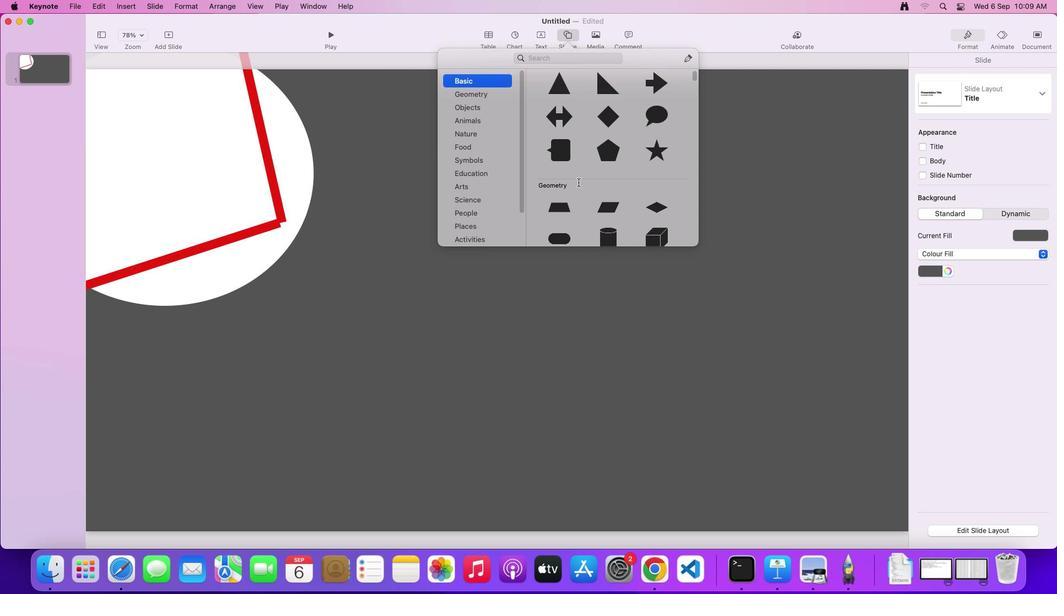 
Action: Mouse scrolled (776, 398) with delta (782, 385)
Screenshot: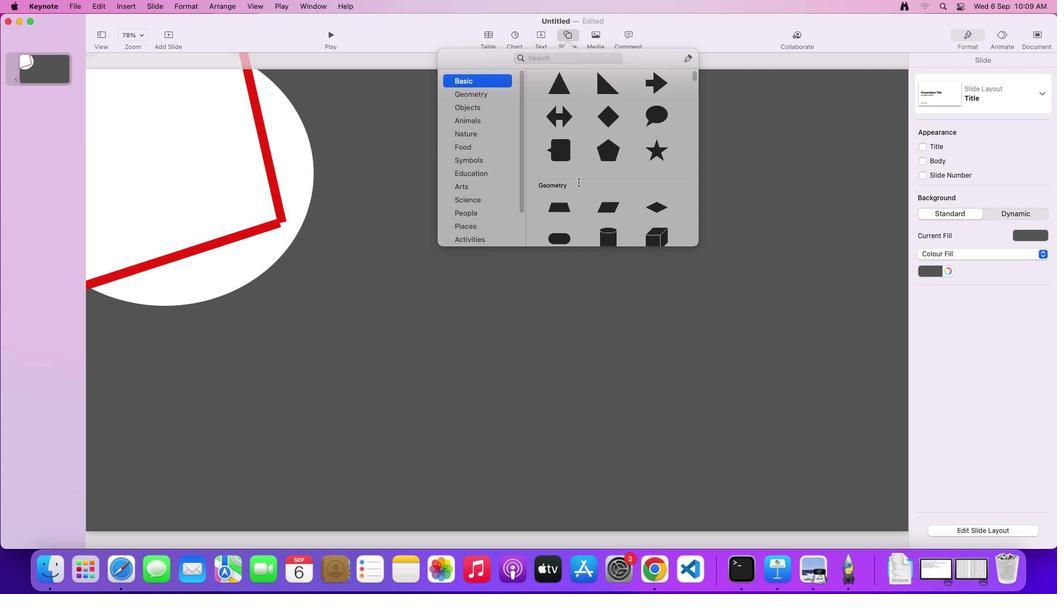 
Action: Mouse scrolled (776, 398) with delta (782, 384)
Screenshot: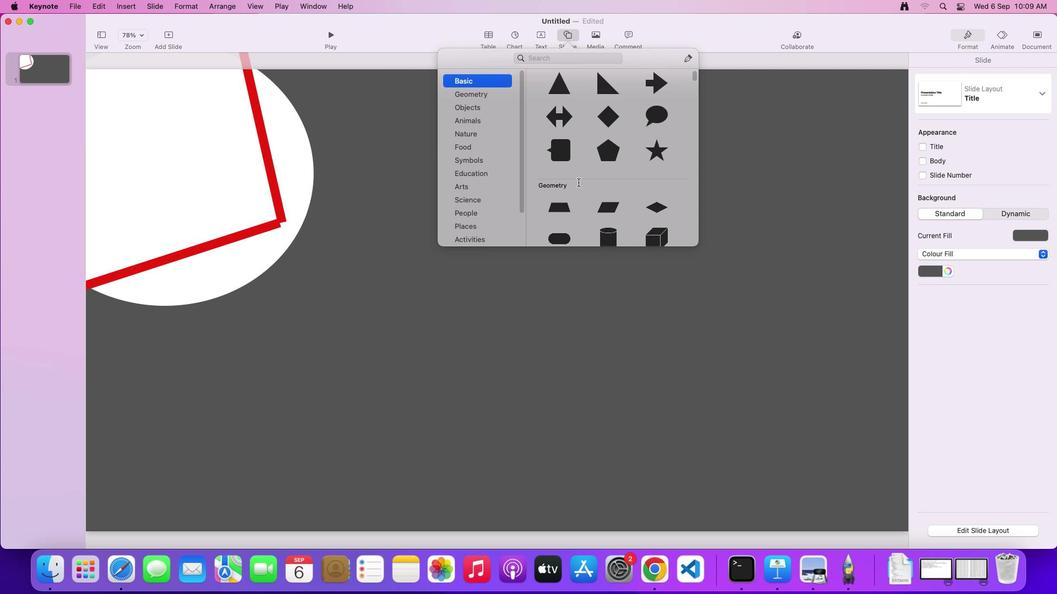 
Action: Mouse scrolled (776, 398) with delta (782, 384)
Screenshot: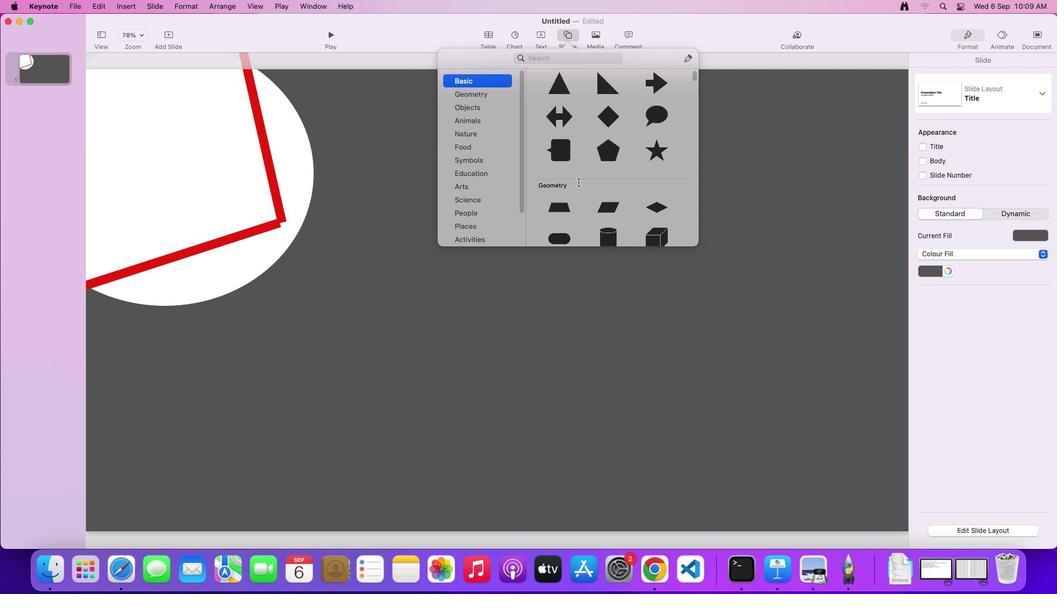 
Action: Mouse scrolled (776, 398) with delta (782, 384)
Screenshot: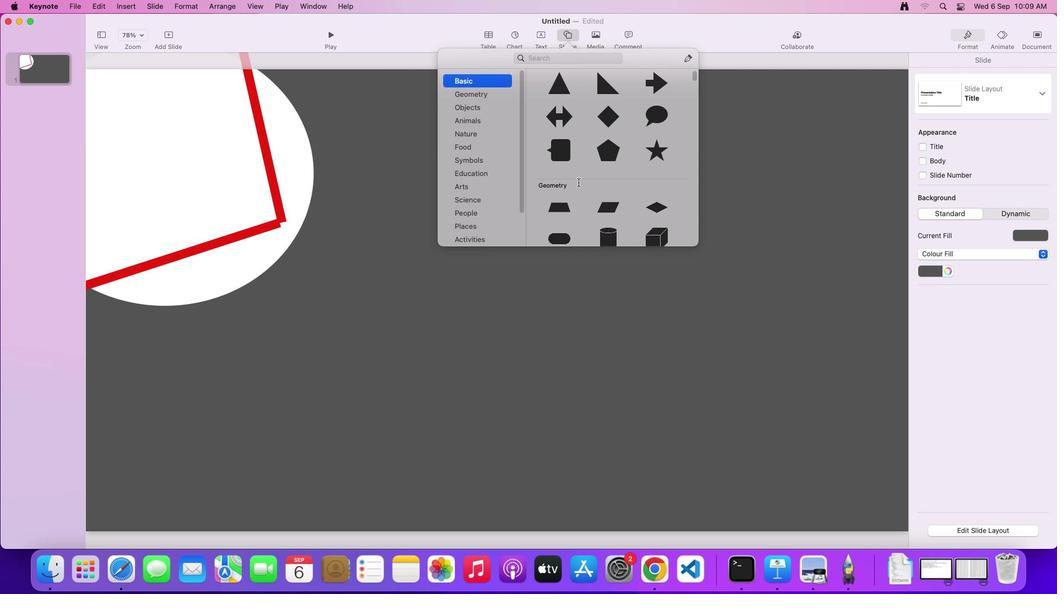 
Action: Mouse scrolled (776, 398) with delta (782, 385)
Screenshot: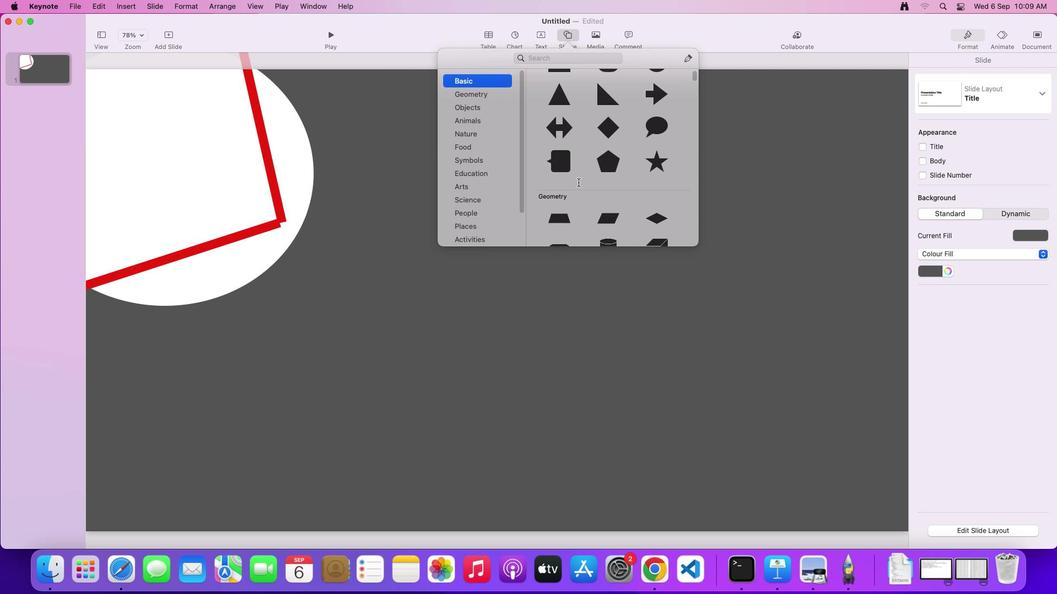 
Action: Mouse scrolled (776, 398) with delta (782, 385)
Screenshot: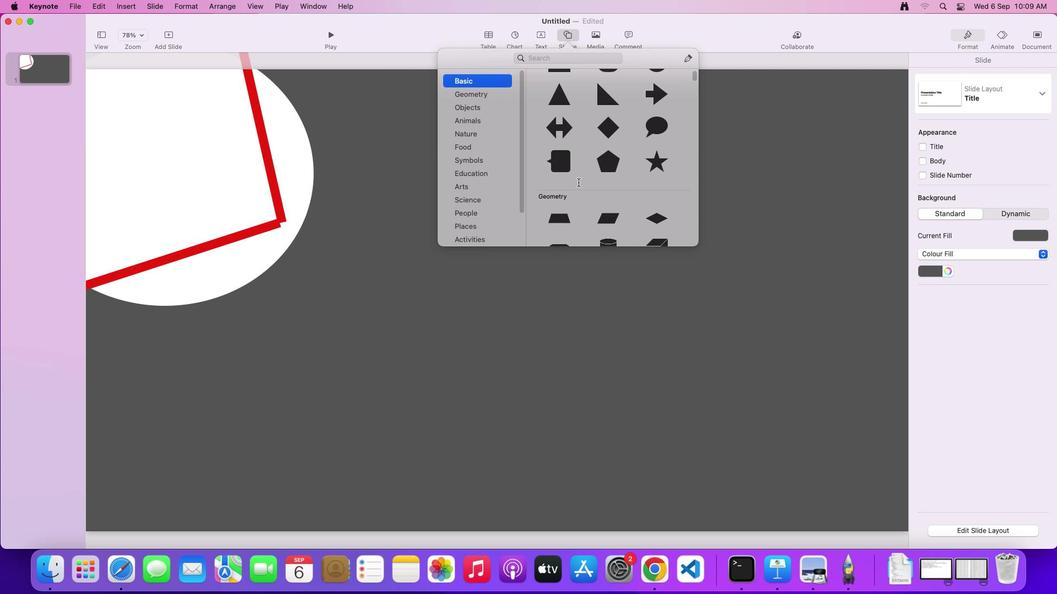 
Action: Mouse scrolled (776, 398) with delta (782, 385)
Screenshot: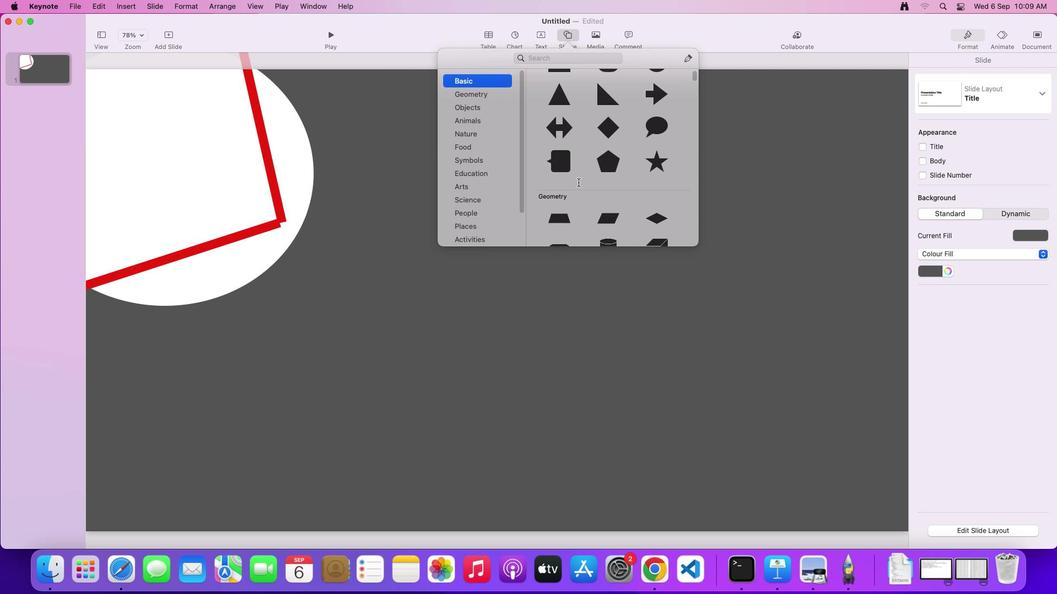 
Action: Mouse moved to (776, 394)
Screenshot: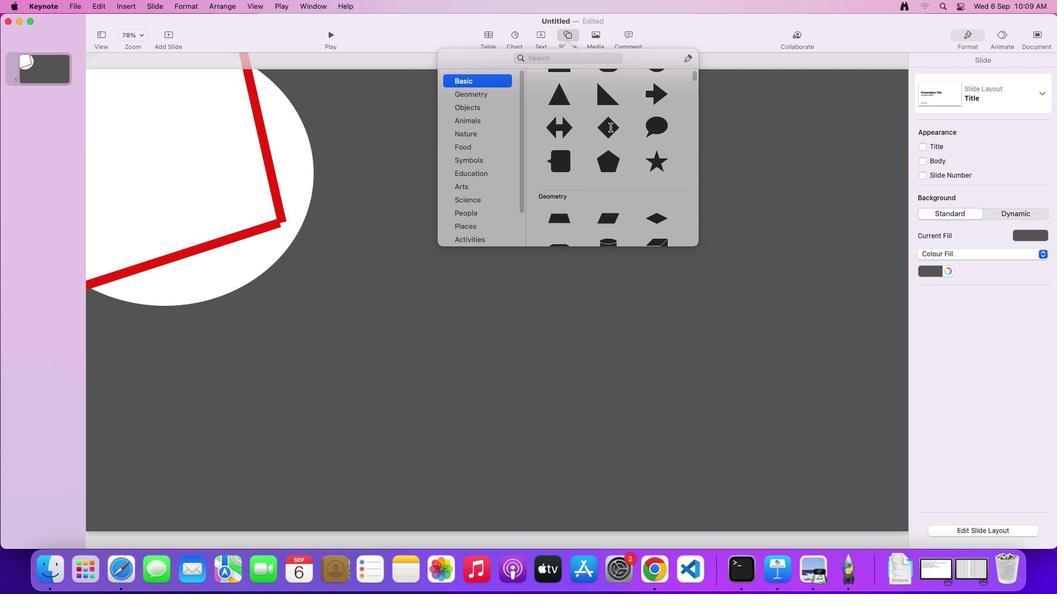 
Action: Mouse pressed left at (776, 394)
Screenshot: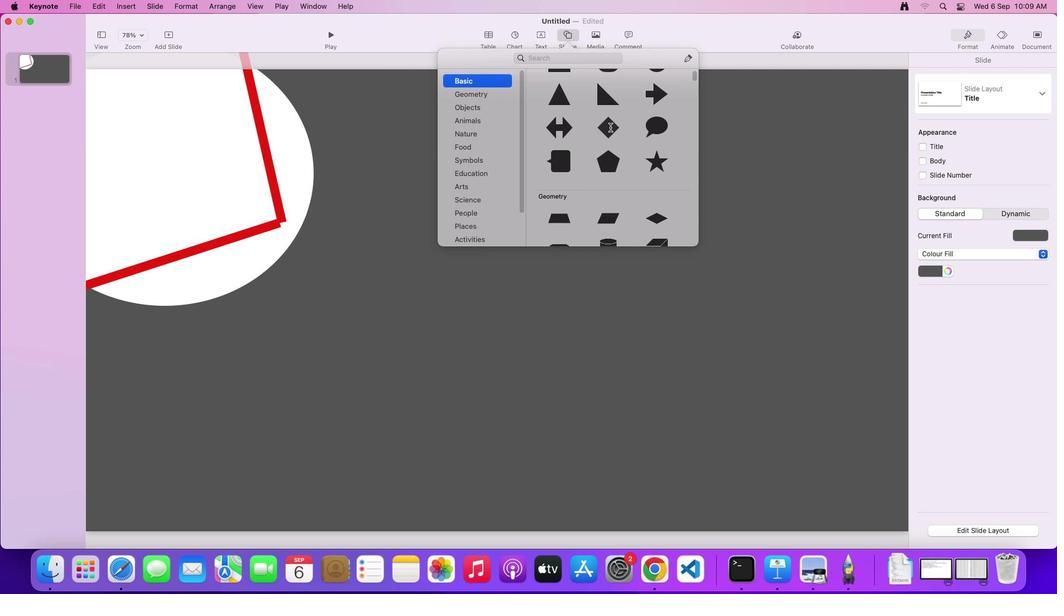 
Action: Mouse moved to (778, 406)
Screenshot: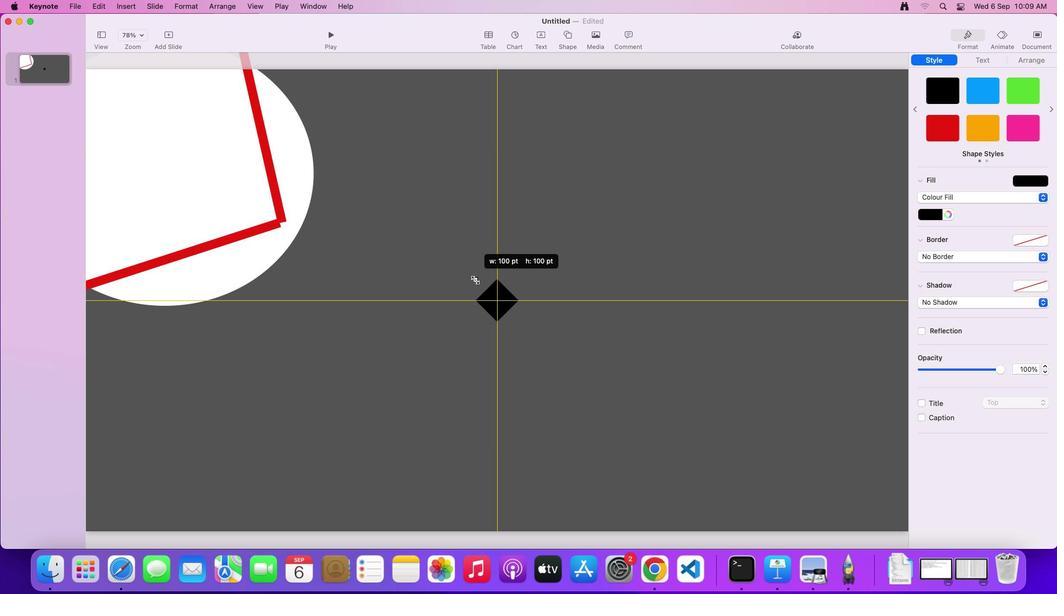 
Action: Mouse pressed left at (778, 406)
Screenshot: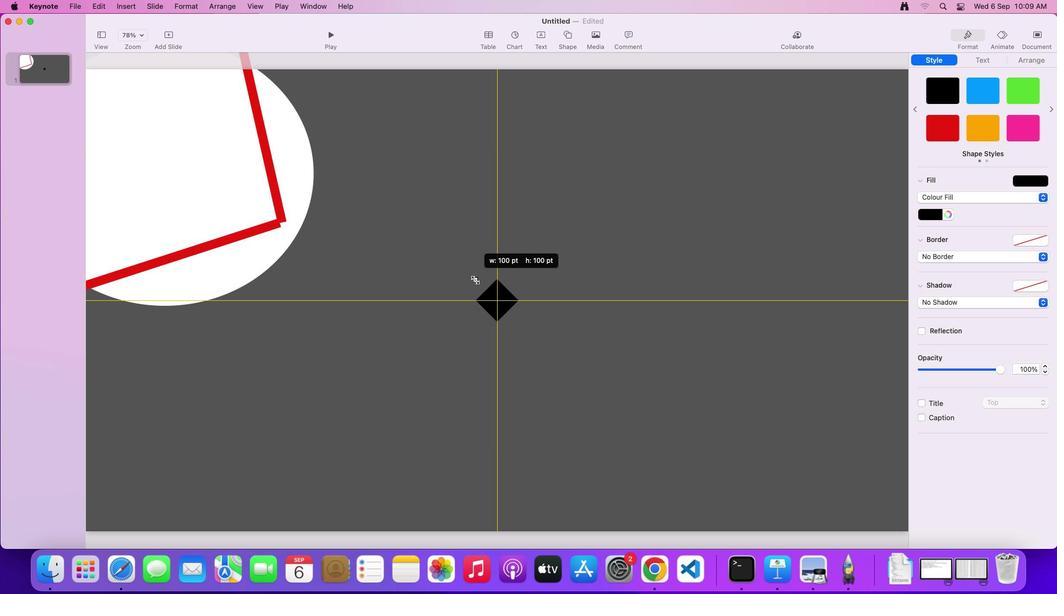 
Action: Mouse moved to (778, 401)
Screenshot: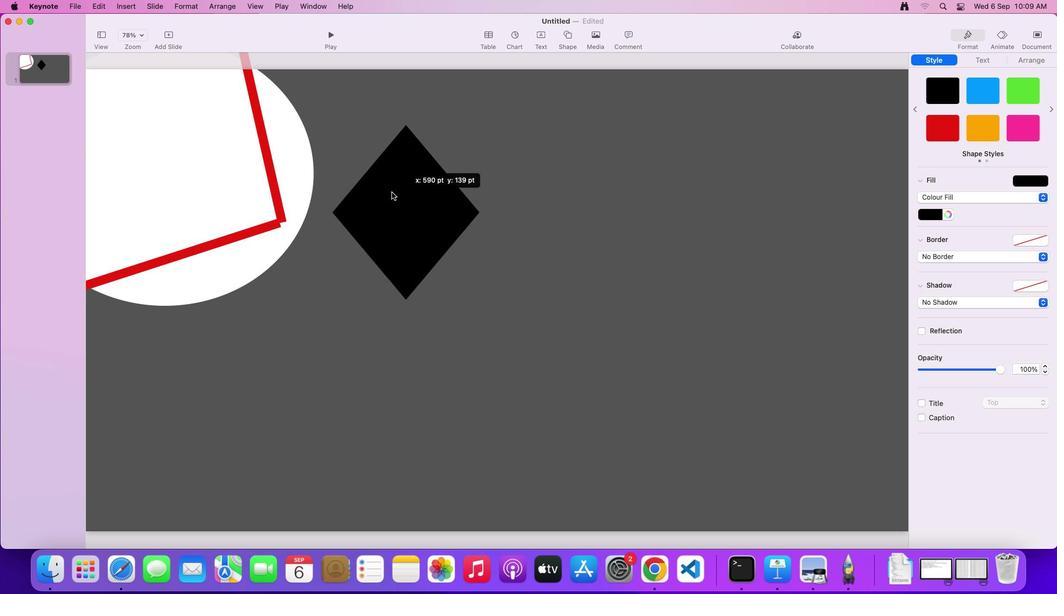 
Action: Mouse pressed left at (778, 401)
Screenshot: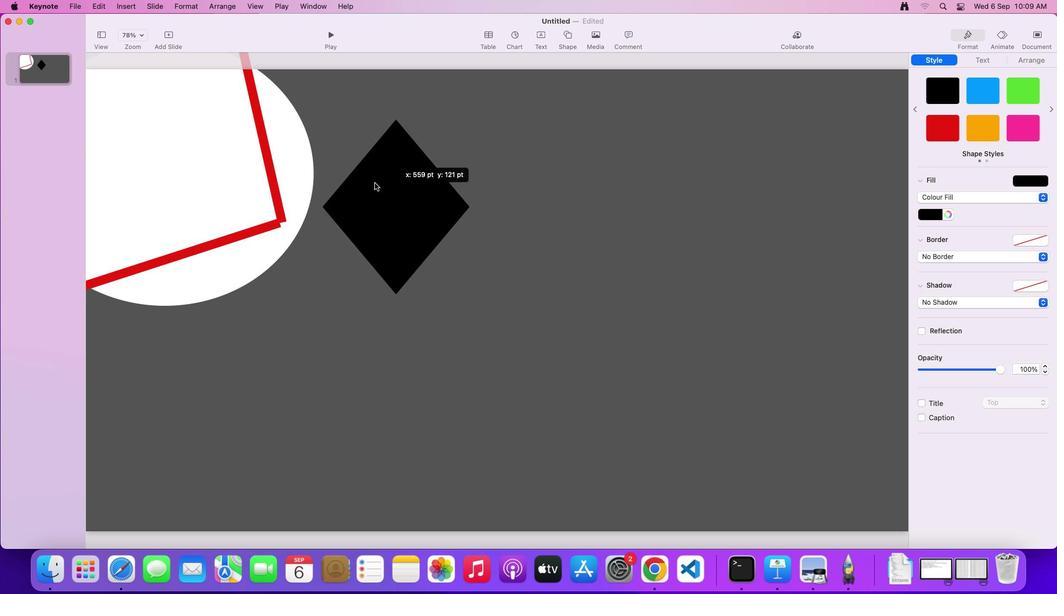 
Action: Mouse moved to (778, 395)
Screenshot: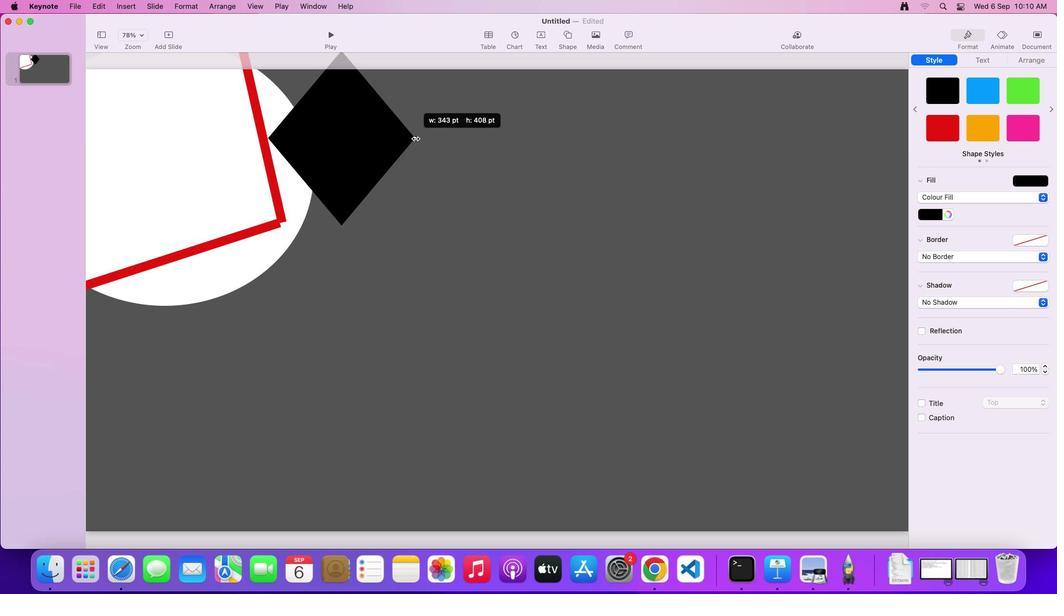 
Action: Mouse pressed left at (778, 395)
Screenshot: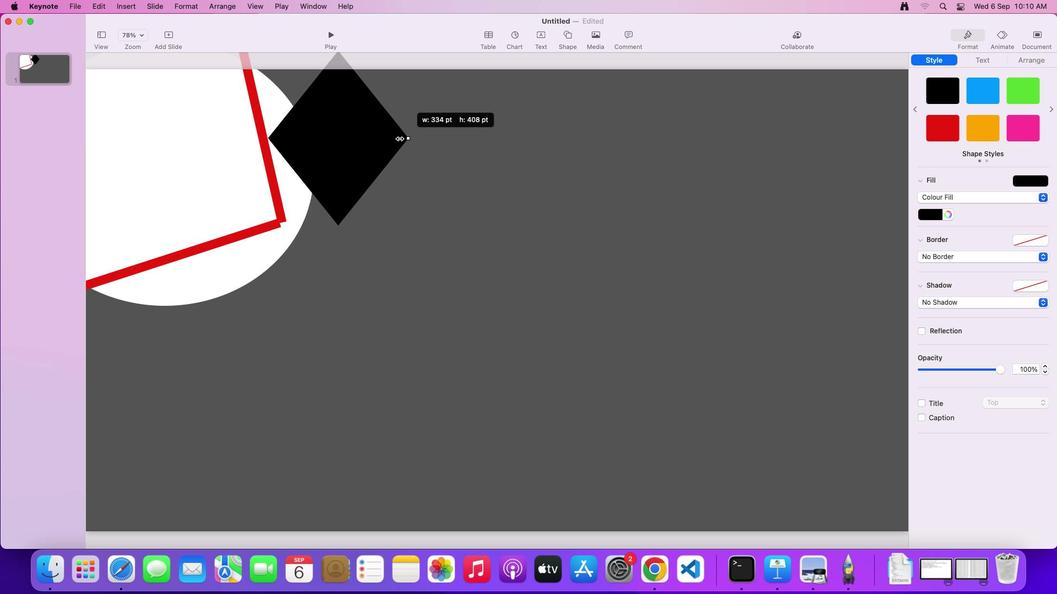 
Action: Mouse moved to (779, 398)
Screenshot: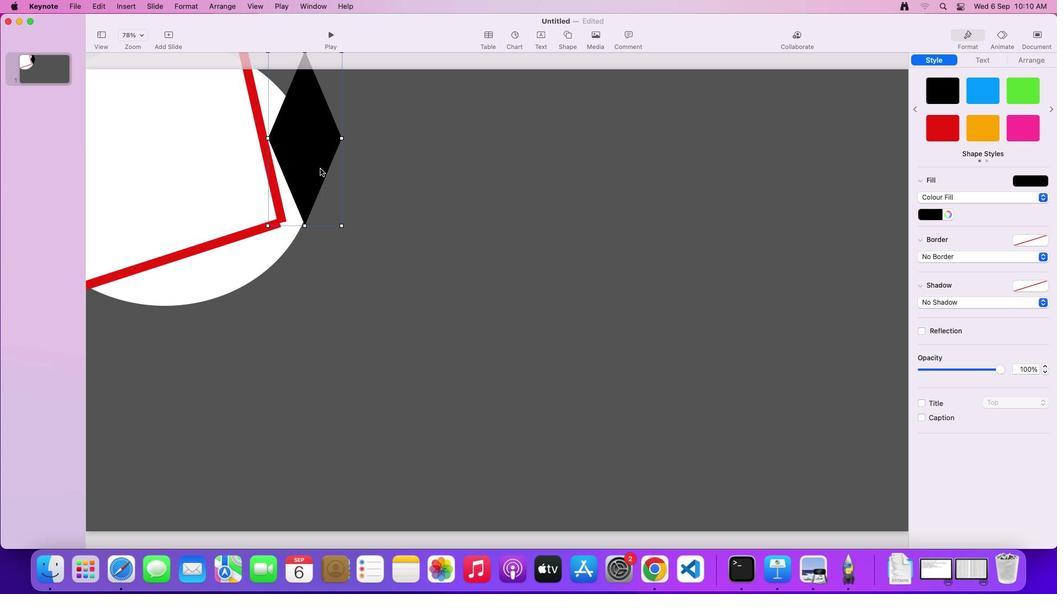 
Action: Key pressed Key.alt
Screenshot: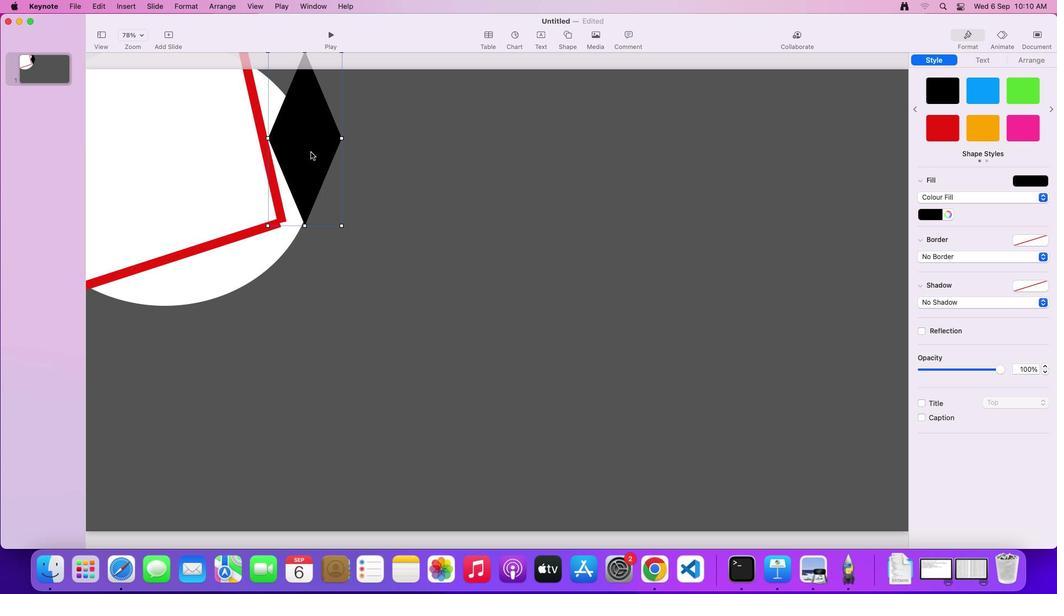 
Action: Mouse moved to (779, 396)
Screenshot: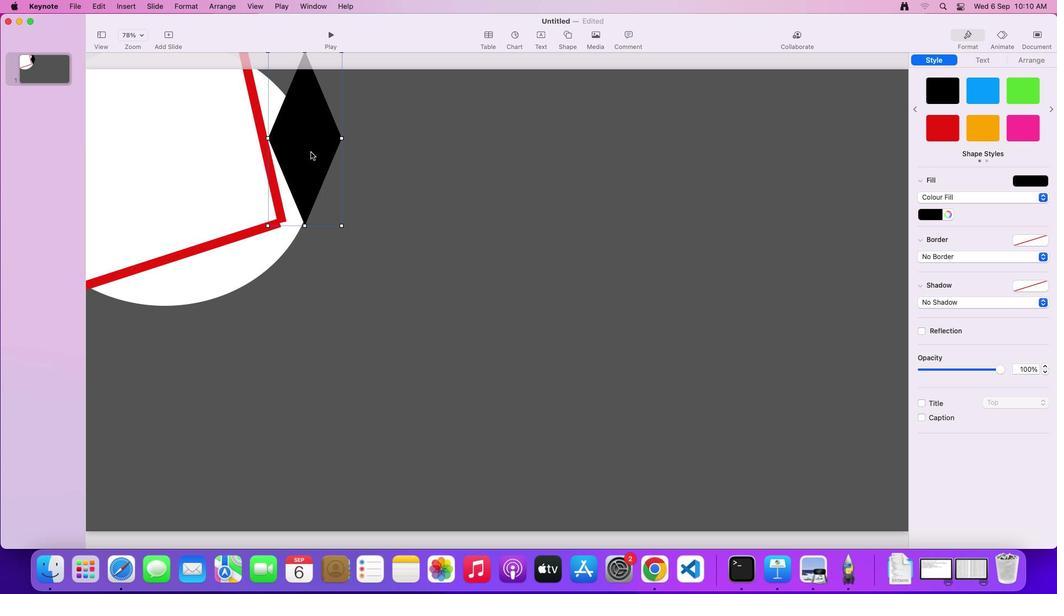 
Action: Mouse pressed left at (779, 396)
Screenshot: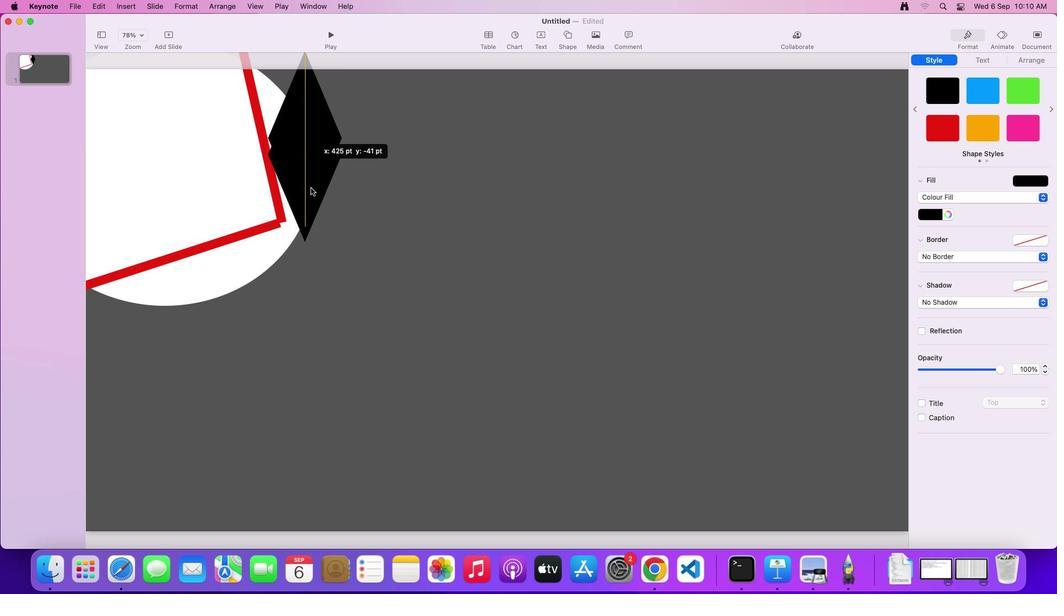 
Action: Mouse moved to (780, 417)
Screenshot: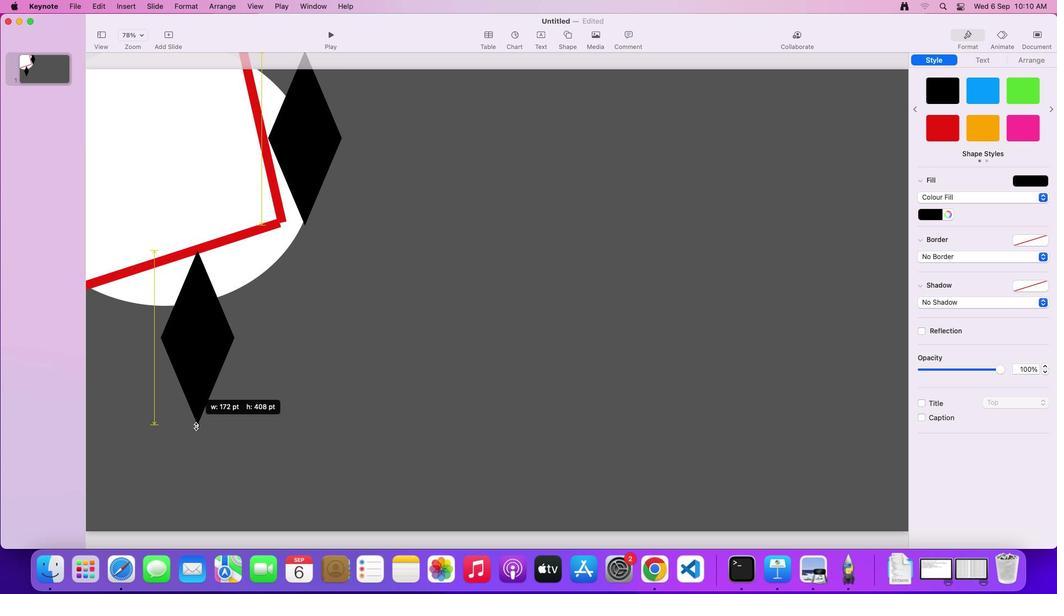
Action: Mouse pressed left at (780, 417)
Screenshot: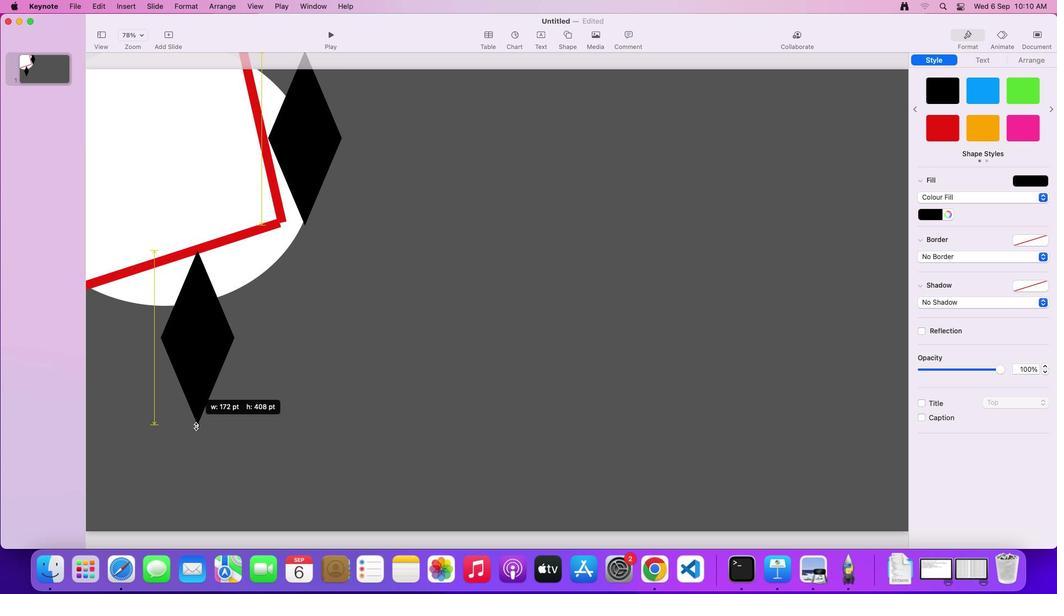 
Action: Mouse moved to (773, 389)
Screenshot: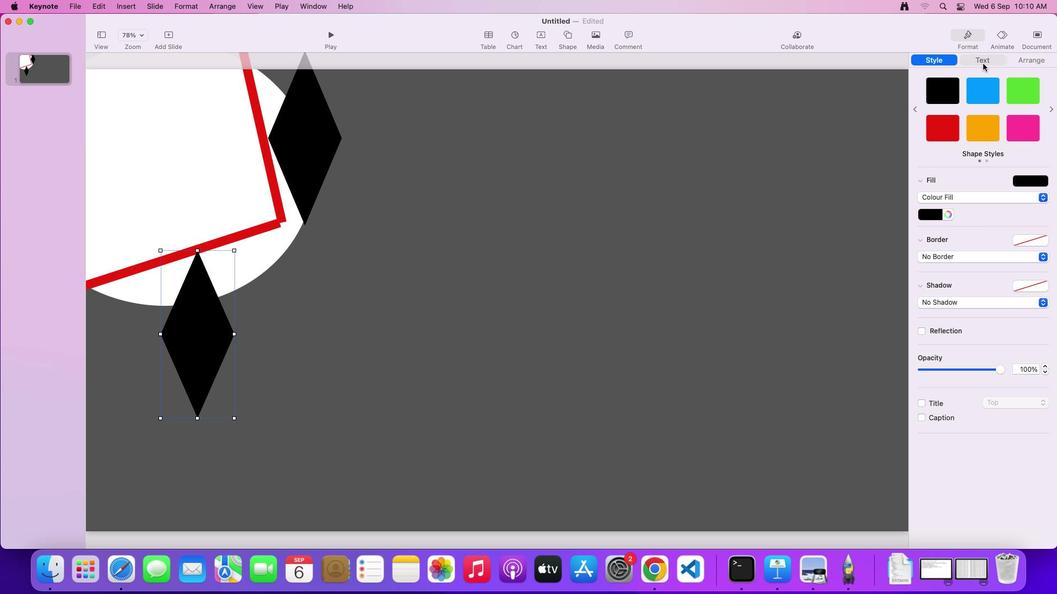 
Action: Mouse pressed left at (773, 389)
Screenshot: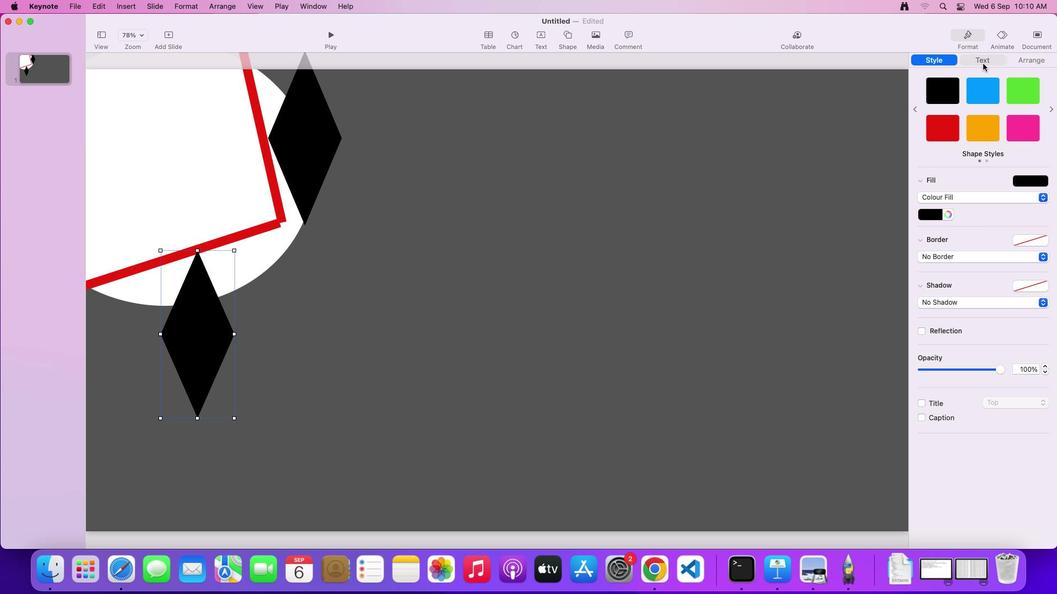 
Action: Mouse moved to (772, 389)
Screenshot: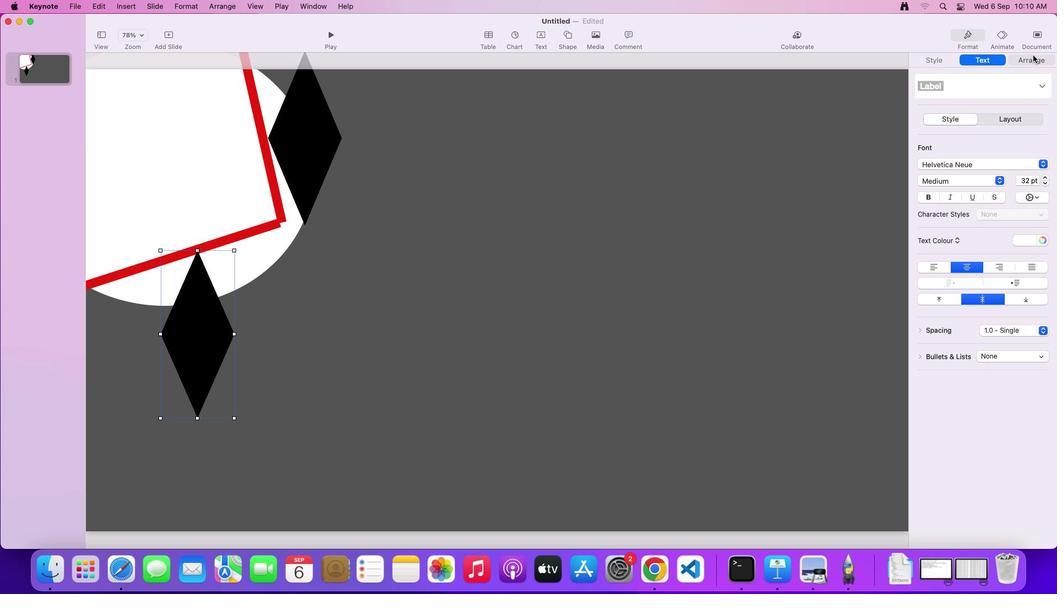 
Action: Mouse pressed left at (772, 389)
Screenshot: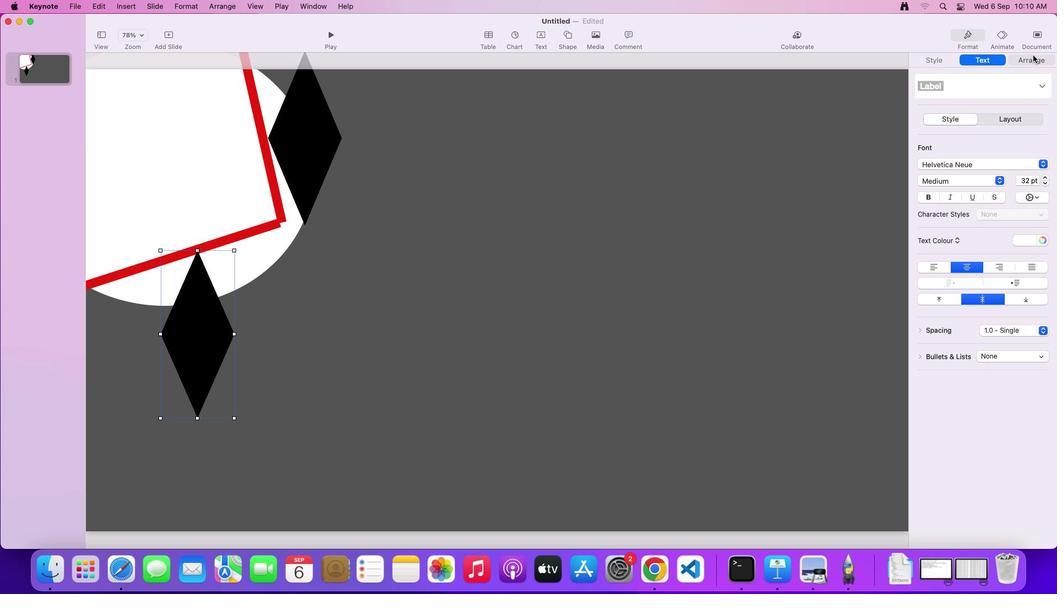 
Action: Mouse moved to (773, 403)
Screenshot: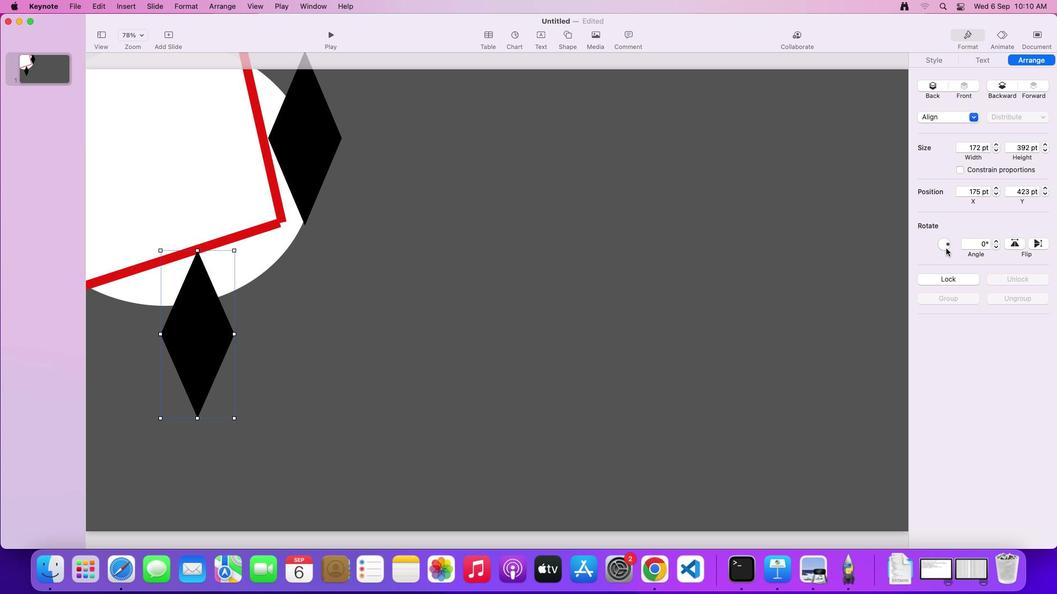 
Action: Mouse pressed left at (773, 403)
Screenshot: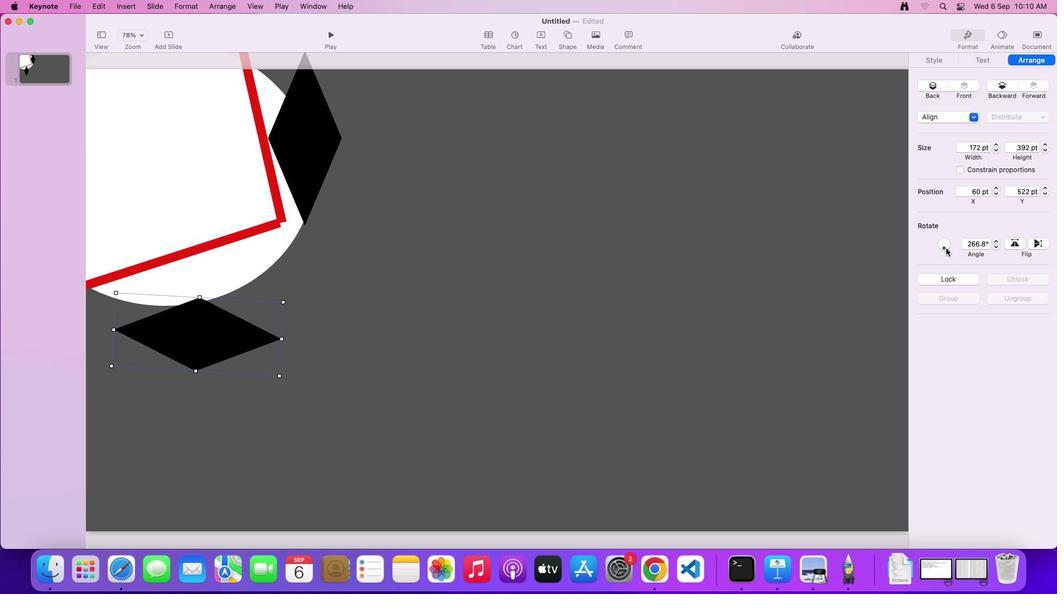 
Action: Mouse moved to (773, 403)
Screenshot: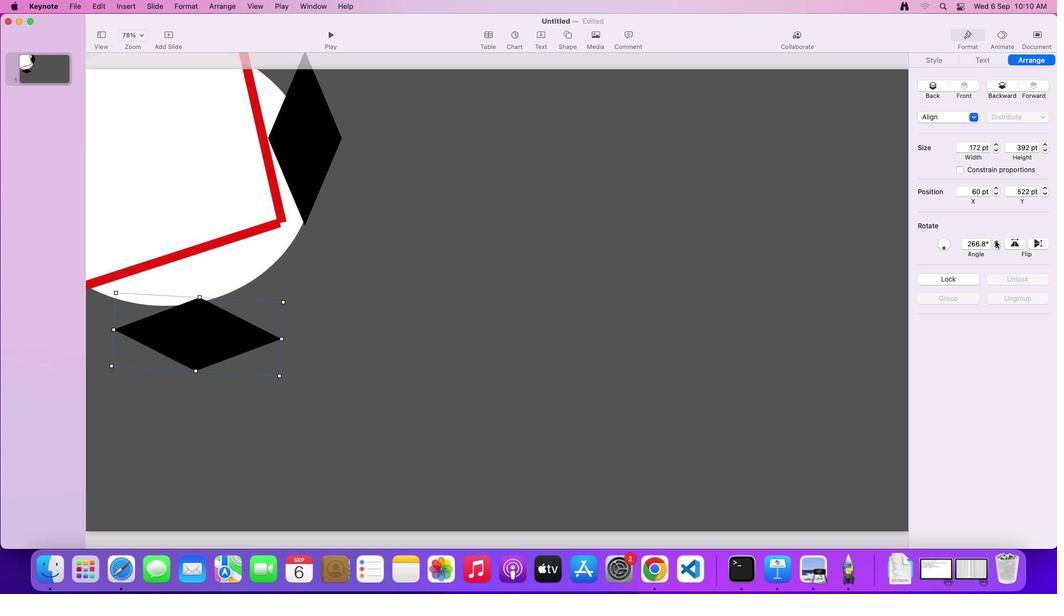 
Action: Mouse pressed left at (773, 403)
Screenshot: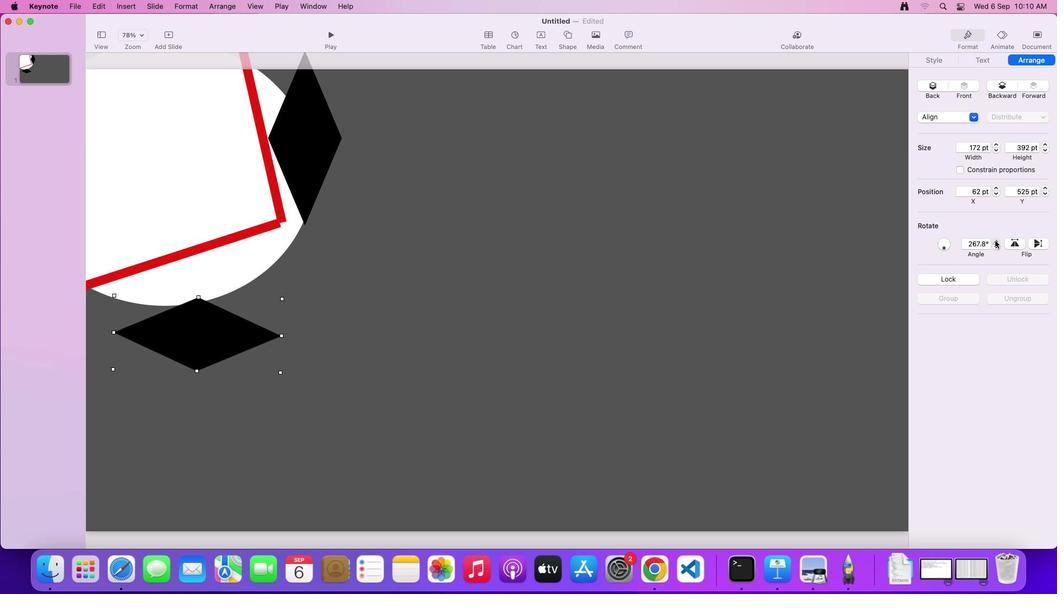 
Action: Mouse pressed left at (773, 403)
Screenshot: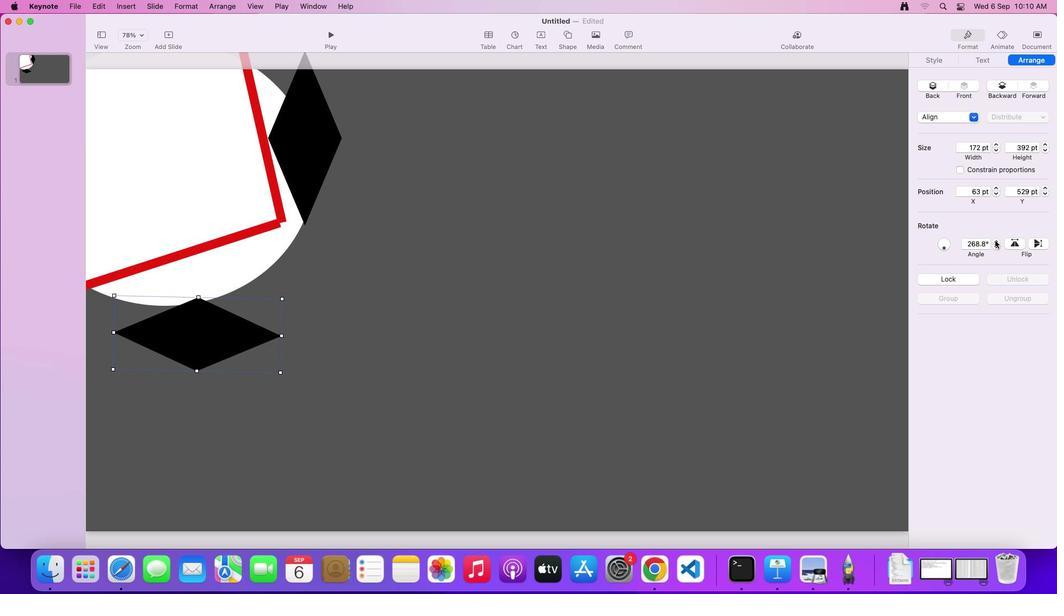 
Action: Mouse pressed left at (773, 403)
Screenshot: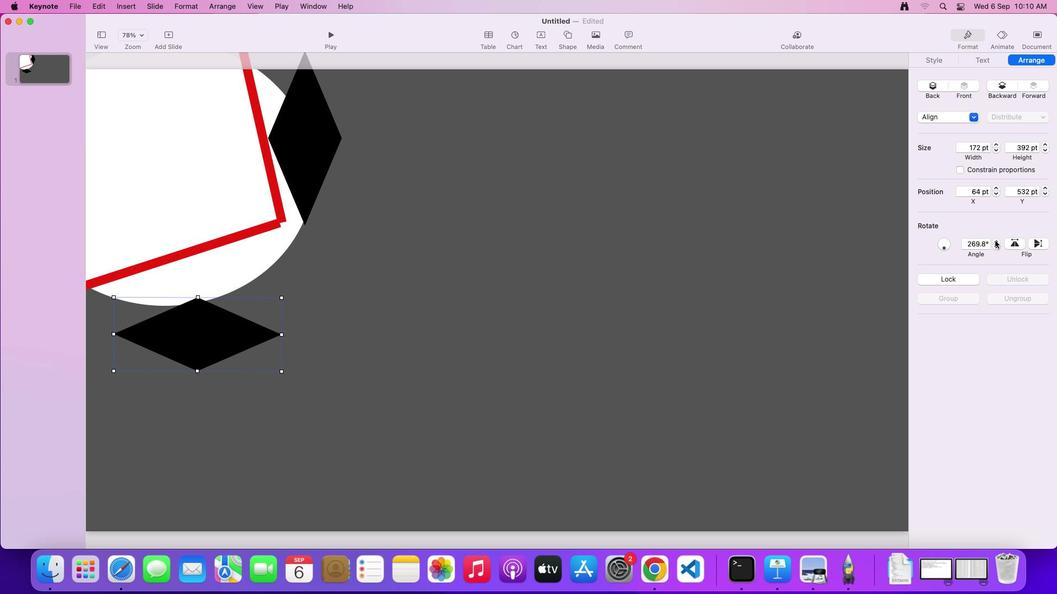 
Action: Mouse pressed left at (773, 403)
Screenshot: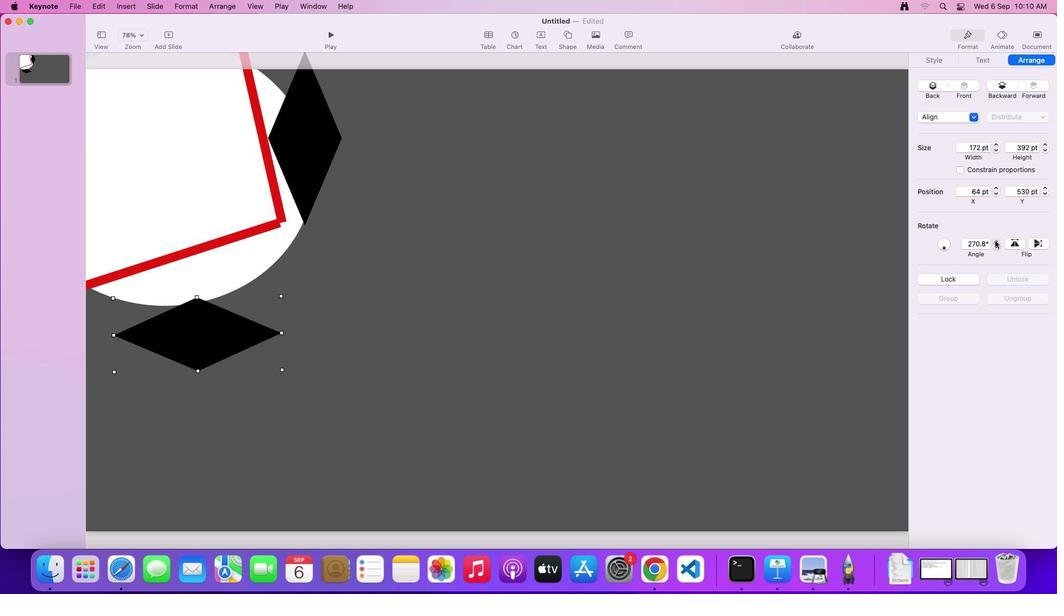 
Action: Mouse moved to (780, 411)
Screenshot: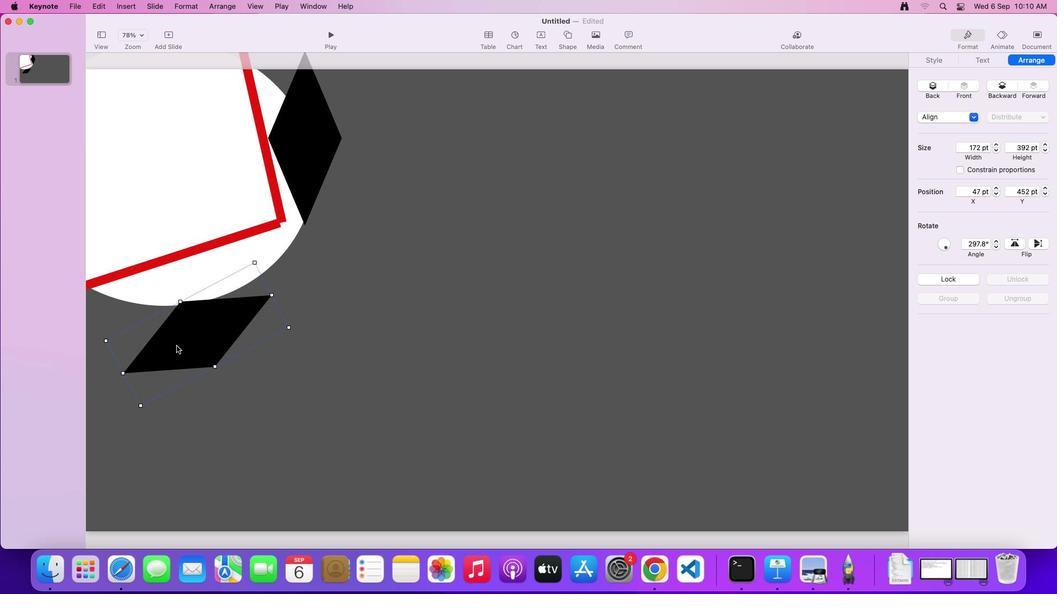 
Action: Mouse pressed left at (780, 411)
Screenshot: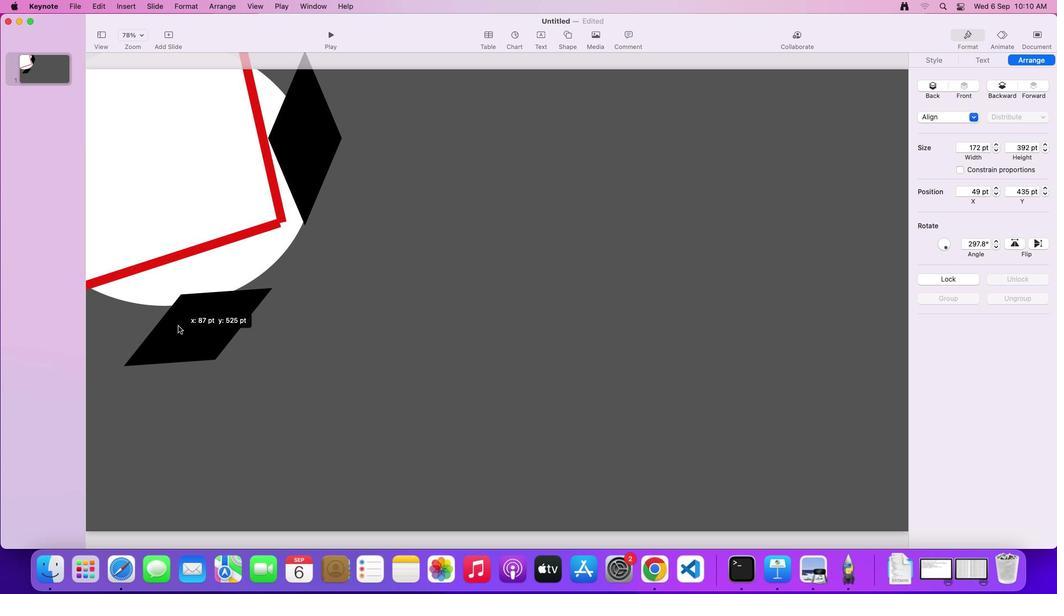 
Action: Mouse moved to (779, 410)
